 Task: Research Airbnb accommodation in Bodrum, Turkey from 26th December, 2023 to 28th December, 2023 for 2 adults. Place can be private room with 1  bedroom having 2 beds and 1 bathroom. Property type can be flat. Amenities needed are: wifi, washing machine.
Action: Mouse moved to (463, 89)
Screenshot: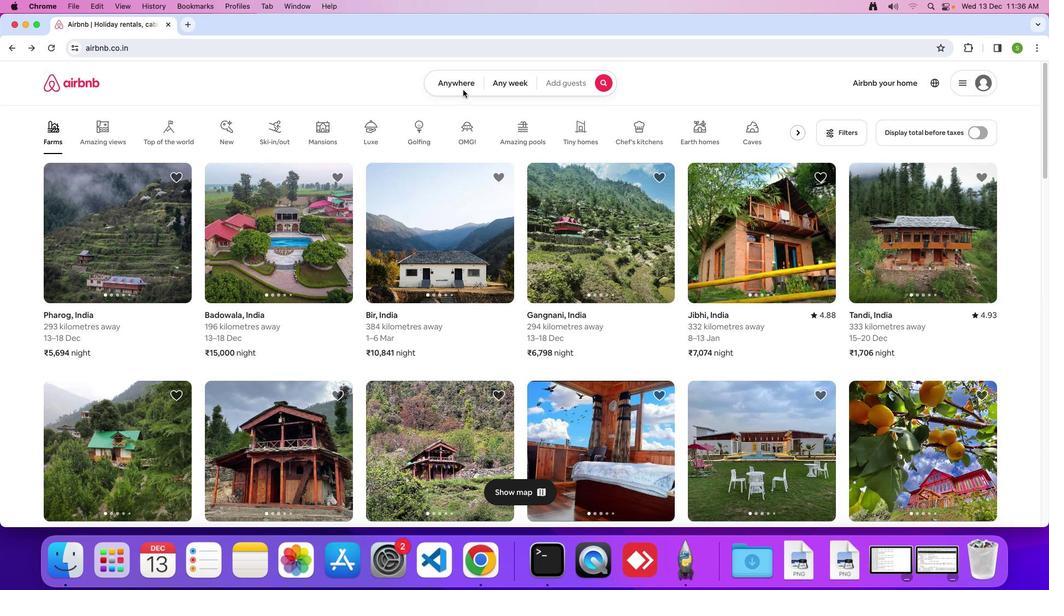 
Action: Mouse pressed left at (463, 89)
Screenshot: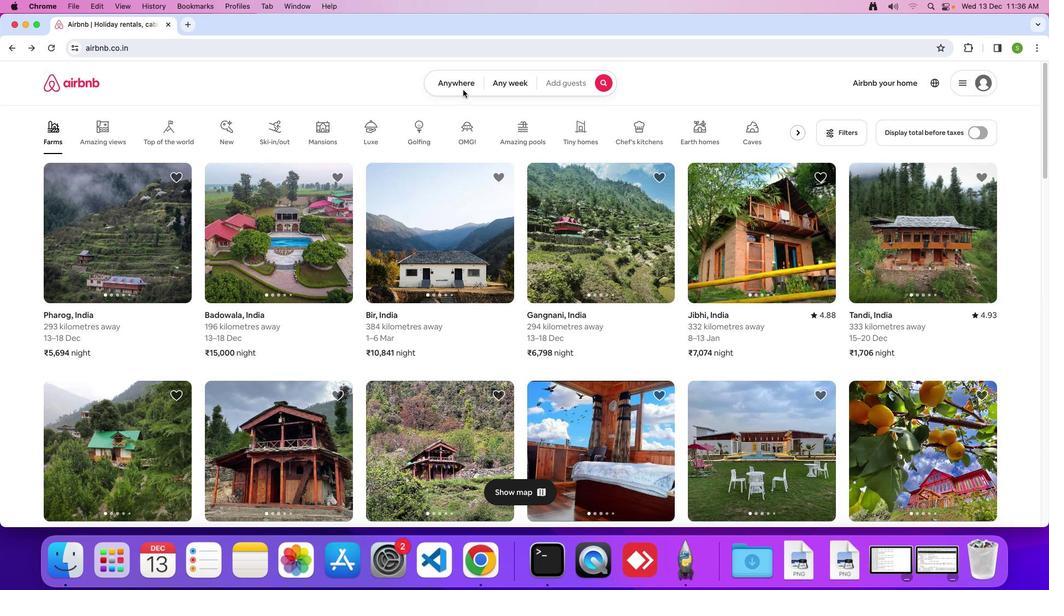 
Action: Mouse moved to (450, 81)
Screenshot: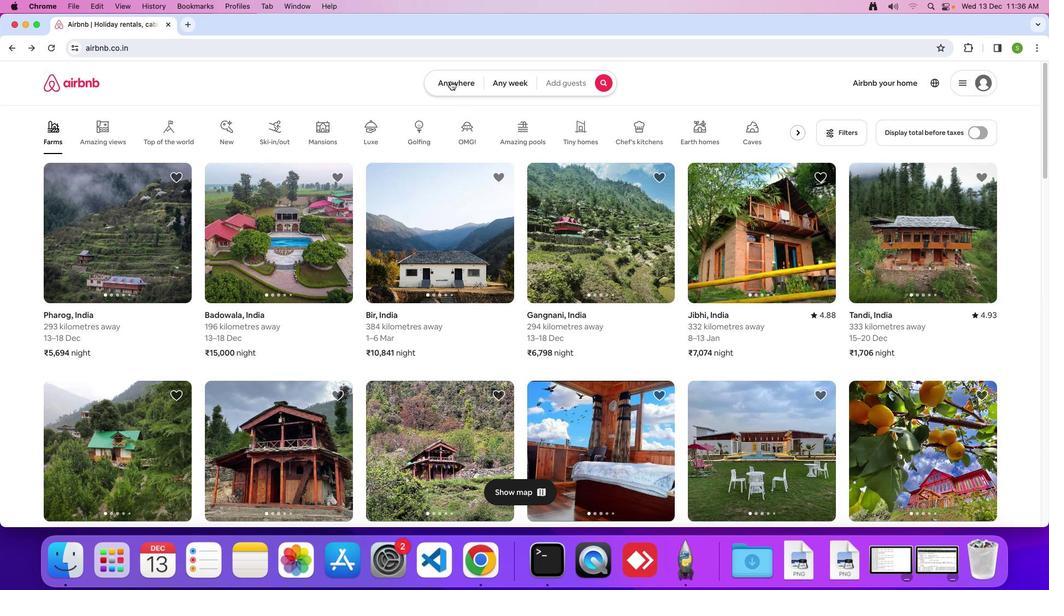 
Action: Mouse pressed left at (450, 81)
Screenshot: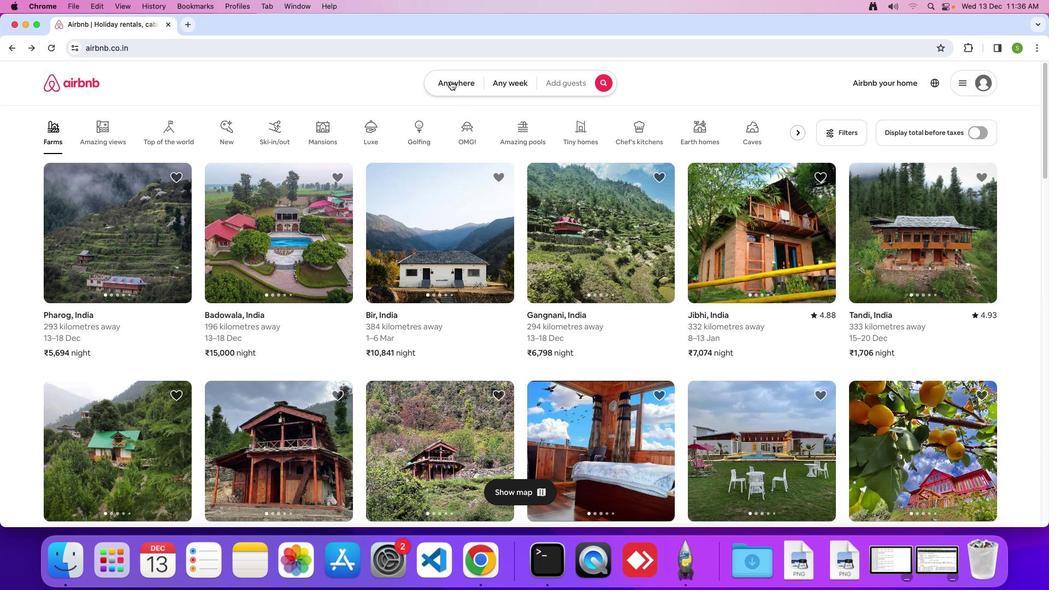 
Action: Mouse moved to (407, 126)
Screenshot: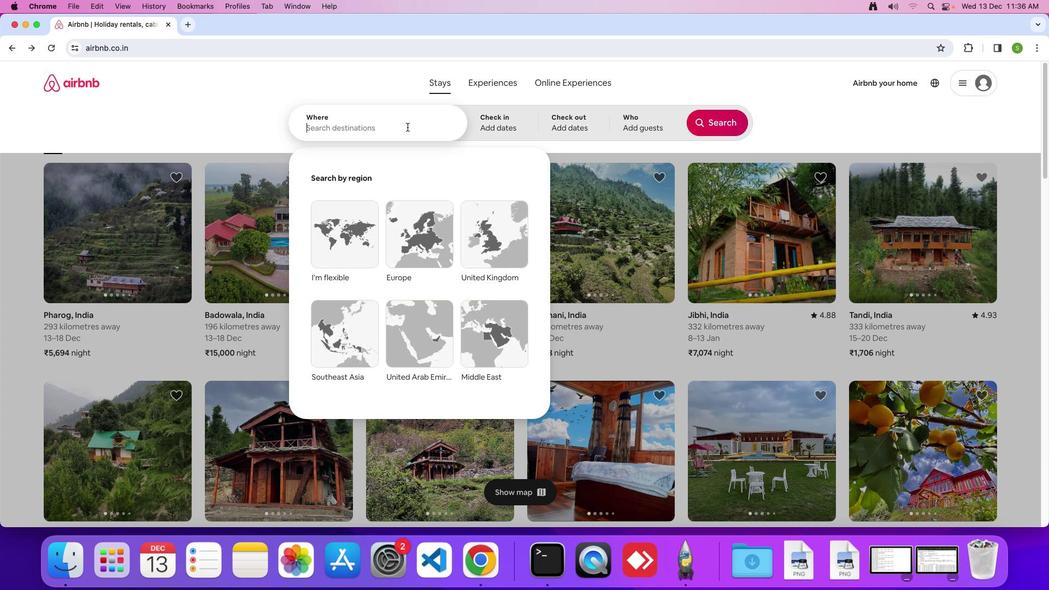 
Action: Mouse pressed left at (407, 126)
Screenshot: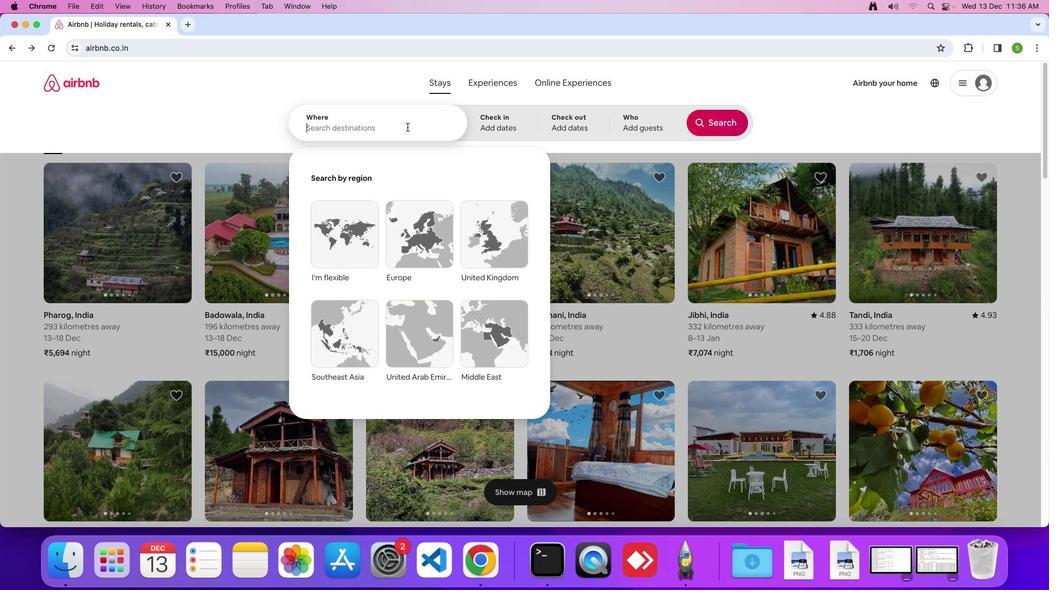 
Action: Key pressed 'B'Key.caps_lock'o''d''r''u''m'','Key.spaceKey.shift't''u''r''k''e''y'Key.enter
Screenshot: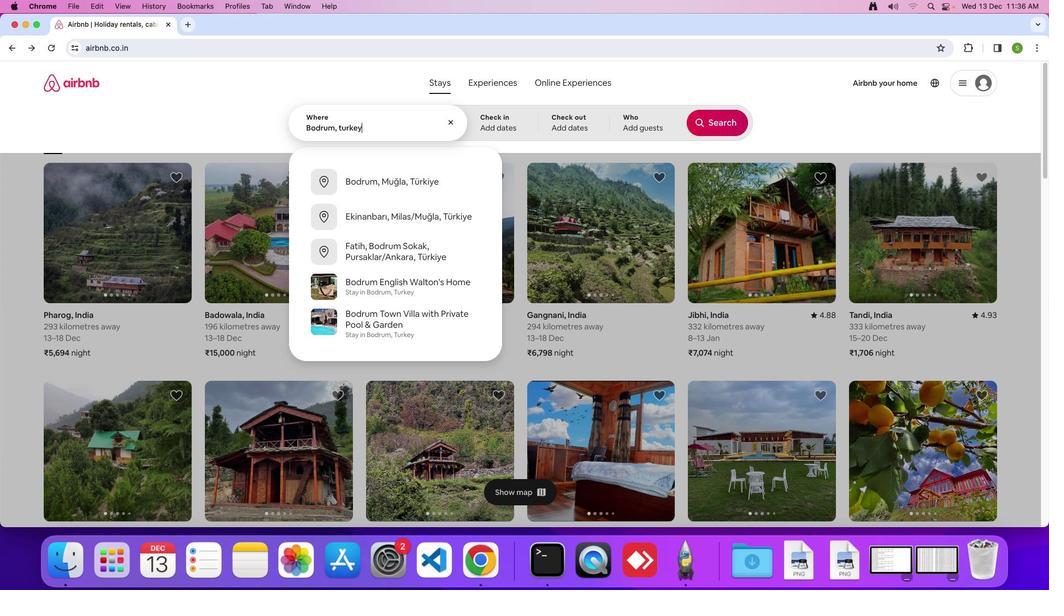 
Action: Mouse moved to (394, 367)
Screenshot: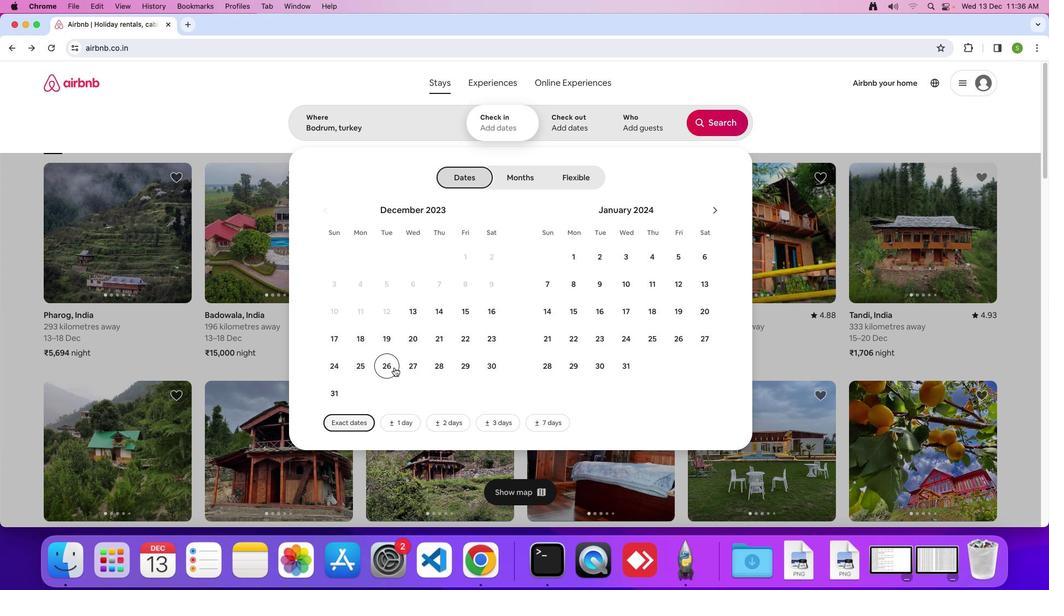 
Action: Mouse pressed left at (394, 367)
Screenshot: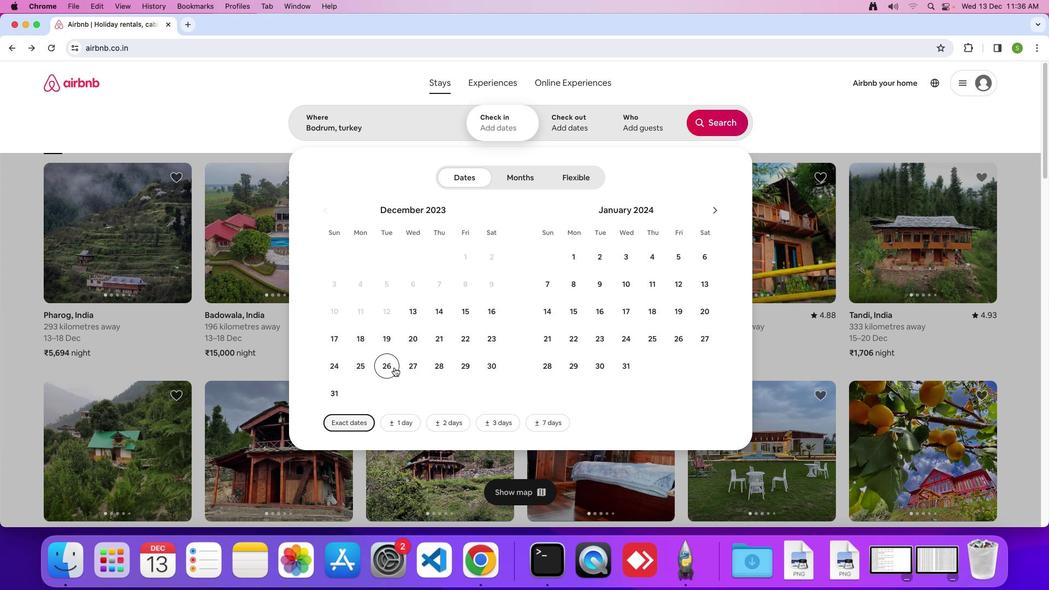 
Action: Mouse moved to (446, 373)
Screenshot: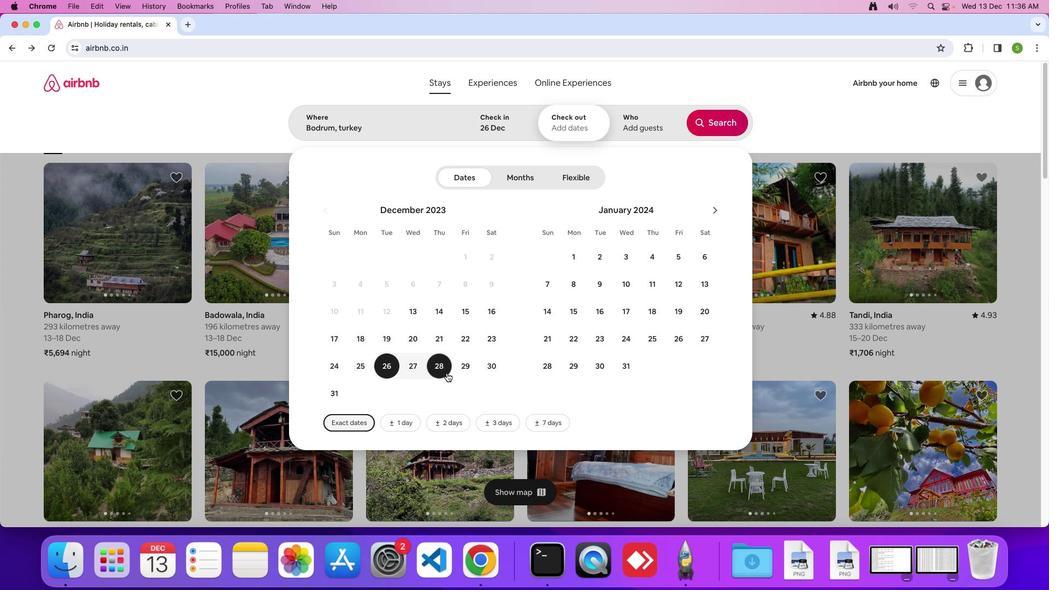 
Action: Mouse pressed left at (446, 373)
Screenshot: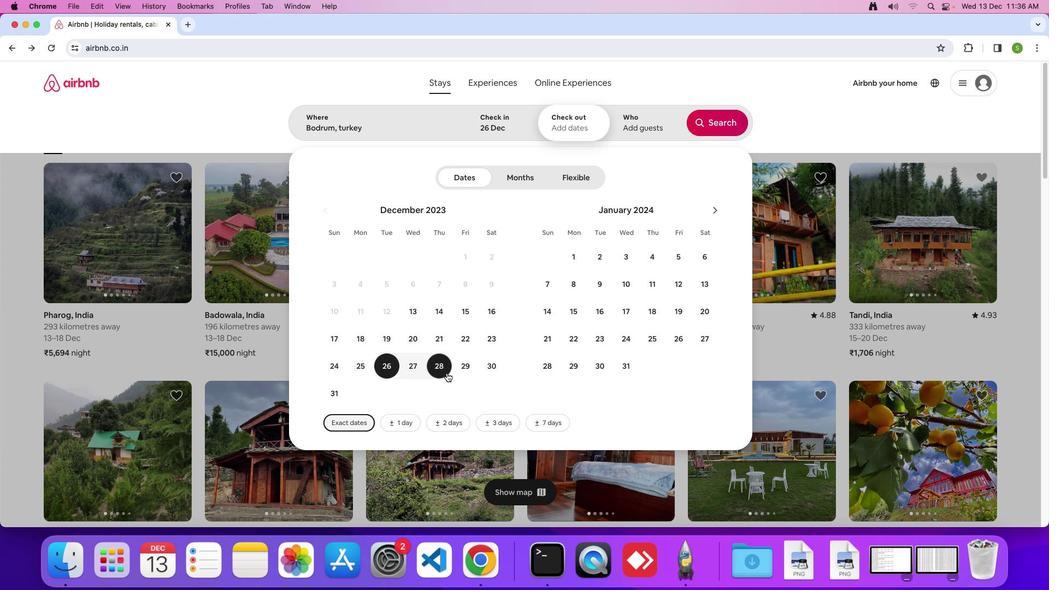 
Action: Mouse moved to (641, 131)
Screenshot: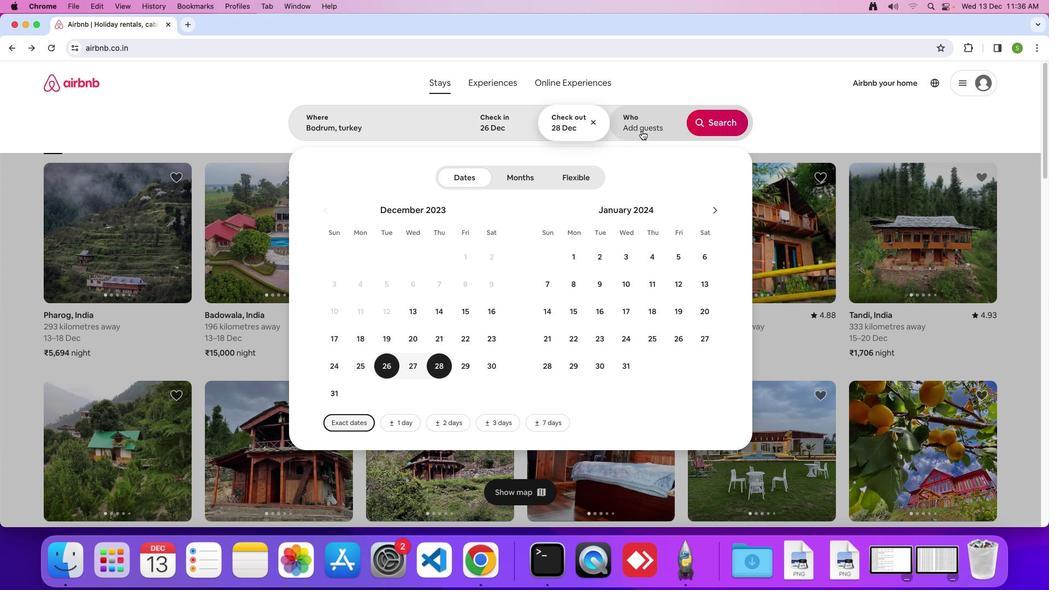 
Action: Mouse pressed left at (641, 131)
Screenshot: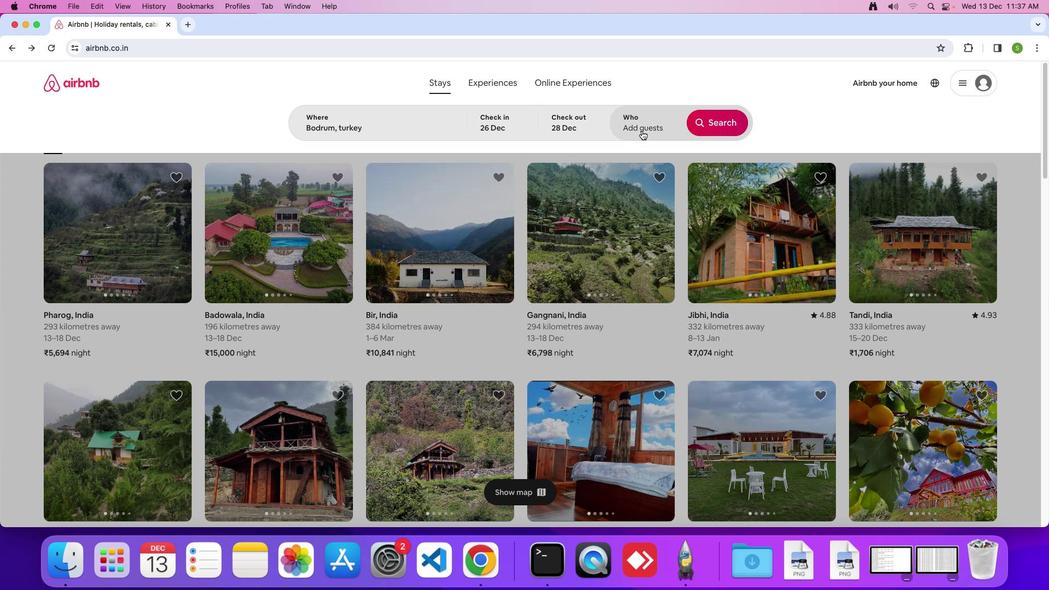 
Action: Mouse moved to (723, 180)
Screenshot: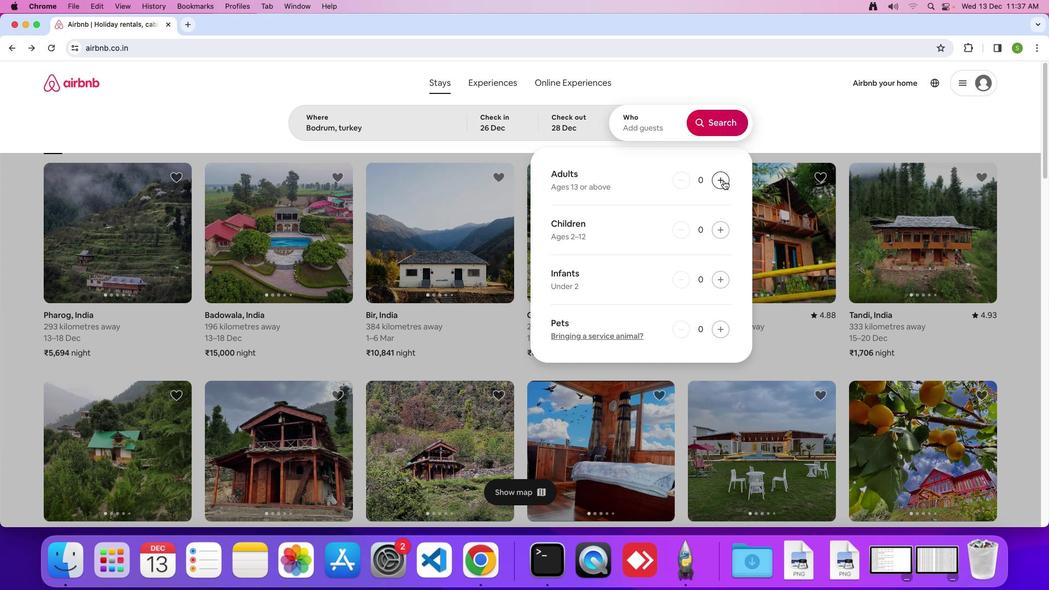 
Action: Mouse pressed left at (723, 180)
Screenshot: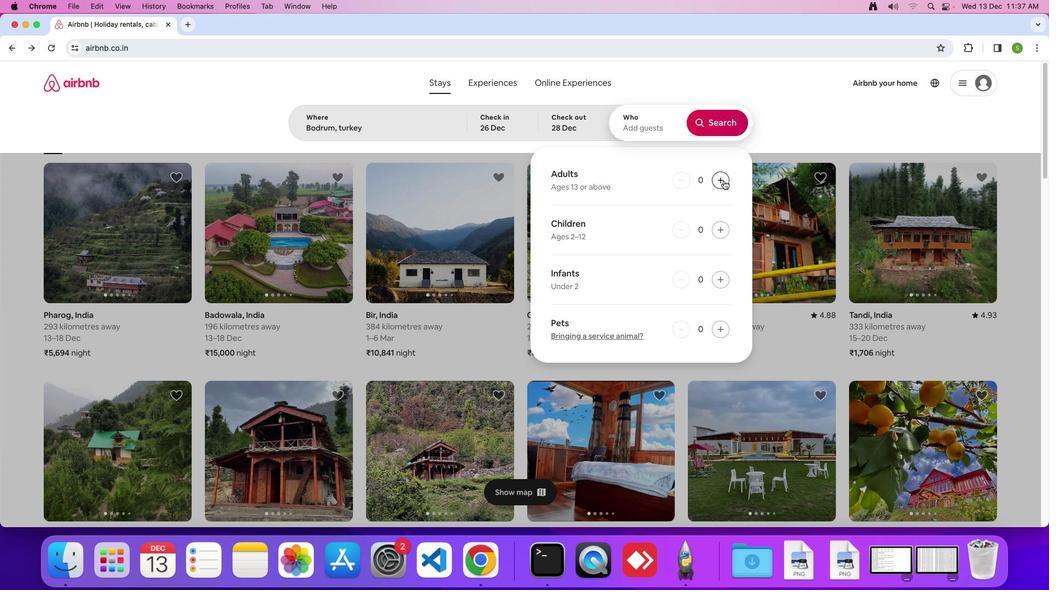 
Action: Mouse pressed left at (723, 180)
Screenshot: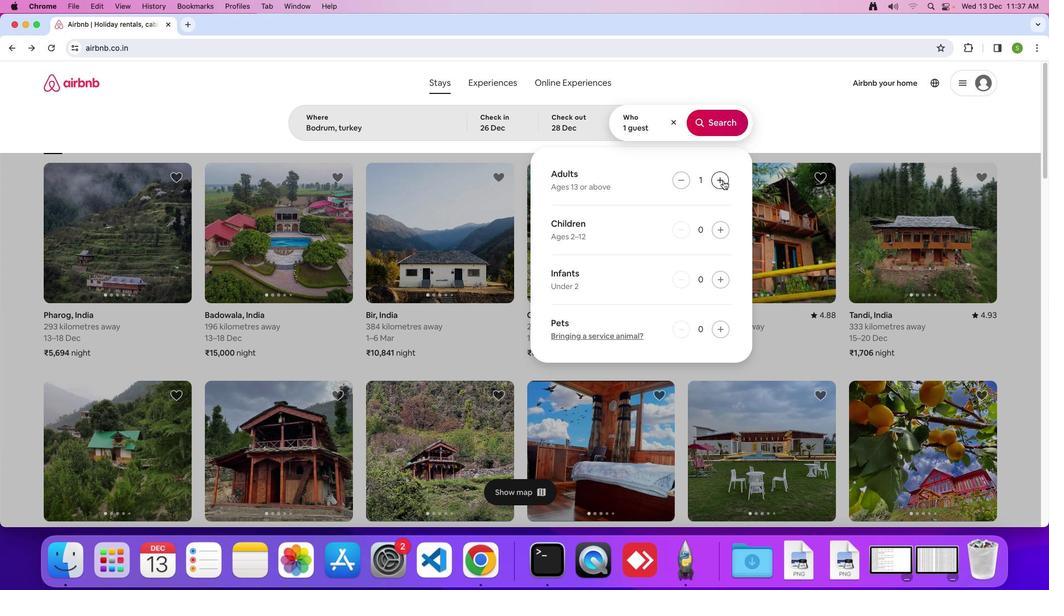 
Action: Mouse moved to (714, 125)
Screenshot: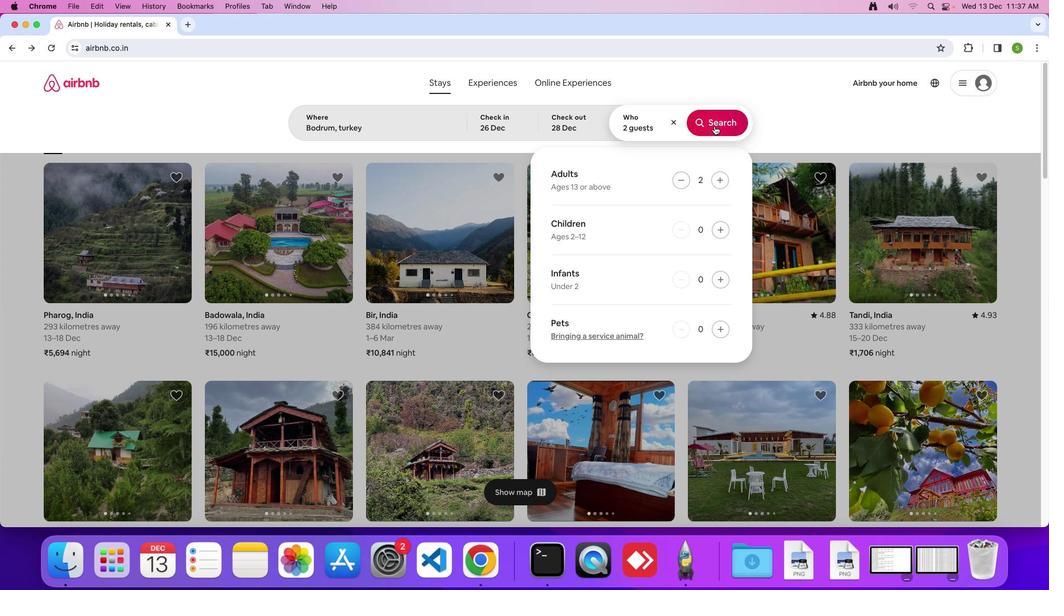 
Action: Mouse pressed left at (714, 125)
Screenshot: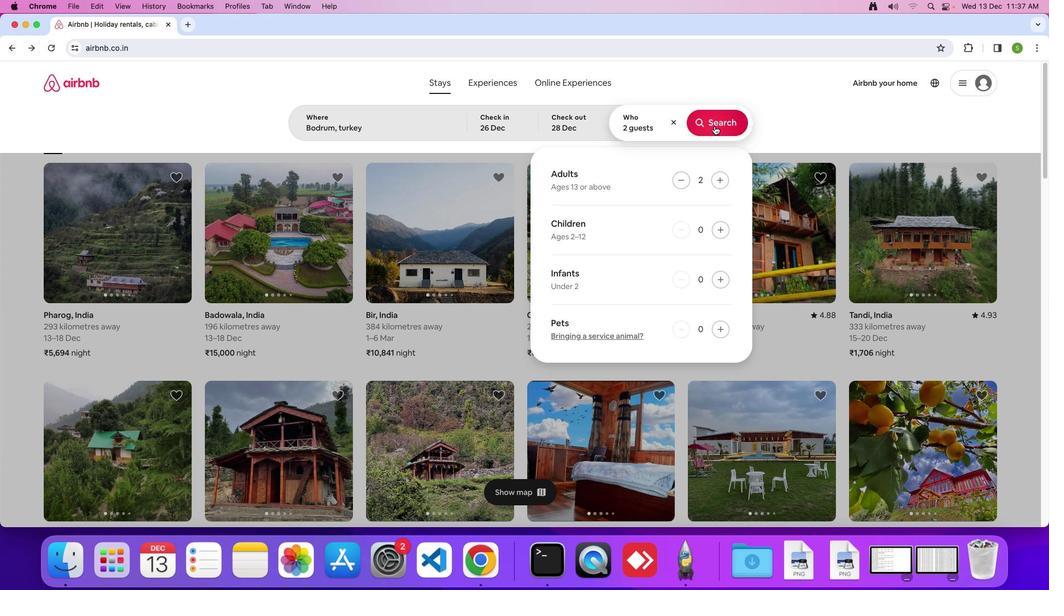 
Action: Mouse moved to (861, 129)
Screenshot: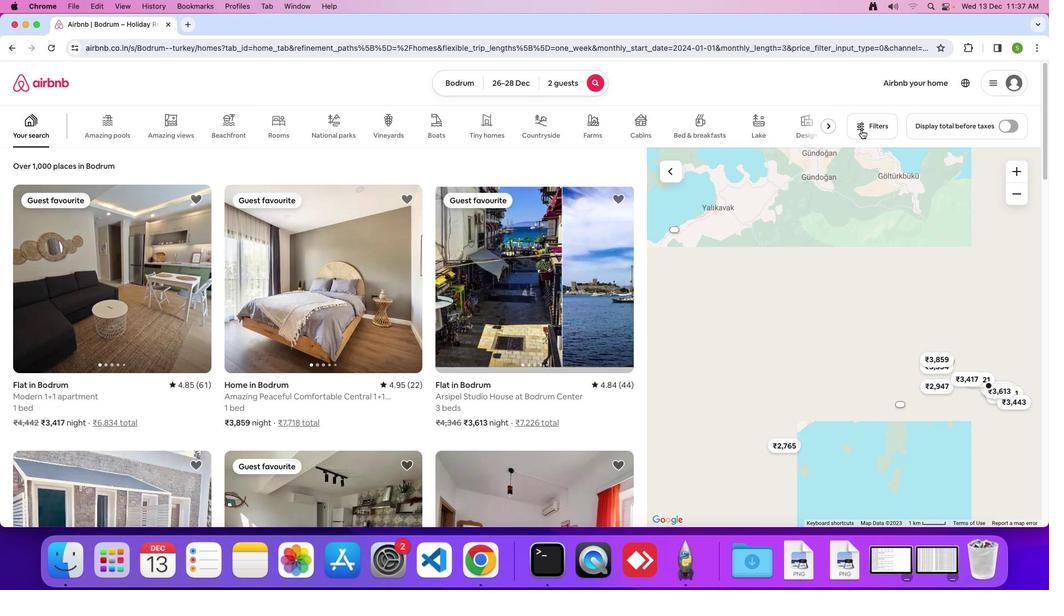 
Action: Mouse pressed left at (861, 129)
Screenshot: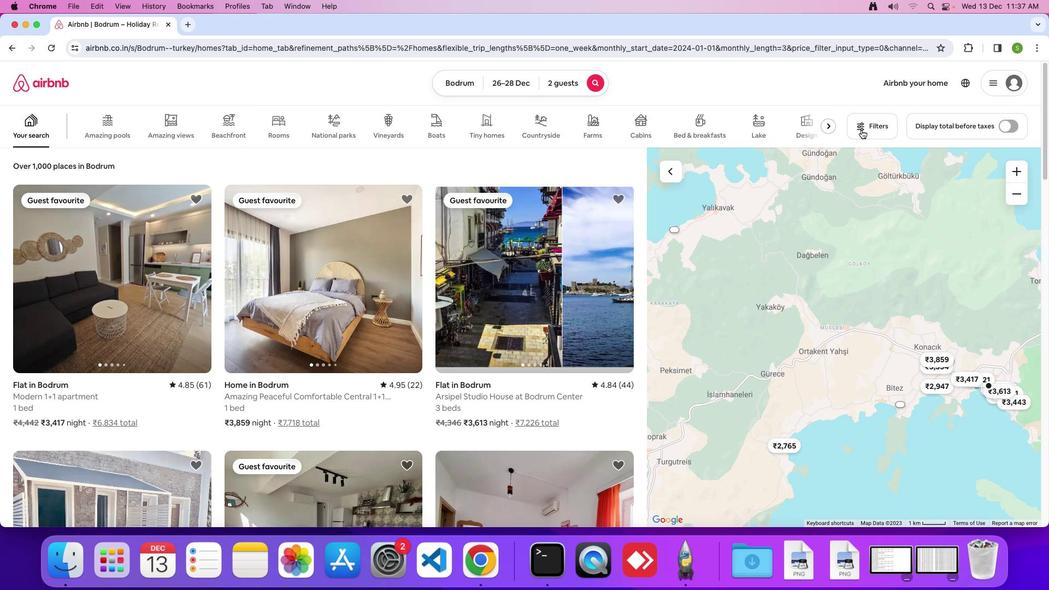 
Action: Mouse moved to (494, 342)
Screenshot: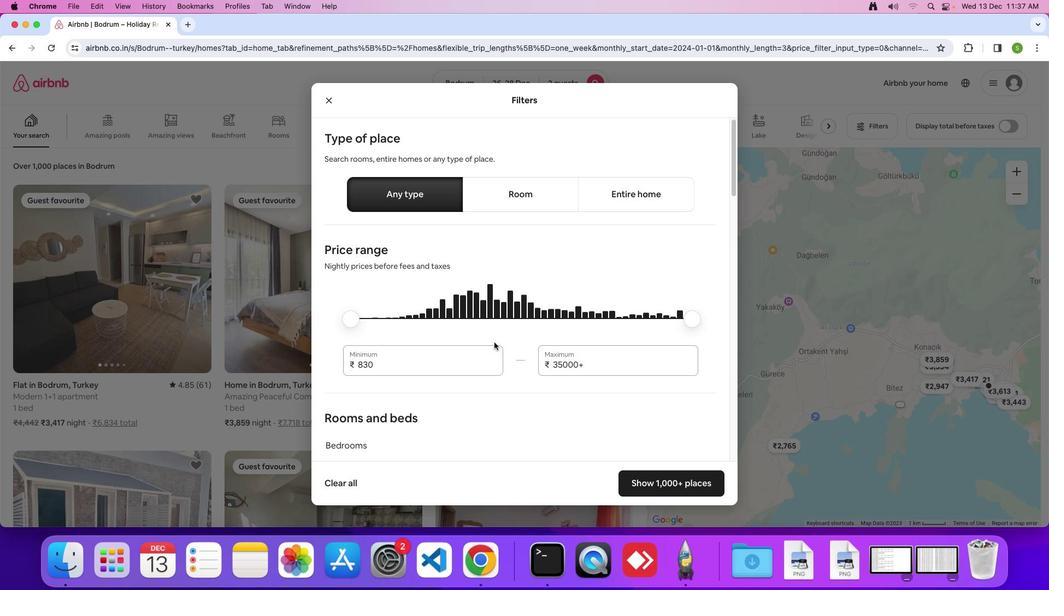 
Action: Mouse scrolled (494, 342) with delta (0, 0)
Screenshot: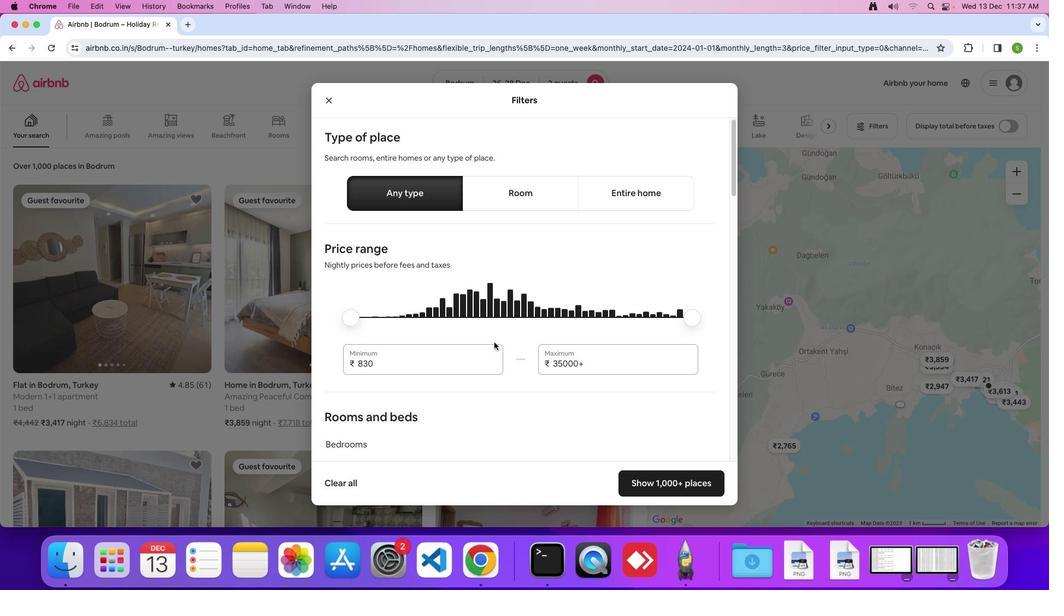 
Action: Mouse scrolled (494, 342) with delta (0, 0)
Screenshot: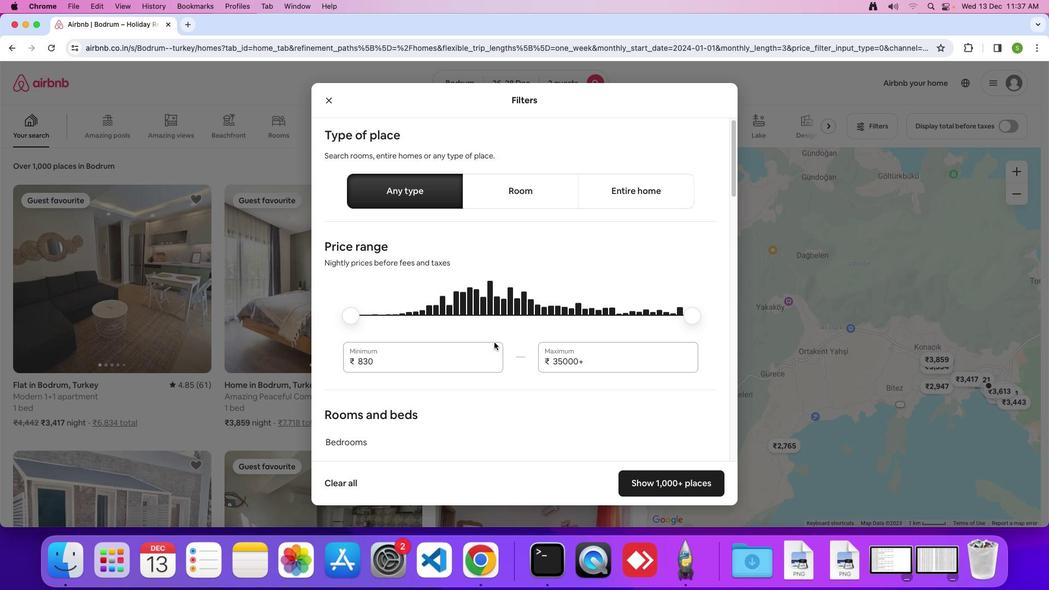 
Action: Mouse scrolled (494, 342) with delta (0, 0)
Screenshot: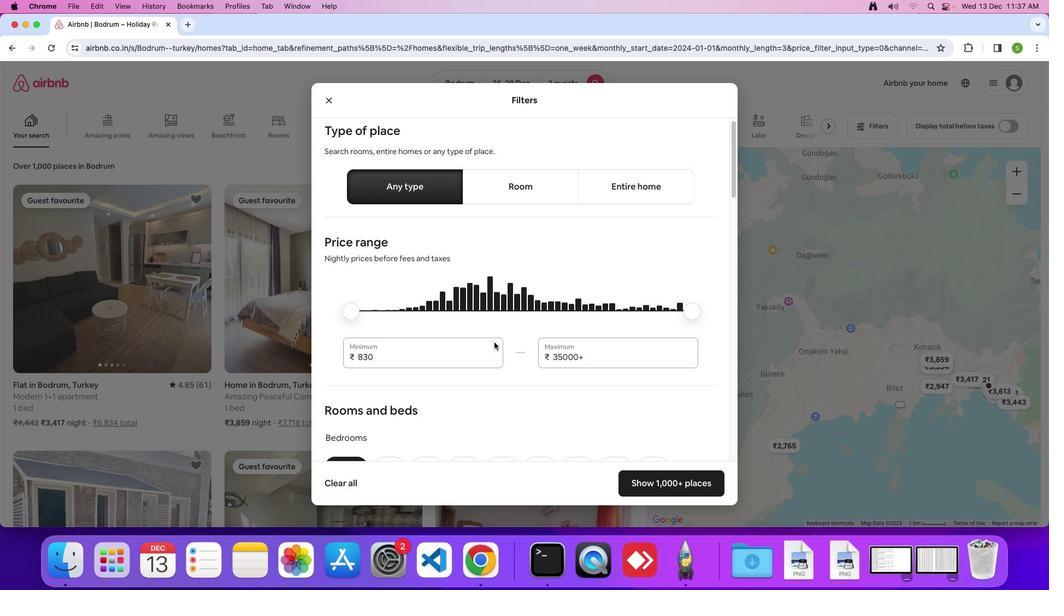 
Action: Mouse scrolled (494, 342) with delta (0, 0)
Screenshot: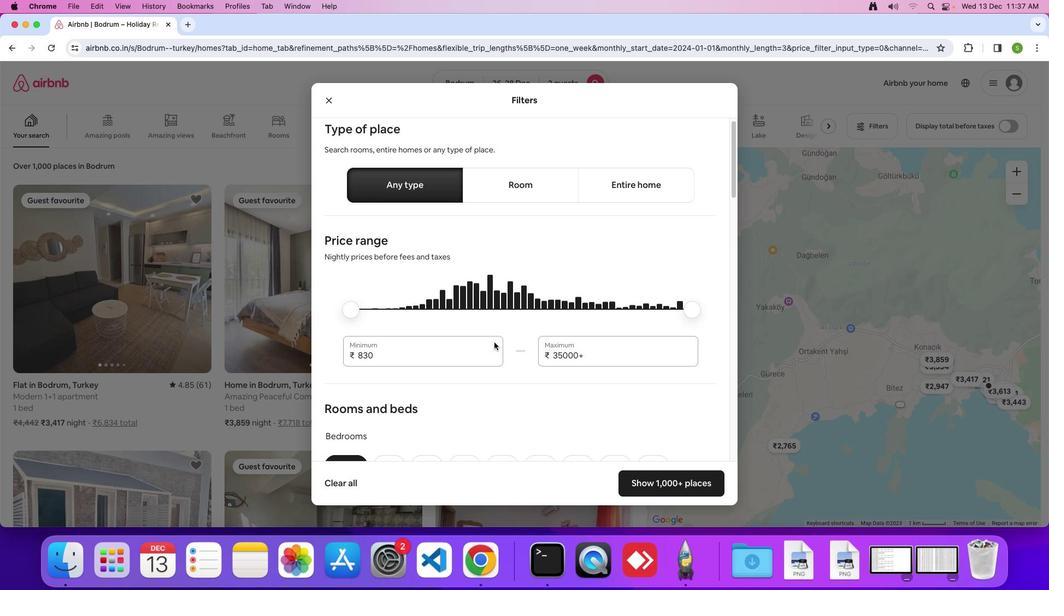 
Action: Mouse scrolled (494, 342) with delta (0, -1)
Screenshot: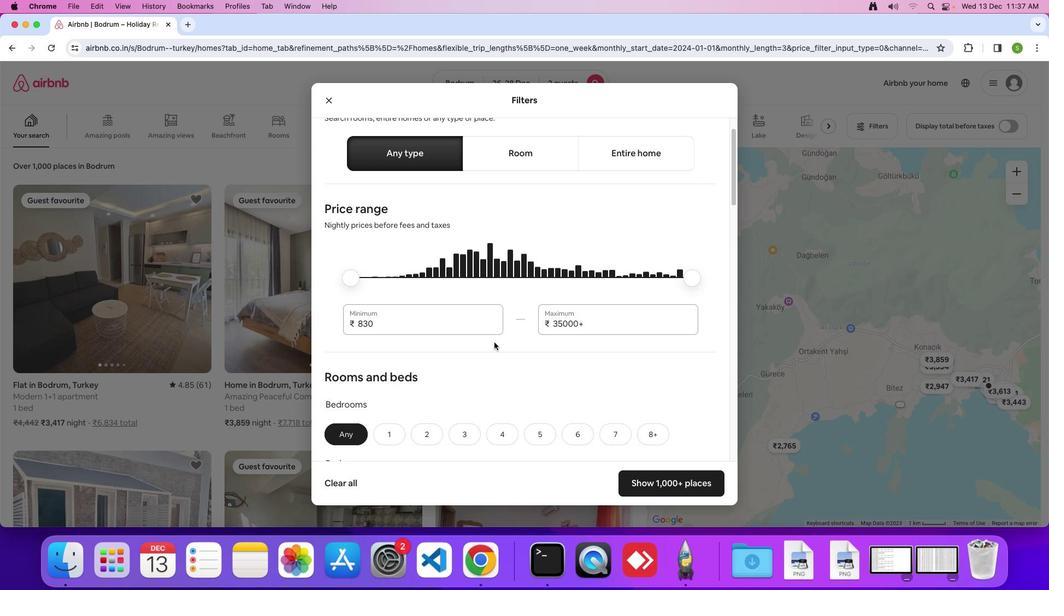
Action: Mouse scrolled (494, 342) with delta (0, 0)
Screenshot: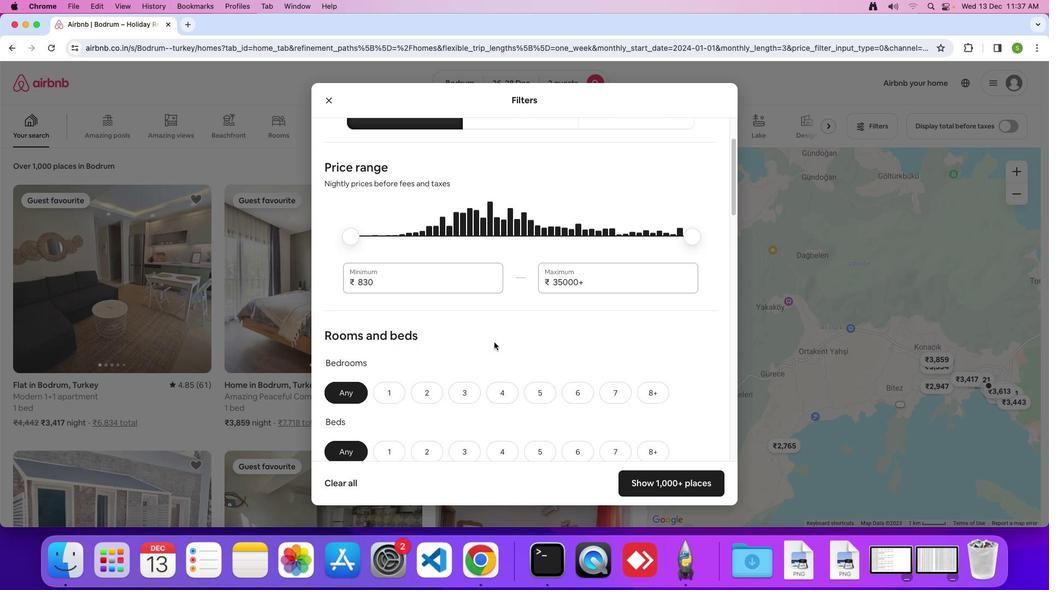 
Action: Mouse scrolled (494, 342) with delta (0, 0)
Screenshot: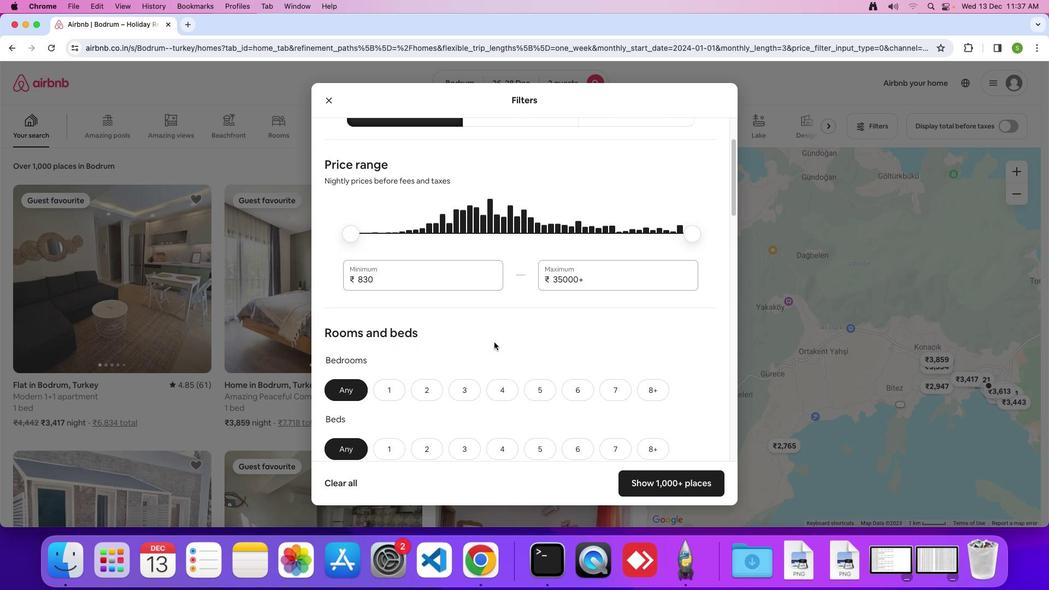 
Action: Mouse scrolled (494, 342) with delta (0, 0)
Screenshot: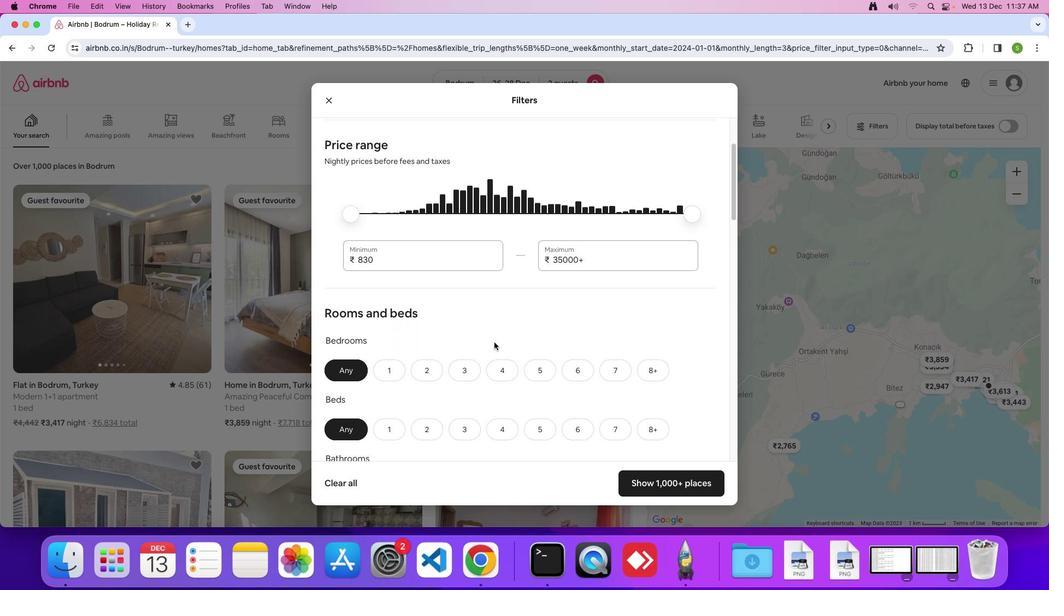 
Action: Mouse scrolled (494, 342) with delta (0, 0)
Screenshot: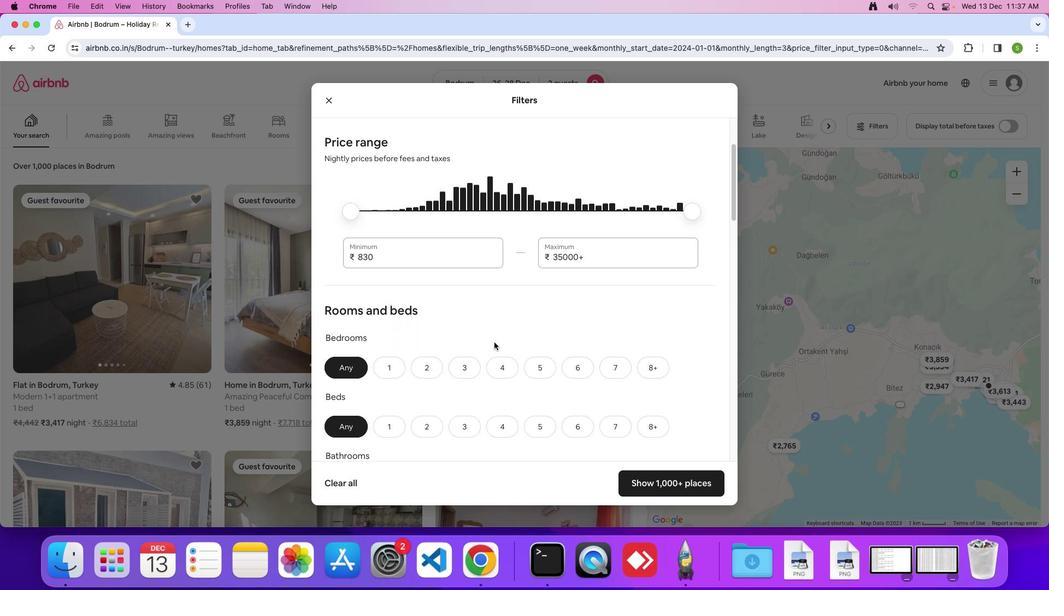 
Action: Mouse scrolled (494, 342) with delta (0, -1)
Screenshot: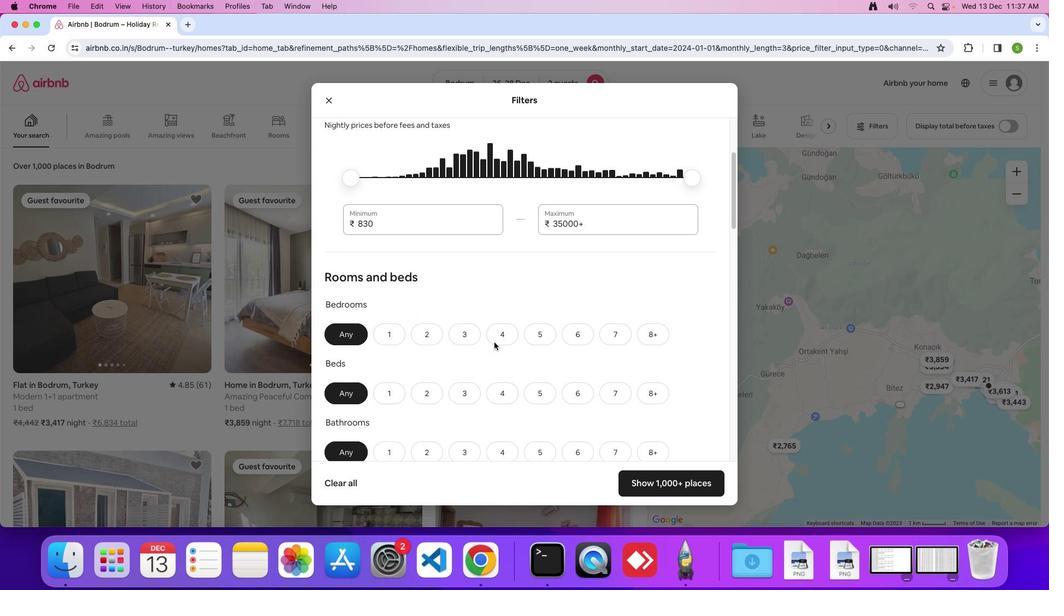 
Action: Mouse scrolled (494, 342) with delta (0, 0)
Screenshot: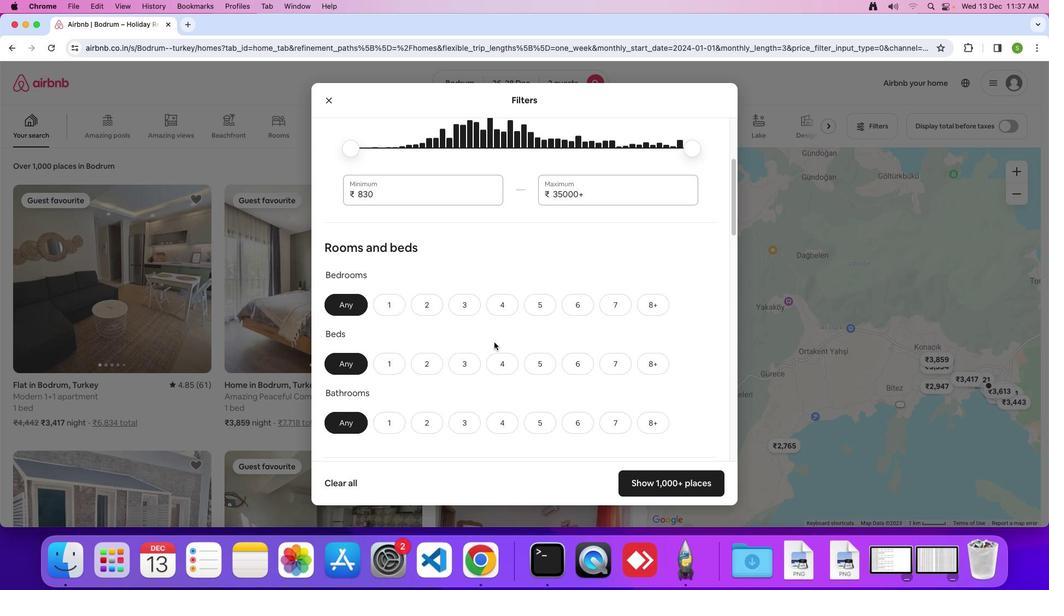 
Action: Mouse scrolled (494, 342) with delta (0, 0)
Screenshot: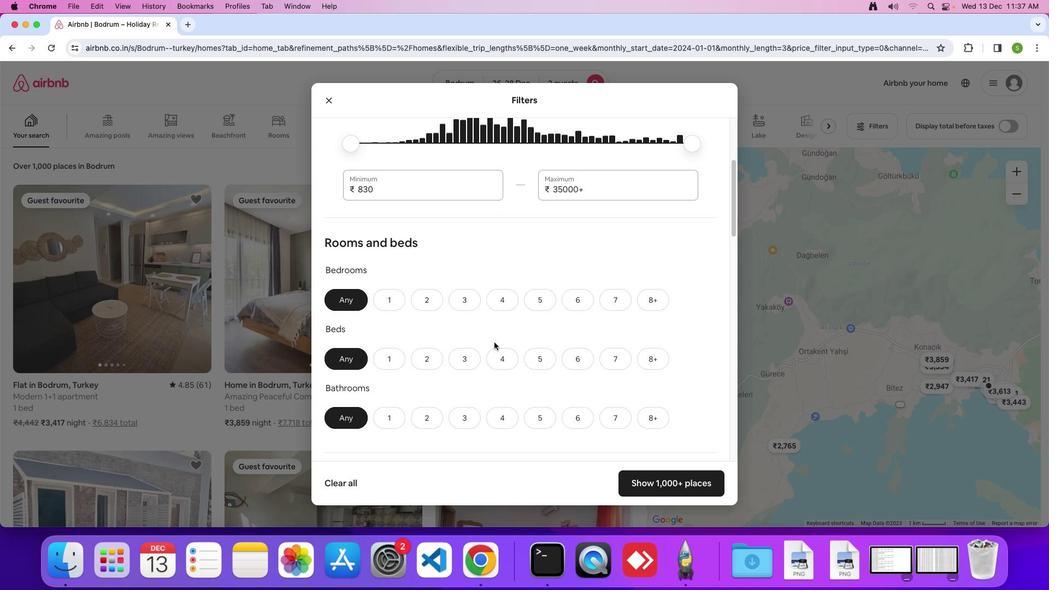 
Action: Mouse moved to (396, 295)
Screenshot: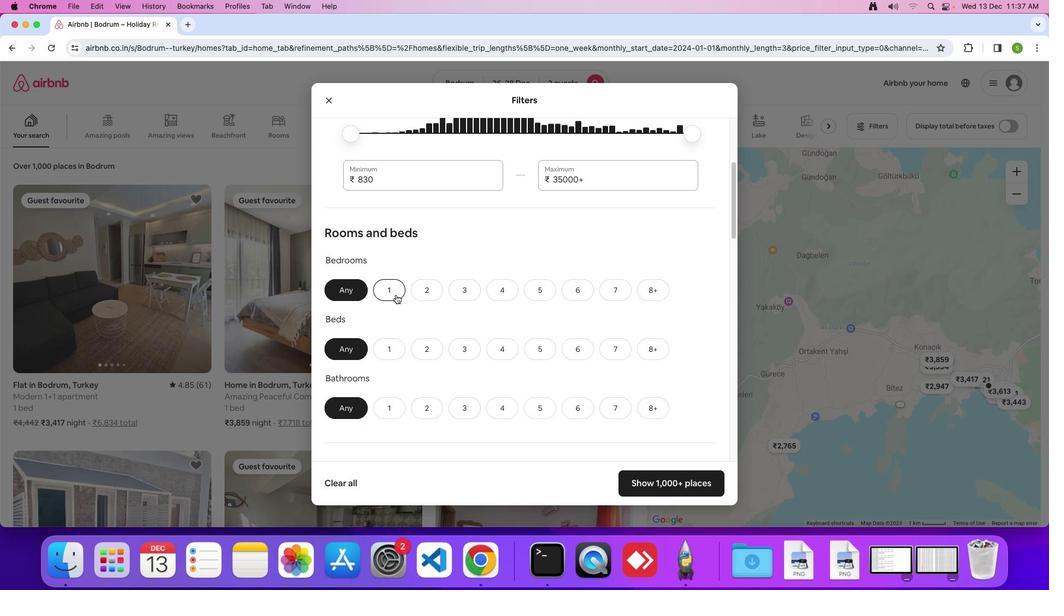 
Action: Mouse pressed left at (396, 295)
Screenshot: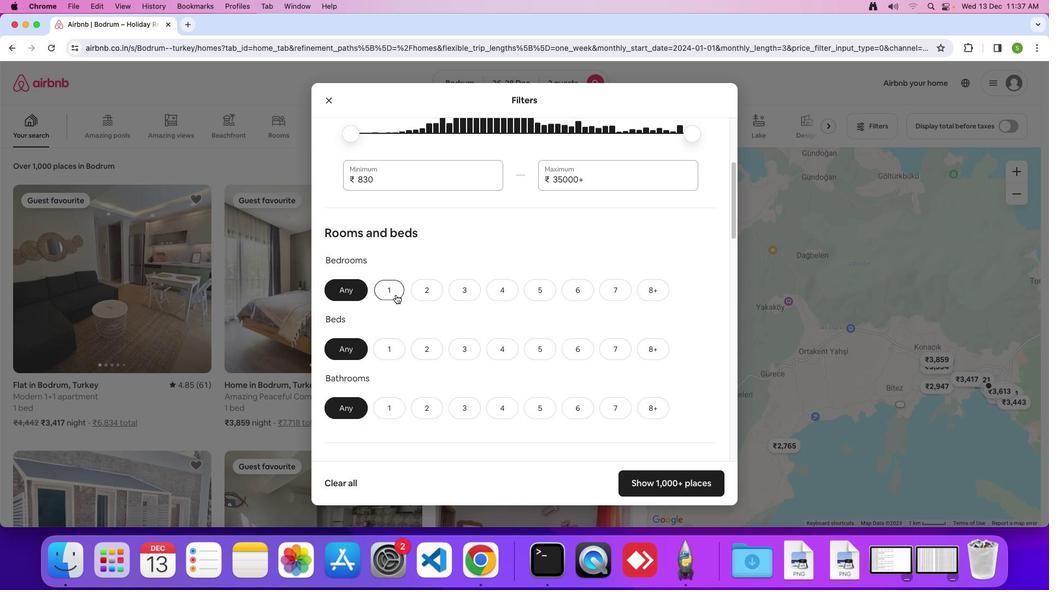 
Action: Mouse moved to (483, 348)
Screenshot: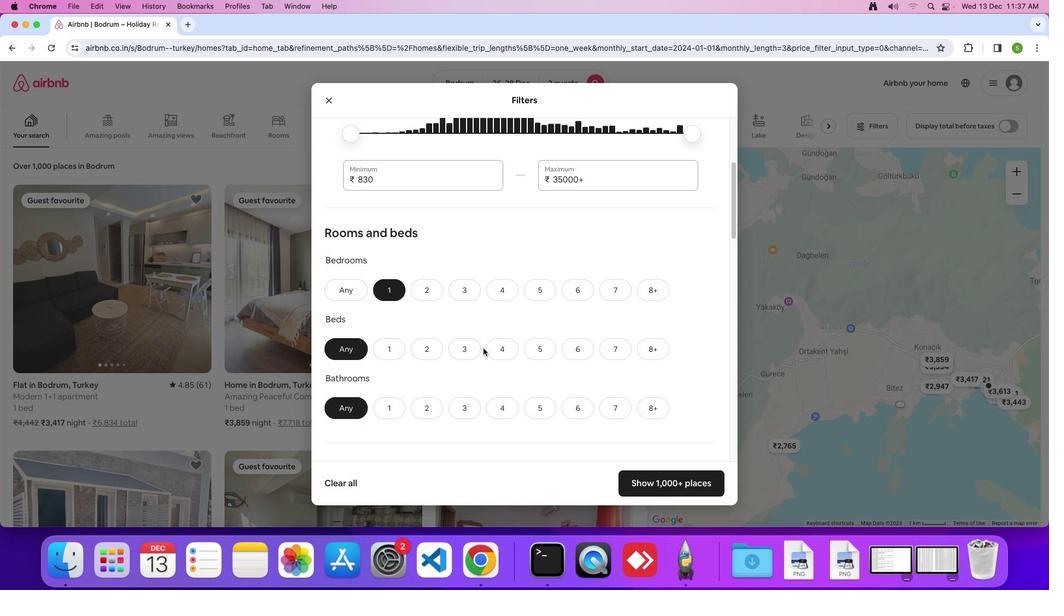 
Action: Mouse scrolled (483, 348) with delta (0, 0)
Screenshot: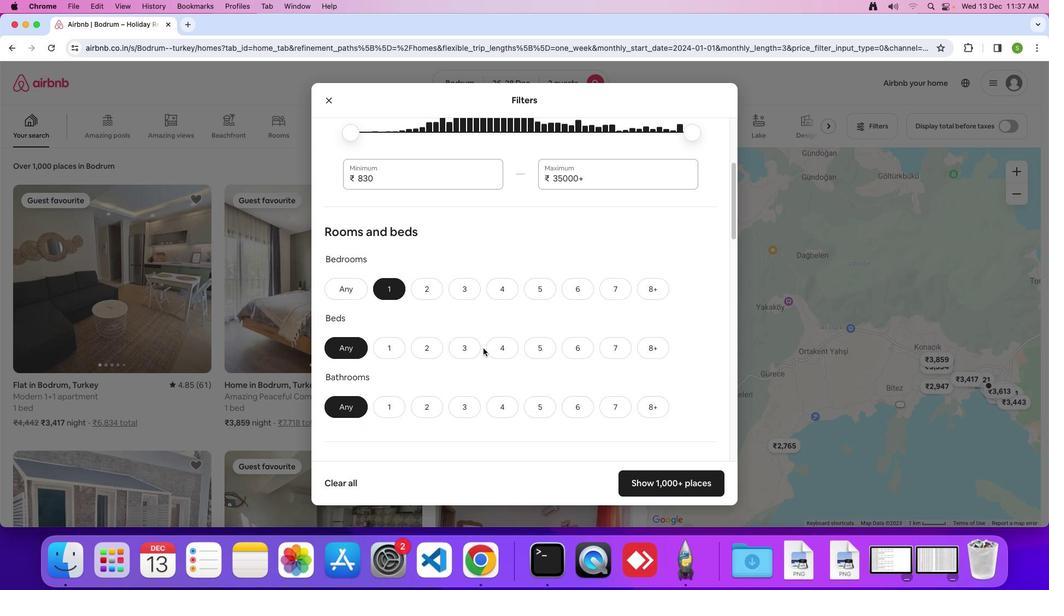 
Action: Mouse scrolled (483, 348) with delta (0, 0)
Screenshot: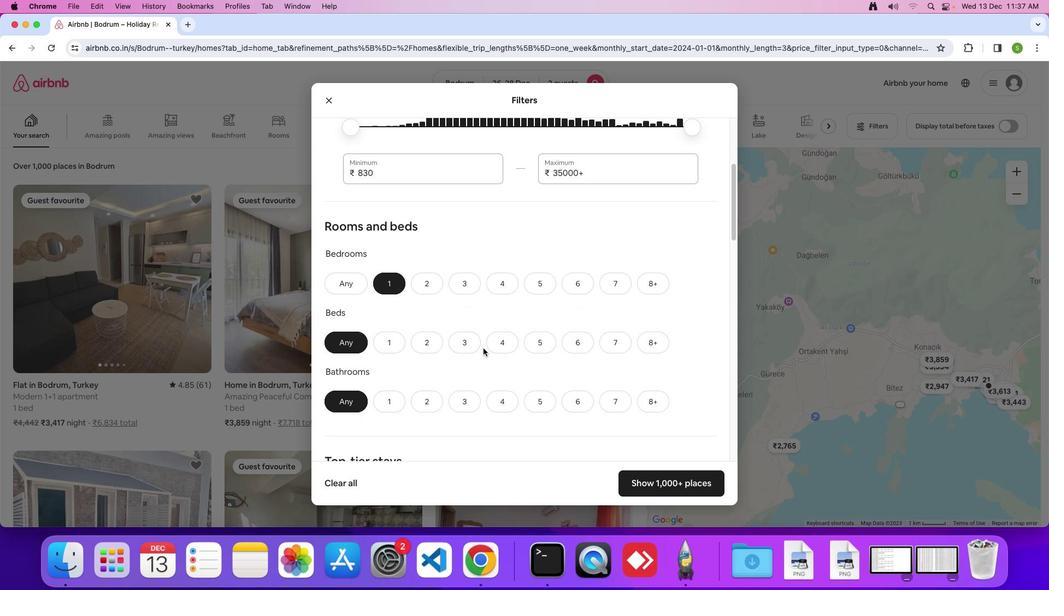 
Action: Mouse scrolled (483, 348) with delta (0, 0)
Screenshot: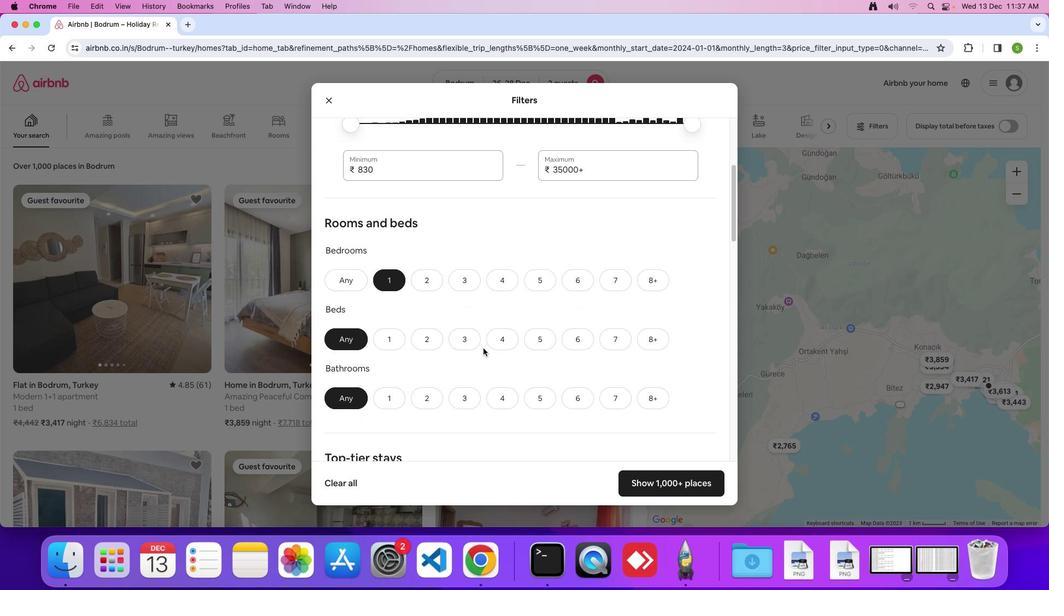 
Action: Mouse scrolled (483, 348) with delta (0, 0)
Screenshot: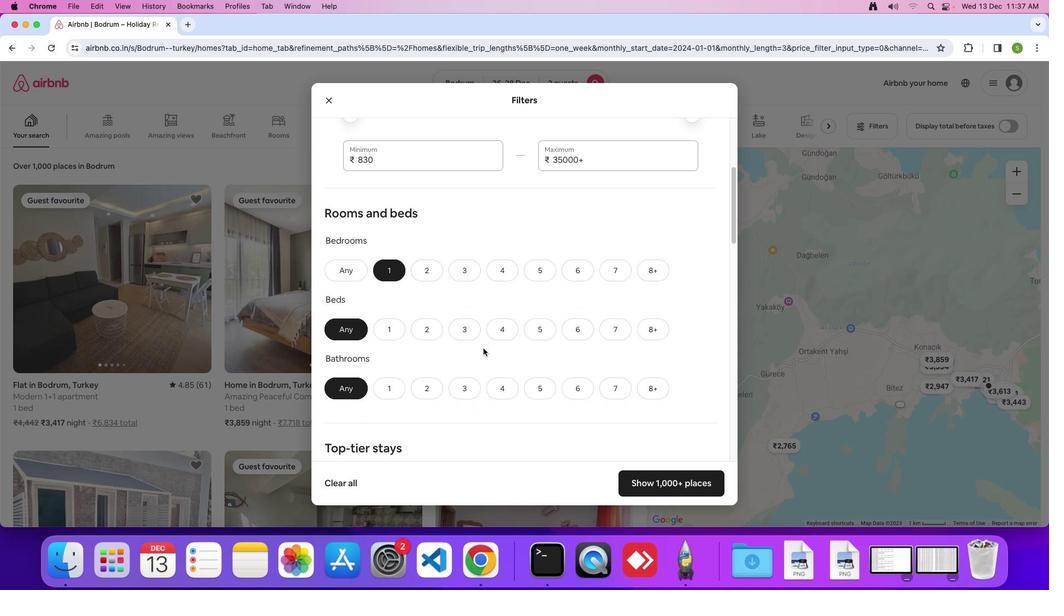 
Action: Mouse scrolled (483, 348) with delta (0, 0)
Screenshot: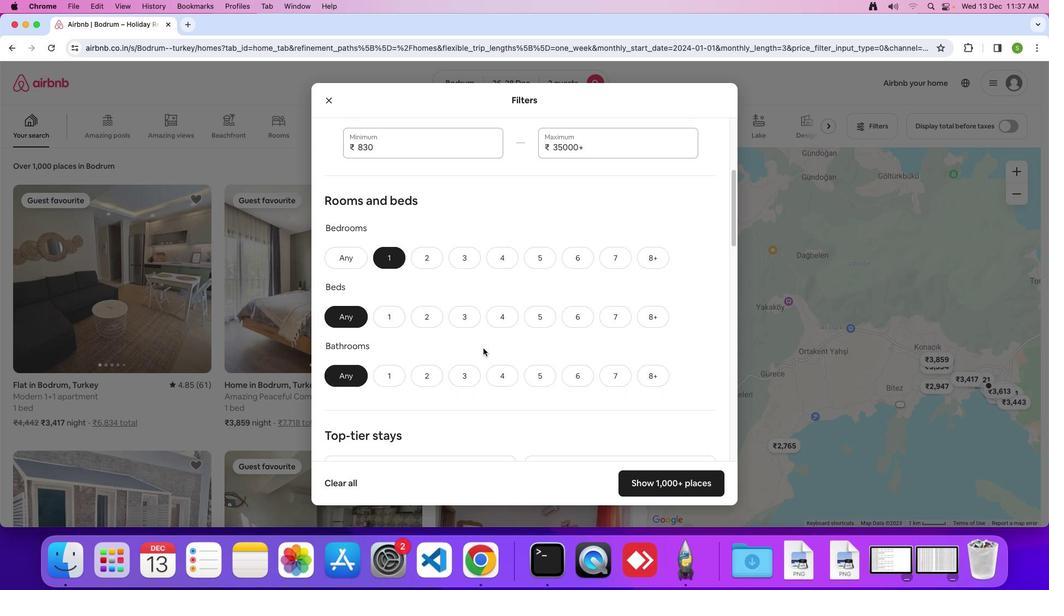 
Action: Mouse scrolled (483, 348) with delta (0, 0)
Screenshot: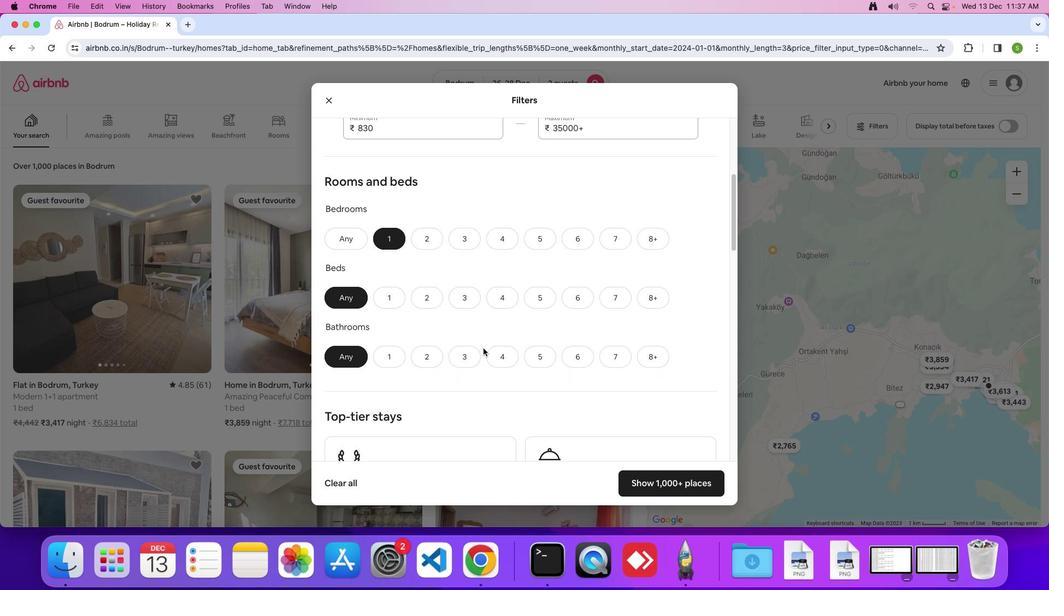 
Action: Mouse scrolled (483, 348) with delta (0, 0)
Screenshot: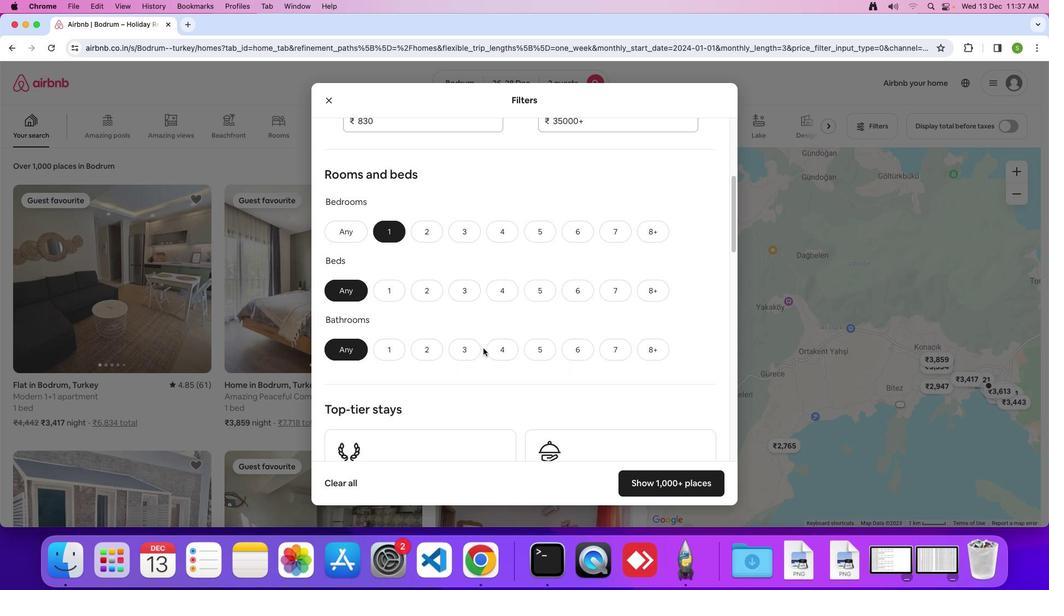 
Action: Mouse moved to (423, 281)
Screenshot: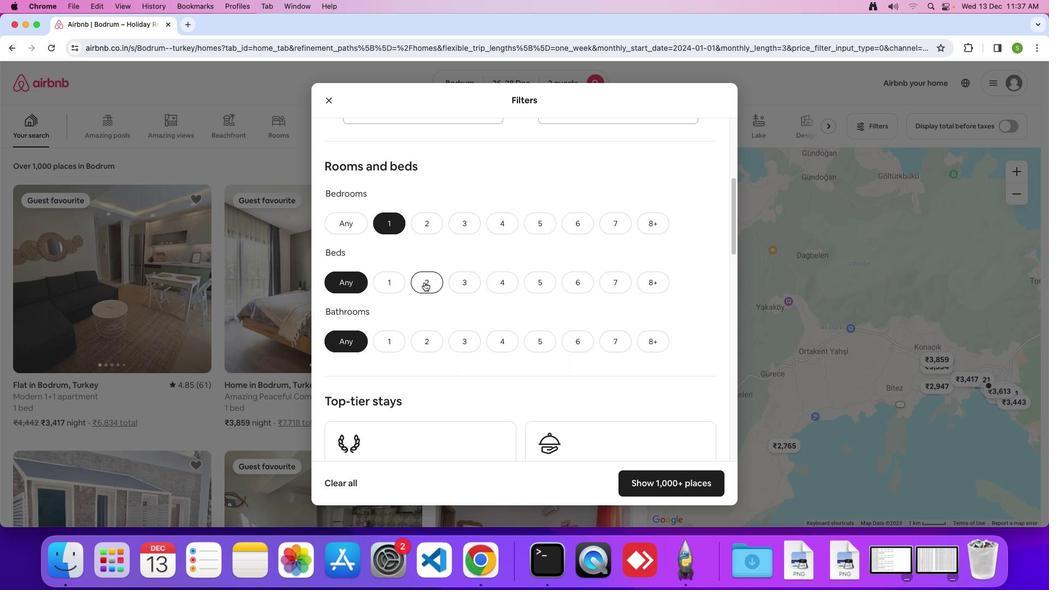 
Action: Mouse pressed left at (423, 281)
Screenshot: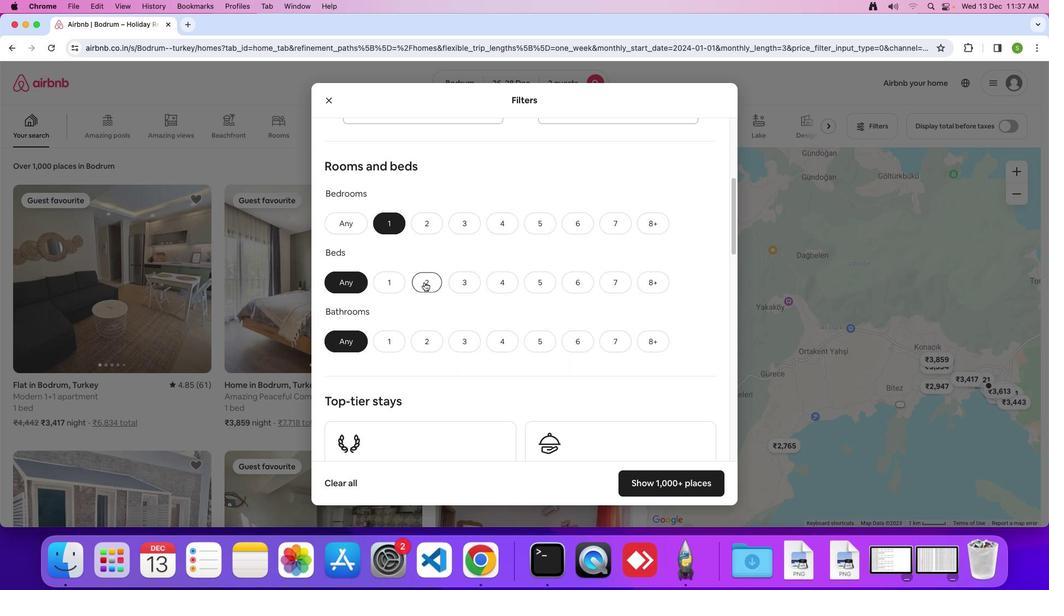 
Action: Mouse moved to (384, 344)
Screenshot: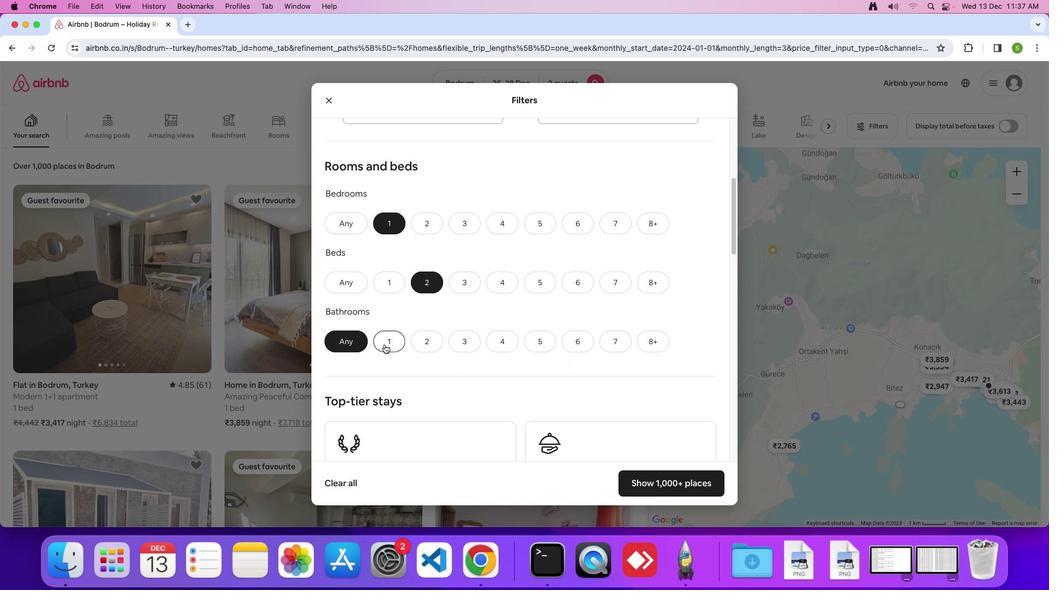 
Action: Mouse pressed left at (384, 344)
Screenshot: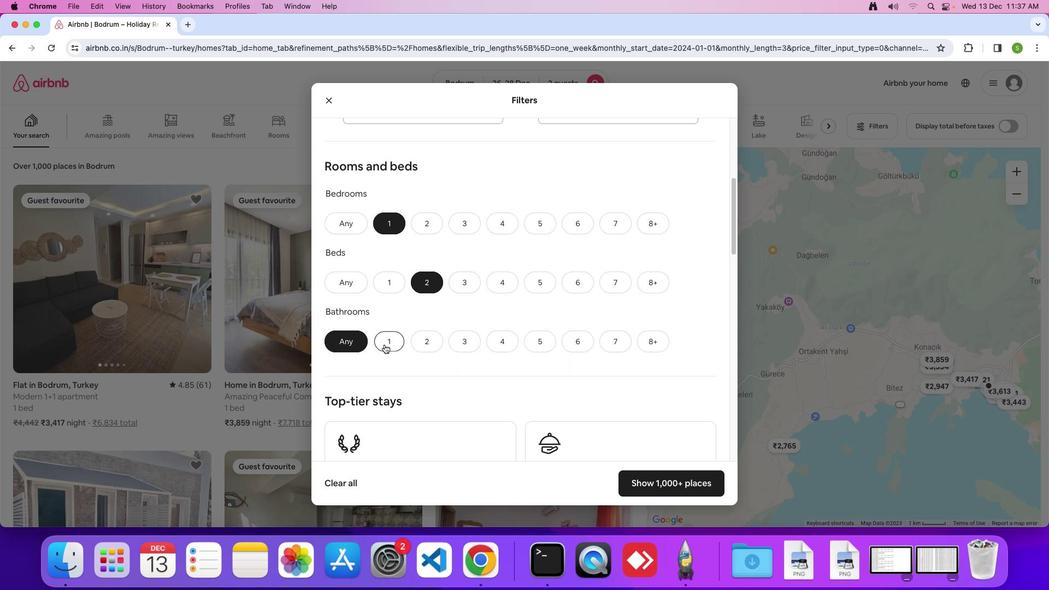
Action: Mouse moved to (525, 303)
Screenshot: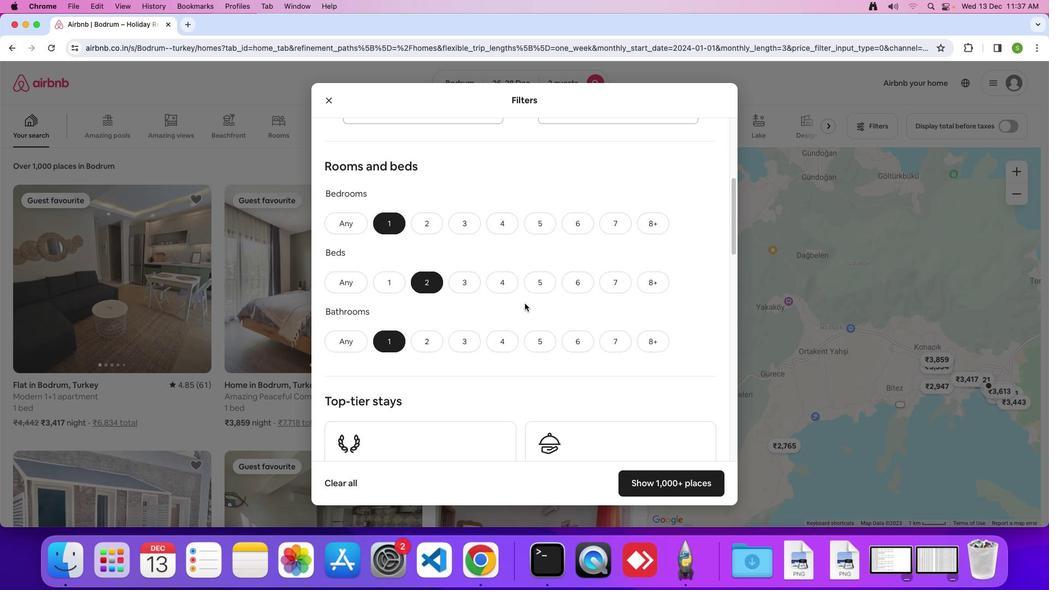 
Action: Mouse scrolled (525, 303) with delta (0, 0)
Screenshot: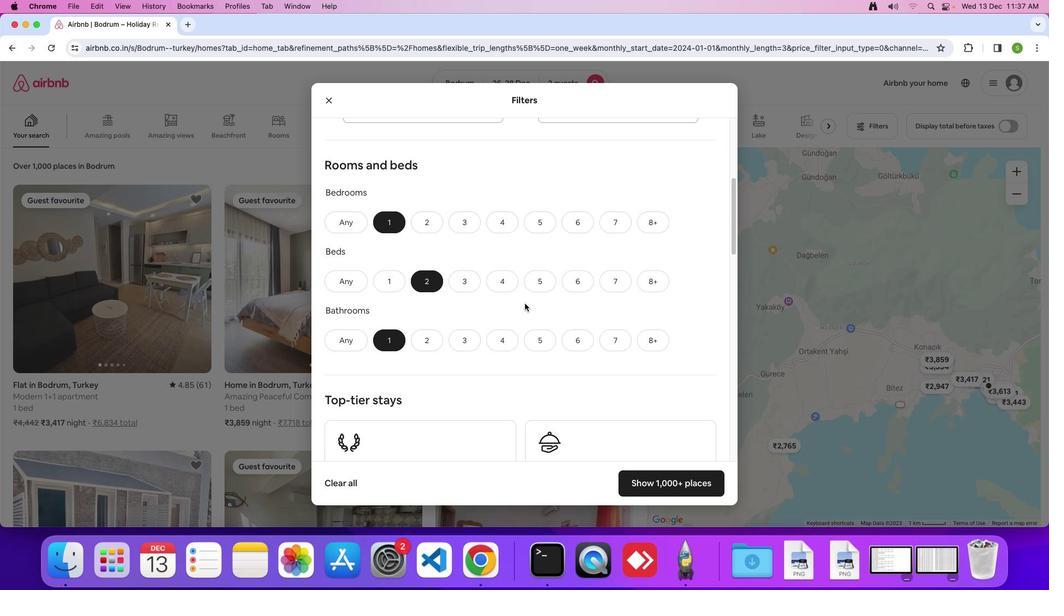 
Action: Mouse scrolled (525, 303) with delta (0, 0)
Screenshot: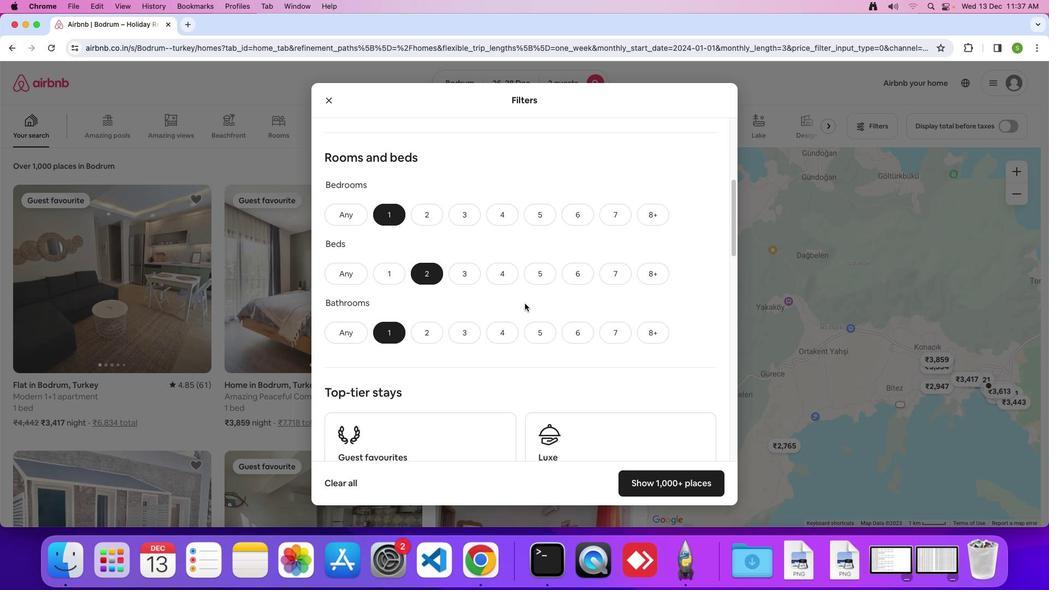 
Action: Mouse scrolled (525, 303) with delta (0, 0)
Screenshot: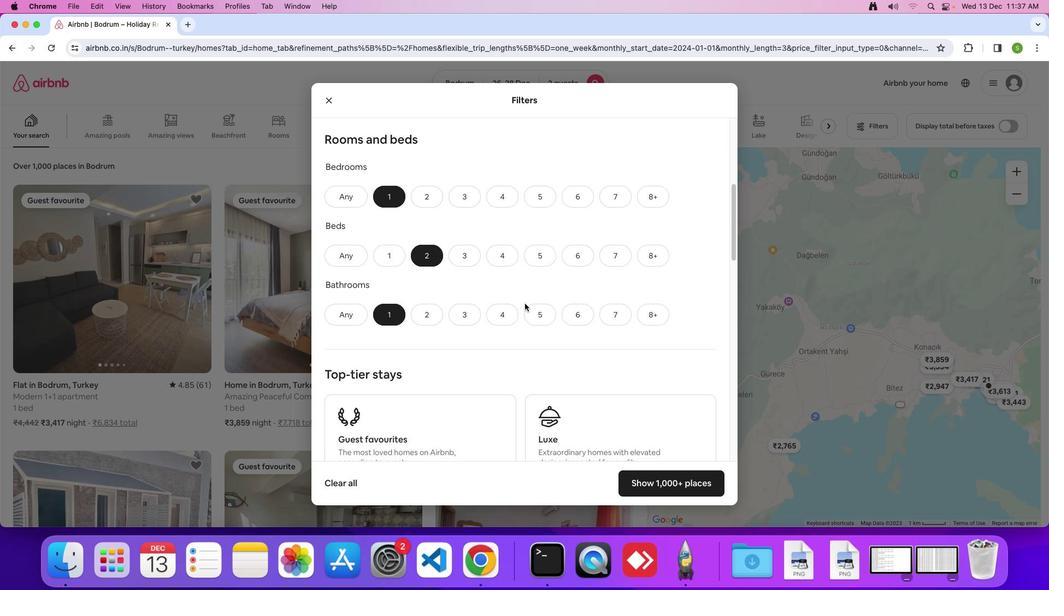
Action: Mouse scrolled (525, 303) with delta (0, 0)
Screenshot: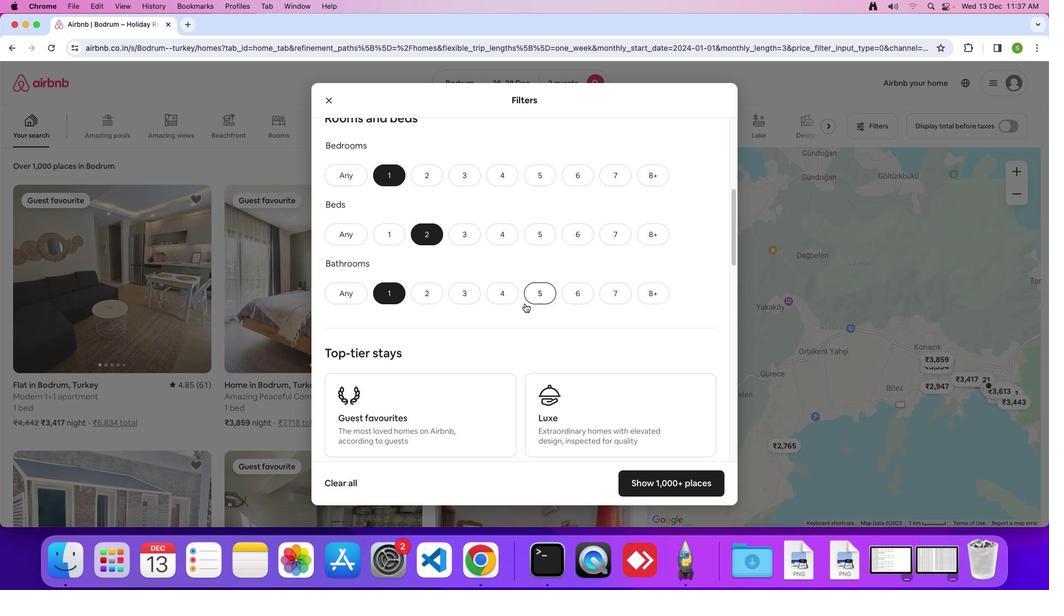 
Action: Mouse scrolled (525, 303) with delta (0, 0)
Screenshot: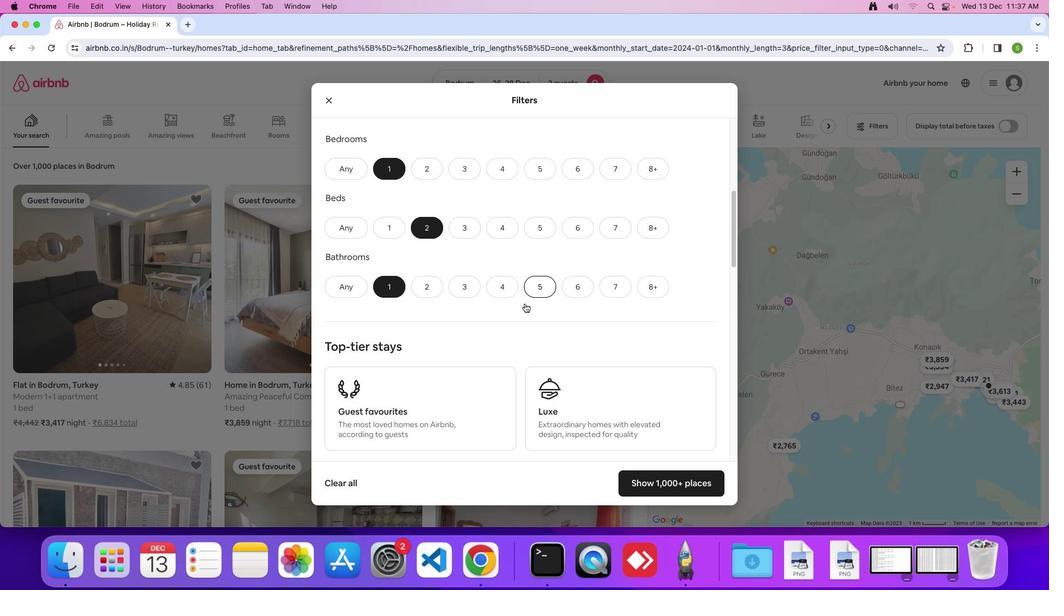 
Action: Mouse scrolled (525, 303) with delta (0, 0)
Screenshot: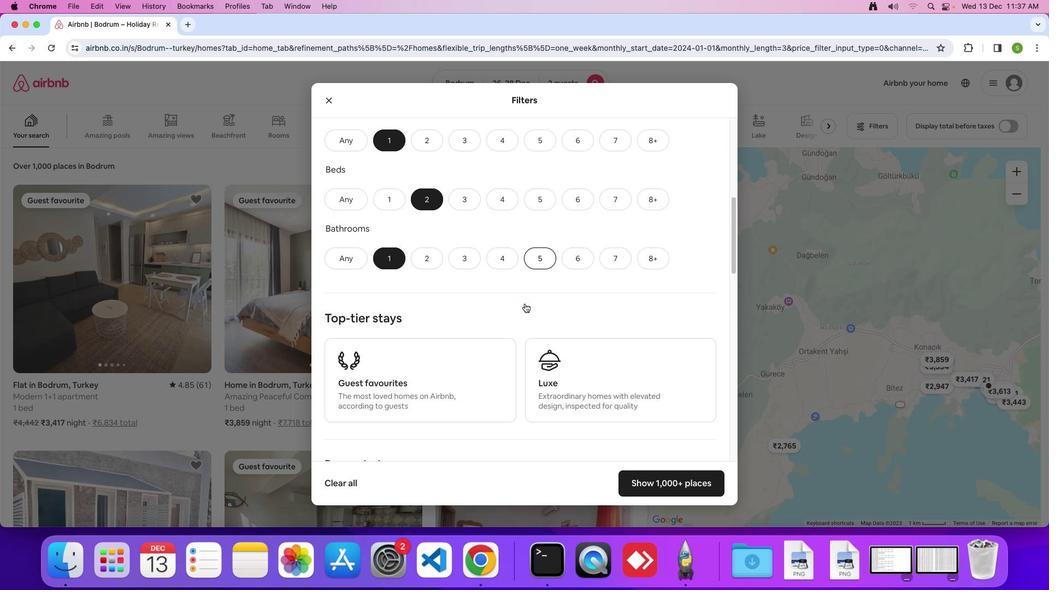 
Action: Mouse scrolled (525, 303) with delta (0, 0)
Screenshot: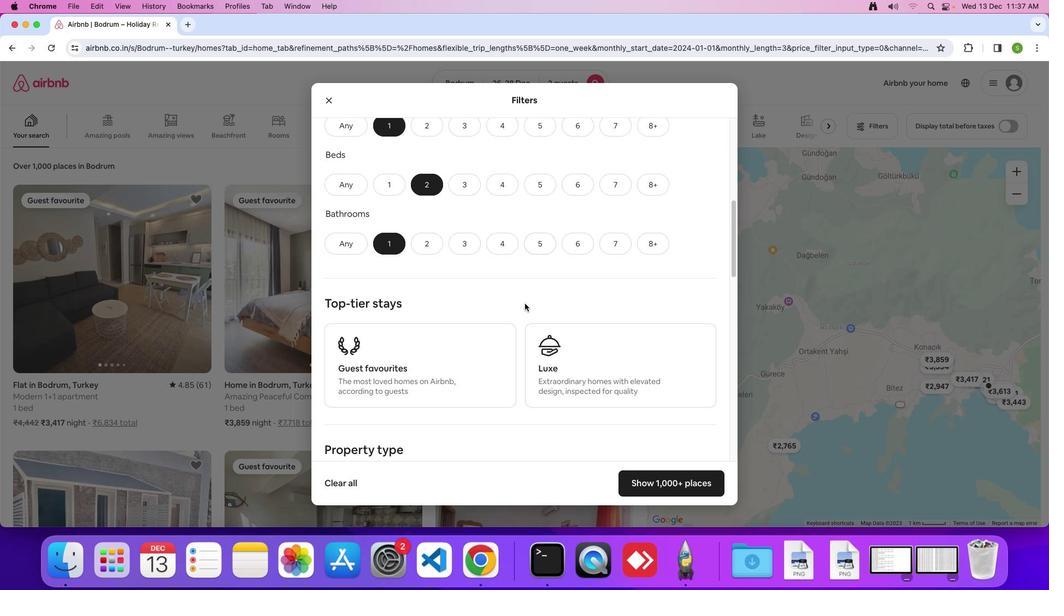 
Action: Mouse scrolled (525, 303) with delta (0, 0)
Screenshot: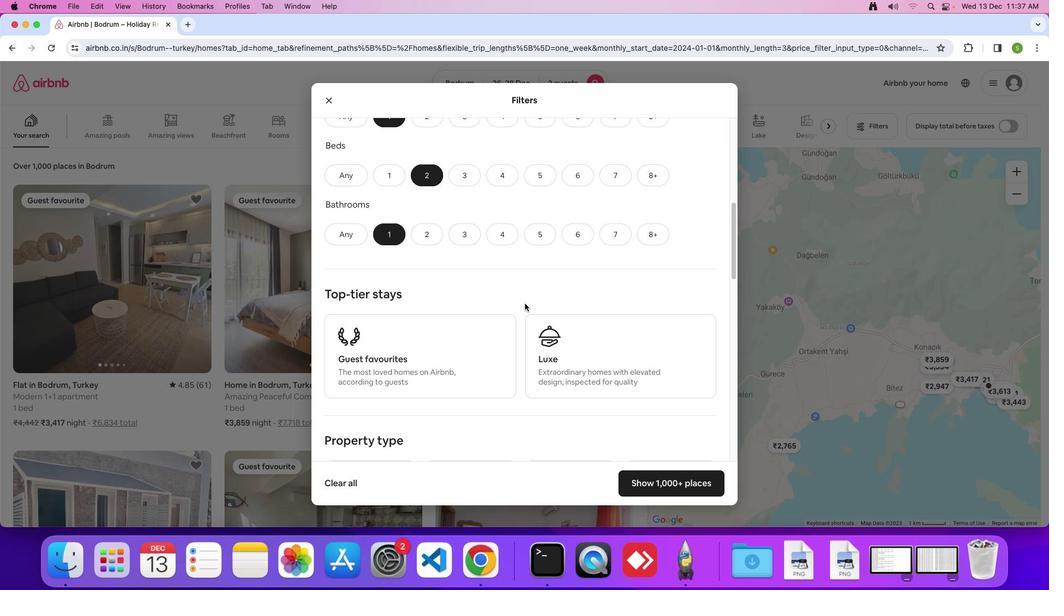 
Action: Mouse scrolled (525, 303) with delta (0, 0)
Screenshot: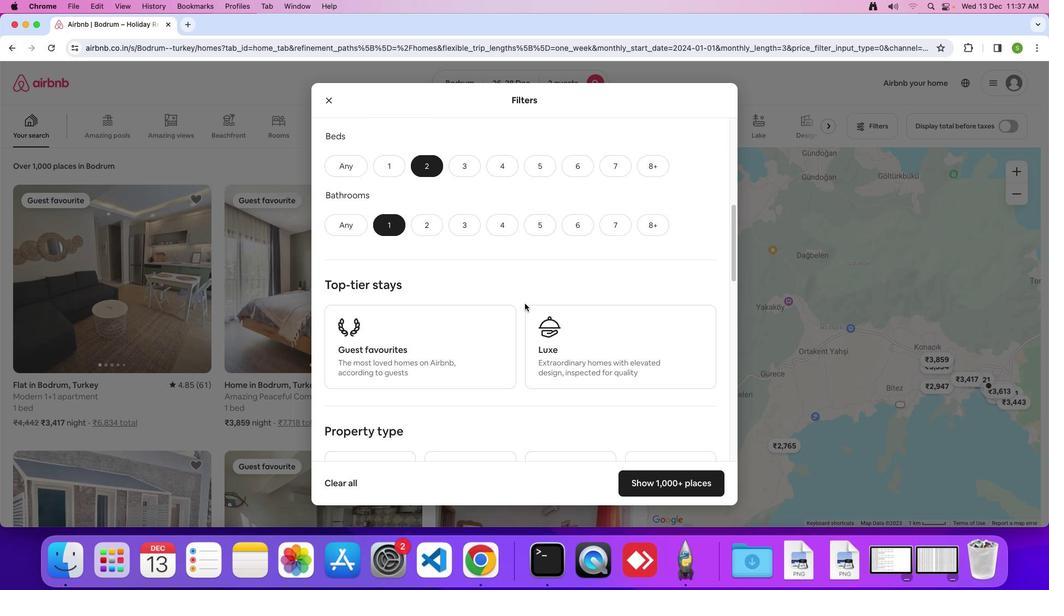 
Action: Mouse scrolled (525, 303) with delta (0, 0)
Screenshot: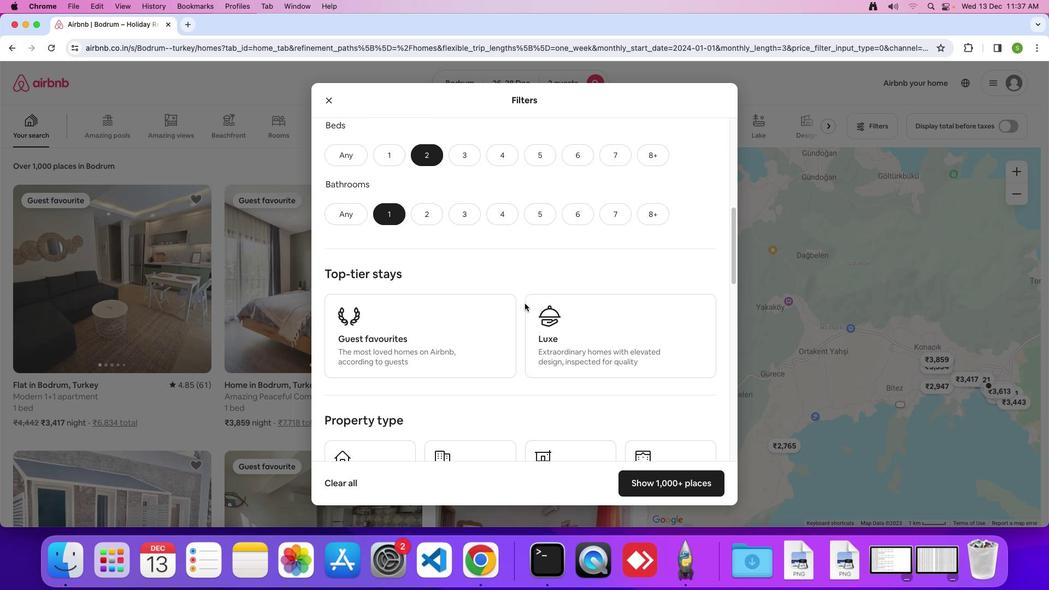
Action: Mouse scrolled (525, 303) with delta (0, -1)
Screenshot: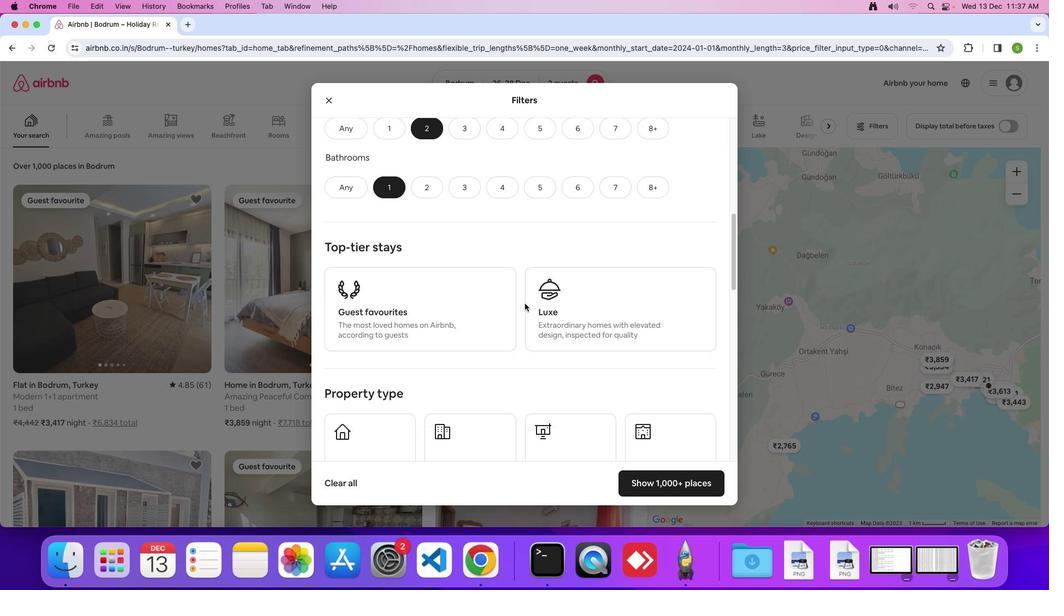 
Action: Mouse scrolled (525, 303) with delta (0, 0)
Screenshot: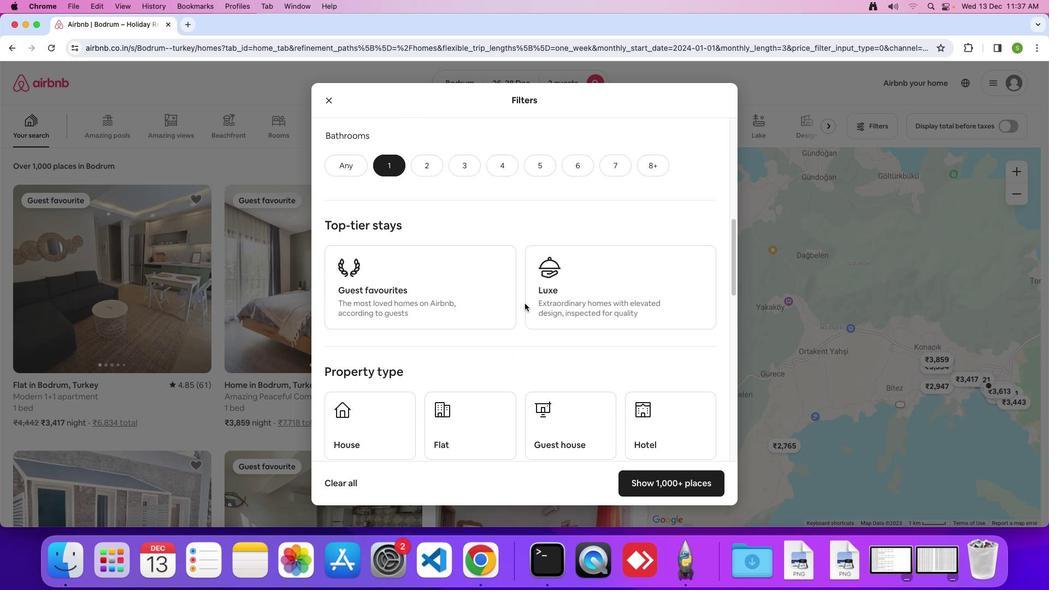 
Action: Mouse scrolled (525, 303) with delta (0, 0)
Screenshot: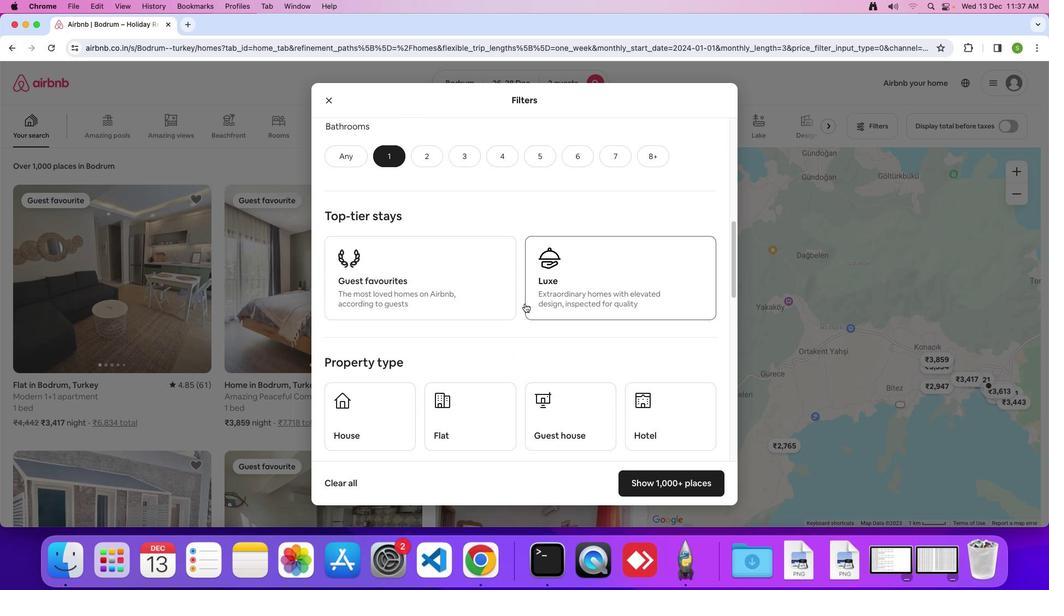 
Action: Mouse scrolled (525, 303) with delta (0, 0)
Screenshot: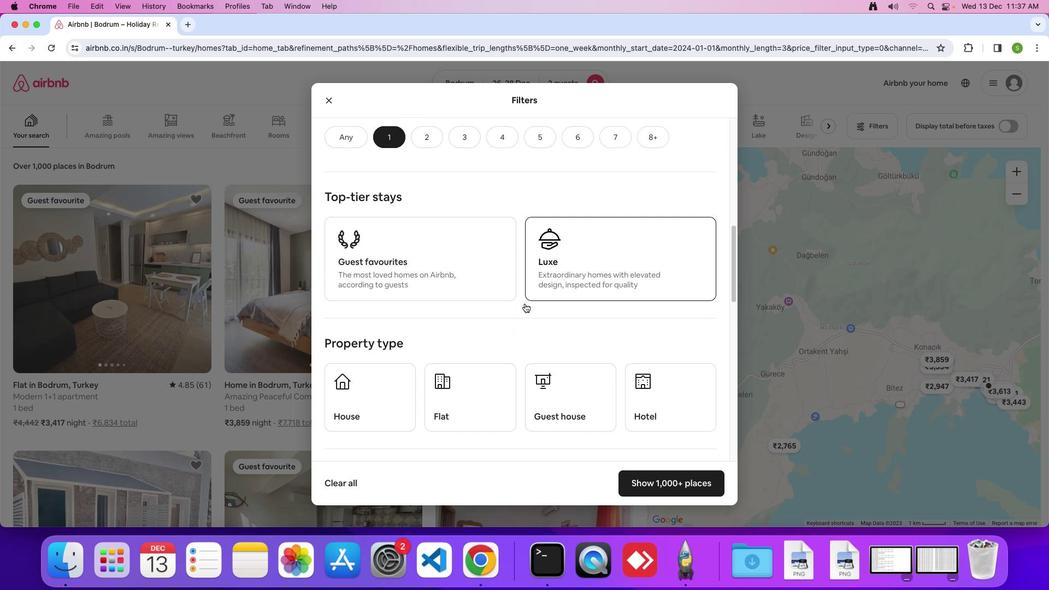 
Action: Mouse moved to (525, 303)
Screenshot: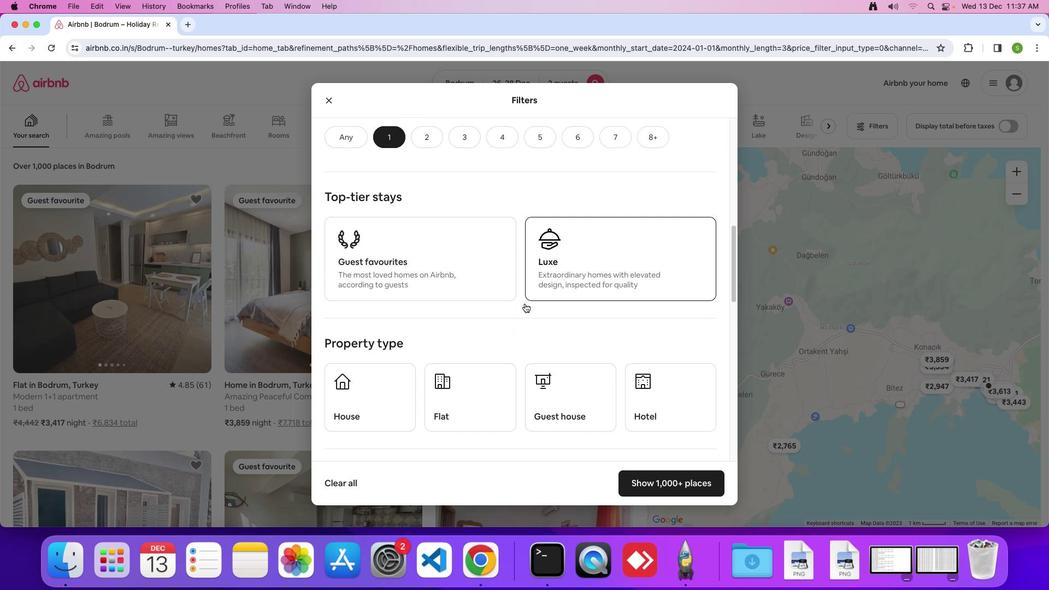 
Action: Mouse scrolled (525, 303) with delta (0, 0)
Screenshot: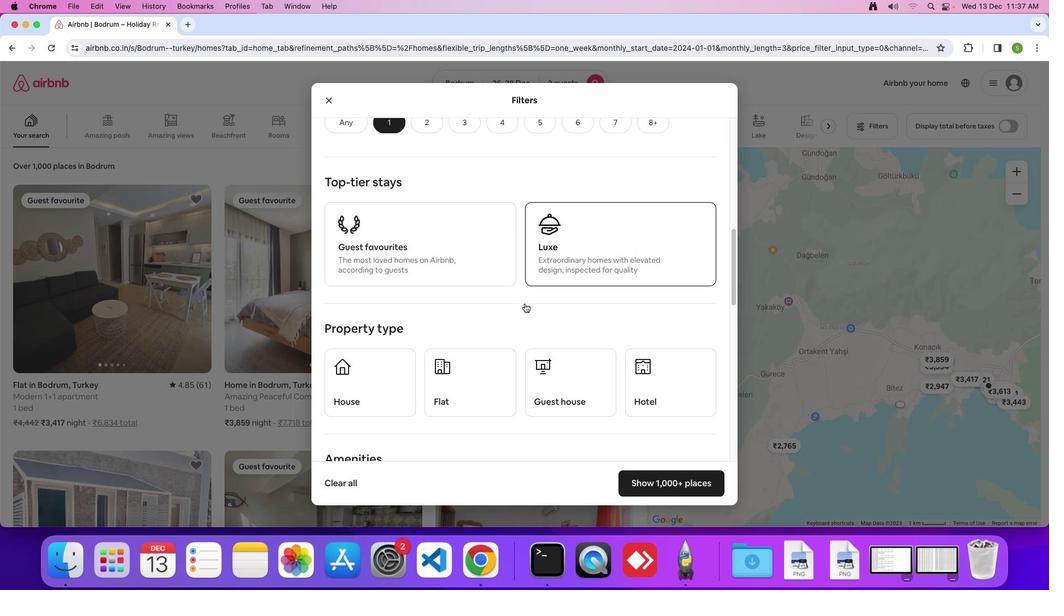 
Action: Mouse scrolled (525, 303) with delta (0, 0)
Screenshot: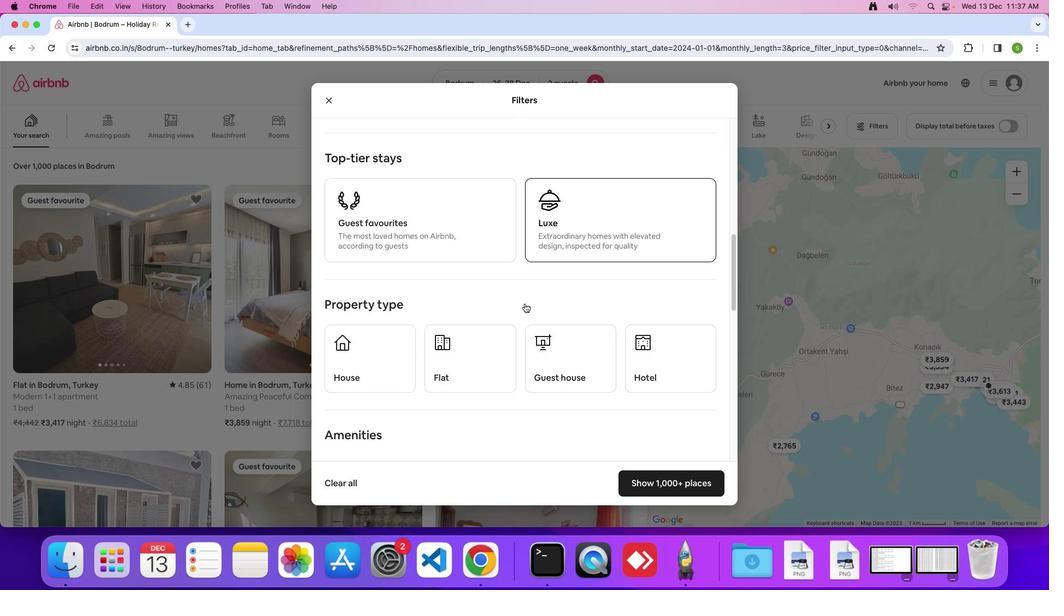 
Action: Mouse scrolled (525, 303) with delta (0, -1)
Screenshot: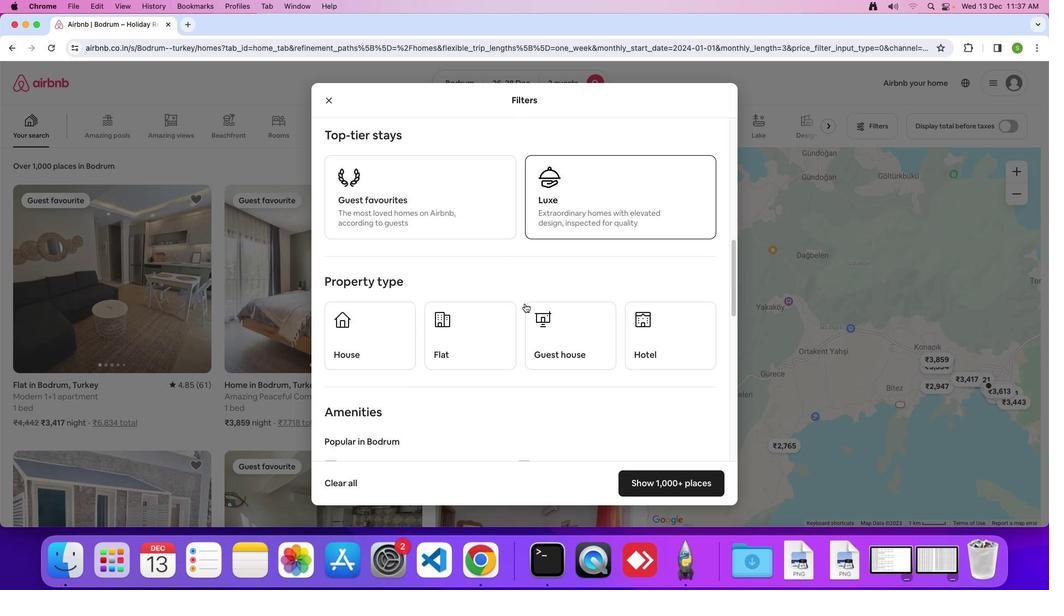 
Action: Mouse scrolled (525, 303) with delta (0, -1)
Screenshot: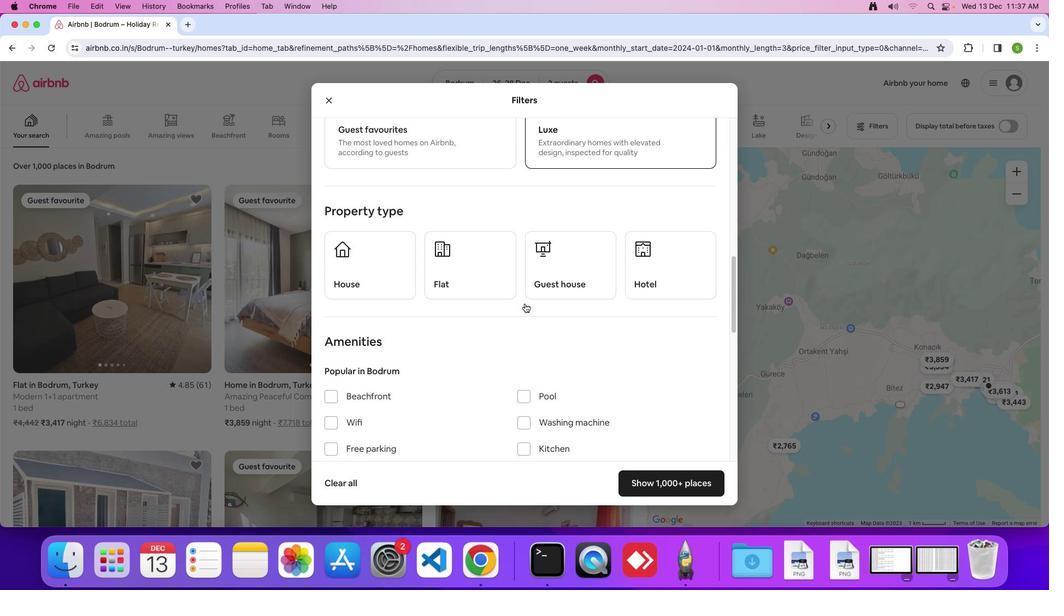 
Action: Mouse moved to (491, 269)
Screenshot: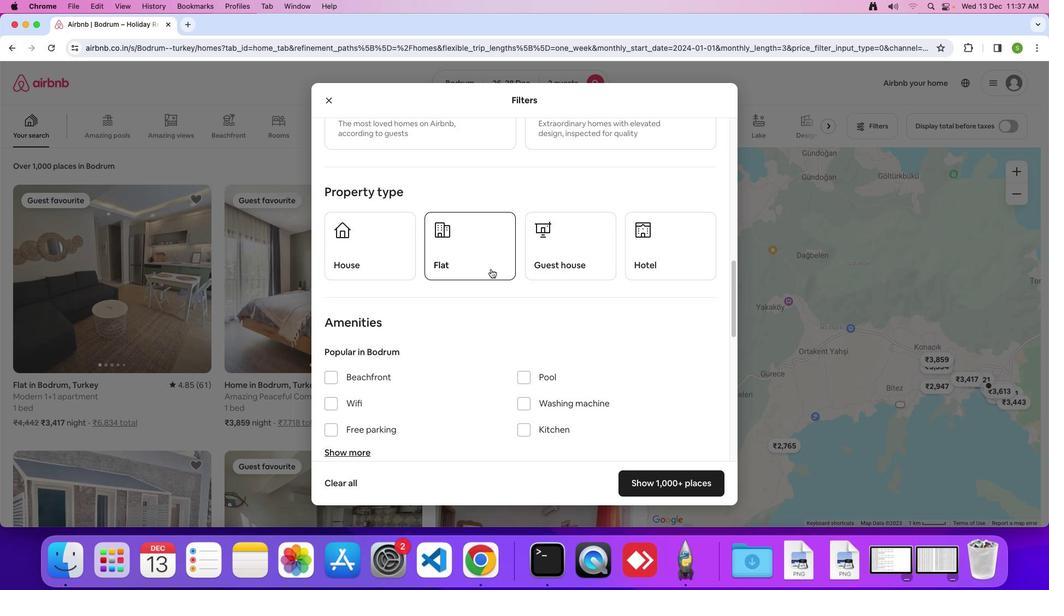 
Action: Mouse pressed left at (491, 269)
Screenshot: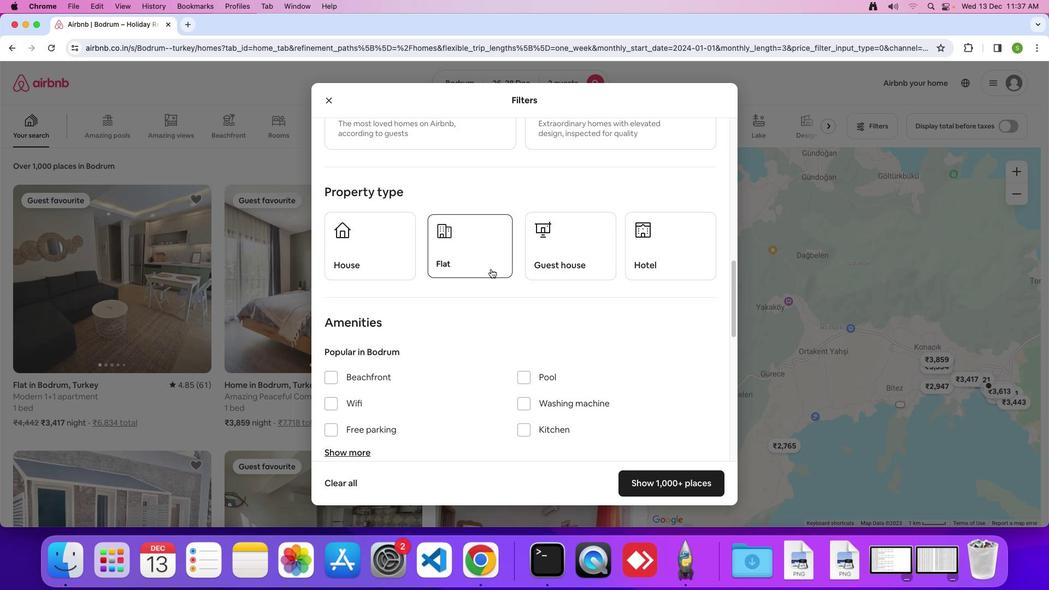 
Action: Mouse moved to (511, 315)
Screenshot: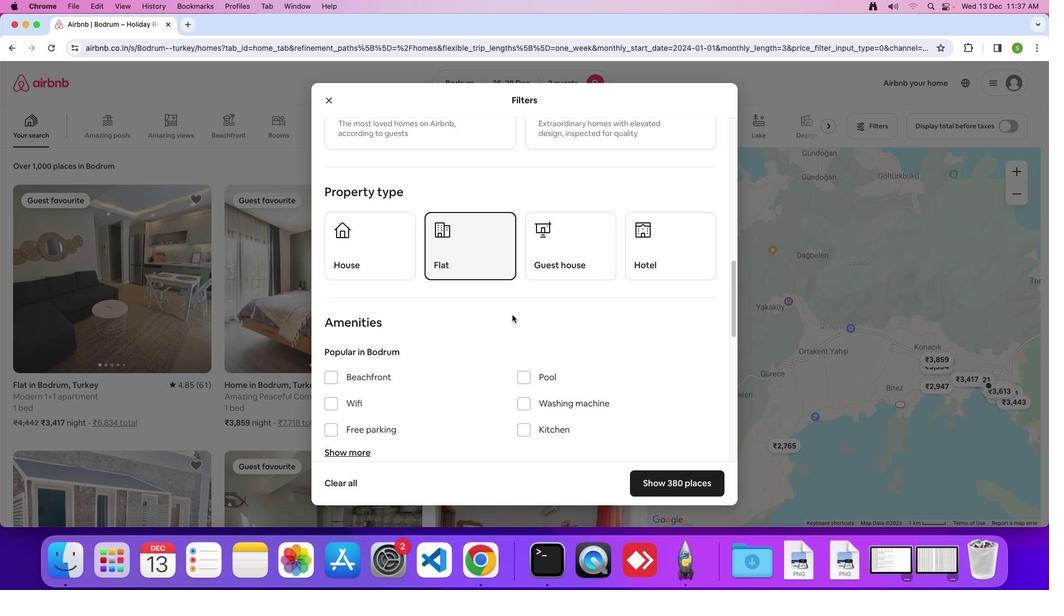 
Action: Mouse scrolled (511, 315) with delta (0, 0)
Screenshot: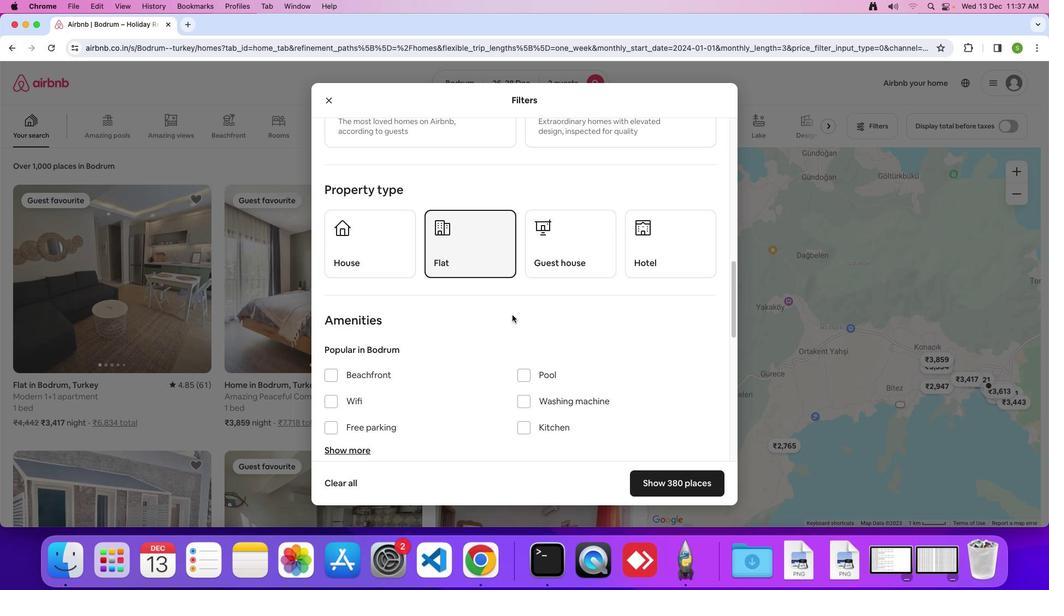 
Action: Mouse scrolled (511, 315) with delta (0, 0)
Screenshot: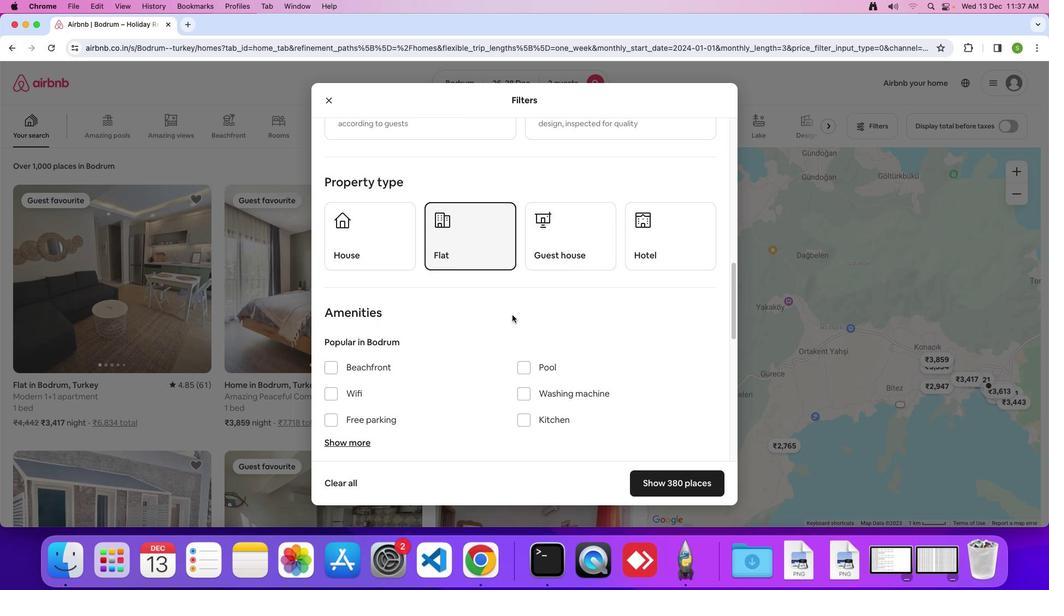 
Action: Mouse scrolled (511, 315) with delta (0, 0)
Screenshot: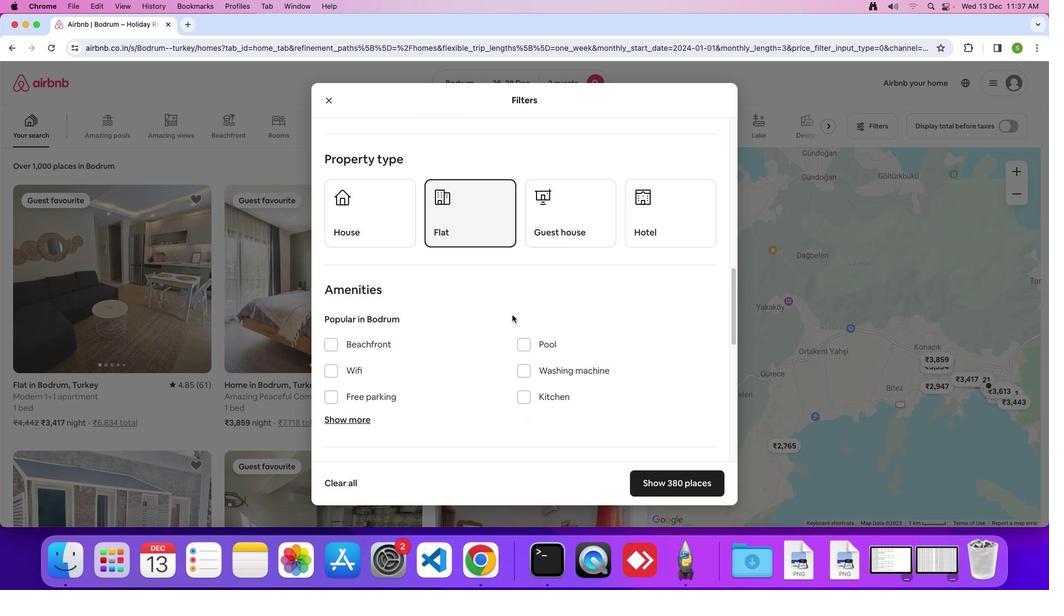 
Action: Mouse scrolled (511, 315) with delta (0, 0)
Screenshot: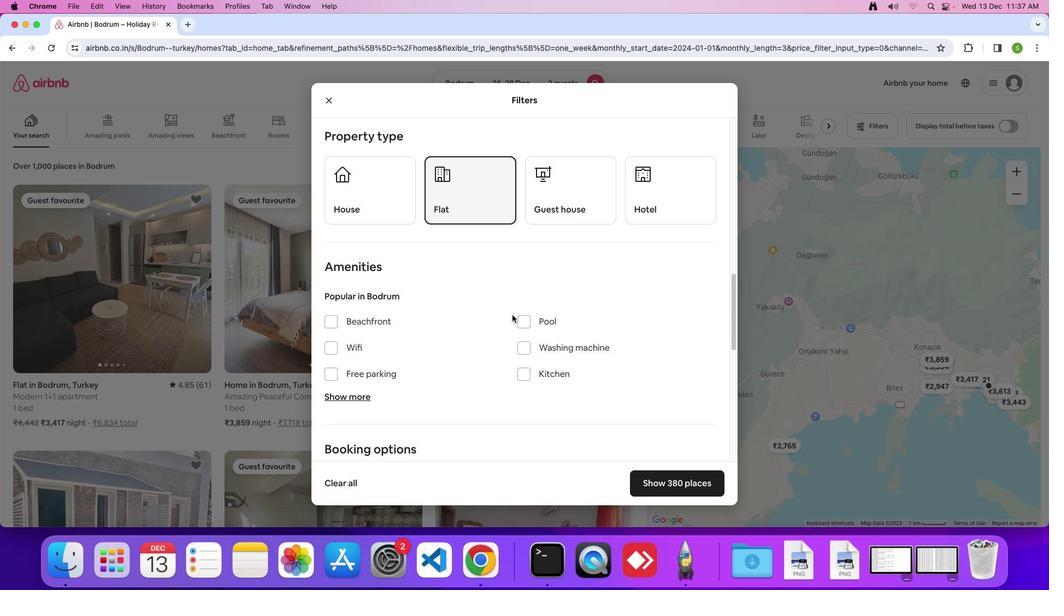 
Action: Mouse scrolled (511, 315) with delta (0, 0)
Screenshot: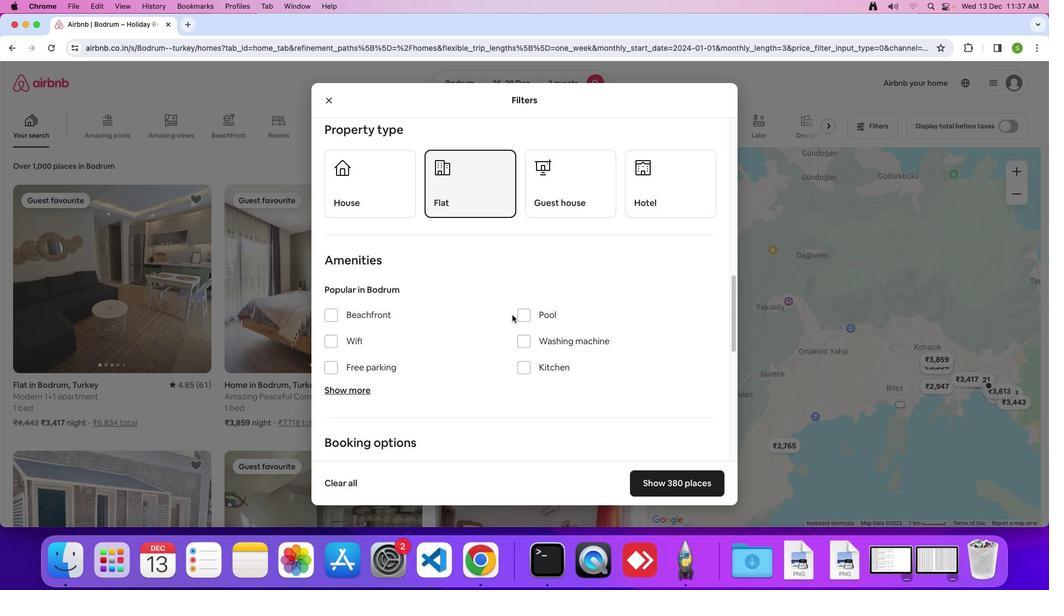 
Action: Mouse scrolled (511, 315) with delta (0, 0)
Screenshot: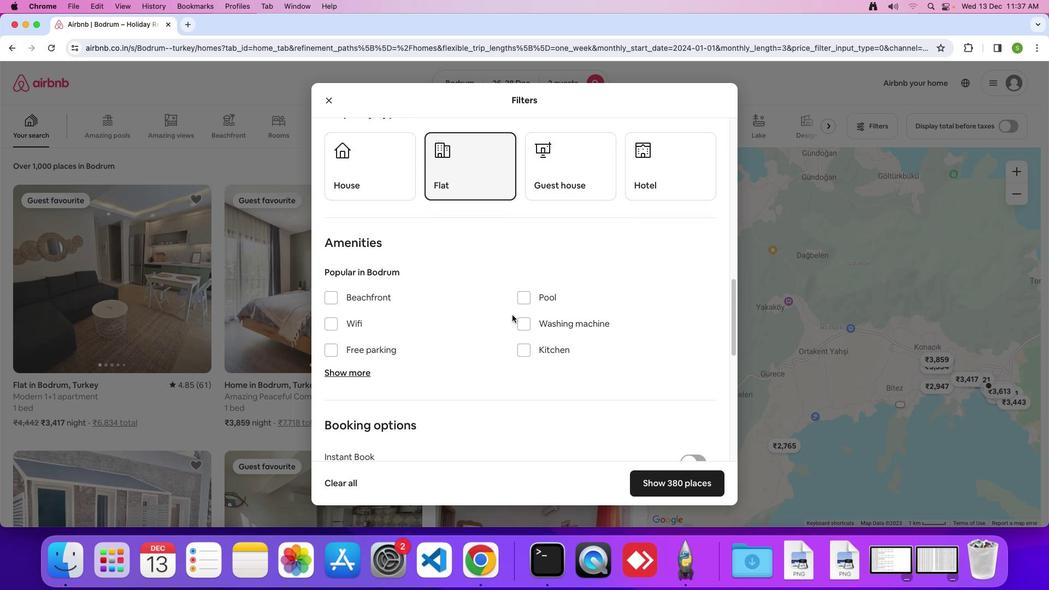 
Action: Mouse scrolled (511, 315) with delta (0, 0)
Screenshot: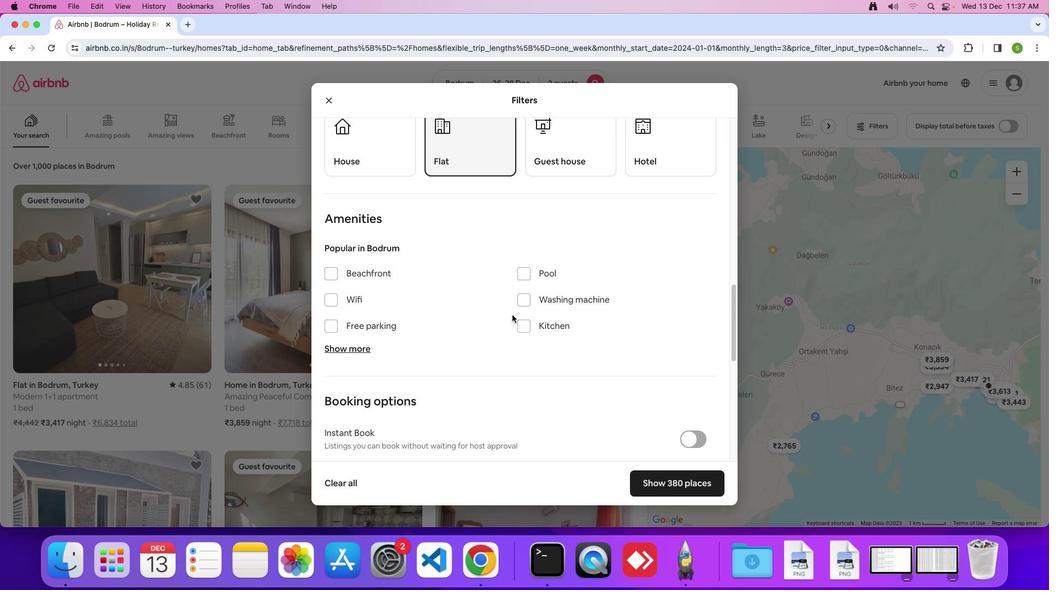 
Action: Mouse scrolled (511, 315) with delta (0, 0)
Screenshot: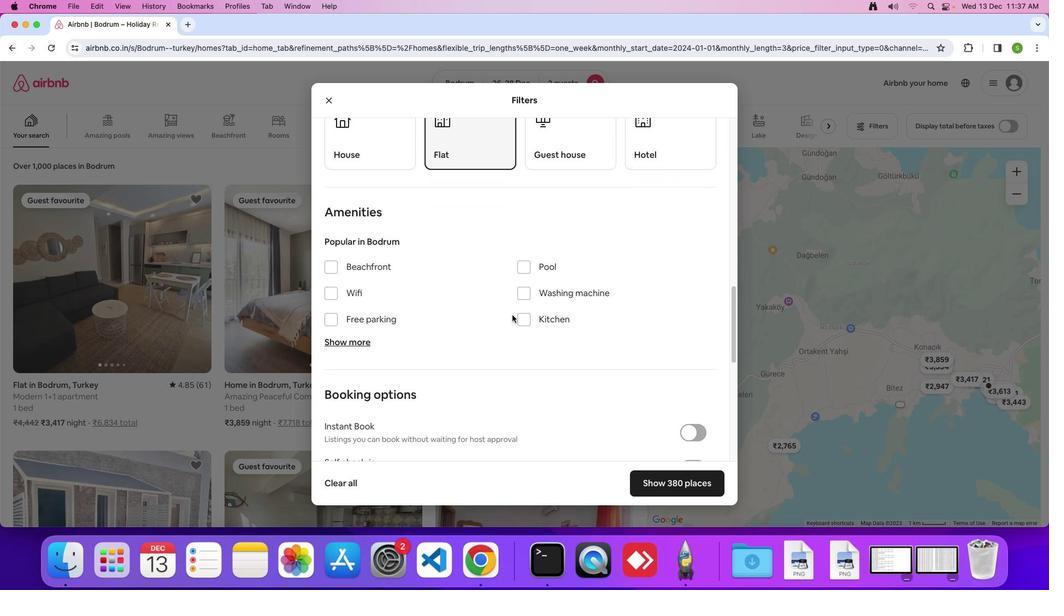 
Action: Mouse scrolled (511, 315) with delta (0, 0)
Screenshot: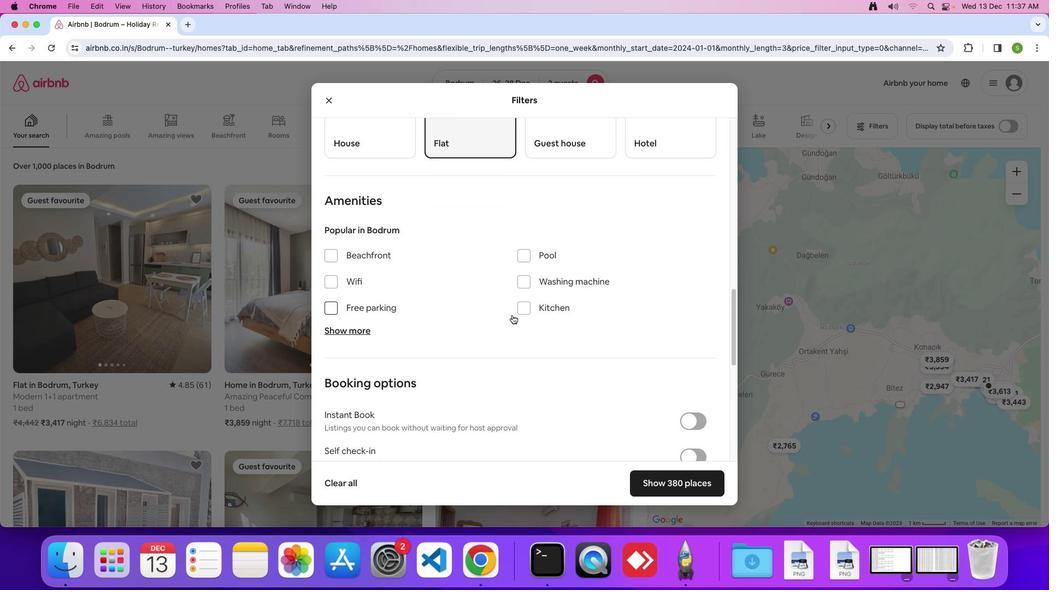 
Action: Mouse scrolled (511, 315) with delta (0, 0)
Screenshot: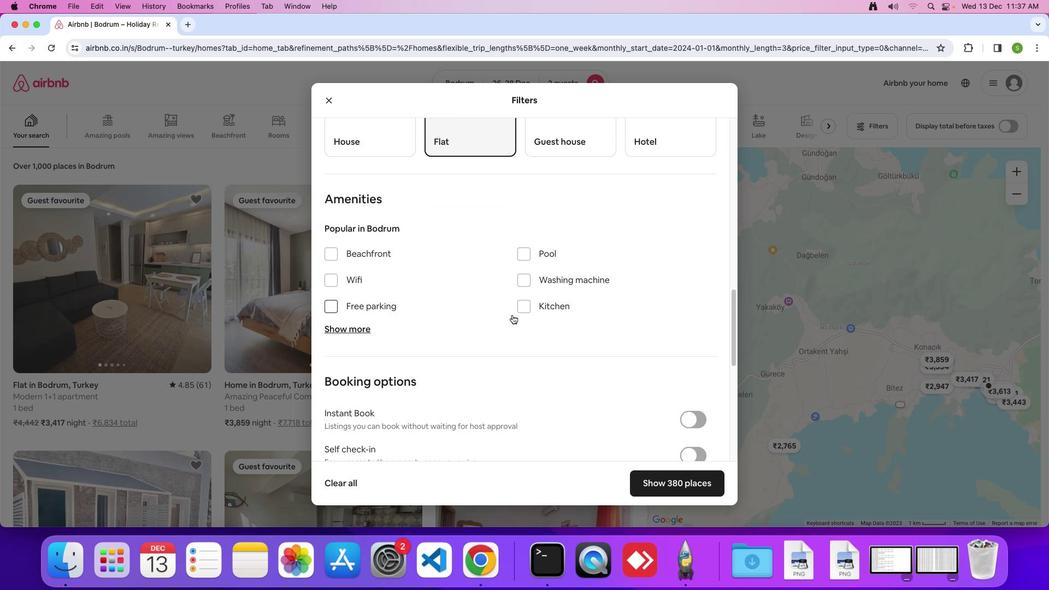 
Action: Mouse scrolled (511, 315) with delta (0, 0)
Screenshot: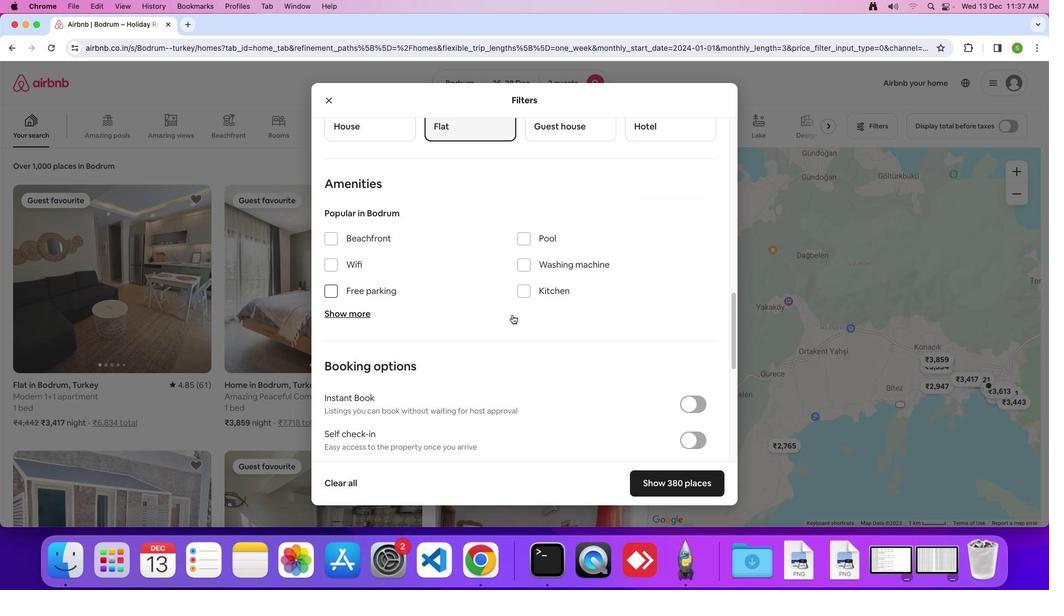 
Action: Mouse scrolled (511, 315) with delta (0, 0)
Screenshot: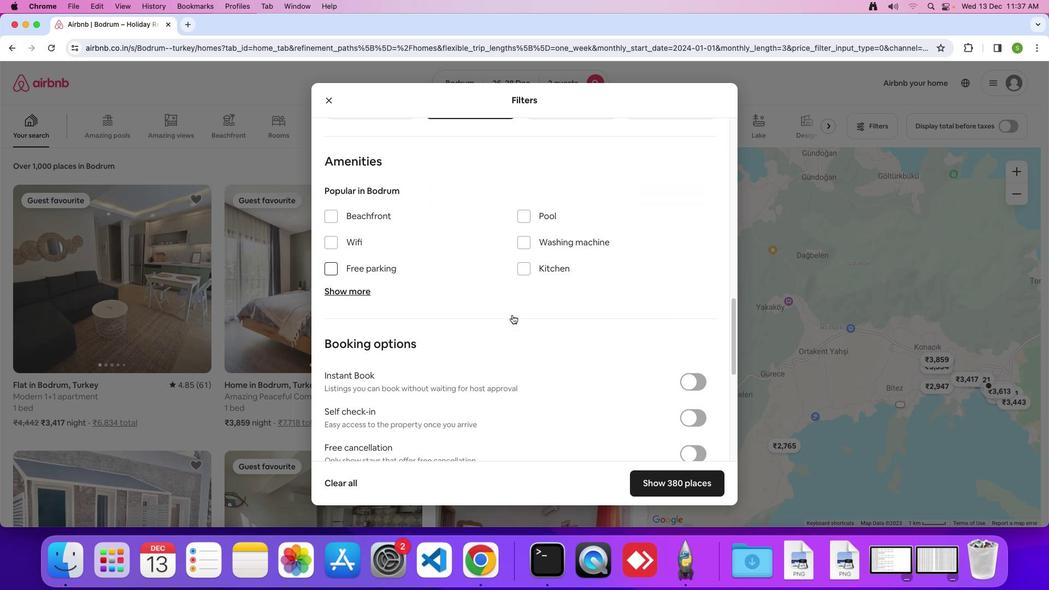 
Action: Mouse scrolled (511, 315) with delta (0, 0)
Screenshot: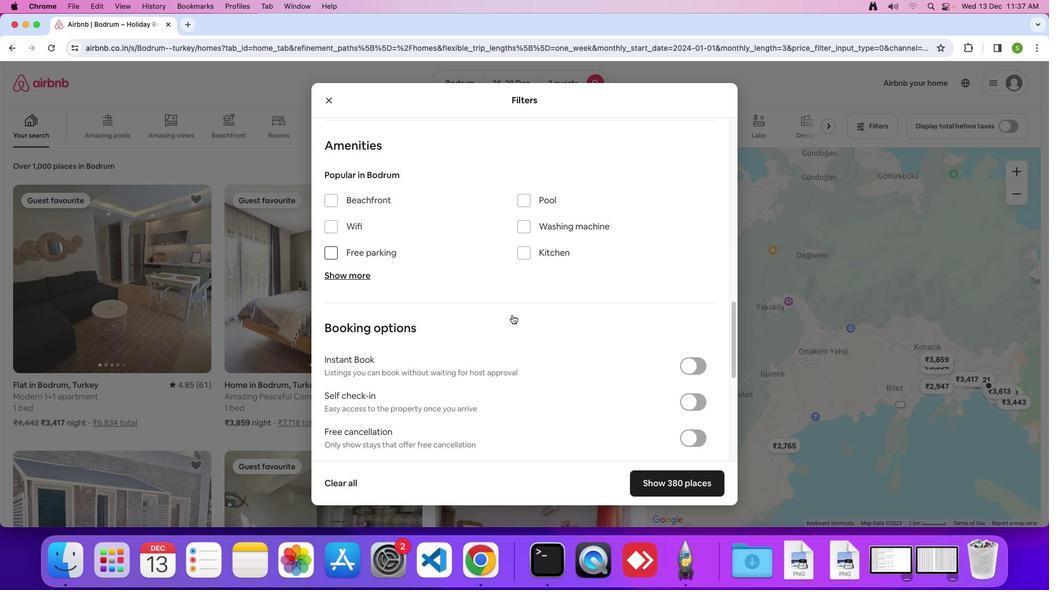 
Action: Mouse scrolled (511, 315) with delta (0, 0)
Screenshot: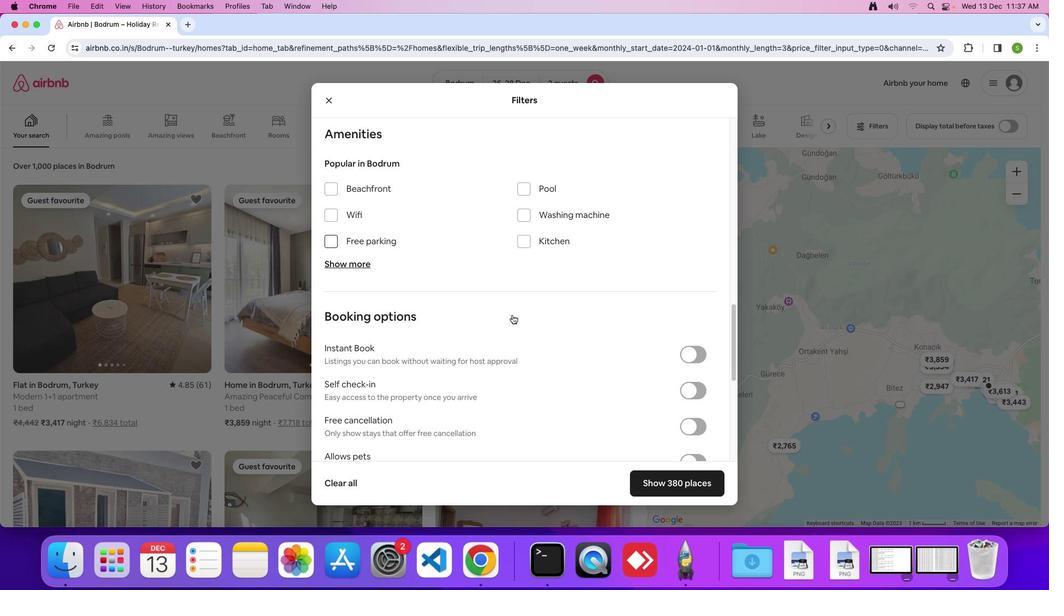 
Action: Mouse scrolled (511, 315) with delta (0, 0)
Screenshot: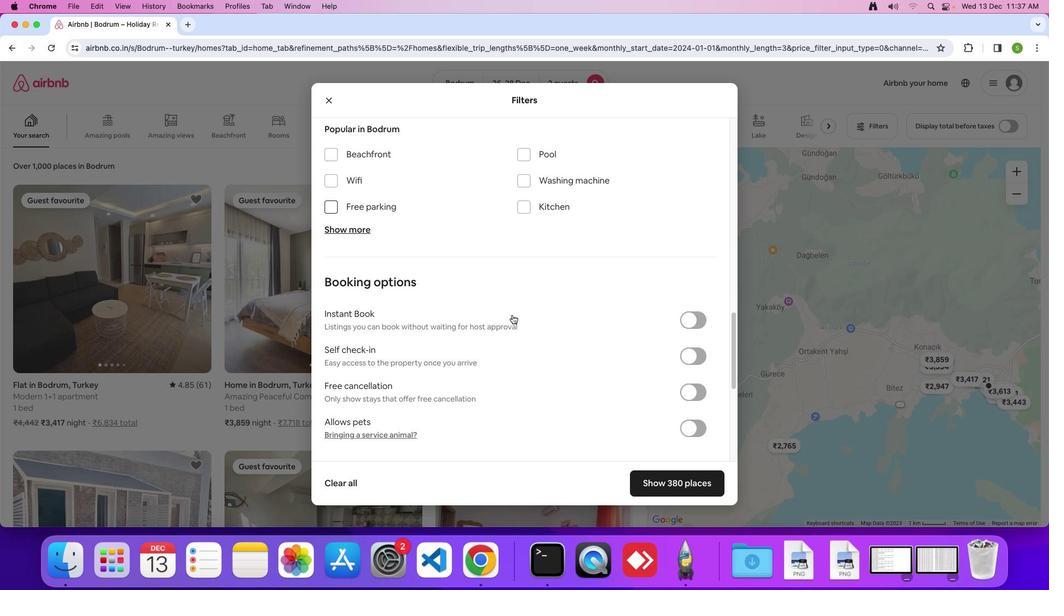
Action: Mouse scrolled (511, 315) with delta (0, 0)
Screenshot: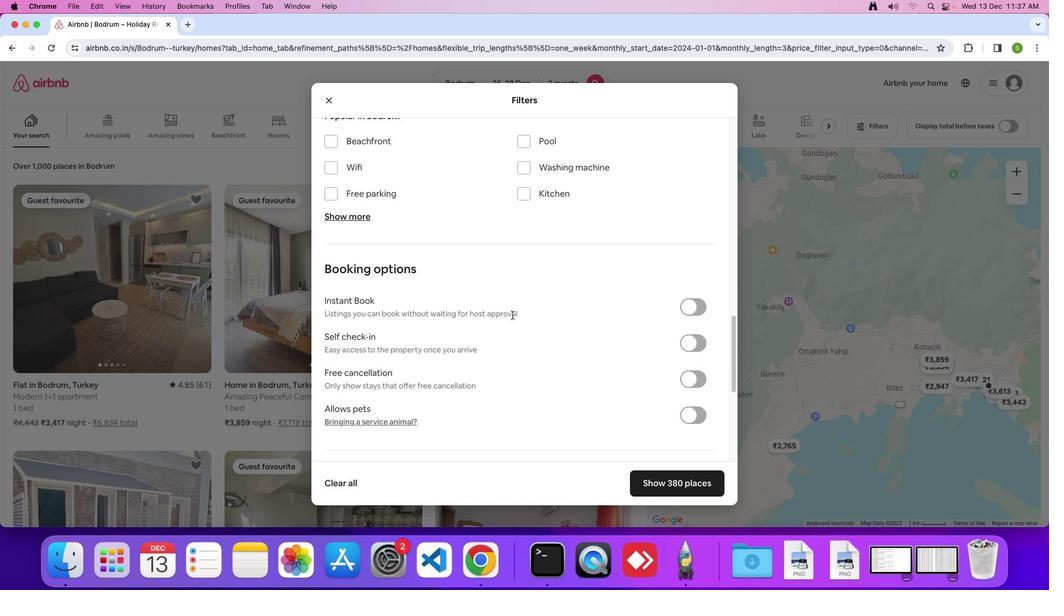 
Action: Mouse scrolled (511, 315) with delta (0, 0)
Screenshot: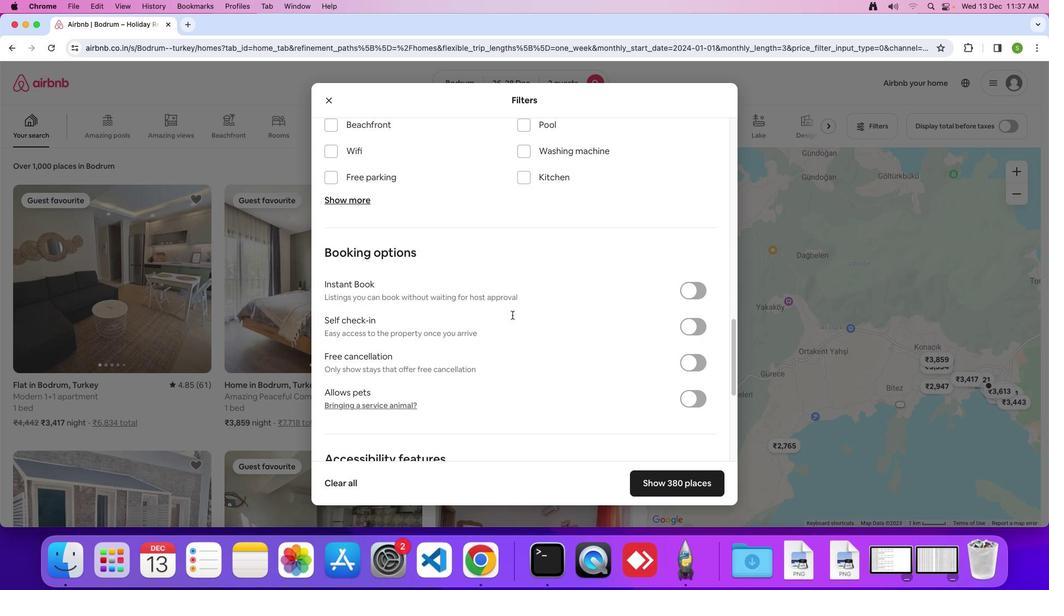
Action: Mouse scrolled (511, 315) with delta (0, -1)
Screenshot: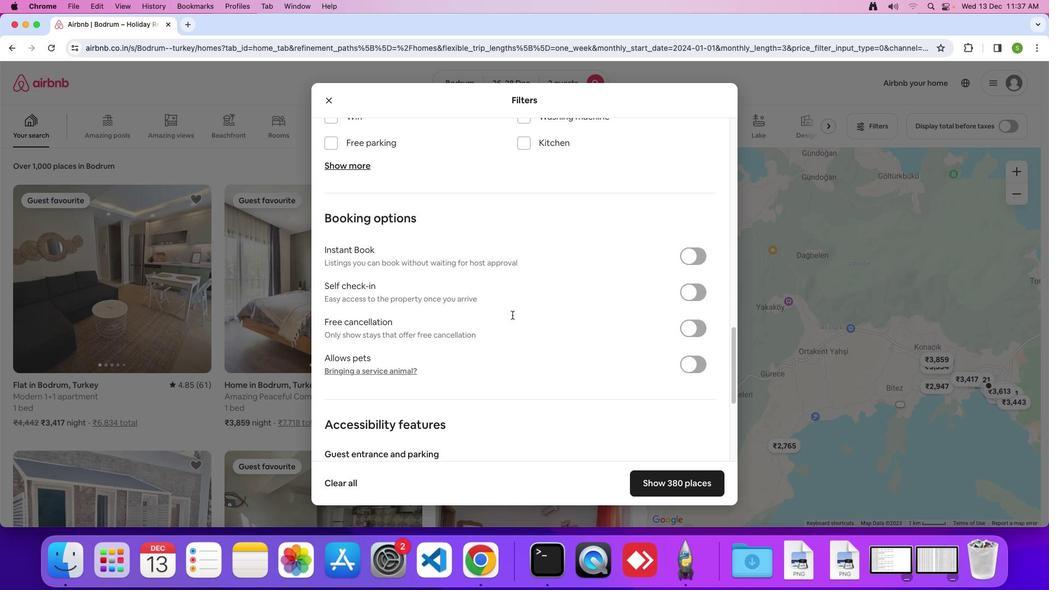 
Action: Mouse scrolled (511, 315) with delta (0, 0)
Screenshot: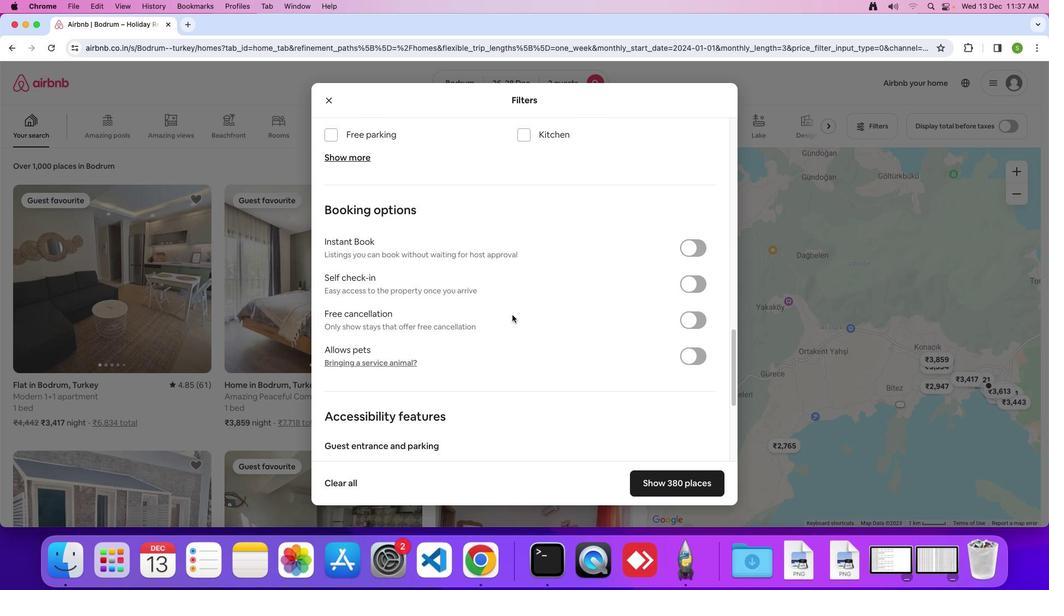 
Action: Mouse scrolled (511, 315) with delta (0, 0)
Screenshot: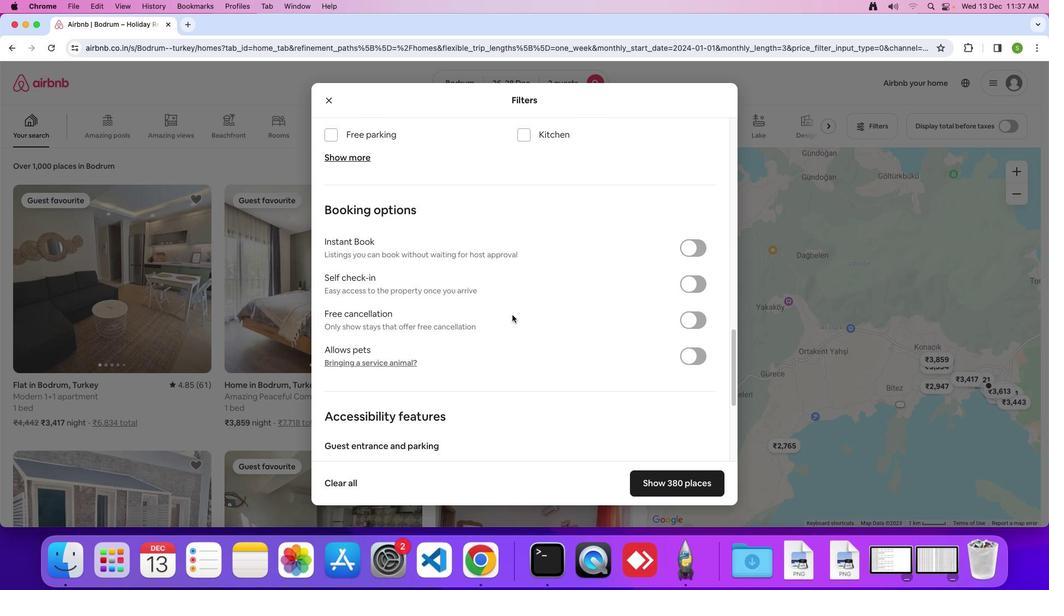 
Action: Mouse scrolled (511, 315) with delta (0, 0)
Screenshot: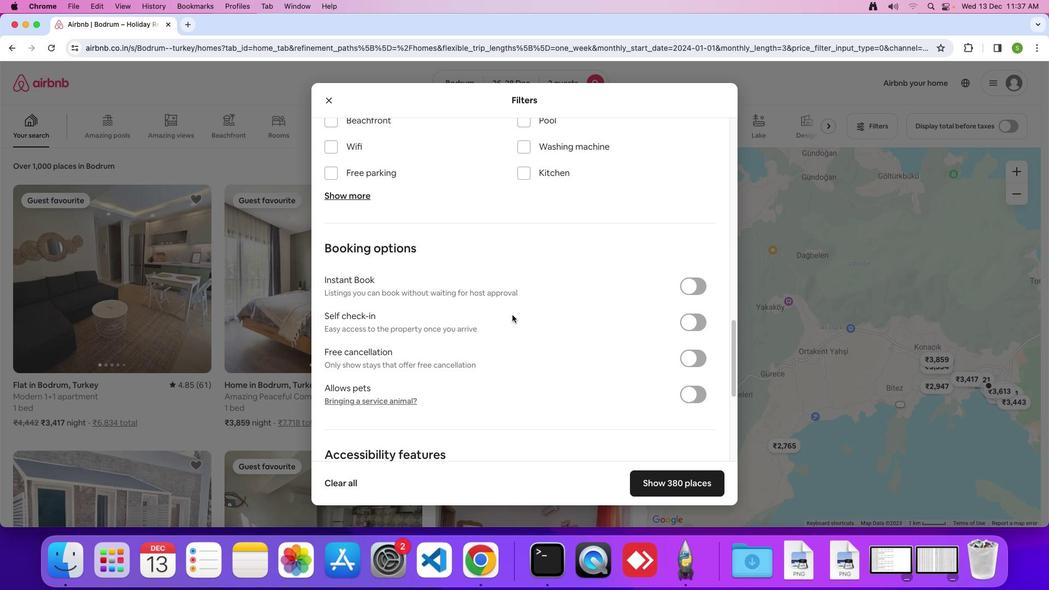 
Action: Mouse scrolled (511, 315) with delta (0, 0)
Screenshot: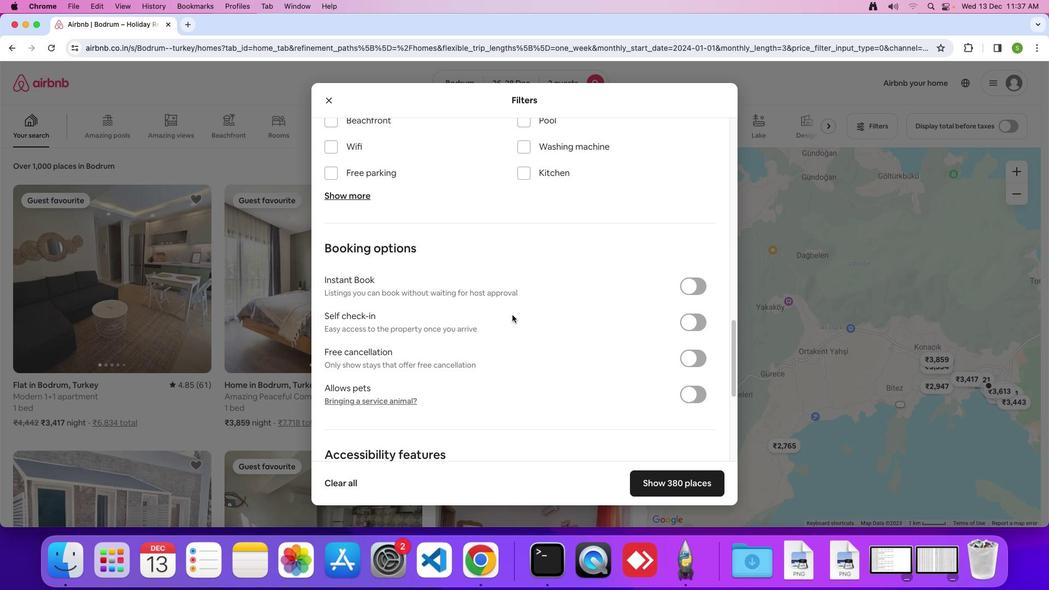 
Action: Mouse scrolled (511, 315) with delta (0, 1)
Screenshot: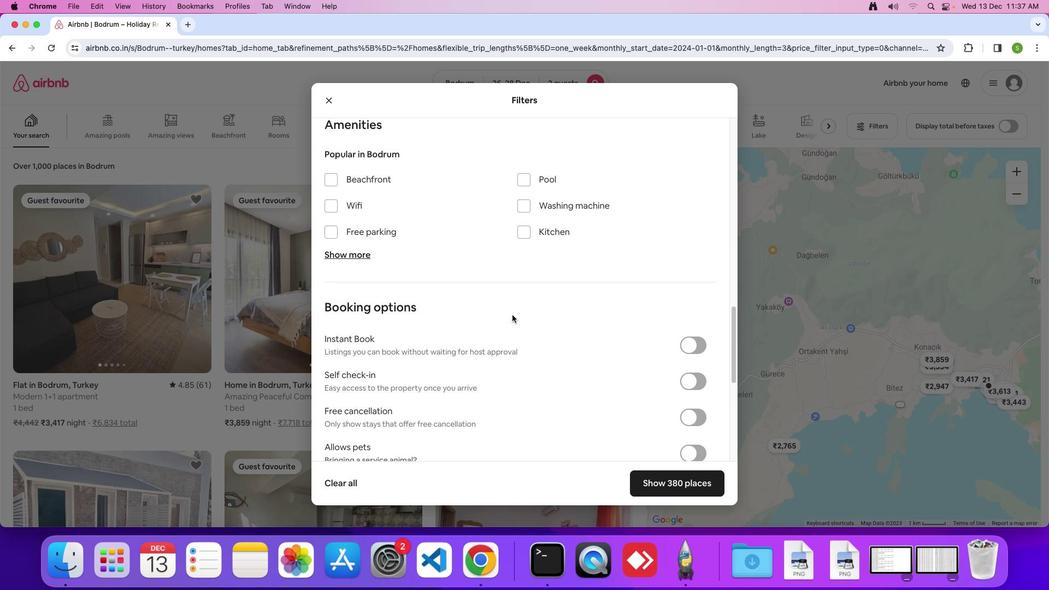 
Action: Mouse moved to (332, 238)
Screenshot: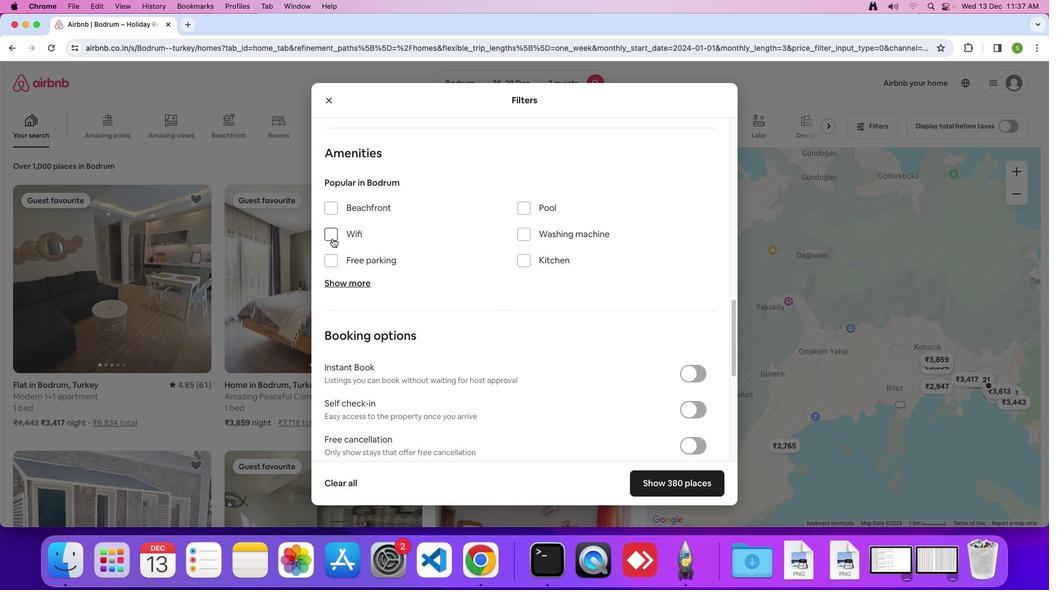 
Action: Mouse pressed left at (332, 238)
Screenshot: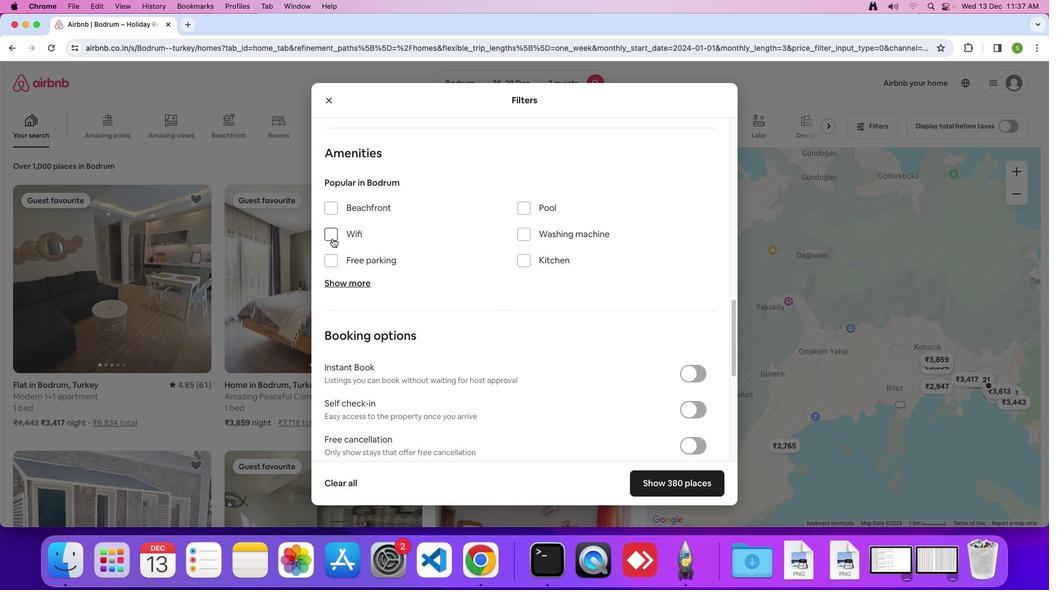 
Action: Mouse moved to (523, 239)
Screenshot: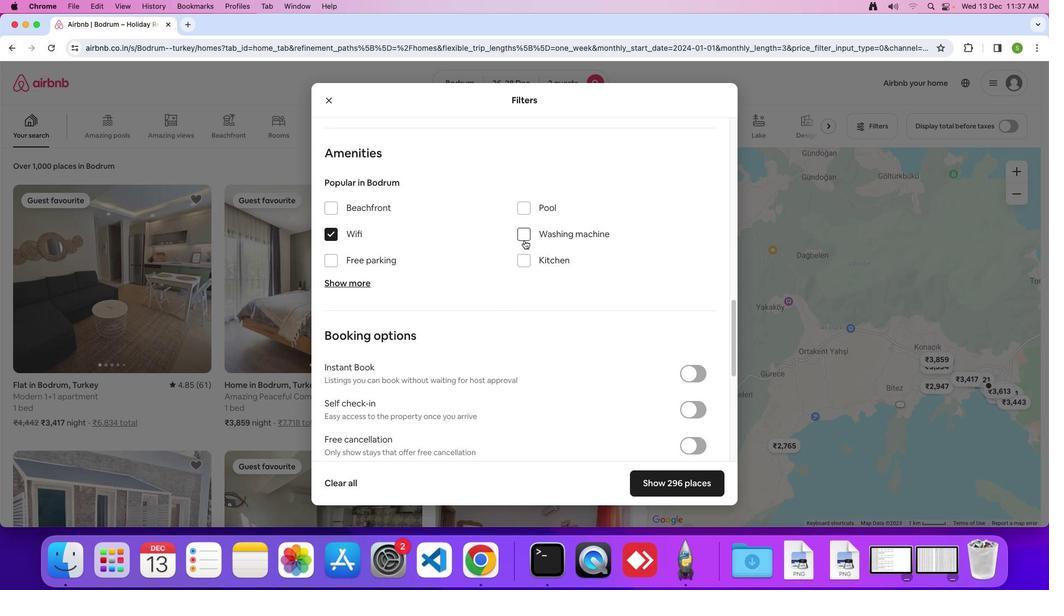 
Action: Mouse pressed left at (523, 239)
Screenshot: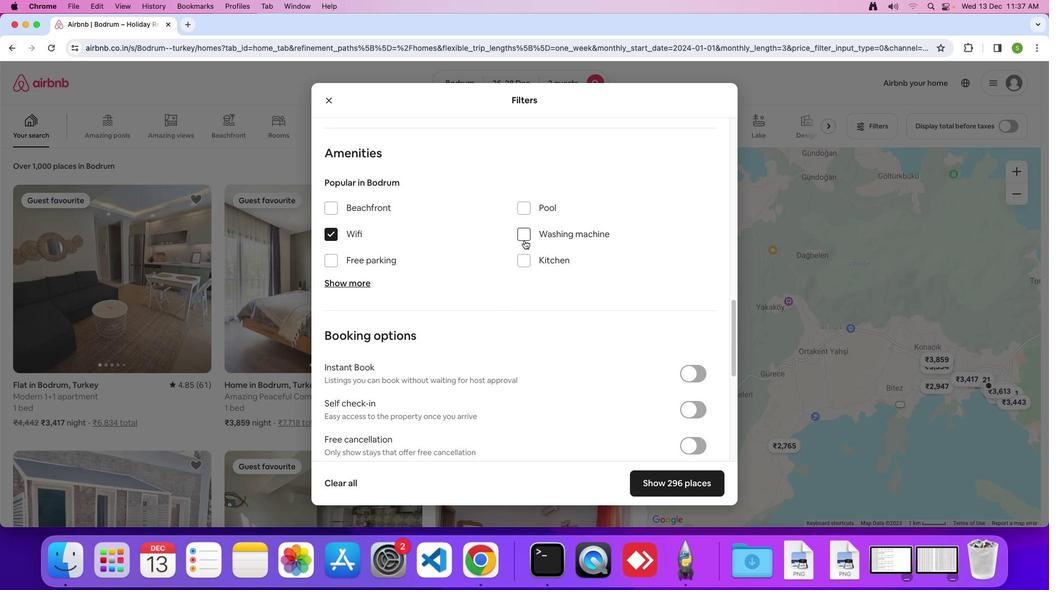 
Action: Mouse moved to (409, 269)
Screenshot: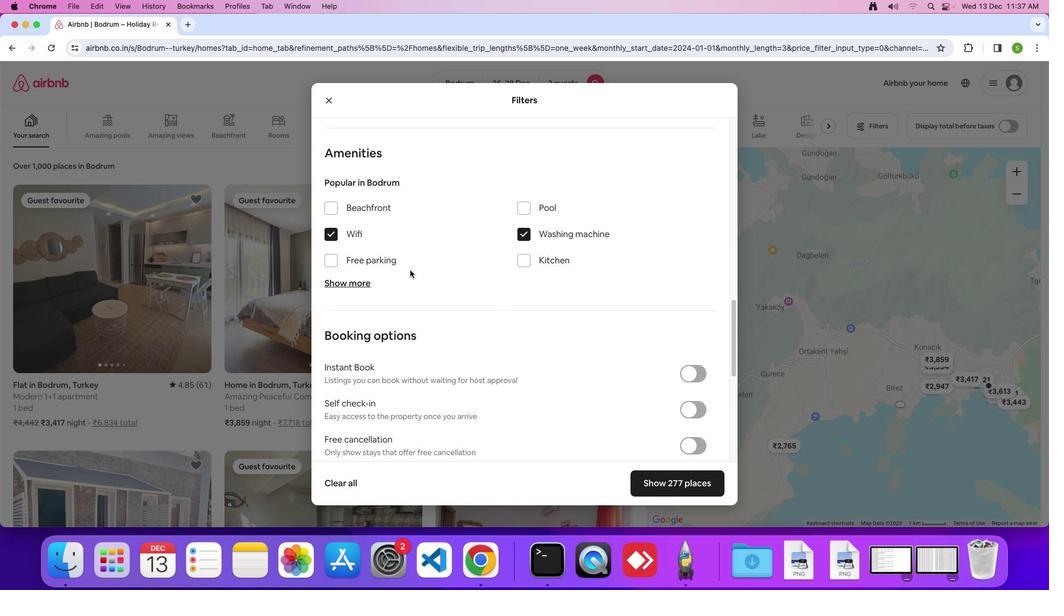 
Action: Mouse scrolled (409, 269) with delta (0, 0)
Screenshot: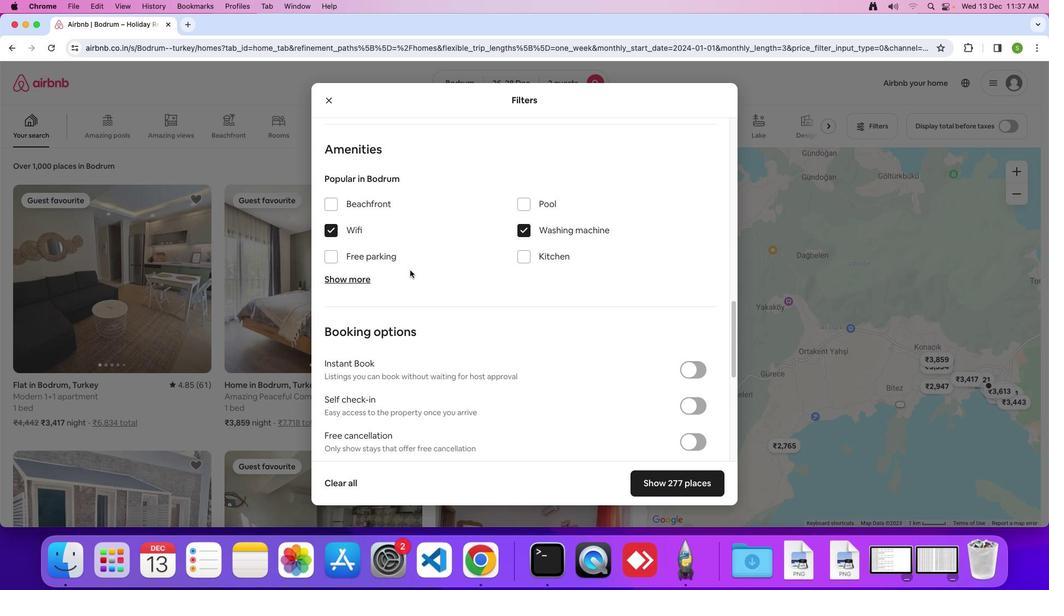 
Action: Mouse scrolled (409, 269) with delta (0, 0)
Screenshot: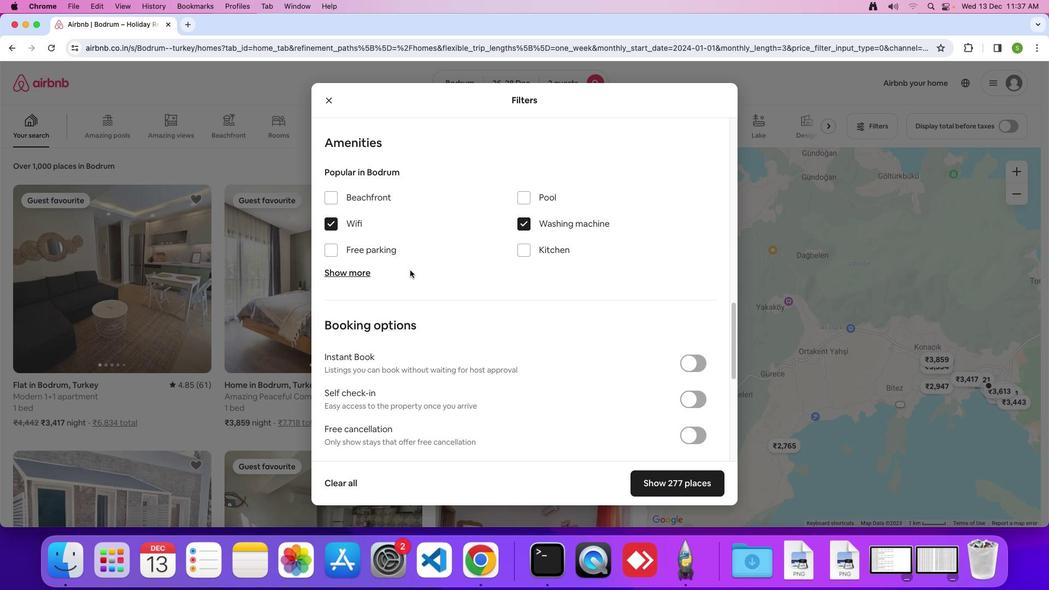 
Action: Mouse scrolled (409, 269) with delta (0, 0)
Screenshot: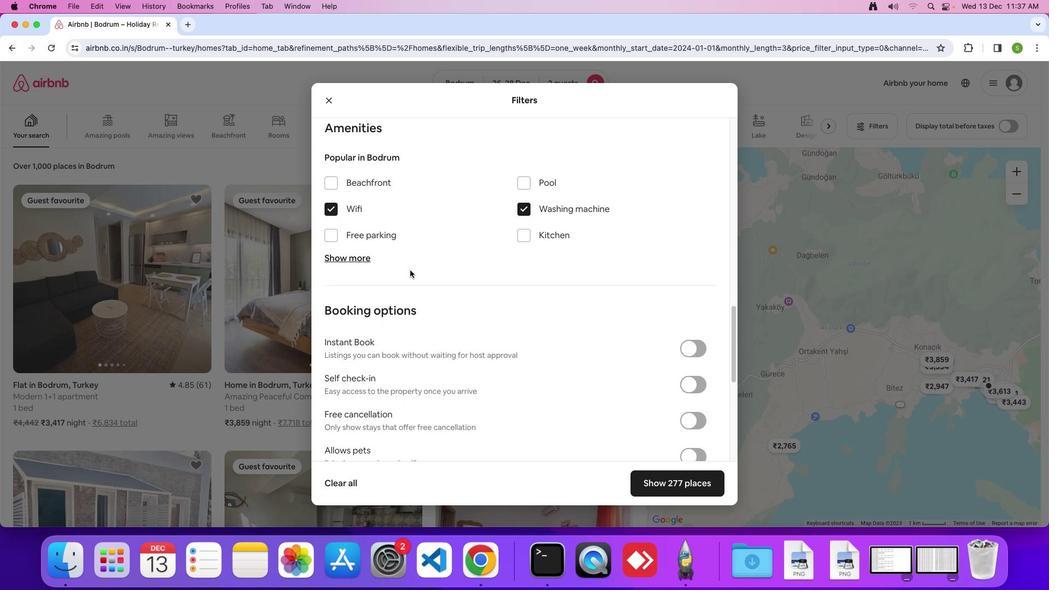 
Action: Mouse scrolled (409, 269) with delta (0, 0)
Screenshot: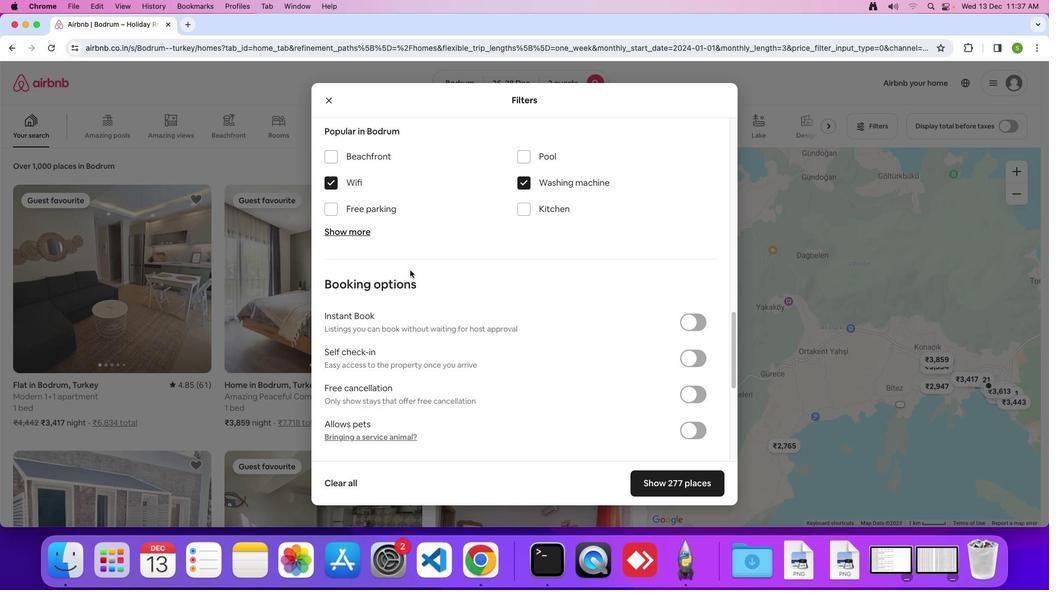 
Action: Mouse scrolled (409, 269) with delta (0, 0)
Screenshot: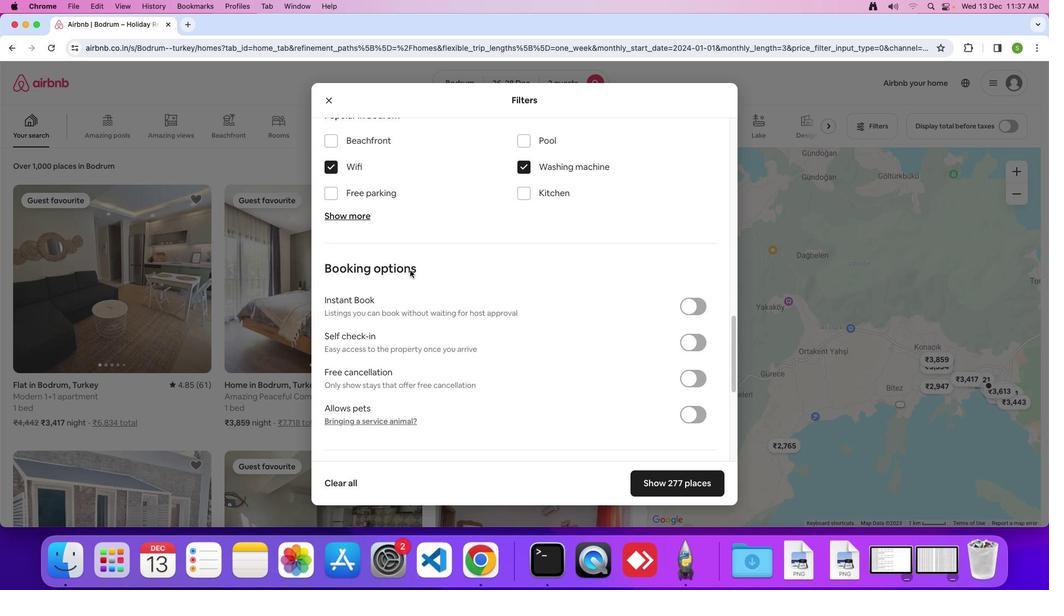 
Action: Mouse scrolled (409, 269) with delta (0, -1)
Screenshot: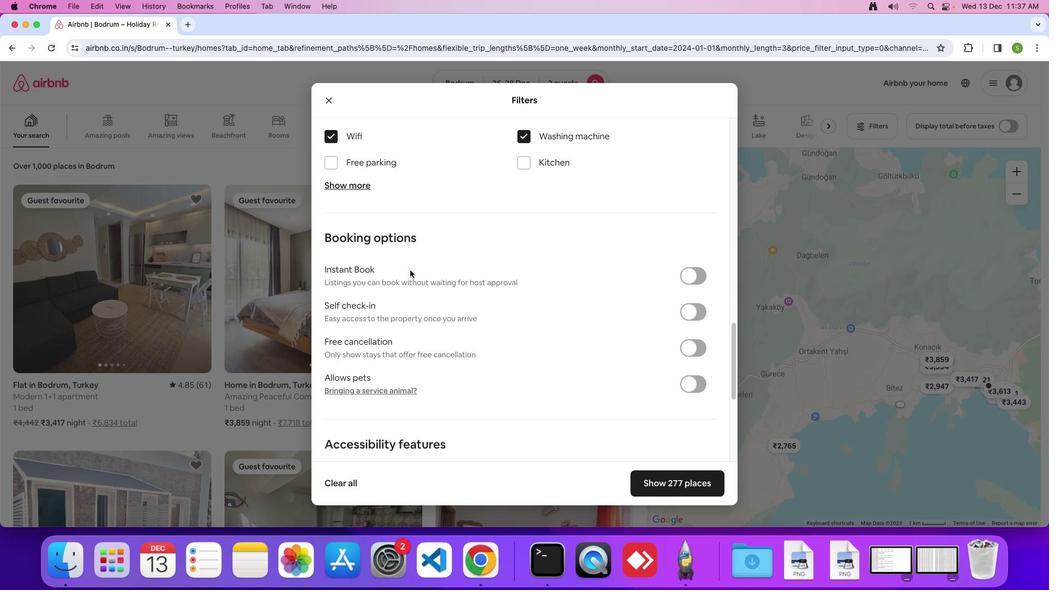 
Action: Mouse scrolled (409, 269) with delta (0, 0)
Screenshot: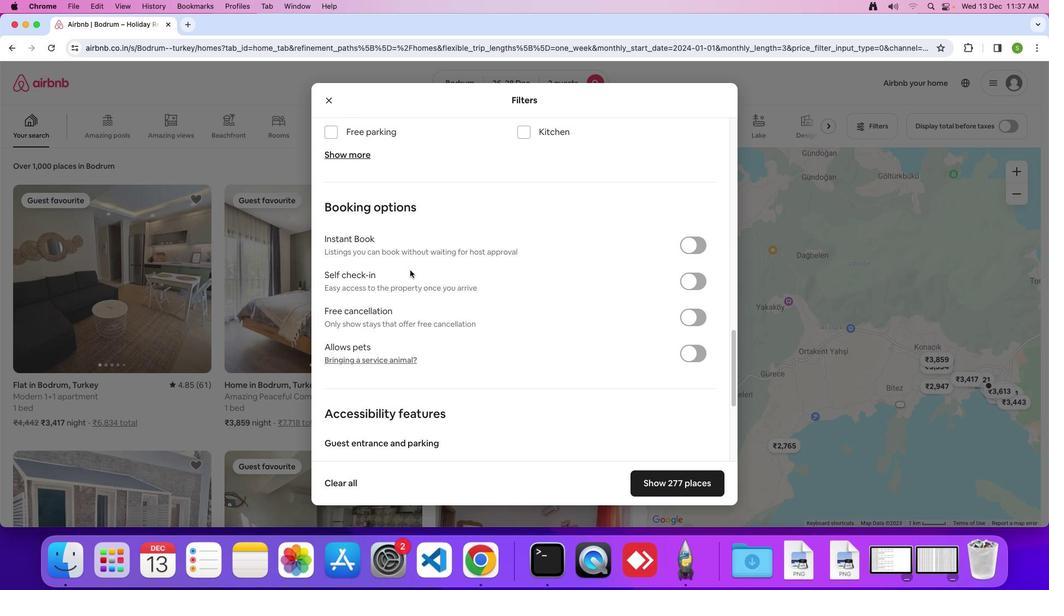
Action: Mouse scrolled (409, 269) with delta (0, 0)
Screenshot: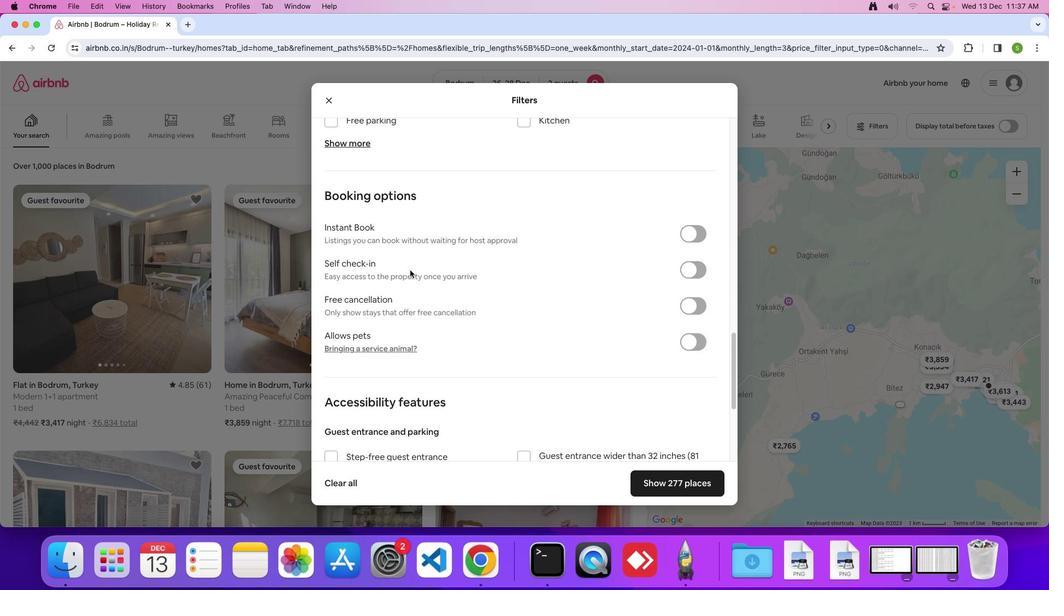 
Action: Mouse scrolled (409, 269) with delta (0, -1)
Screenshot: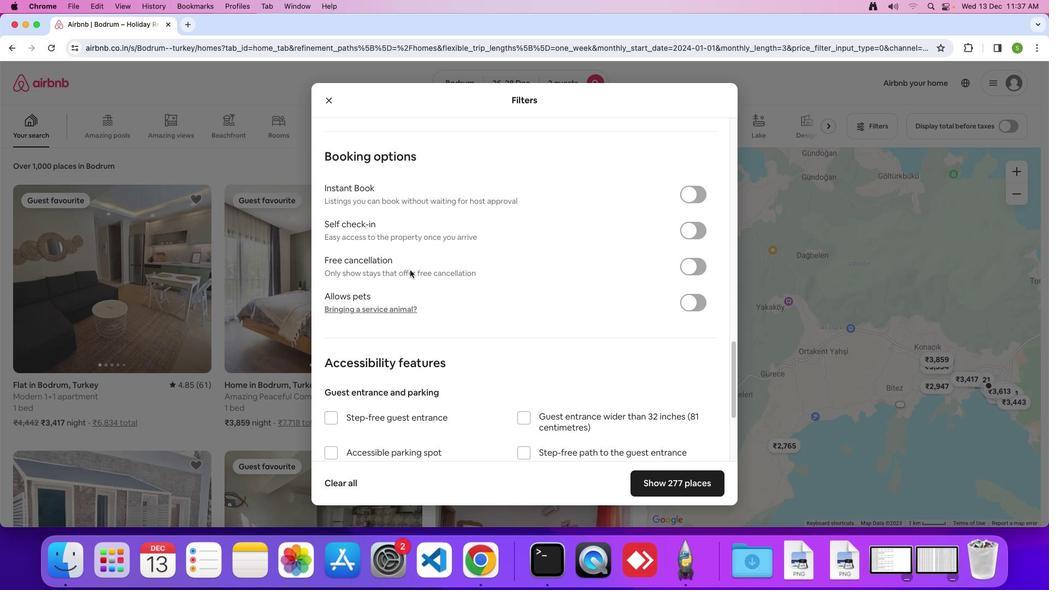 
Action: Mouse scrolled (409, 269) with delta (0, 0)
Screenshot: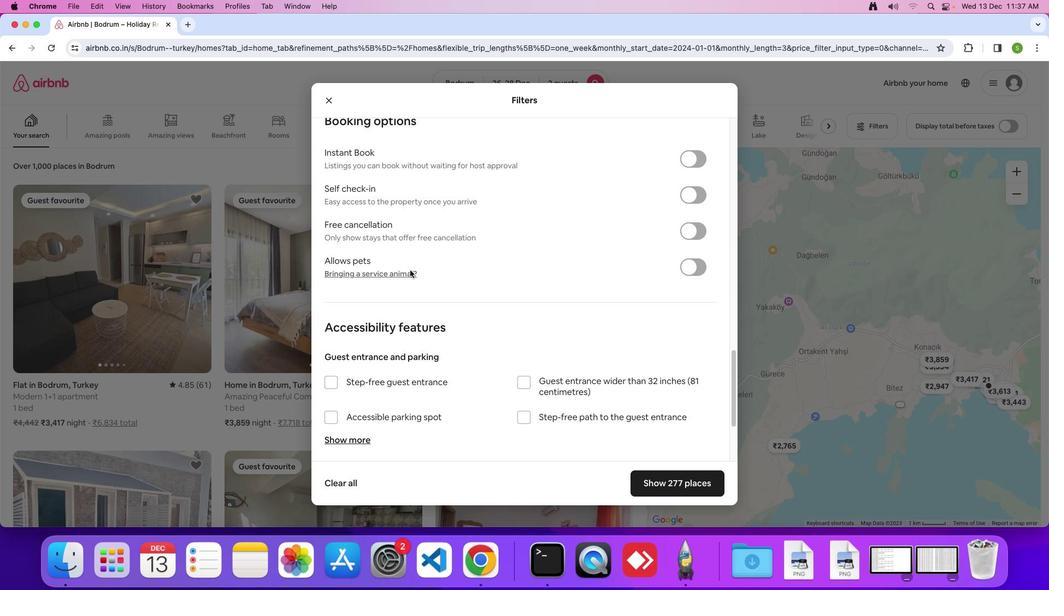 
Action: Mouse scrolled (409, 269) with delta (0, 0)
Screenshot: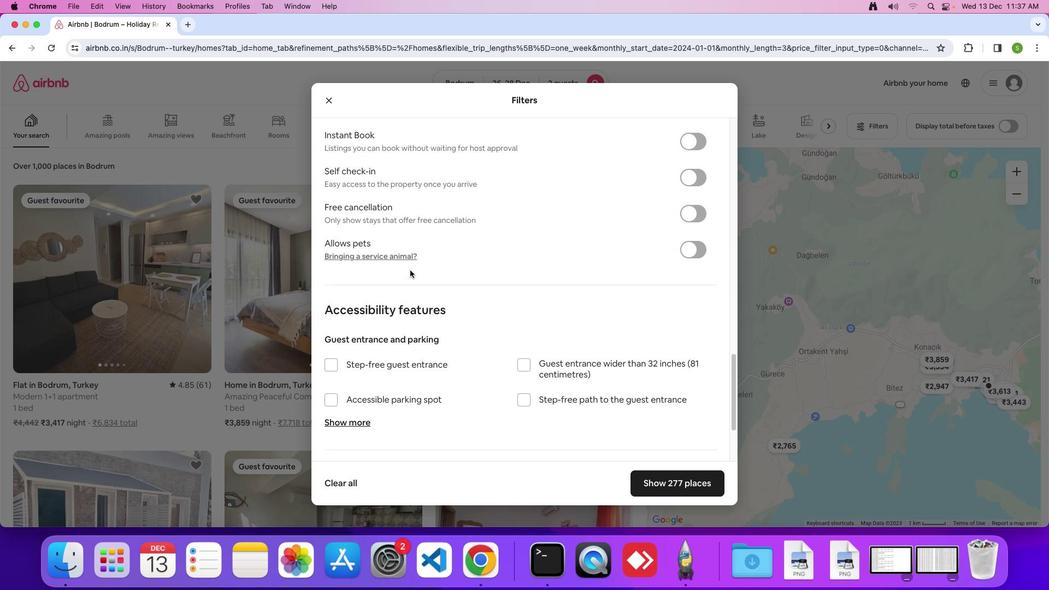 
Action: Mouse scrolled (409, 269) with delta (0, -1)
Screenshot: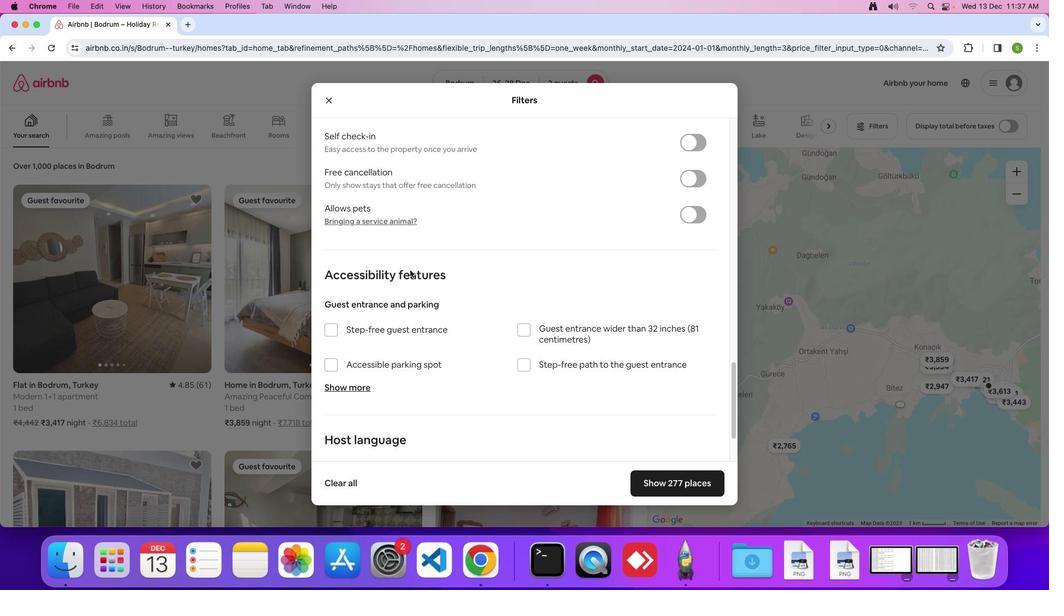 
Action: Mouse scrolled (409, 269) with delta (0, 0)
Screenshot: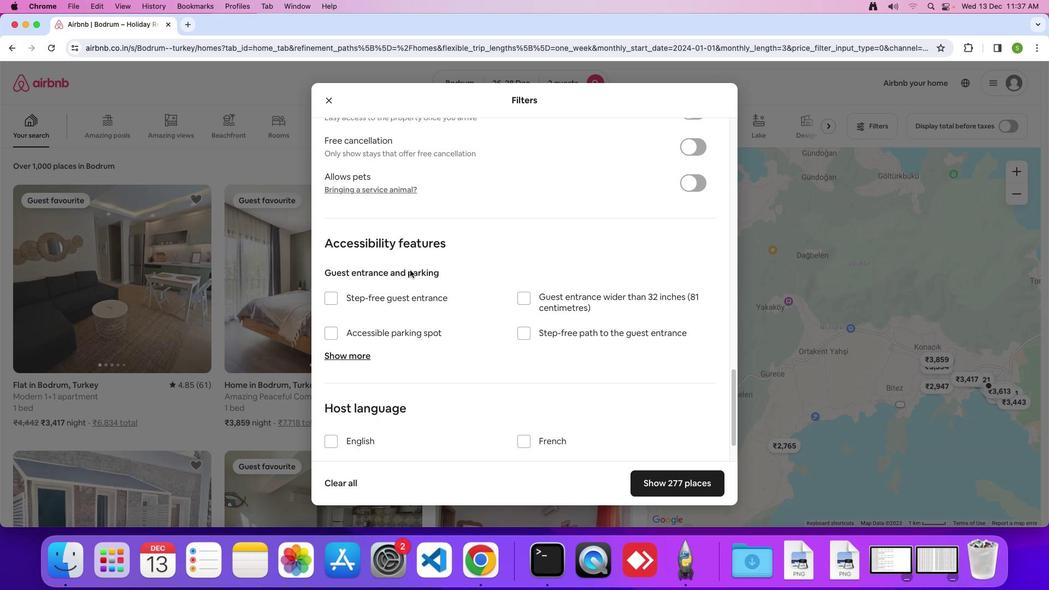 
Action: Mouse scrolled (409, 269) with delta (0, 0)
Screenshot: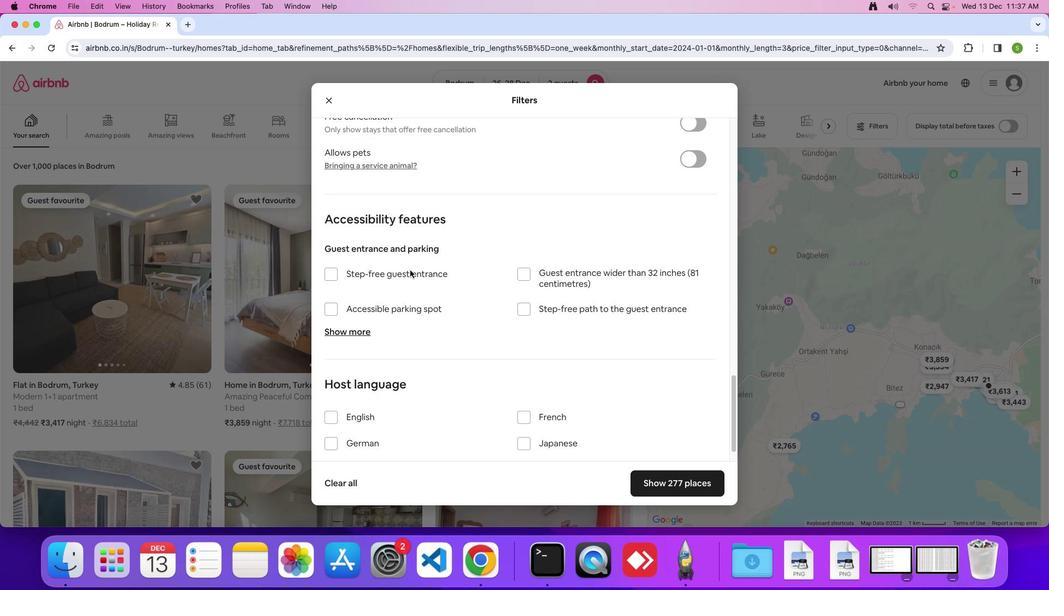 
Action: Mouse scrolled (409, 269) with delta (0, -1)
Screenshot: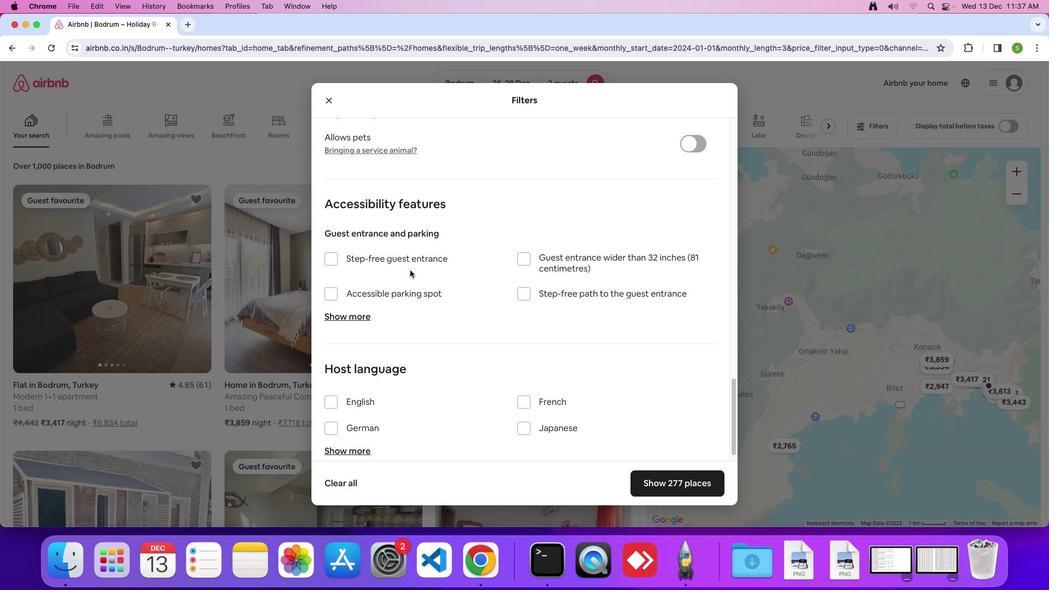 
Action: Mouse scrolled (409, 269) with delta (0, 0)
Screenshot: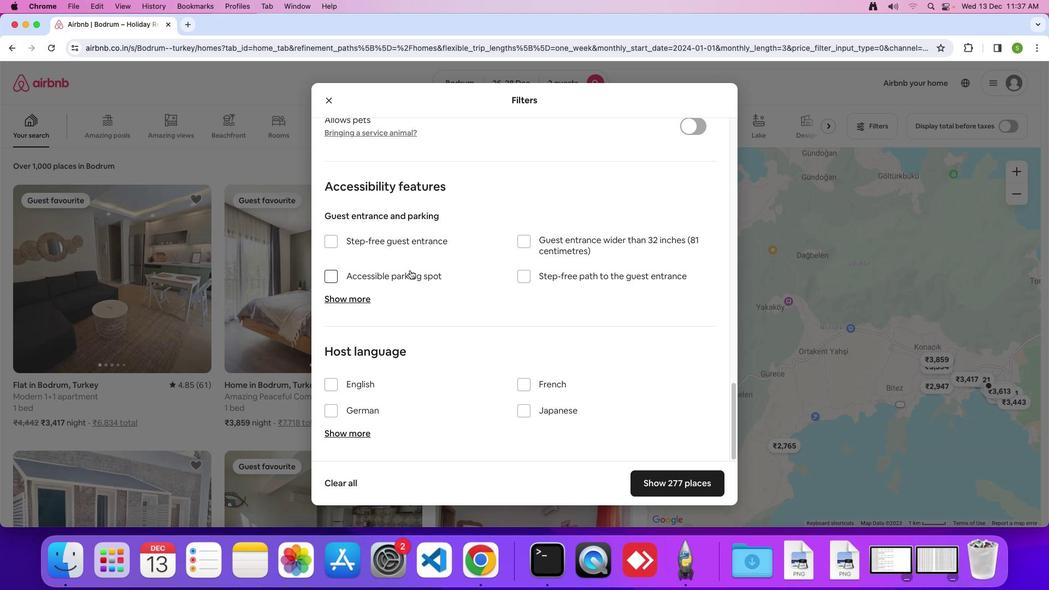 
Action: Mouse scrolled (409, 269) with delta (0, 0)
Screenshot: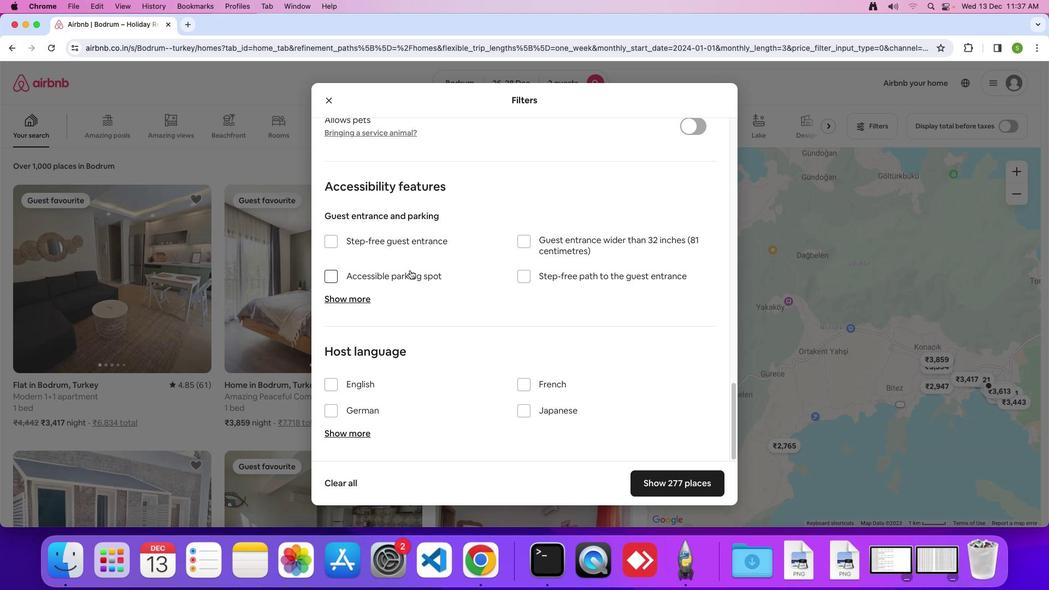 
Action: Mouse scrolled (409, 269) with delta (0, -2)
Screenshot: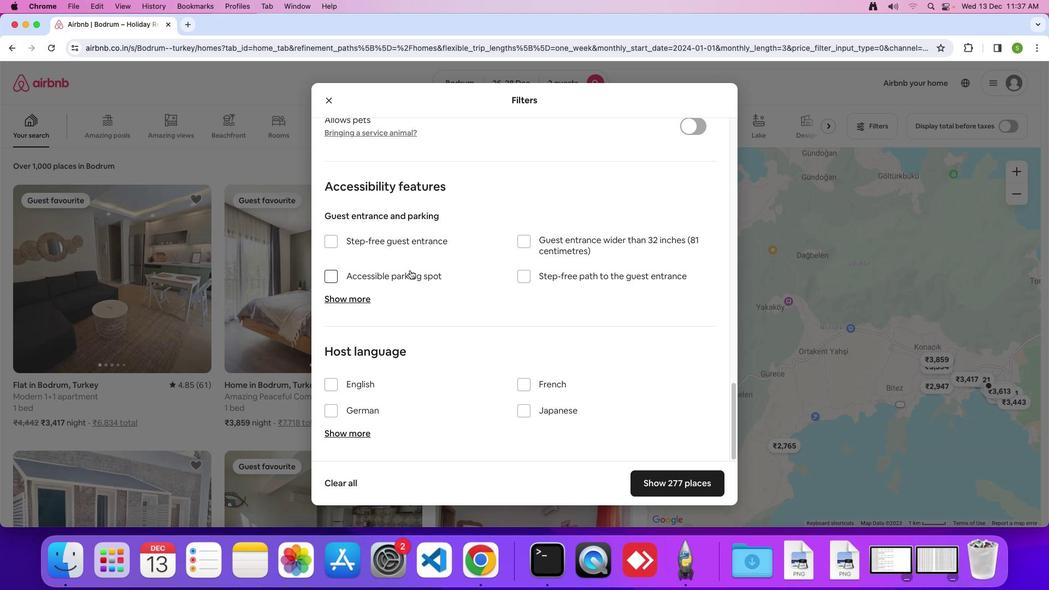 
Action: Mouse moved to (646, 480)
Screenshot: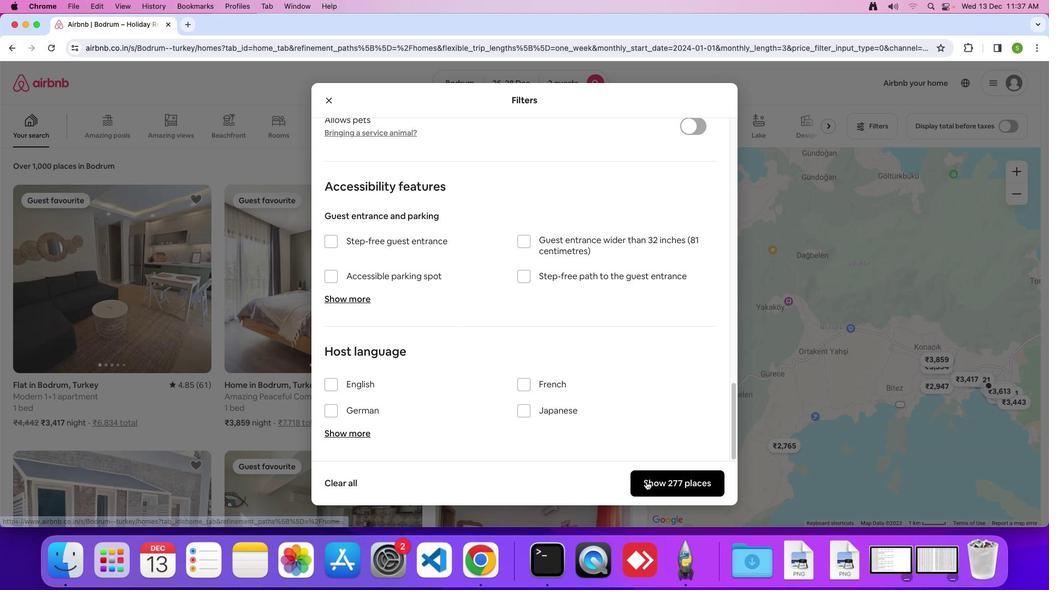 
Action: Mouse pressed left at (646, 480)
Screenshot: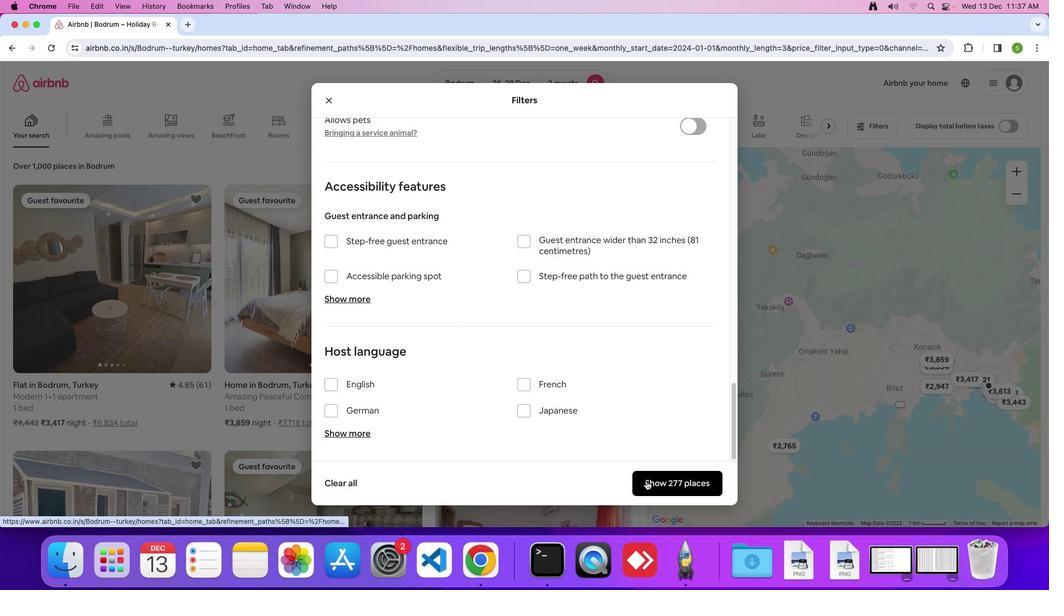 
Action: Mouse moved to (70, 272)
Screenshot: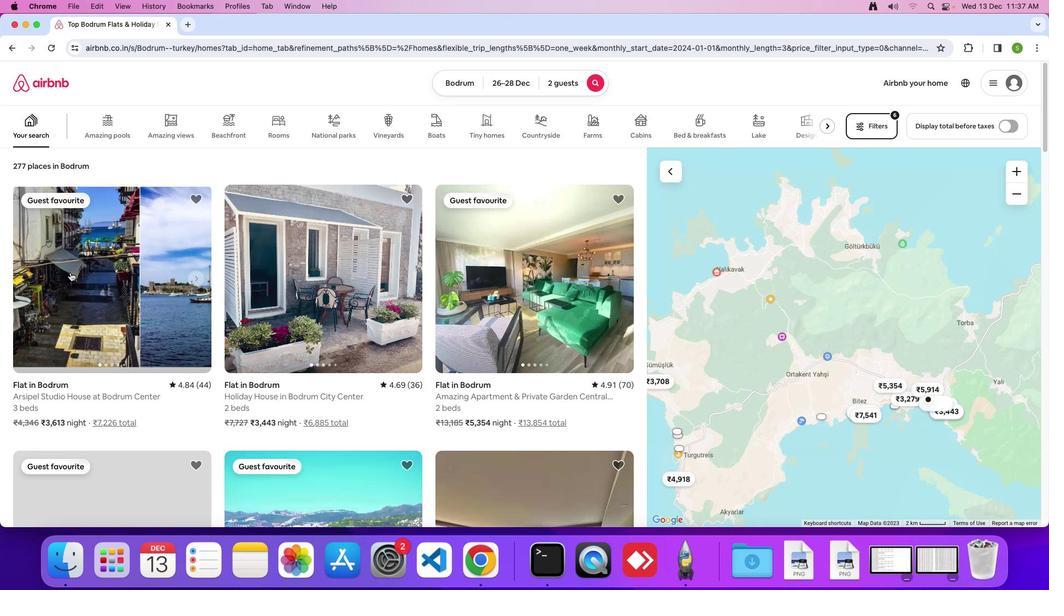 
Action: Mouse pressed left at (70, 272)
Screenshot: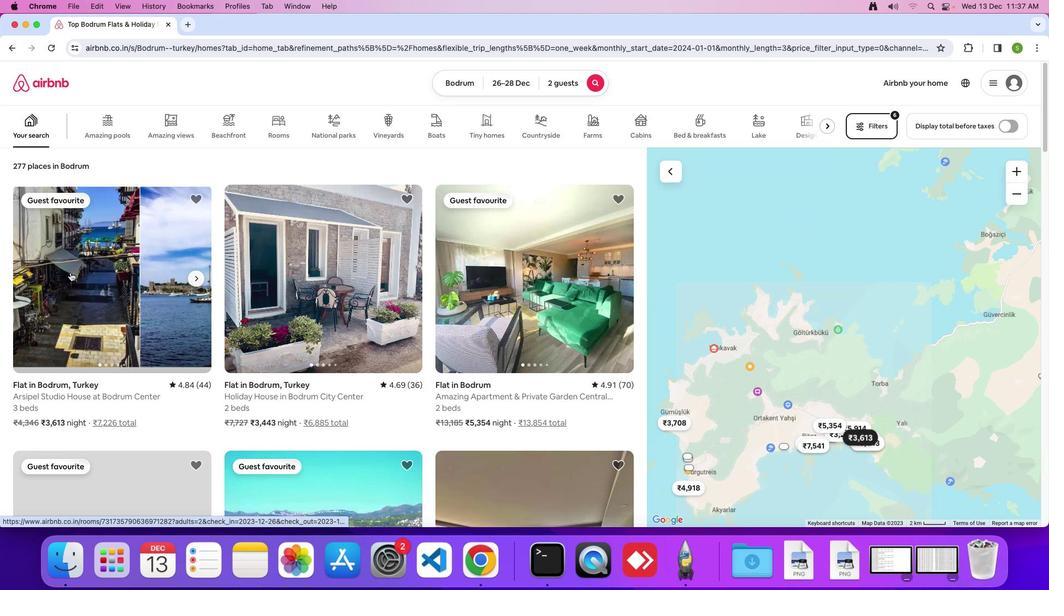 
Action: Mouse moved to (301, 266)
Screenshot: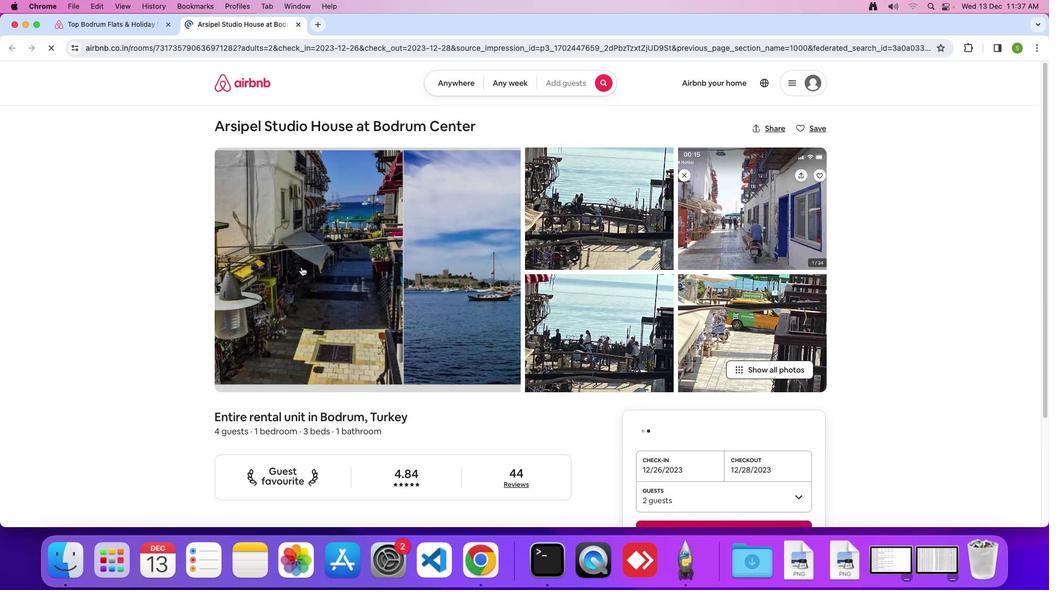 
Action: Mouse pressed left at (301, 266)
Screenshot: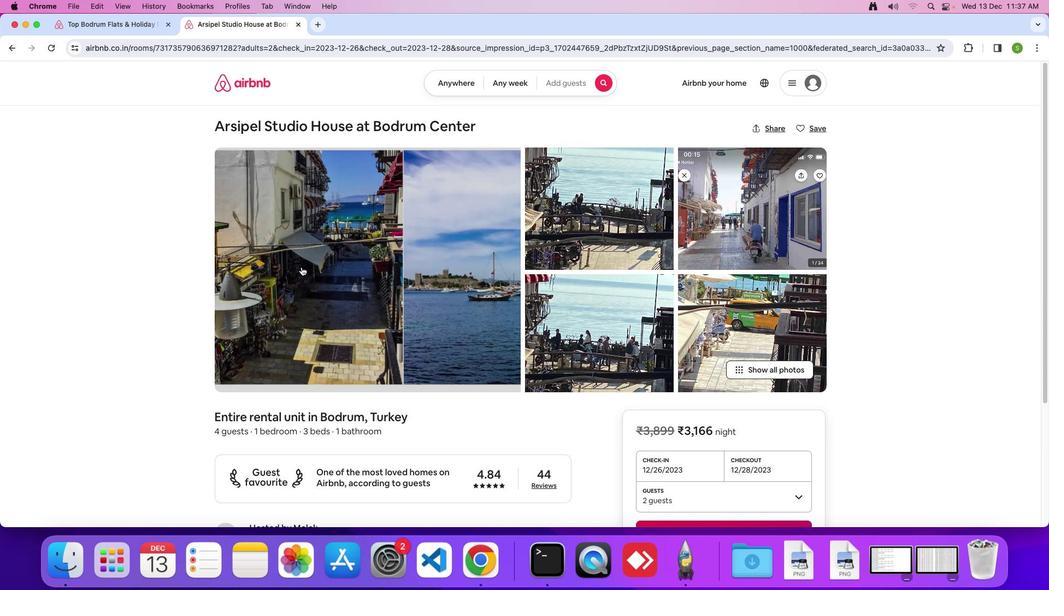 
Action: Mouse moved to (557, 324)
Screenshot: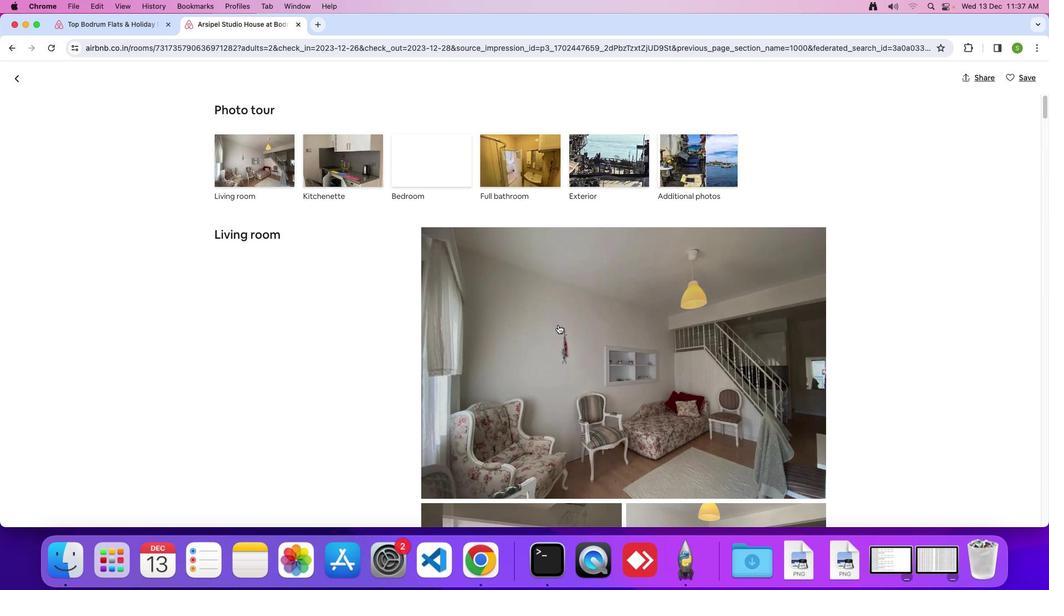 
Action: Mouse scrolled (557, 324) with delta (0, 0)
Screenshot: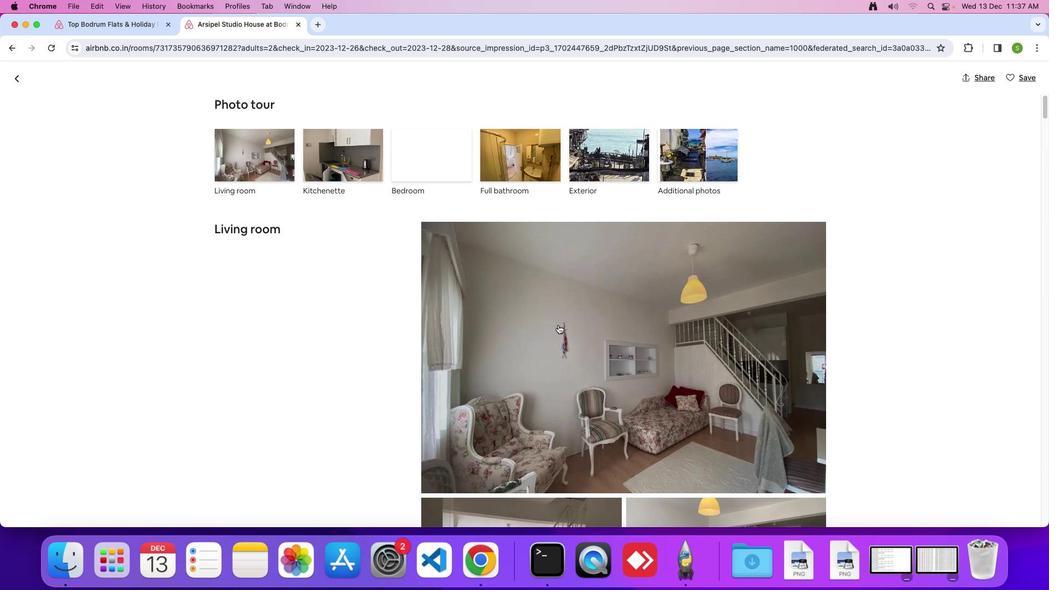 
Action: Mouse scrolled (557, 324) with delta (0, 0)
Screenshot: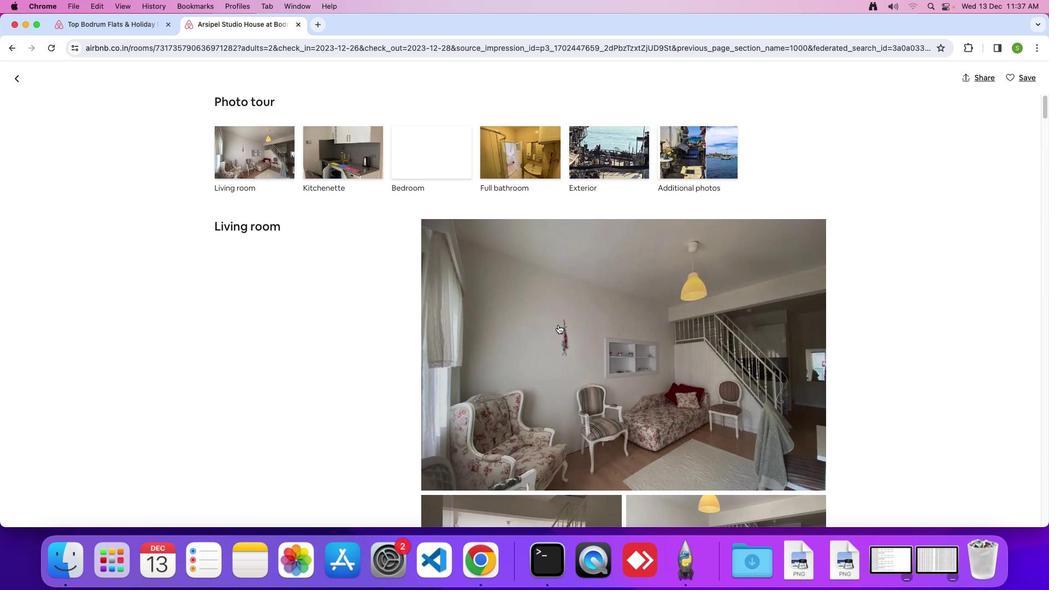 
Action: Mouse scrolled (557, 324) with delta (0, -1)
Screenshot: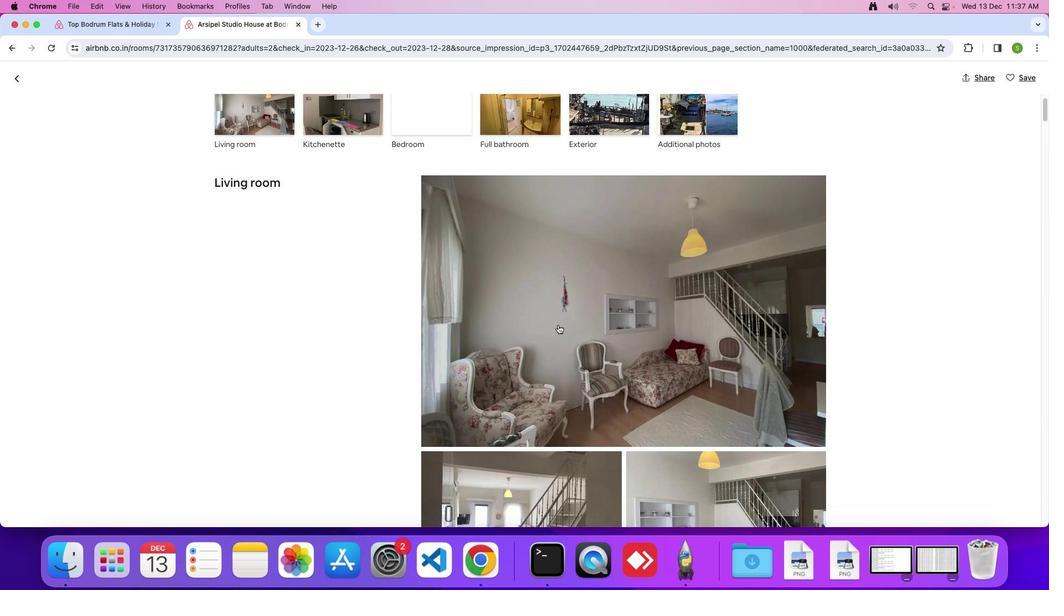
Action: Mouse moved to (558, 324)
Screenshot: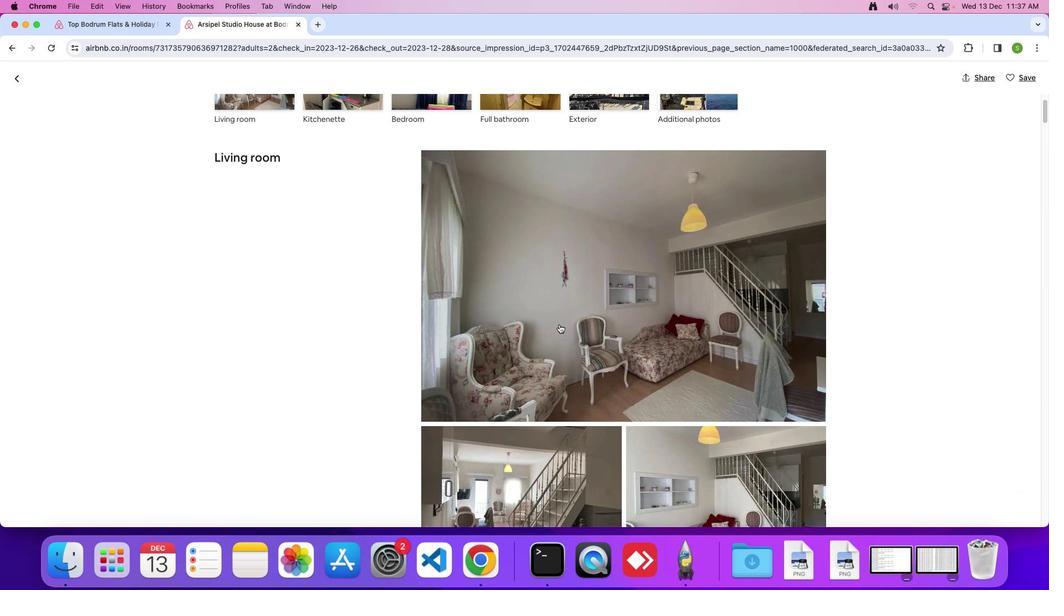 
Action: Mouse scrolled (558, 324) with delta (0, 0)
Screenshot: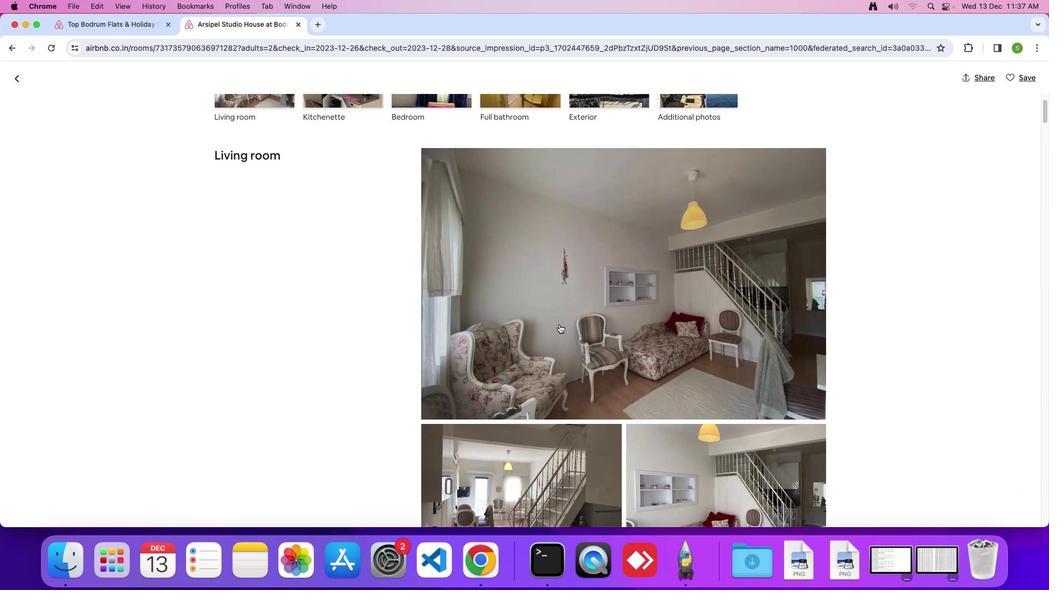 
Action: Mouse scrolled (558, 324) with delta (0, 0)
Screenshot: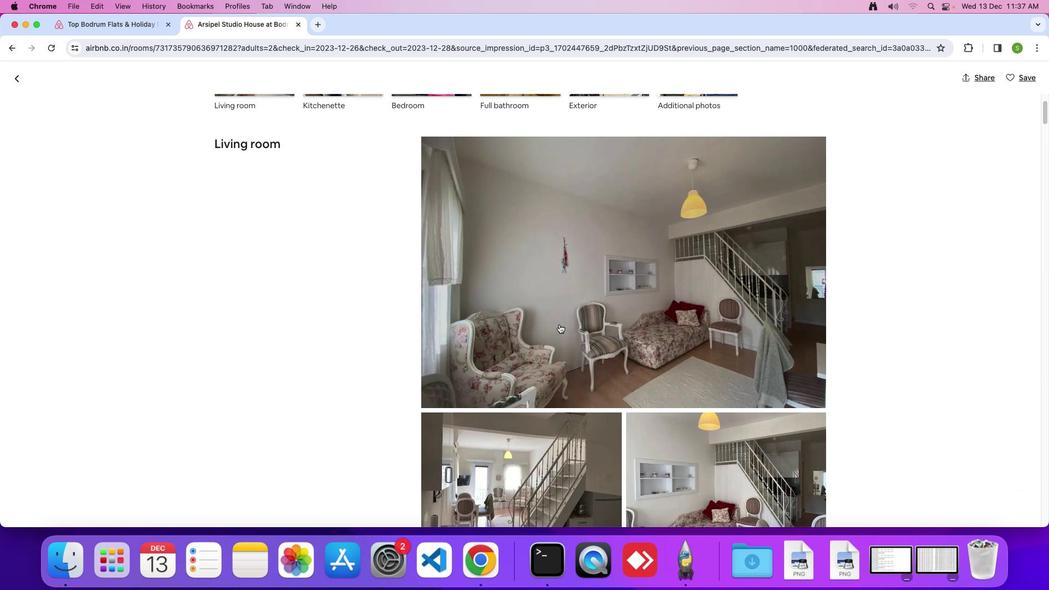 
Action: Mouse scrolled (558, 324) with delta (0, 0)
Screenshot: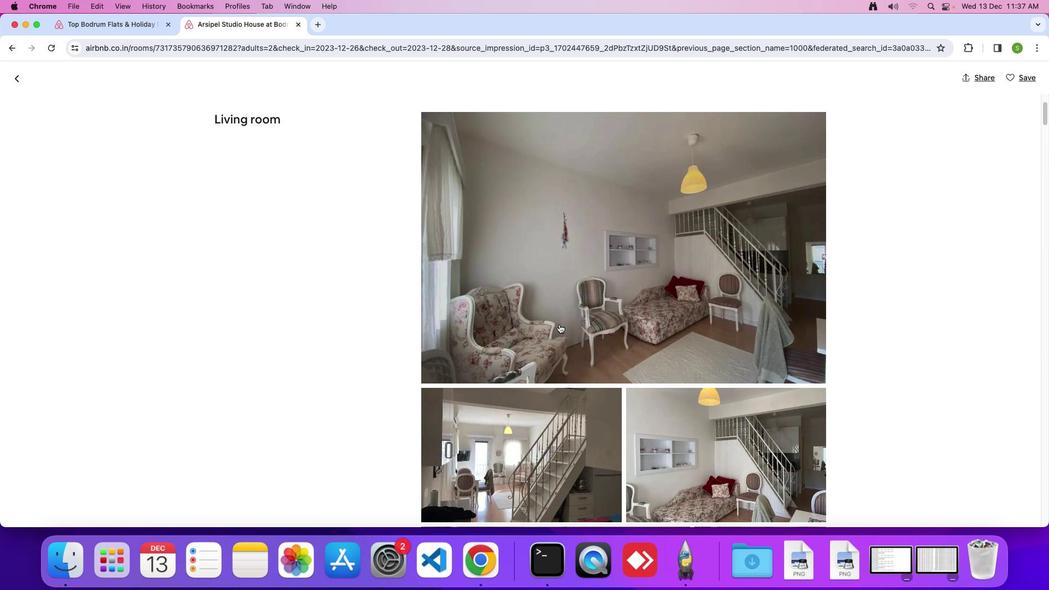 
Action: Mouse scrolled (558, 324) with delta (0, 0)
Screenshot: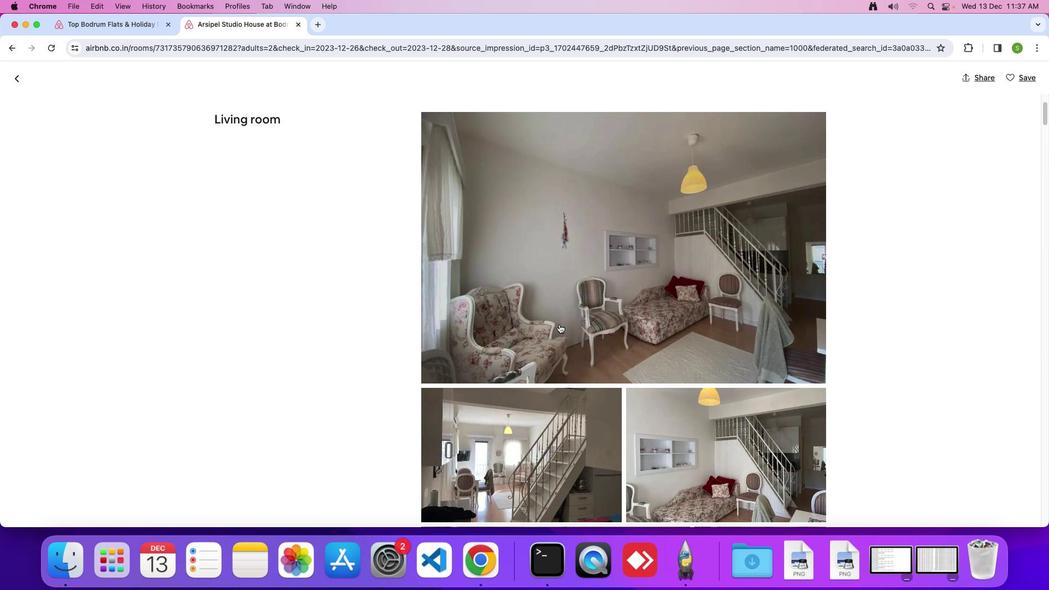
Action: Mouse scrolled (558, 324) with delta (0, -1)
Screenshot: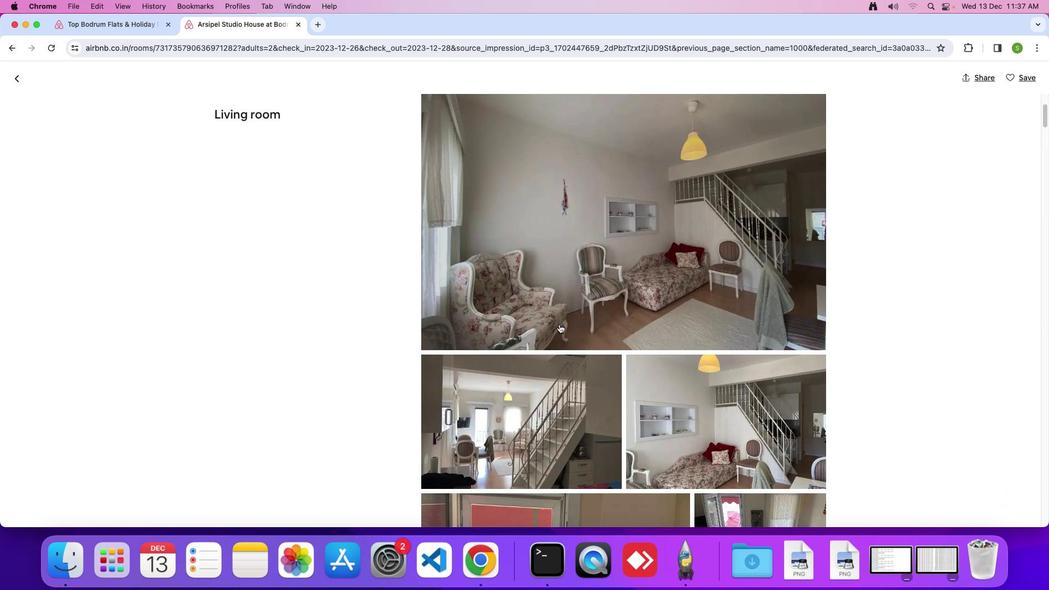 
Action: Mouse moved to (559, 322)
Screenshot: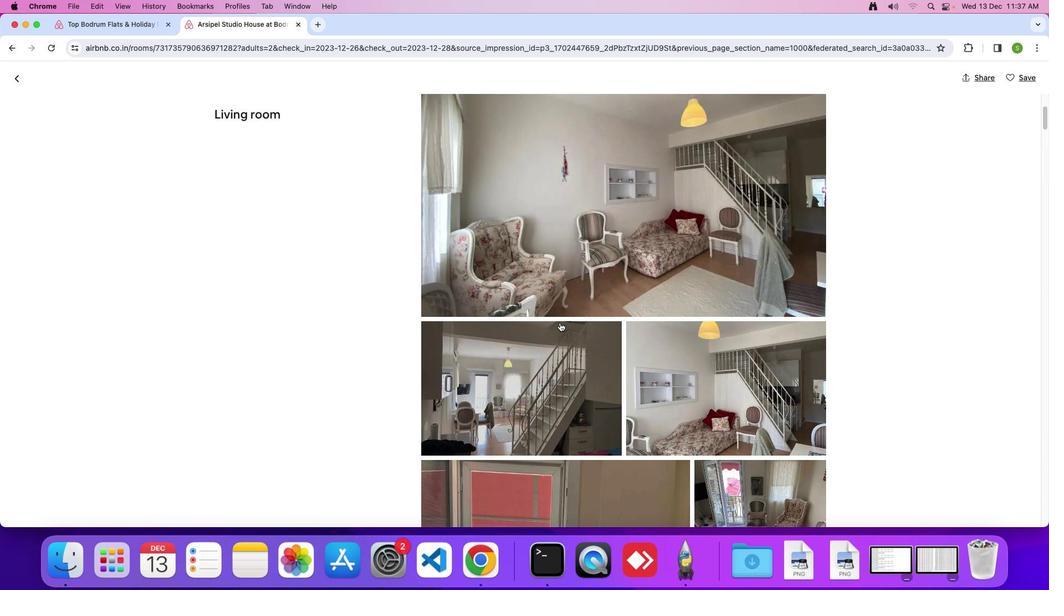 
Action: Mouse scrolled (559, 322) with delta (0, 0)
Screenshot: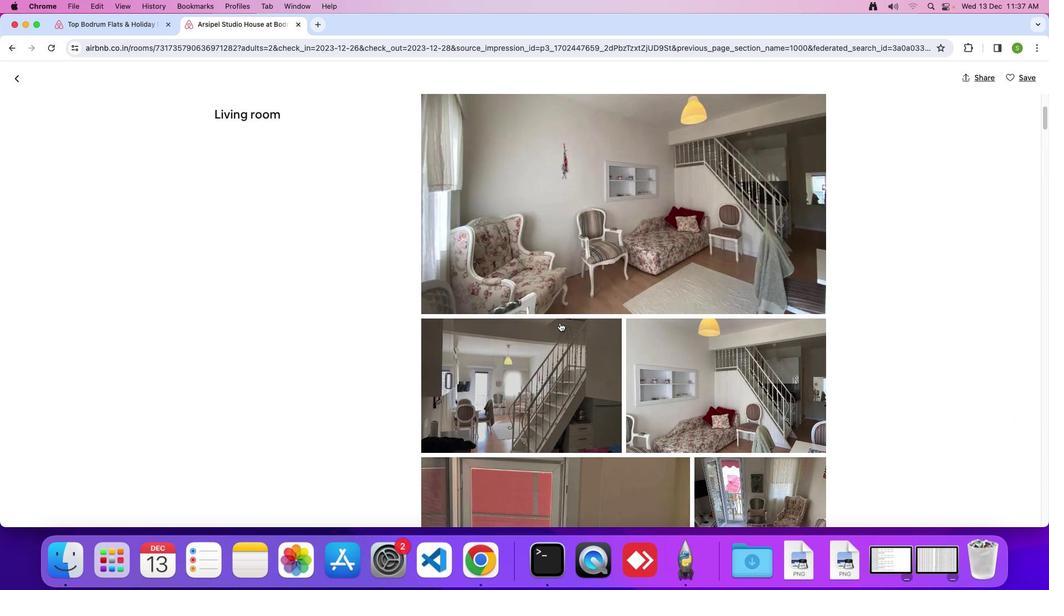 
Action: Mouse moved to (559, 322)
Screenshot: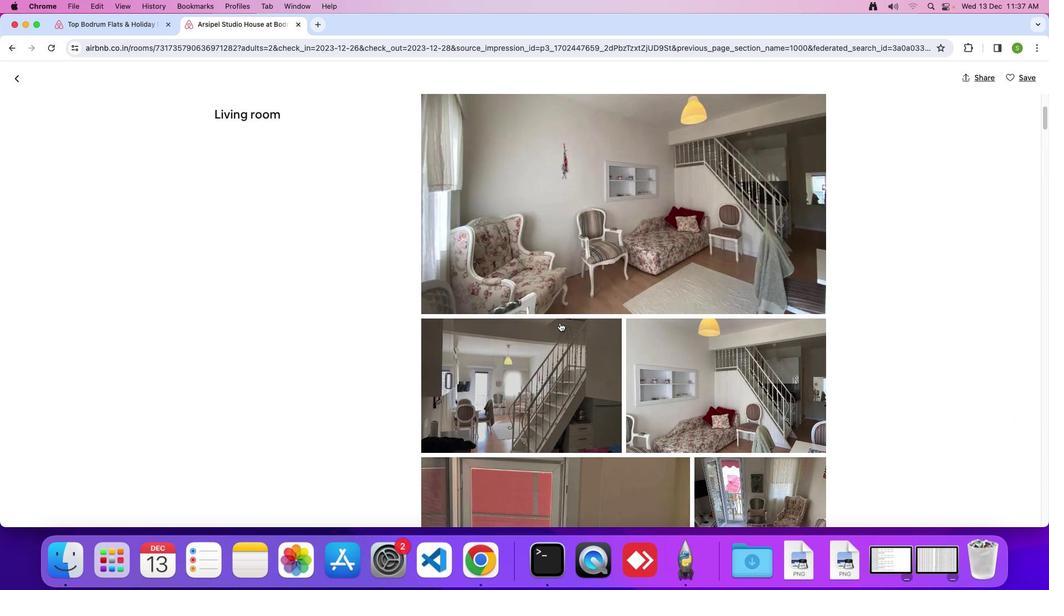 
Action: Mouse scrolled (559, 322) with delta (0, 0)
Screenshot: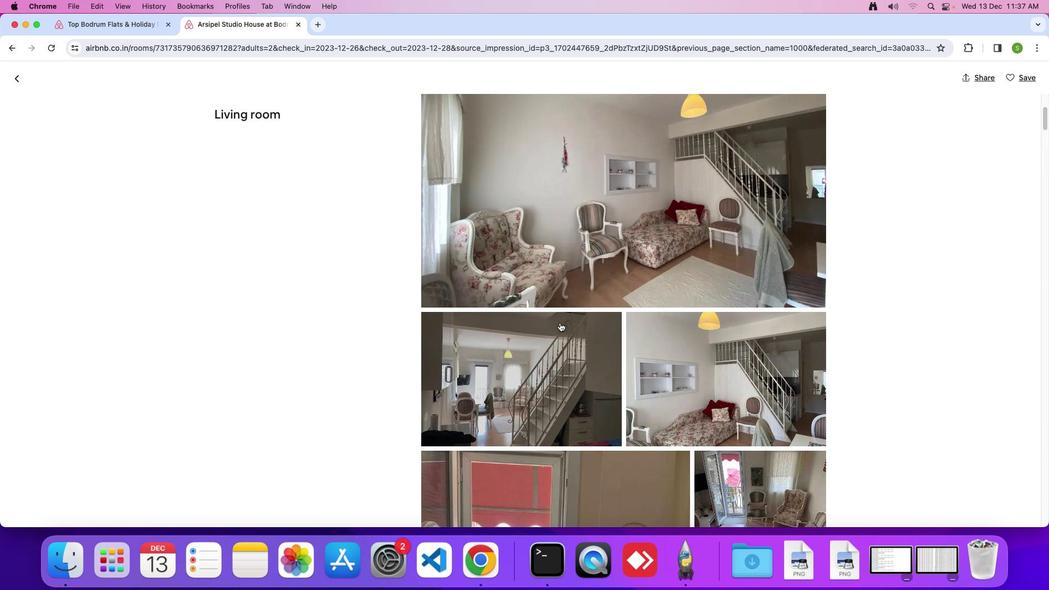 
Action: Mouse scrolled (559, 322) with delta (0, -1)
Screenshot: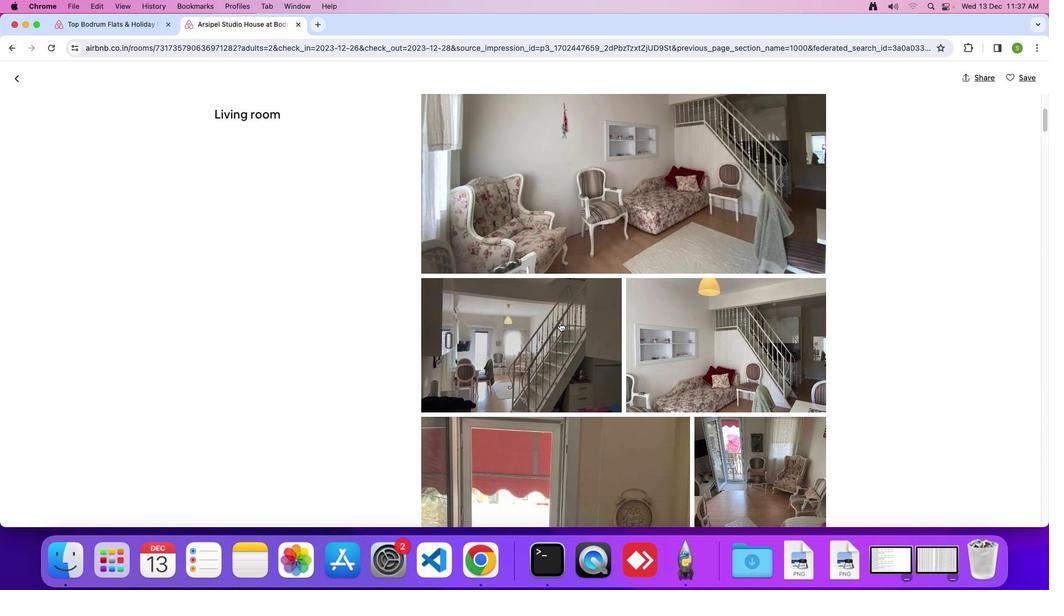 
Action: Mouse scrolled (559, 322) with delta (0, 0)
Screenshot: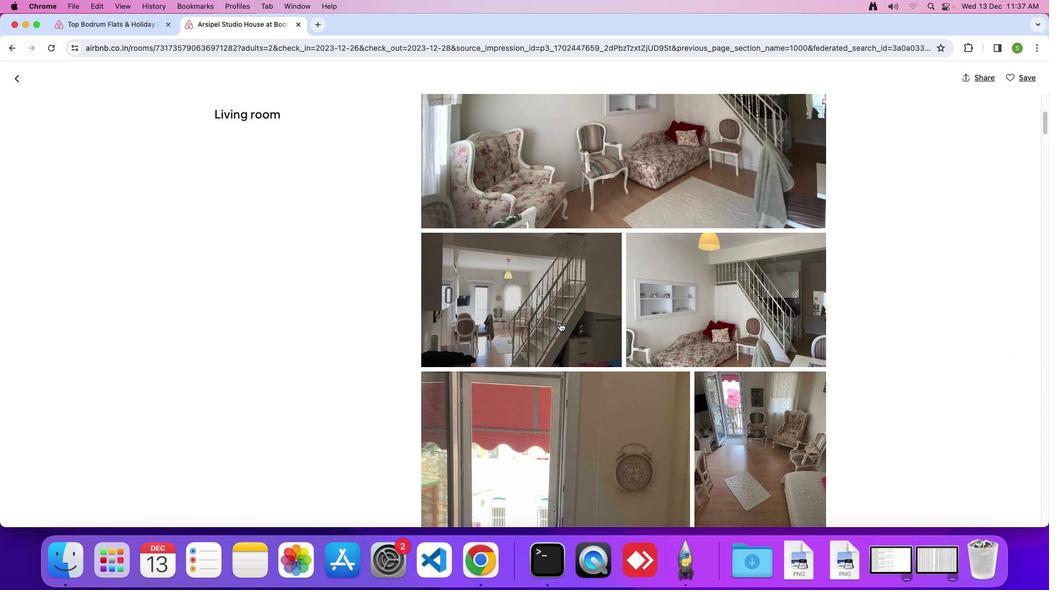 
Action: Mouse scrolled (559, 322) with delta (0, 0)
Screenshot: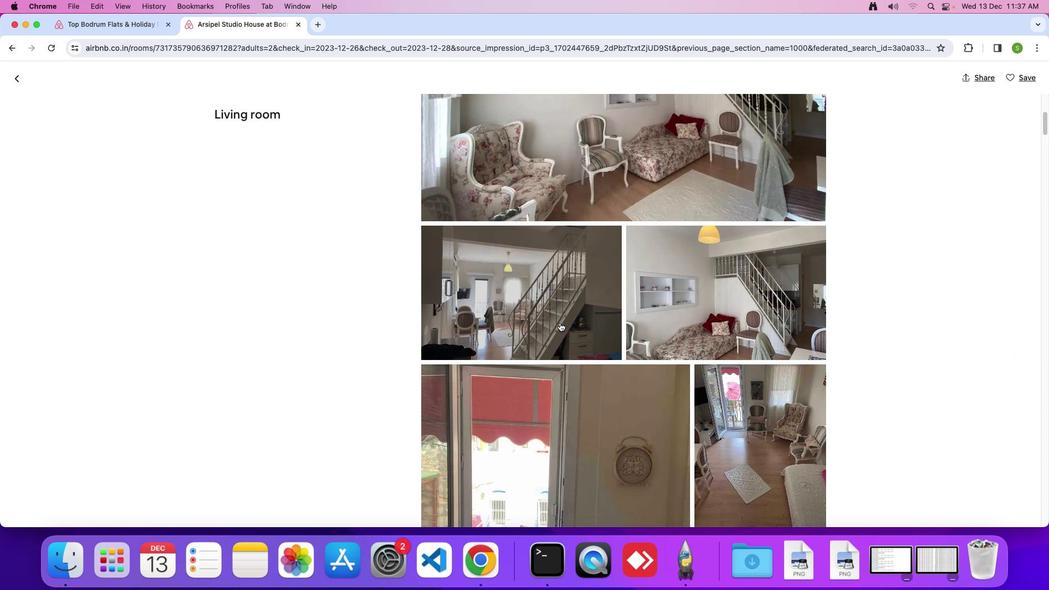 
Action: Mouse scrolled (559, 322) with delta (0, 0)
Screenshot: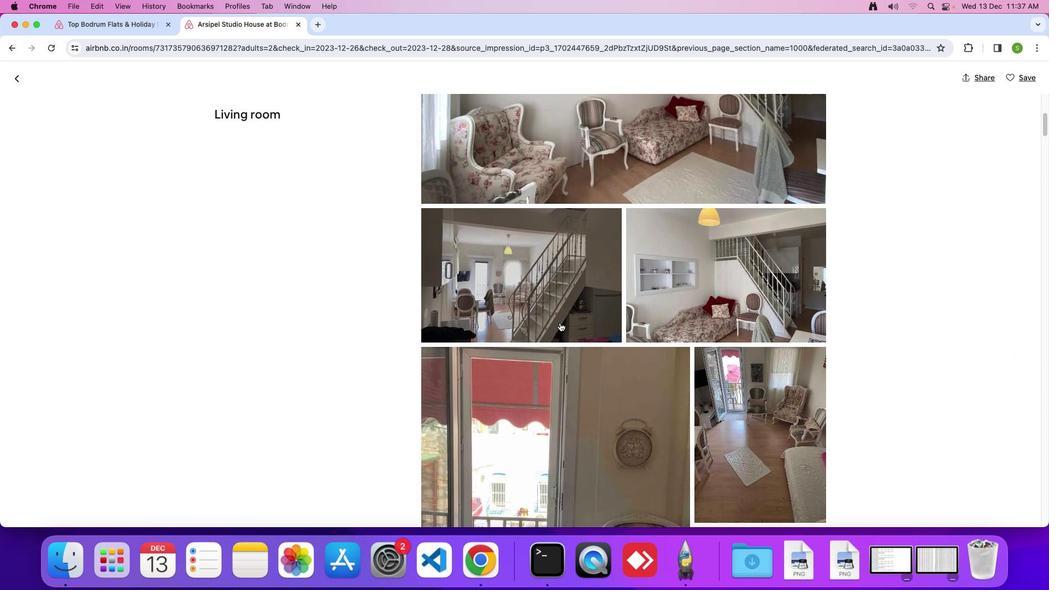 
Action: Mouse scrolled (559, 322) with delta (0, 0)
Screenshot: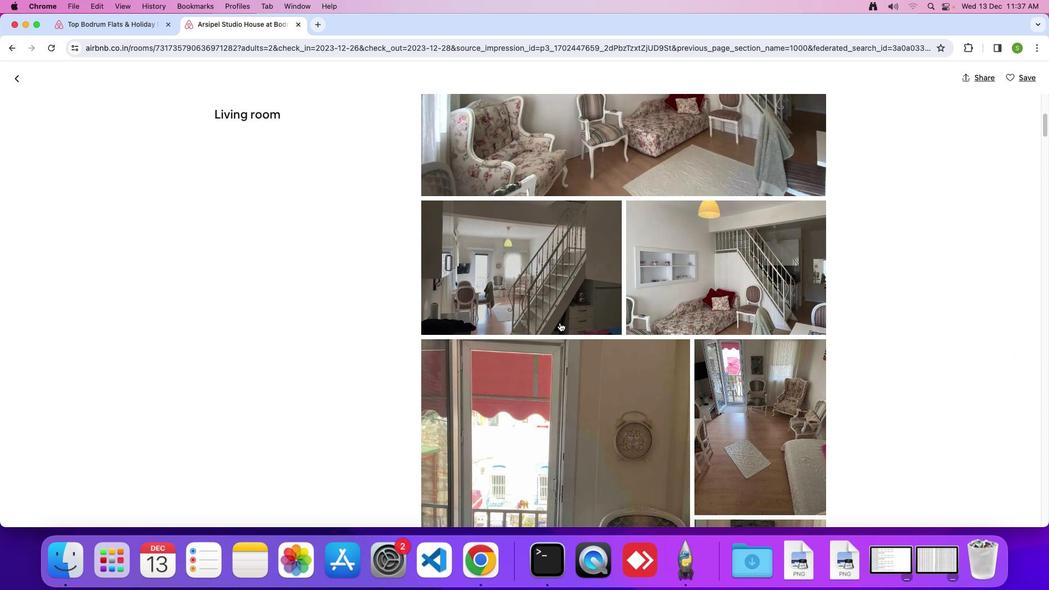 
Action: Mouse scrolled (559, 322) with delta (0, -1)
Screenshot: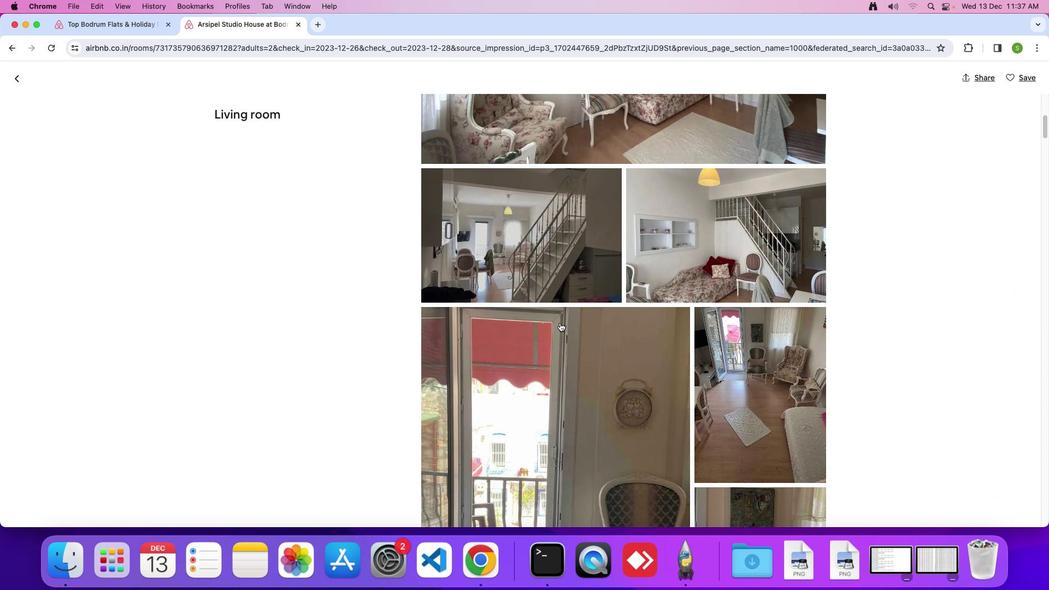 
Action: Mouse scrolled (559, 322) with delta (0, 0)
Screenshot: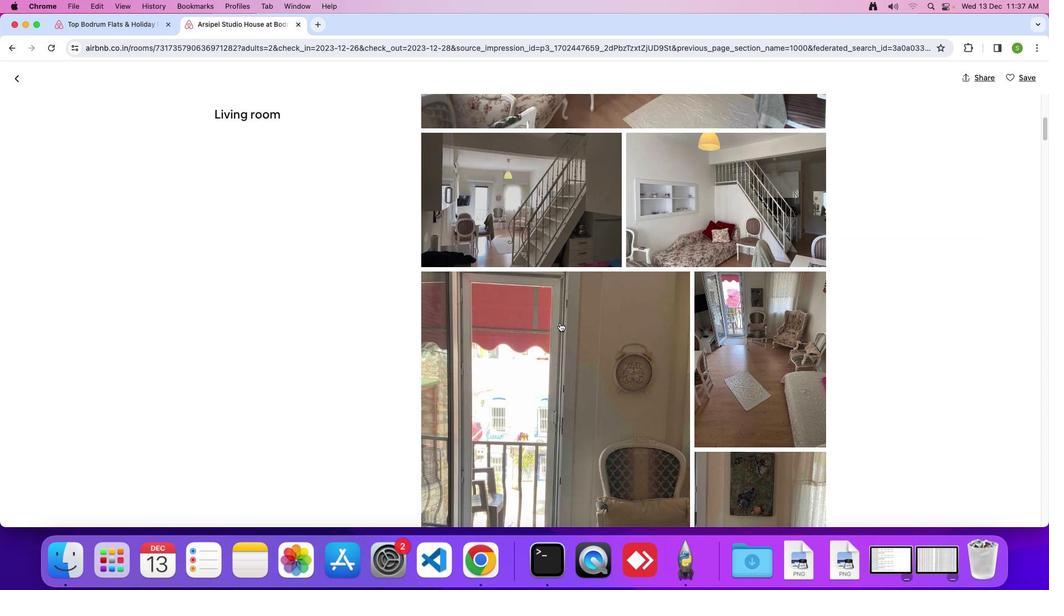 
Action: Mouse scrolled (559, 322) with delta (0, 0)
Screenshot: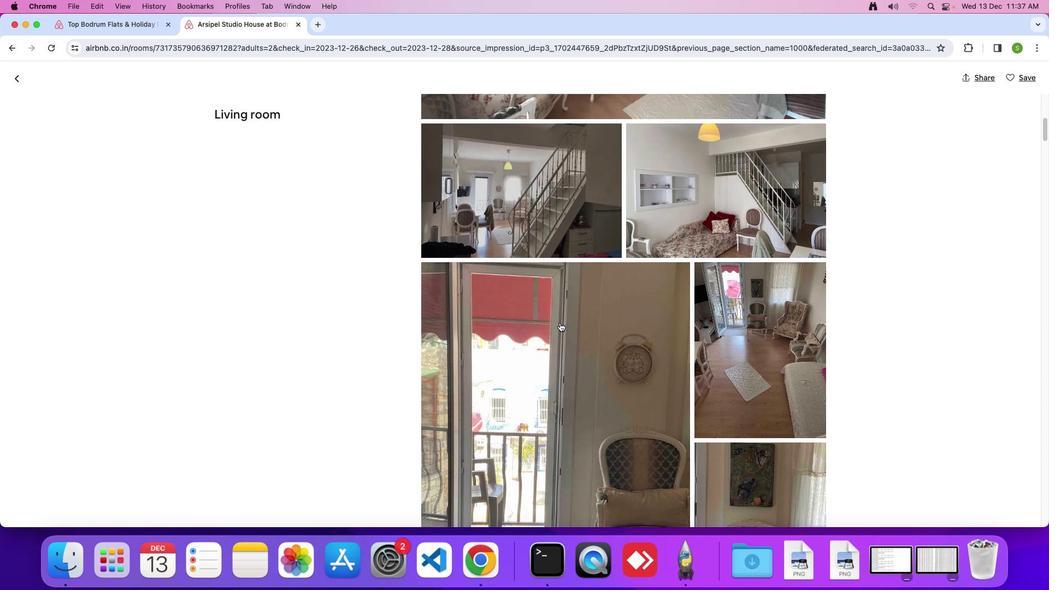 
Action: Mouse scrolled (559, 322) with delta (0, 0)
Screenshot: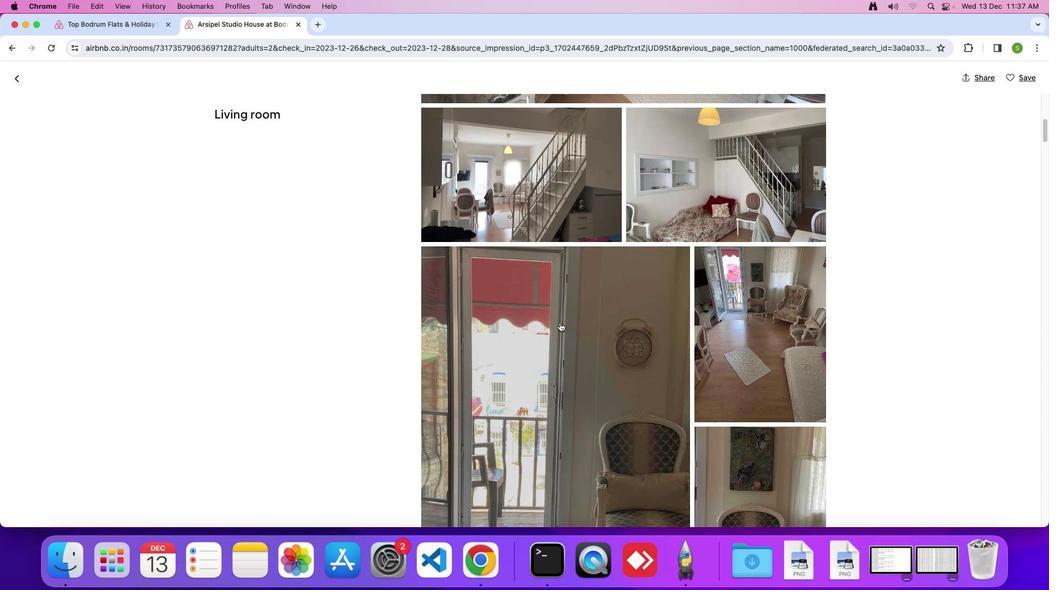 
Action: Mouse scrolled (559, 322) with delta (0, 0)
Screenshot: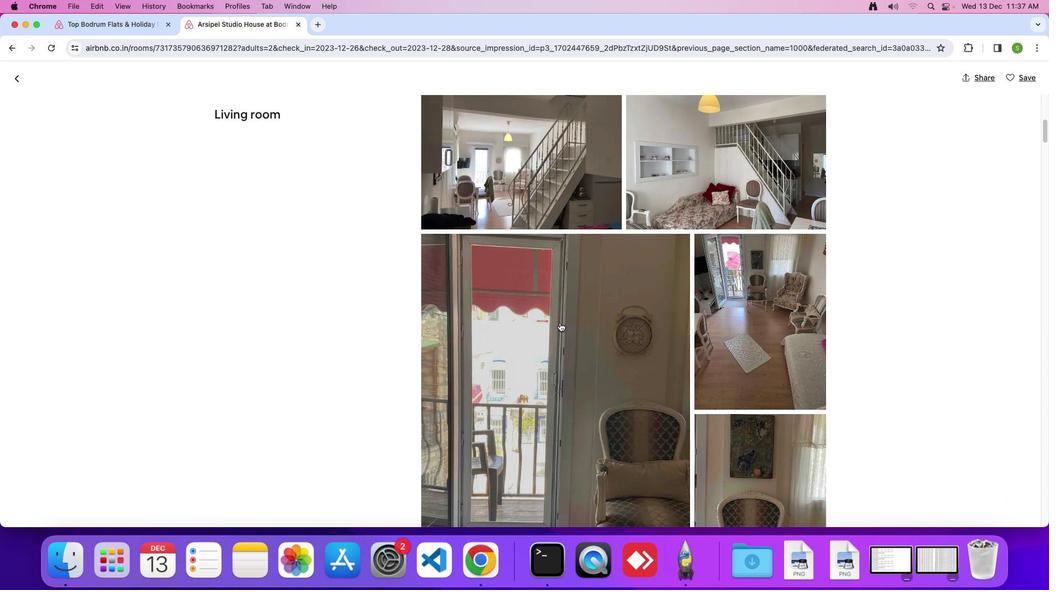 
Action: Mouse scrolled (559, 322) with delta (0, -1)
Screenshot: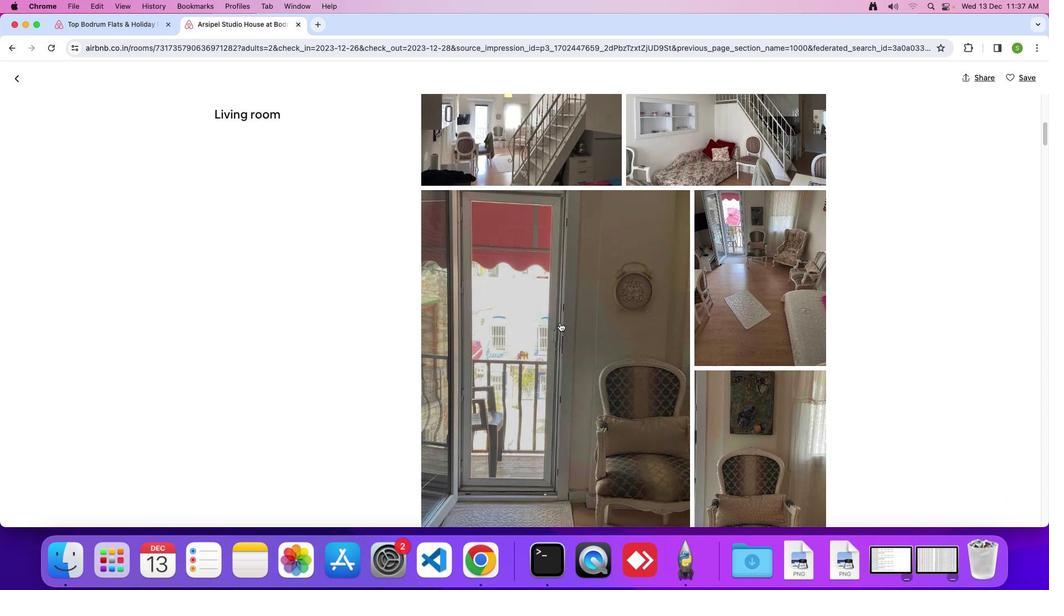 
Action: Mouse scrolled (559, 322) with delta (0, 0)
Screenshot: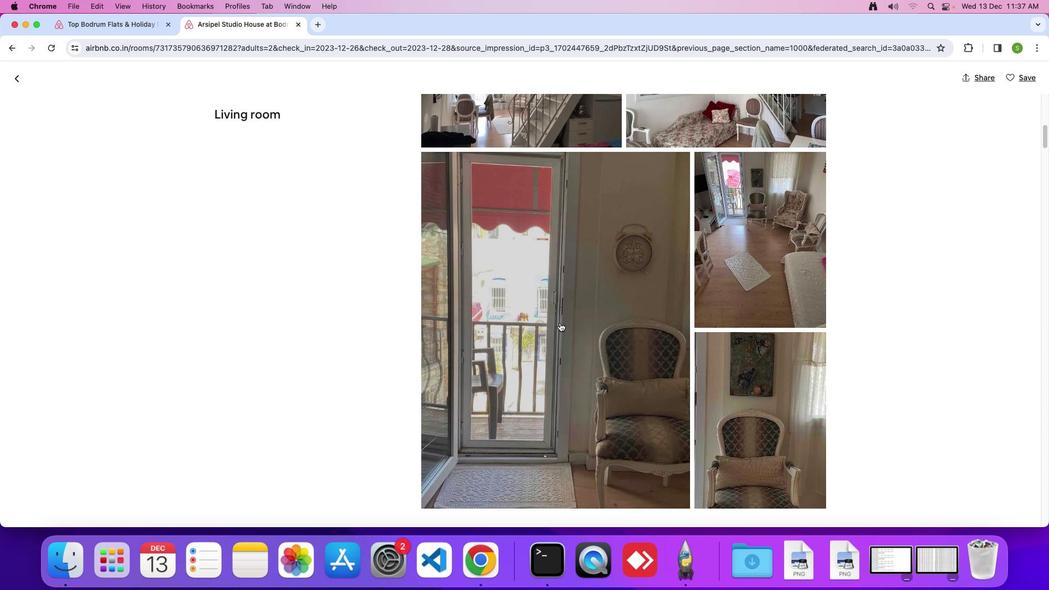 
Action: Mouse scrolled (559, 322) with delta (0, 0)
Screenshot: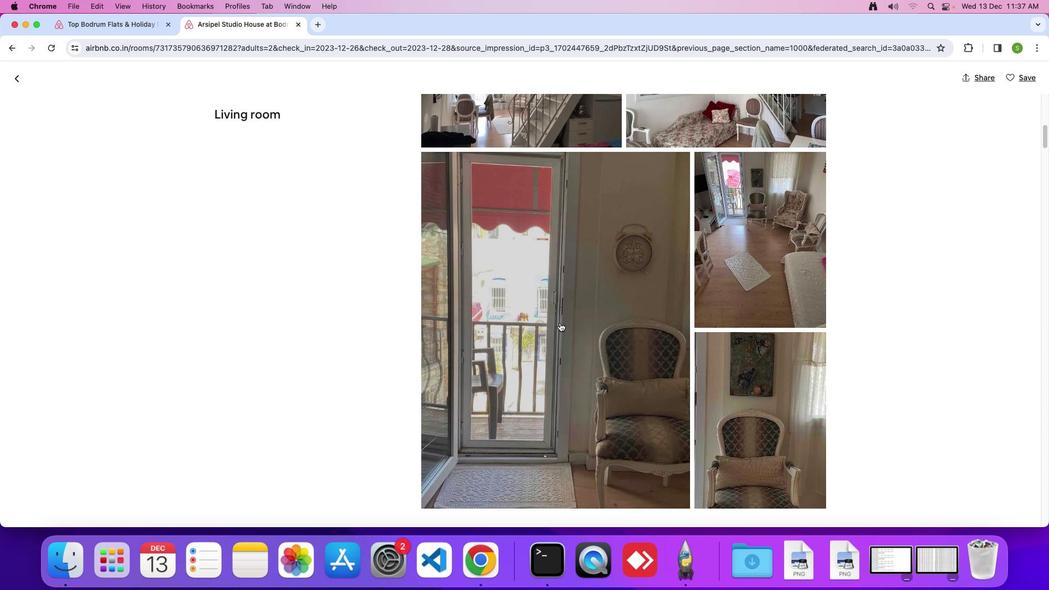 
Action: Mouse scrolled (559, 322) with delta (0, 0)
Screenshot: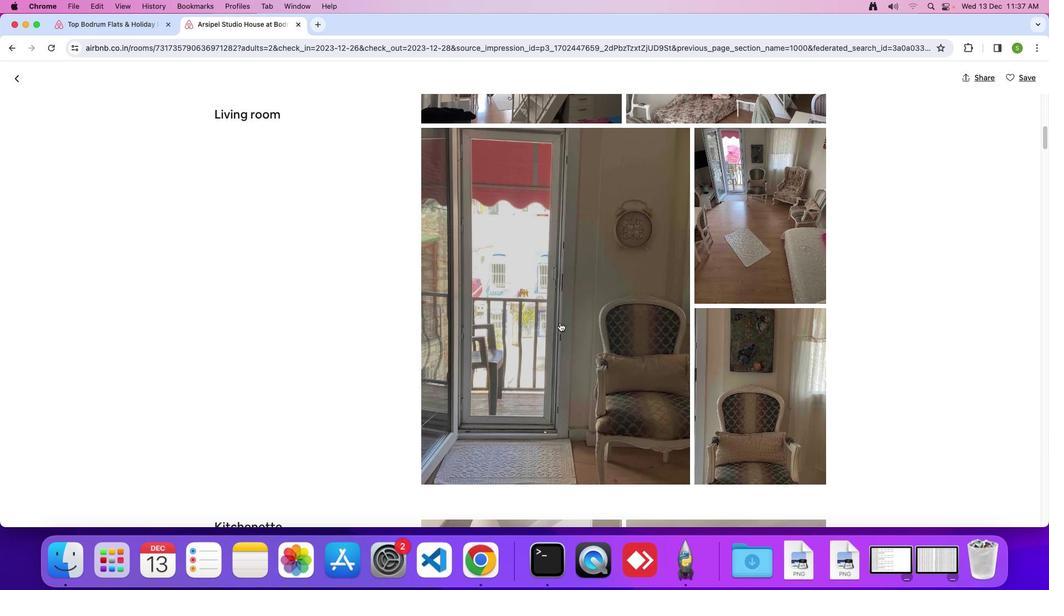 
Action: Mouse scrolled (559, 322) with delta (0, 0)
Screenshot: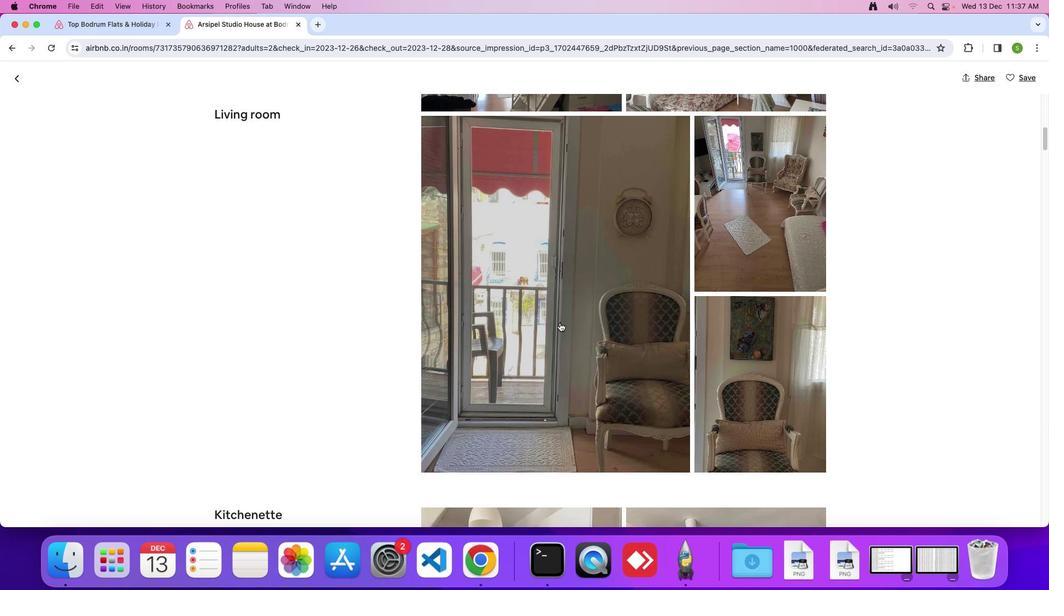 
Action: Mouse scrolled (559, 322) with delta (0, -1)
Screenshot: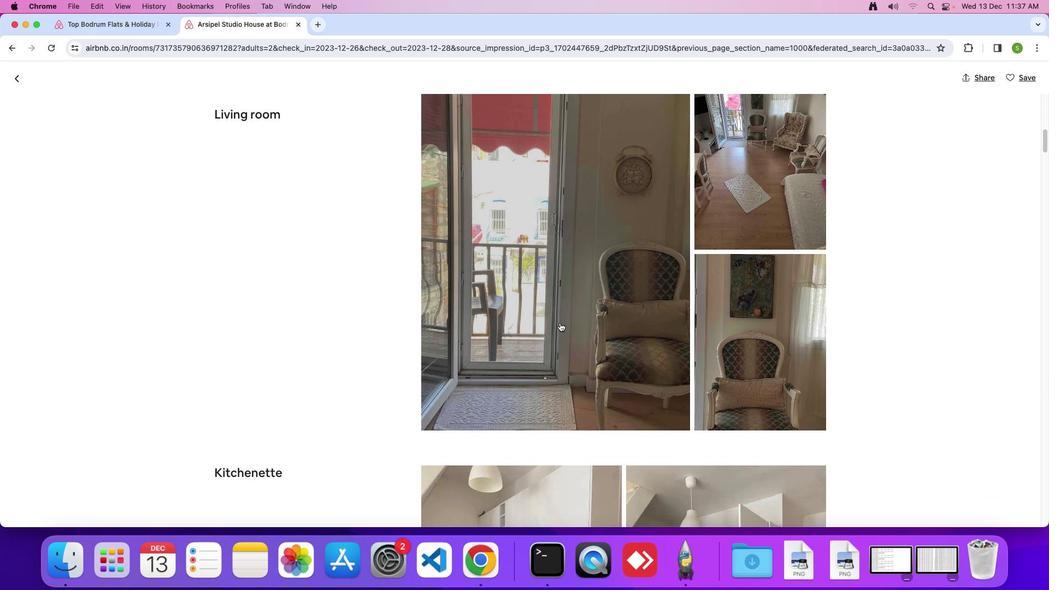 
Action: Mouse scrolled (559, 322) with delta (0, 0)
Screenshot: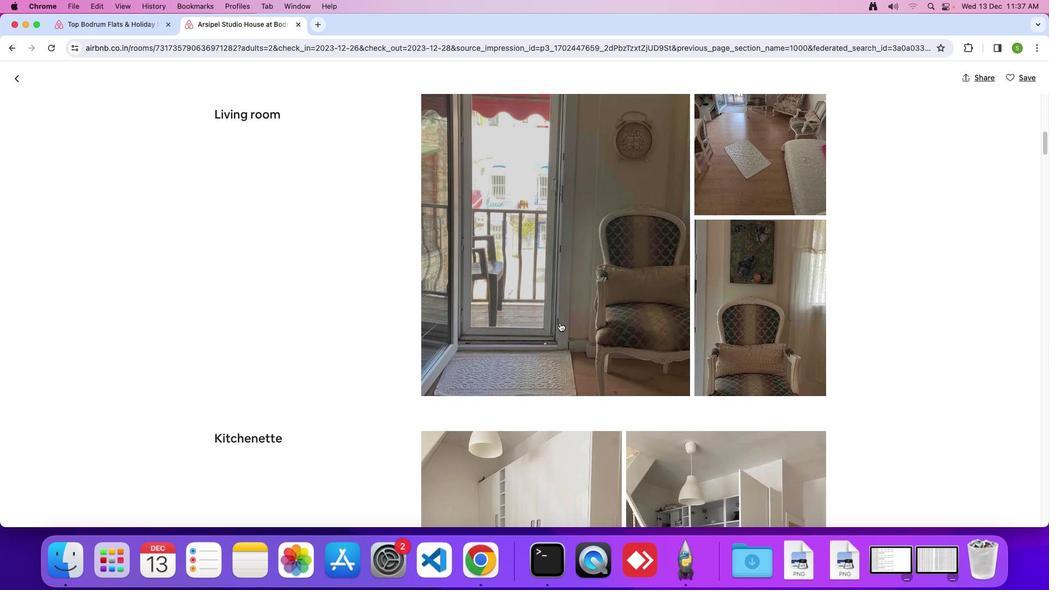 
Action: Mouse scrolled (559, 322) with delta (0, 0)
Screenshot: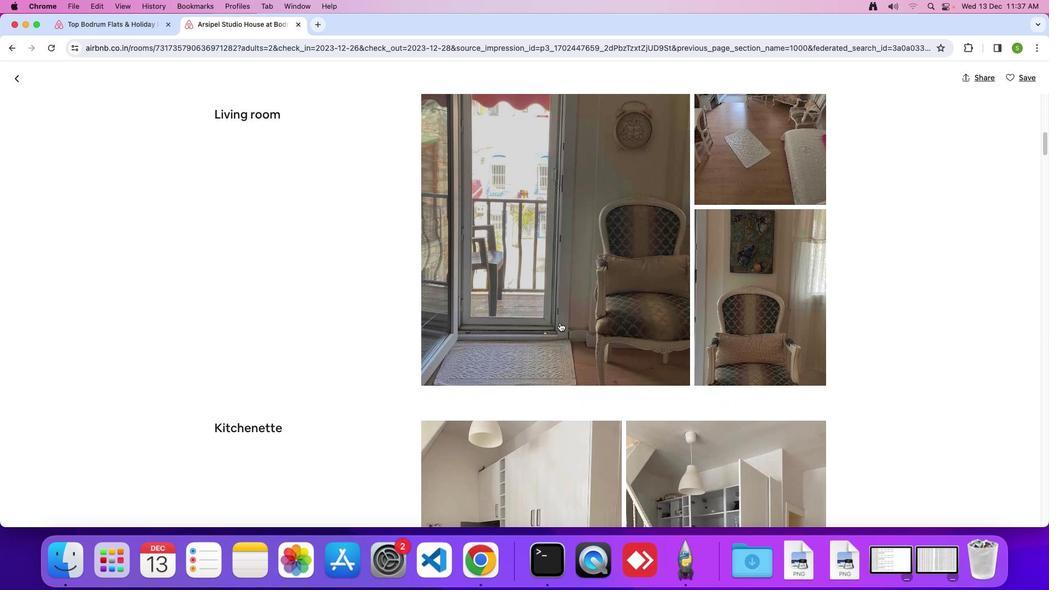 
Action: Mouse scrolled (559, 322) with delta (0, 0)
Screenshot: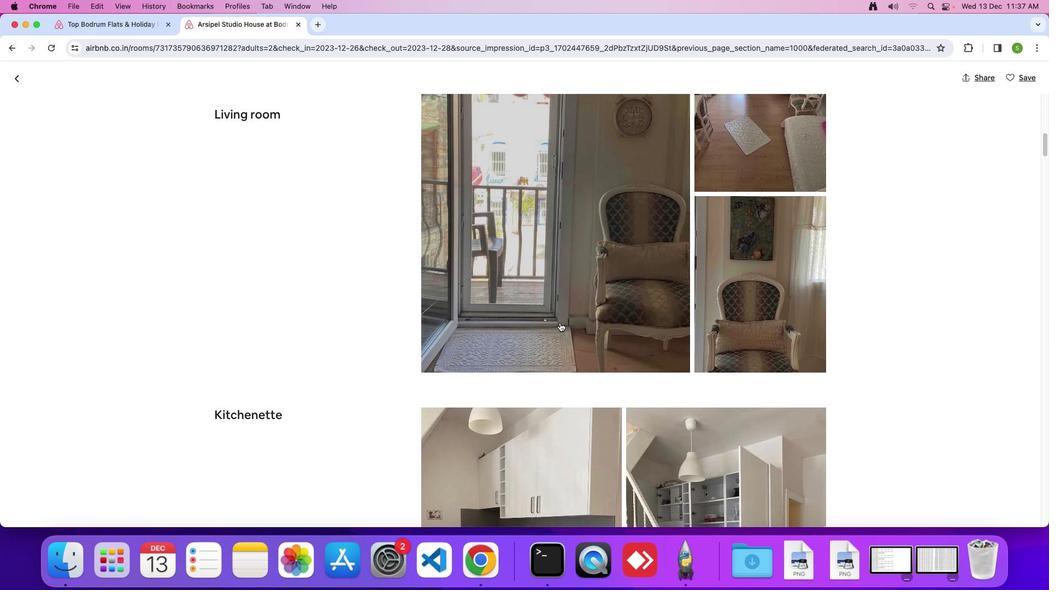 
Action: Mouse scrolled (559, 322) with delta (0, 0)
Screenshot: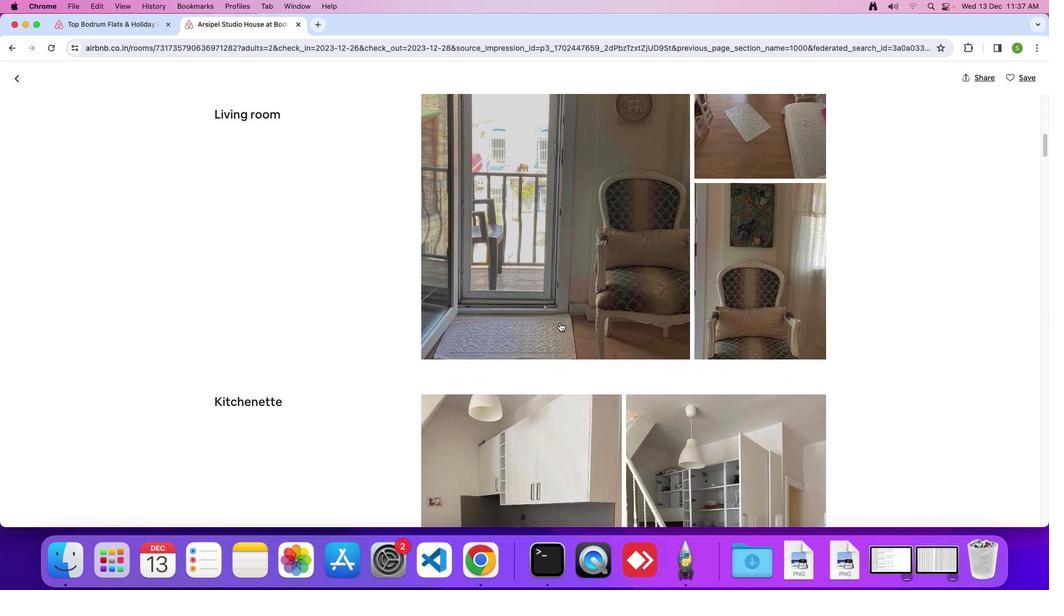 
Action: Mouse scrolled (559, 322) with delta (0, 0)
Screenshot: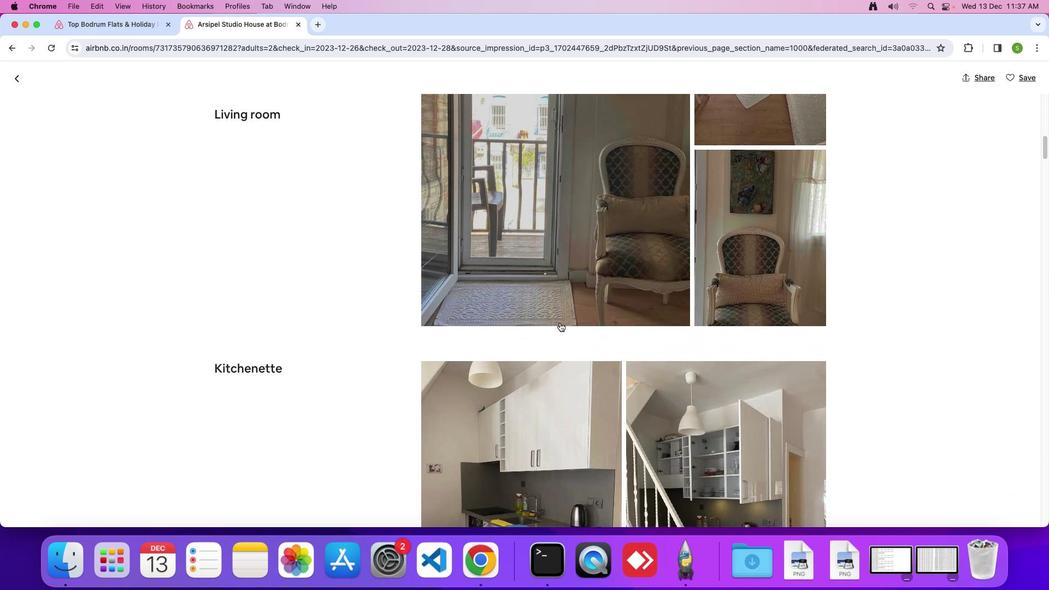 
Action: Mouse scrolled (559, 322) with delta (0, 0)
Screenshot: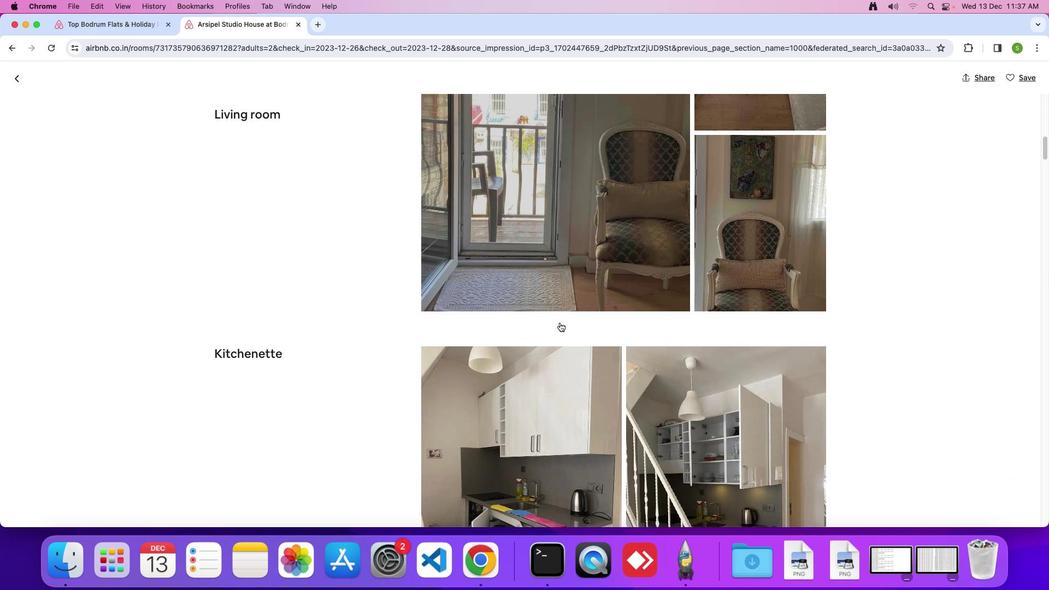 
Action: Mouse scrolled (559, 322) with delta (0, 0)
Screenshot: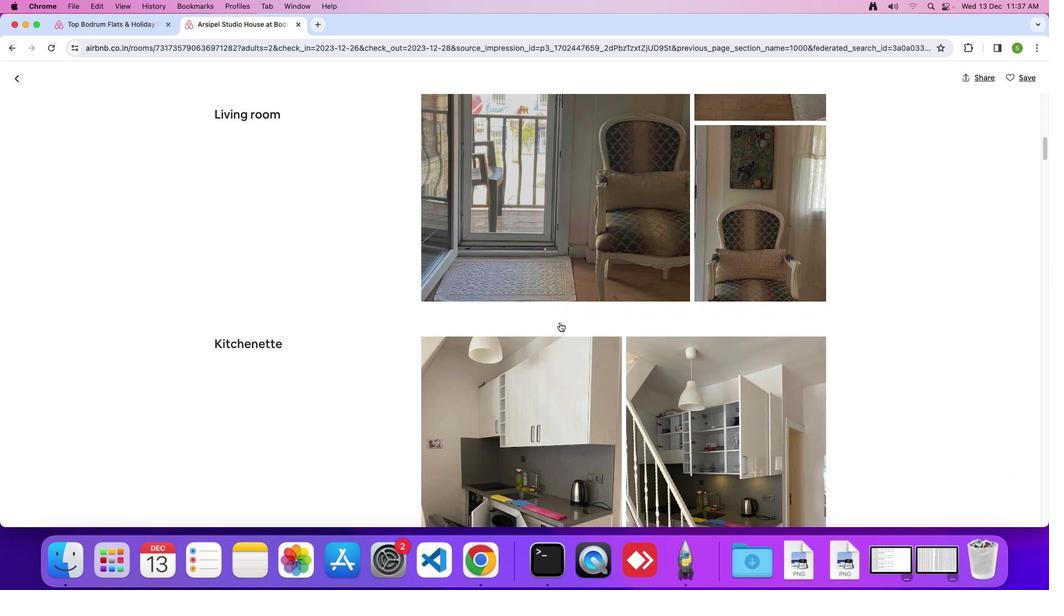 
Action: Mouse scrolled (559, 322) with delta (0, 0)
Screenshot: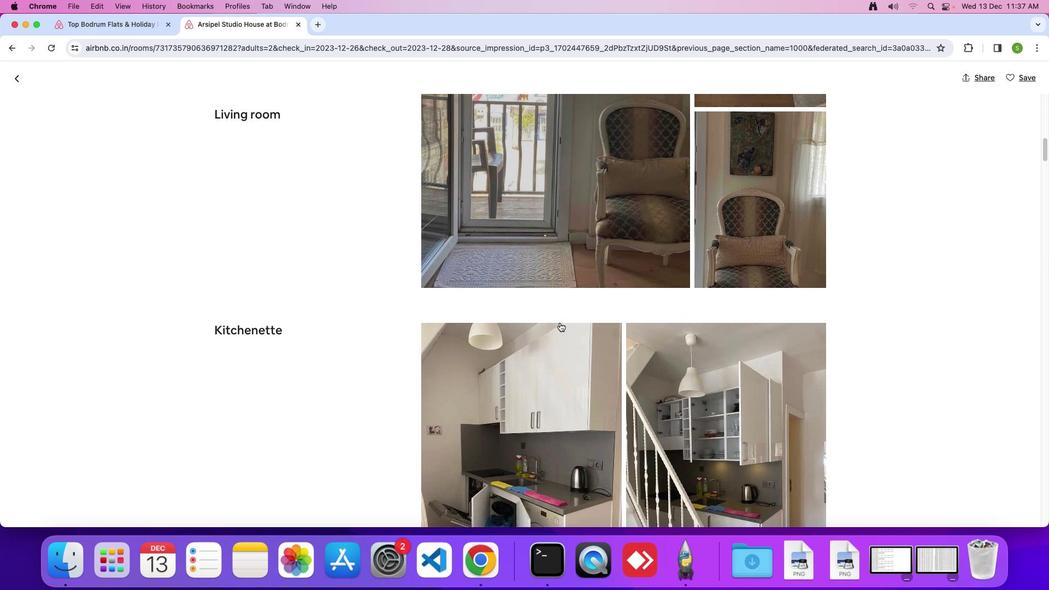 
Action: Mouse scrolled (559, 322) with delta (0, 0)
Screenshot: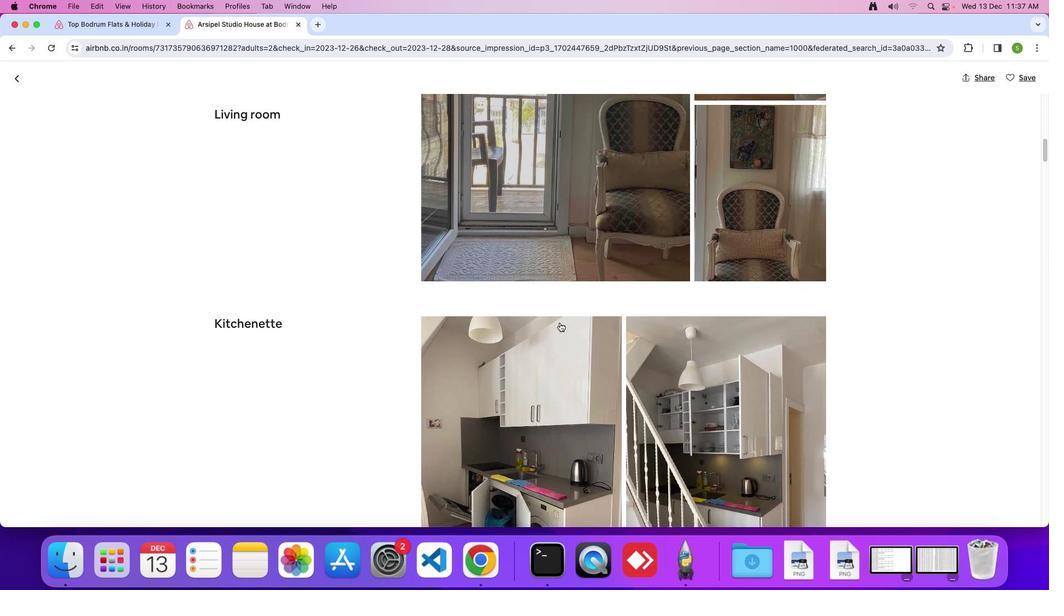 
Action: Mouse scrolled (559, 322) with delta (0, 0)
Screenshot: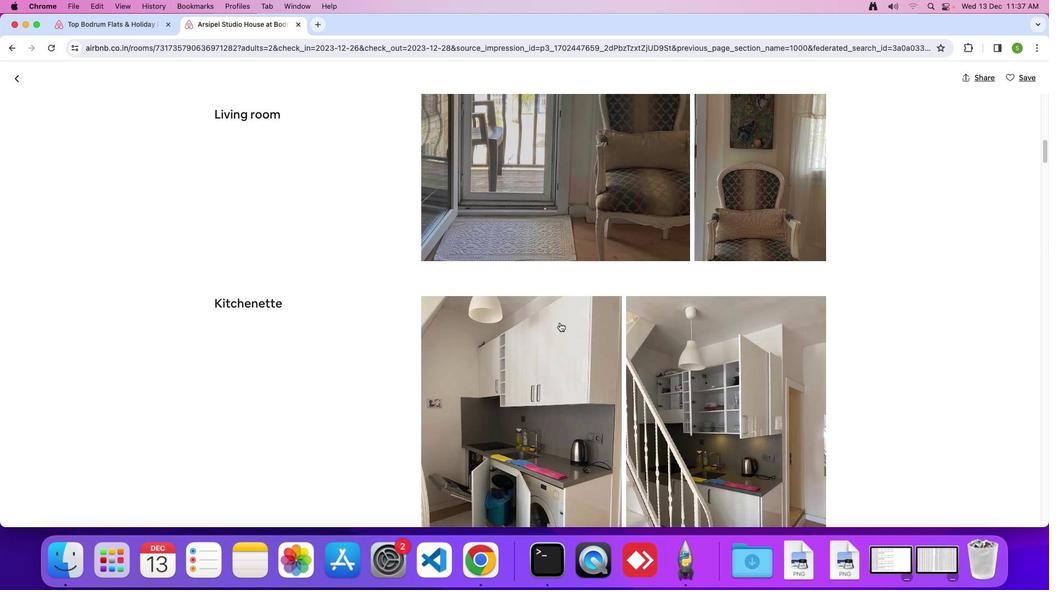 
Action: Mouse scrolled (559, 322) with delta (0, 0)
Screenshot: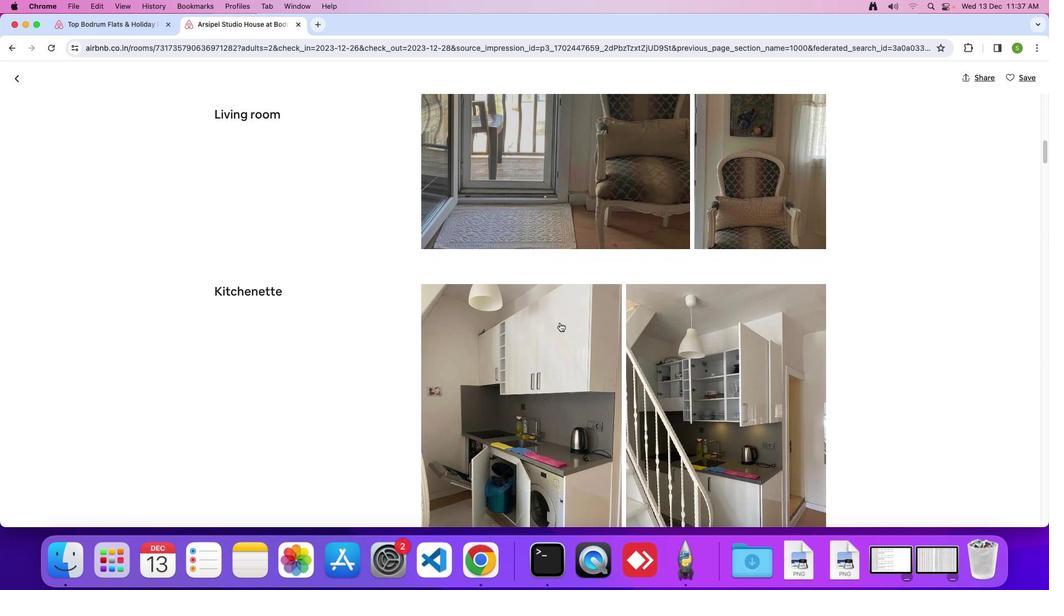 
Action: Mouse scrolled (559, 322) with delta (0, -1)
Screenshot: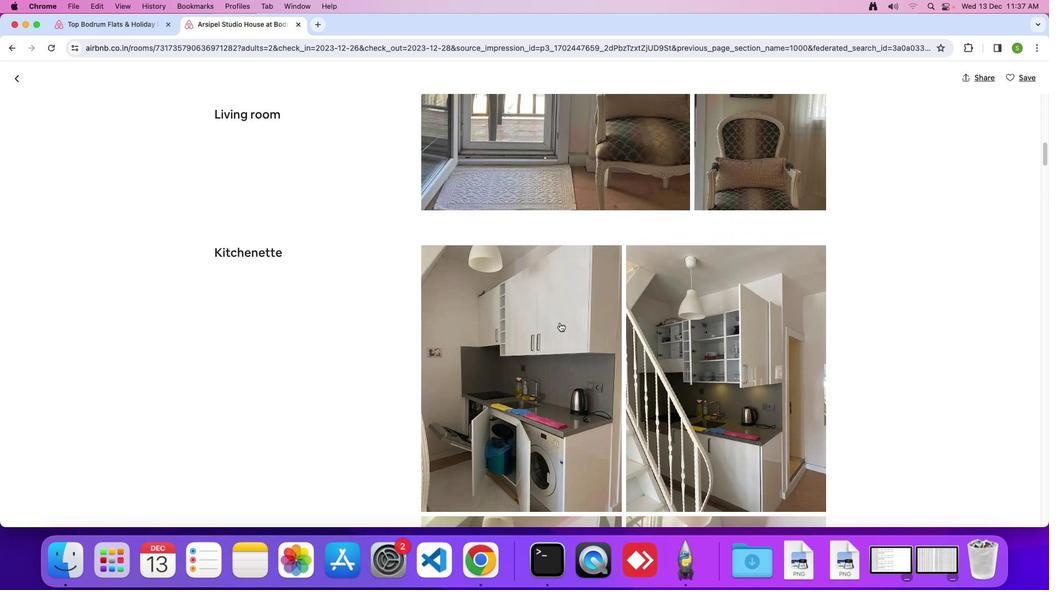 
Action: Mouse scrolled (559, 322) with delta (0, 0)
Screenshot: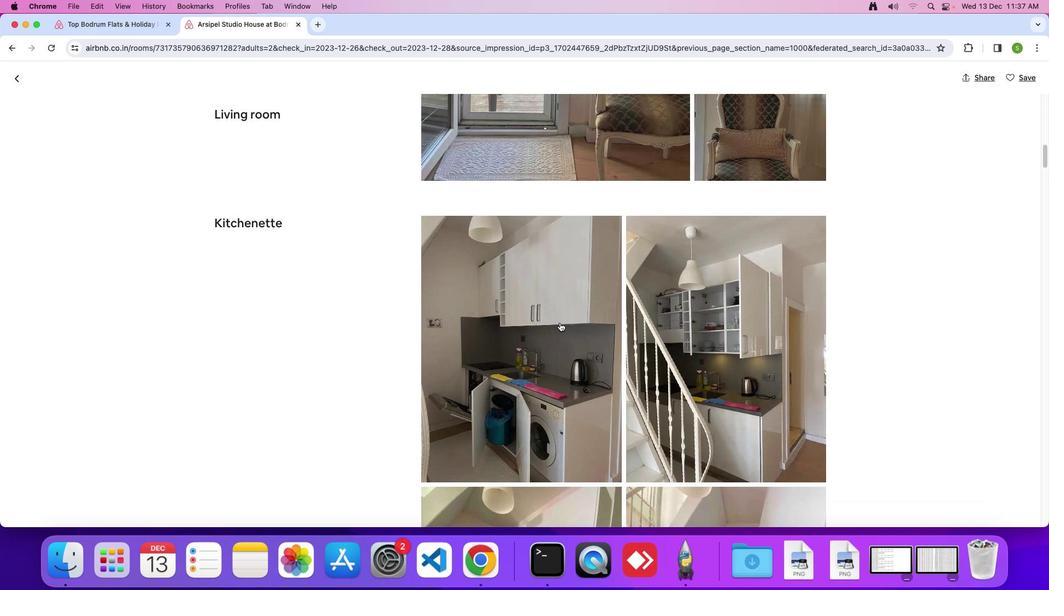 
Action: Mouse scrolled (559, 322) with delta (0, 0)
Screenshot: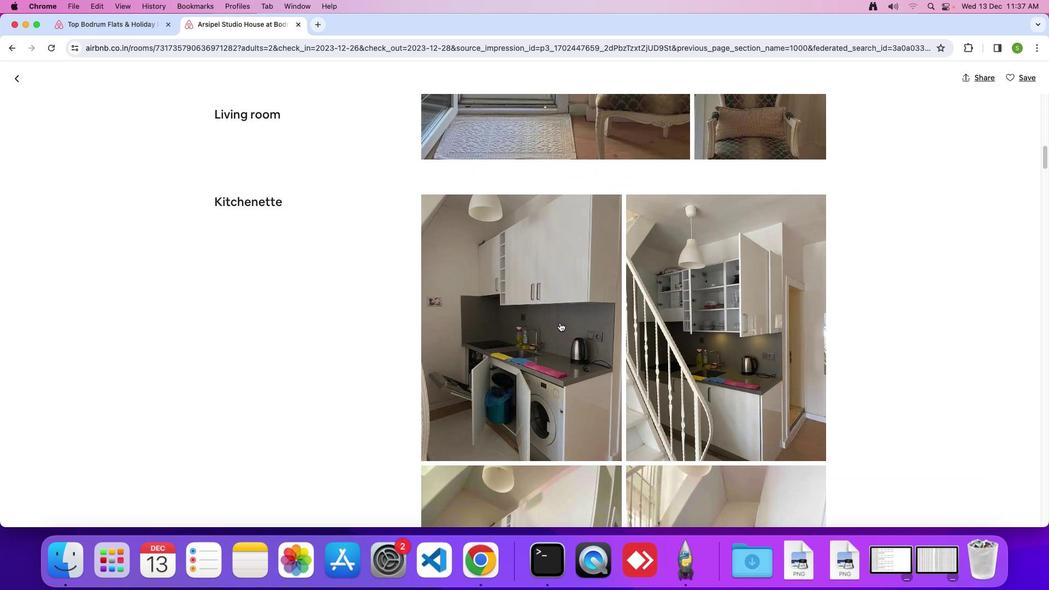
Action: Mouse scrolled (559, 322) with delta (0, -1)
Screenshot: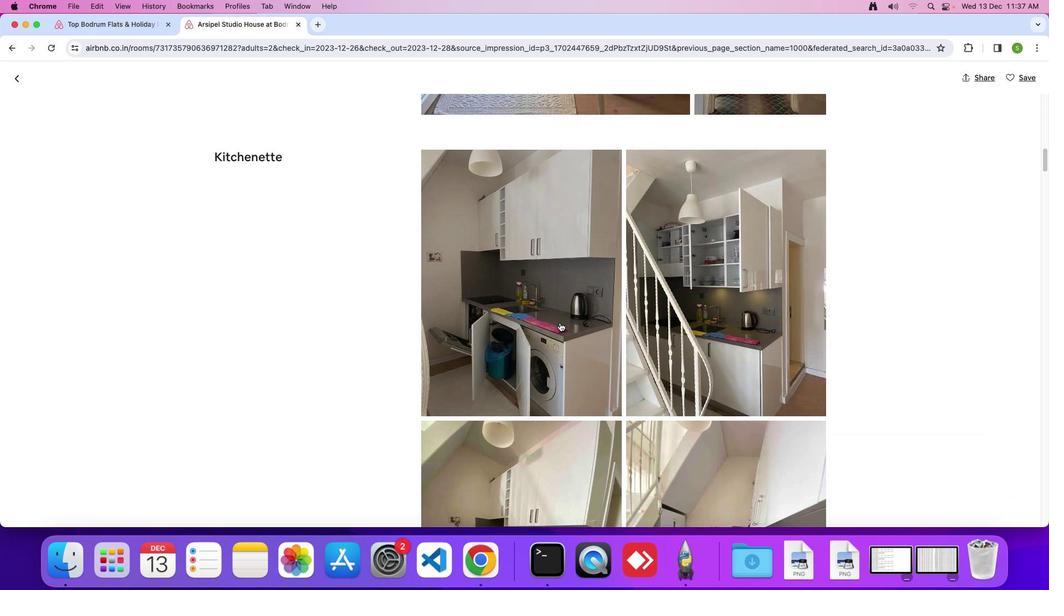 
Action: Mouse scrolled (559, 322) with delta (0, 0)
Screenshot: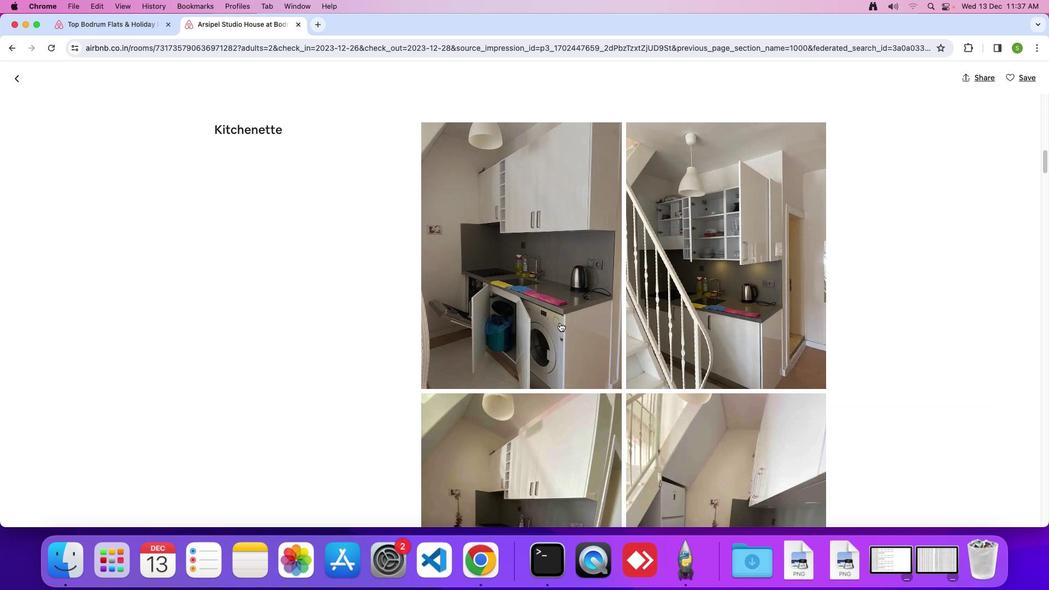
Action: Mouse scrolled (559, 322) with delta (0, 0)
Screenshot: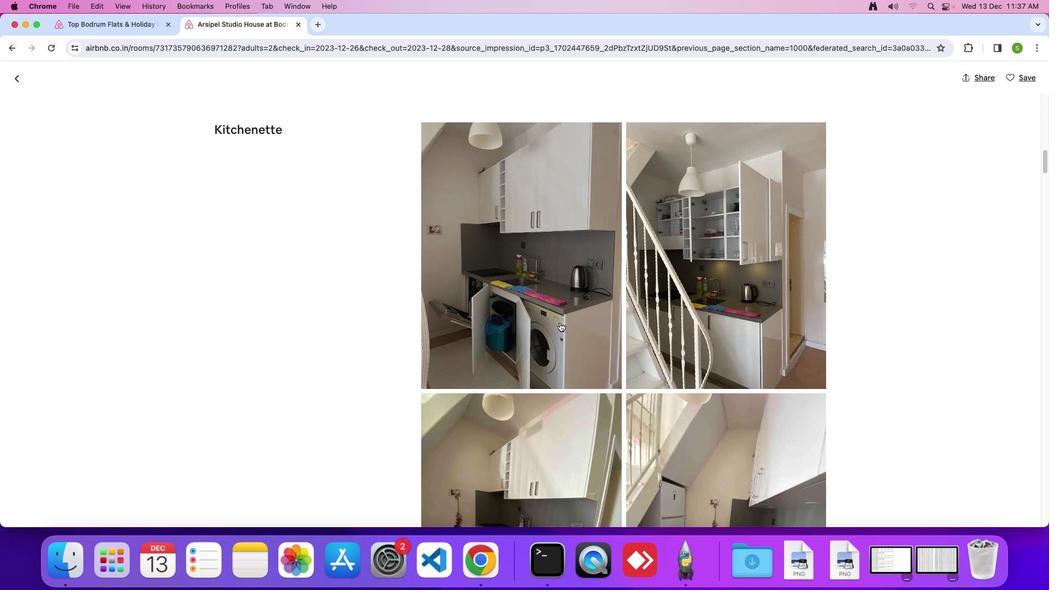 
Action: Mouse scrolled (559, 322) with delta (0, 0)
Screenshot: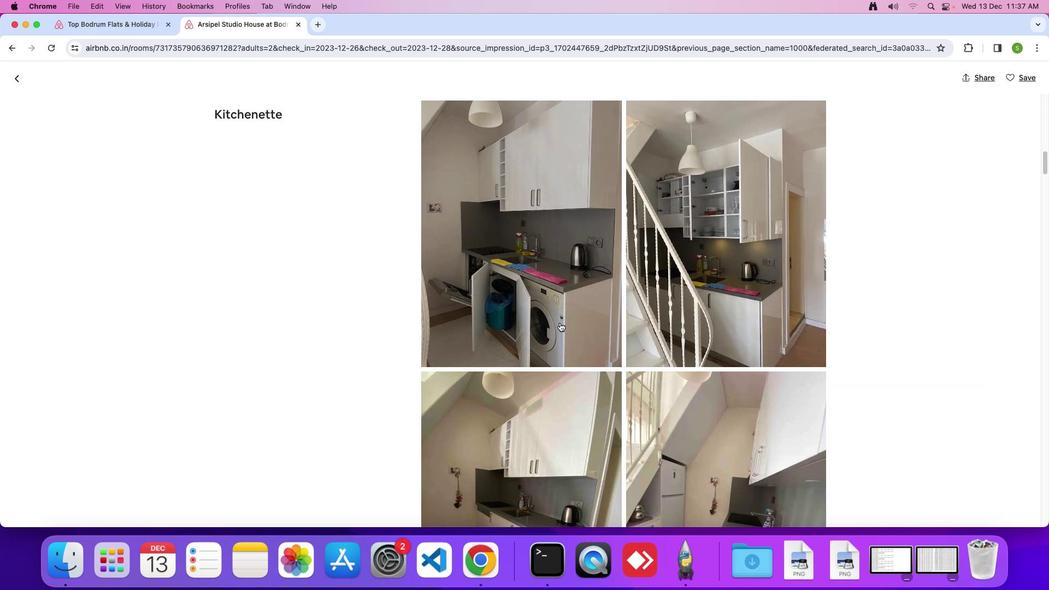 
Action: Mouse scrolled (559, 322) with delta (0, 0)
Screenshot: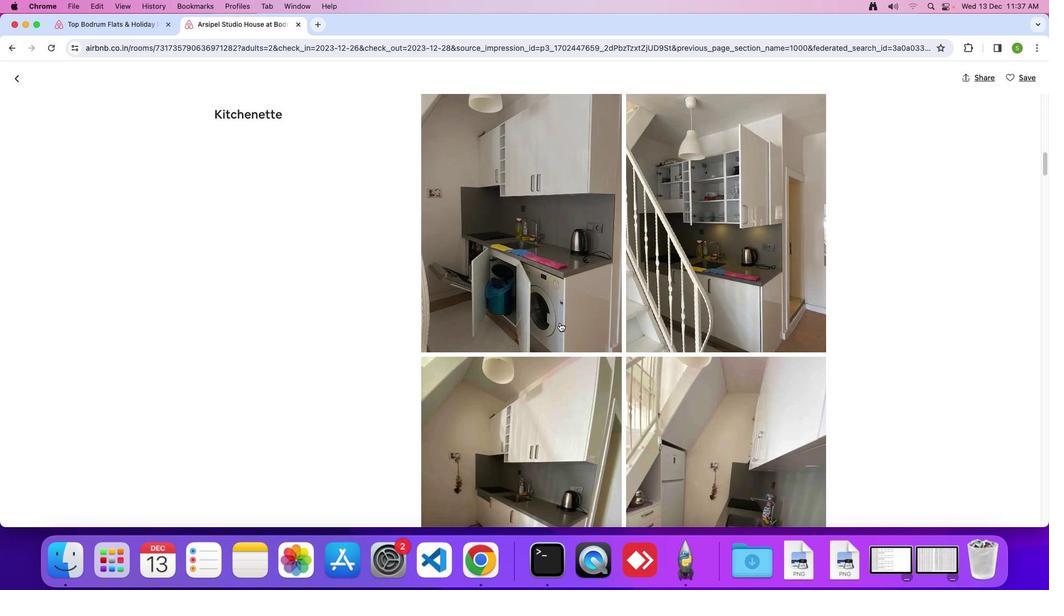 
Action: Mouse scrolled (559, 322) with delta (0, -1)
Screenshot: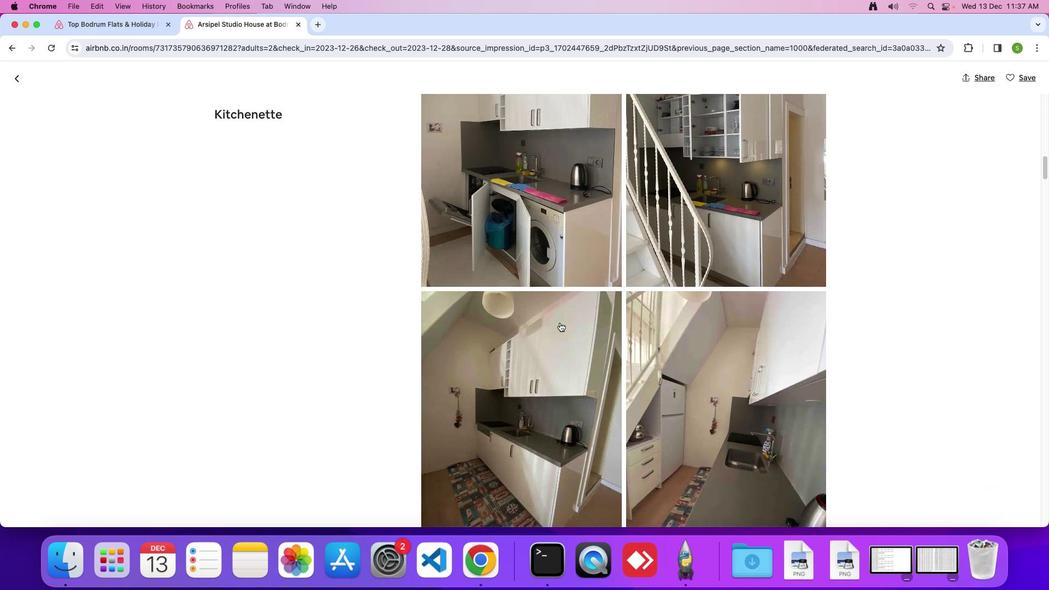 
Action: Mouse scrolled (559, 322) with delta (0, 0)
Screenshot: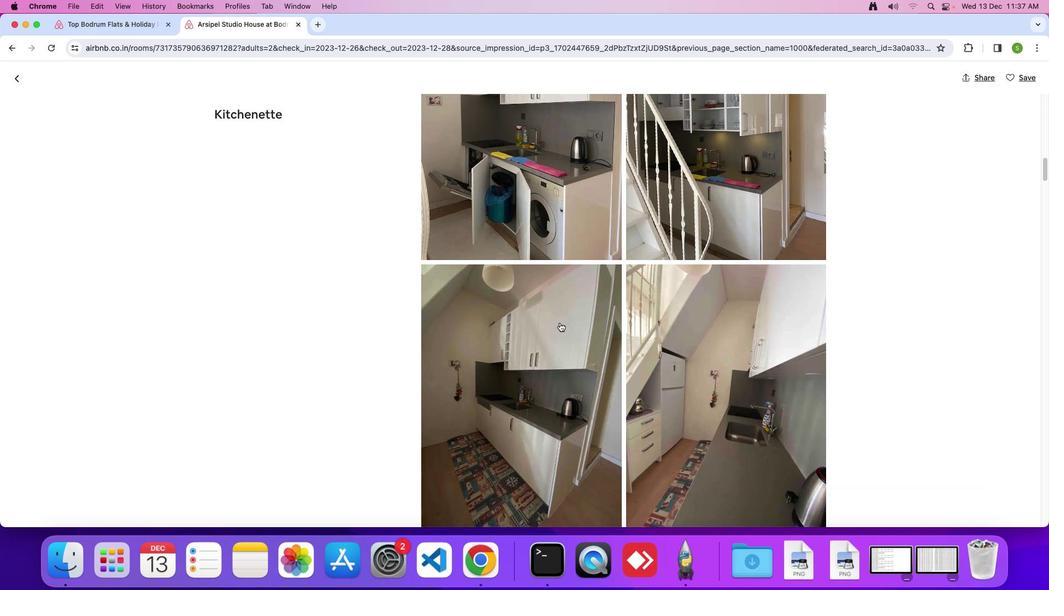 
Action: Mouse scrolled (559, 322) with delta (0, 0)
Screenshot: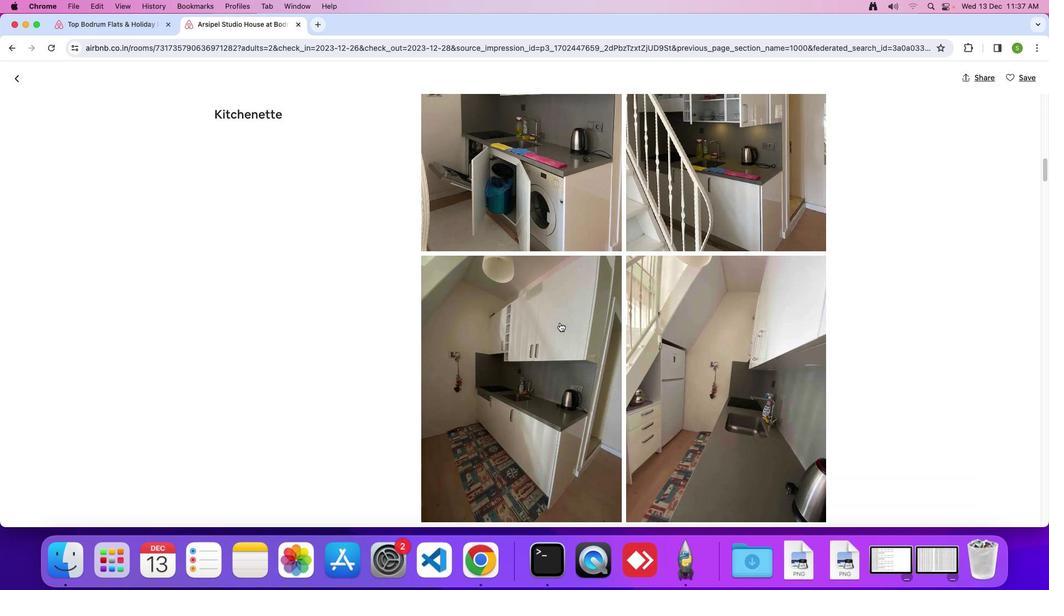 
Action: Mouse scrolled (559, 322) with delta (0, -1)
Screenshot: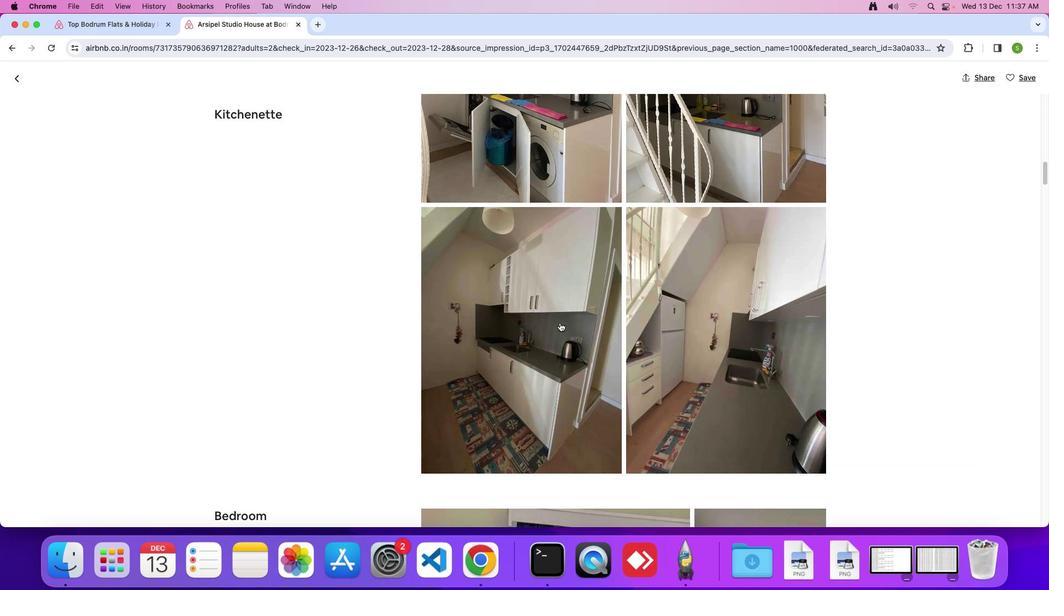 
Action: Mouse scrolled (559, 322) with delta (0, 0)
Screenshot: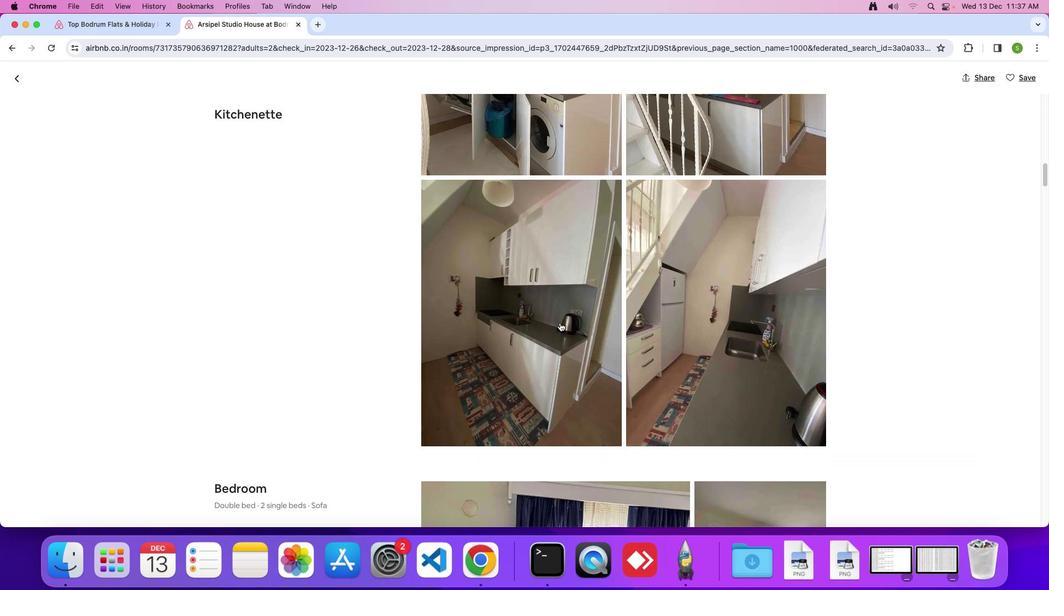 
Action: Mouse scrolled (559, 322) with delta (0, 0)
Screenshot: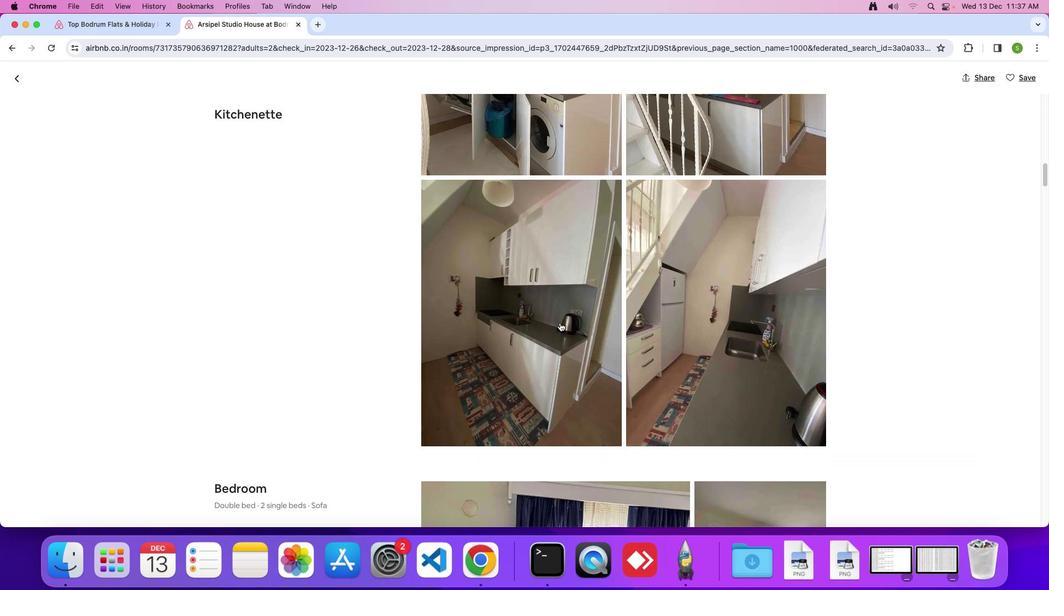 
Action: Mouse scrolled (559, 322) with delta (0, 0)
Screenshot: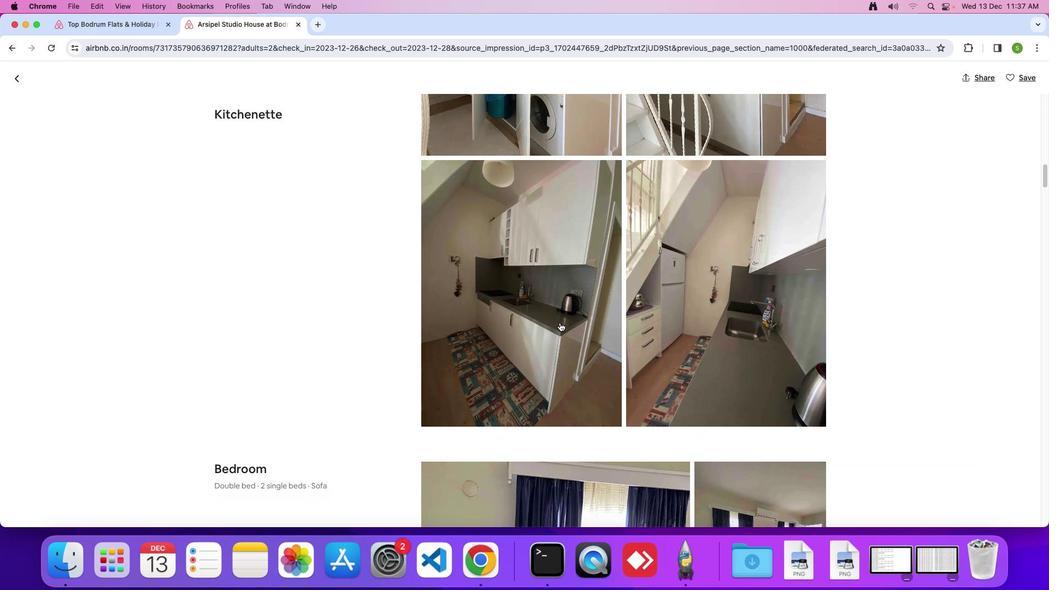 
Action: Mouse scrolled (559, 322) with delta (0, 0)
Screenshot: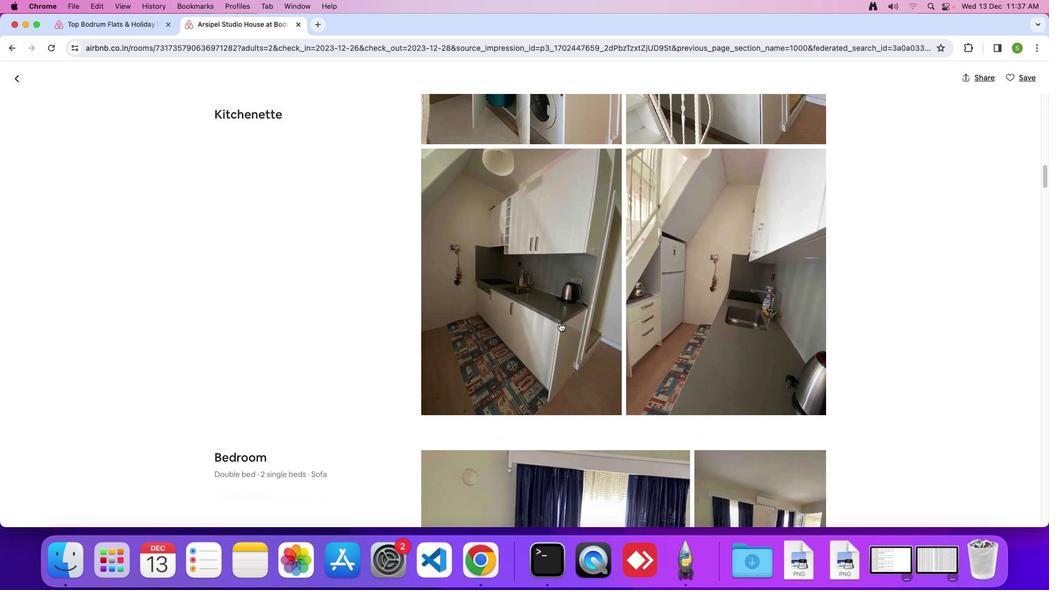 
Action: Mouse scrolled (559, 322) with delta (0, -1)
Screenshot: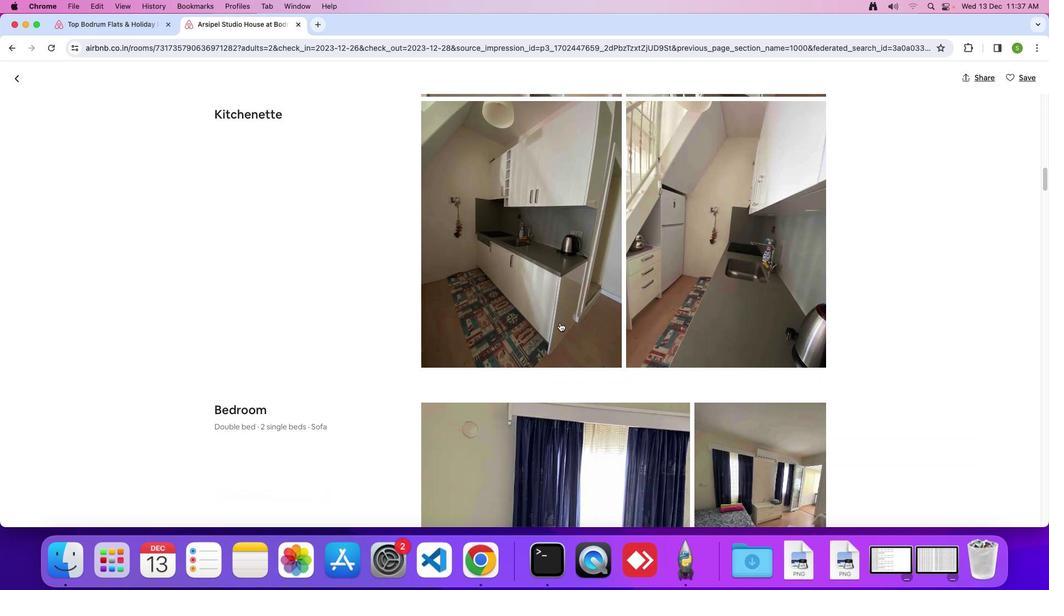 
Action: Mouse scrolled (559, 322) with delta (0, 0)
Screenshot: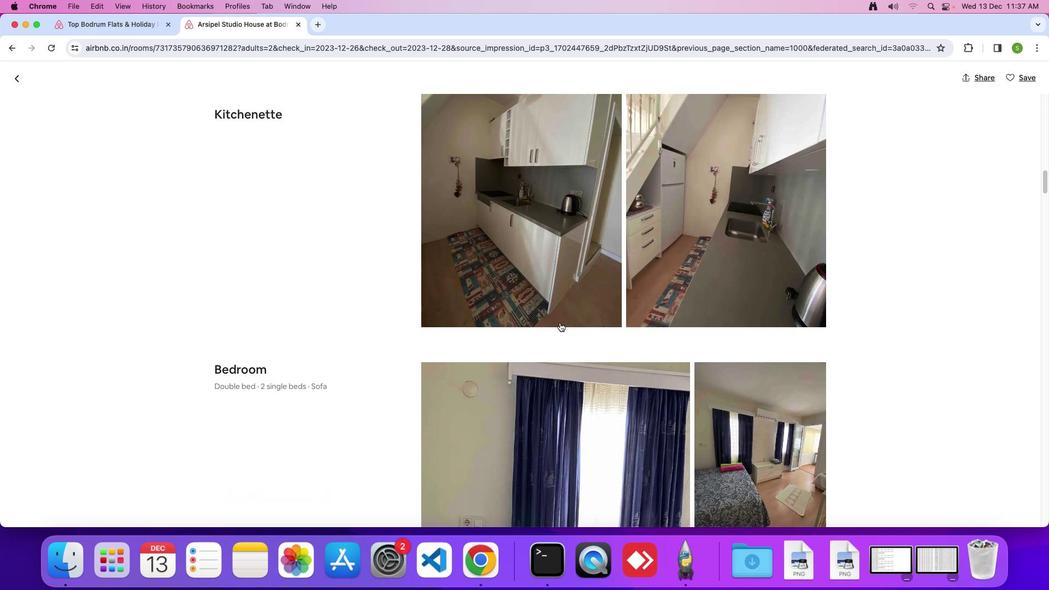 
Action: Mouse scrolled (559, 322) with delta (0, 0)
Screenshot: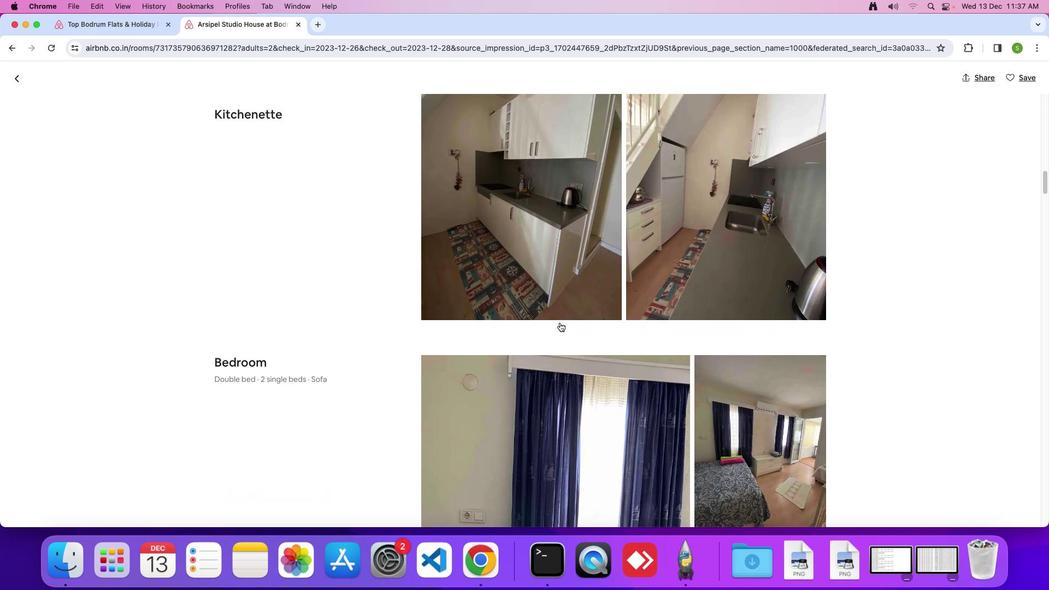 
Action: Mouse scrolled (559, 322) with delta (0, 0)
Screenshot: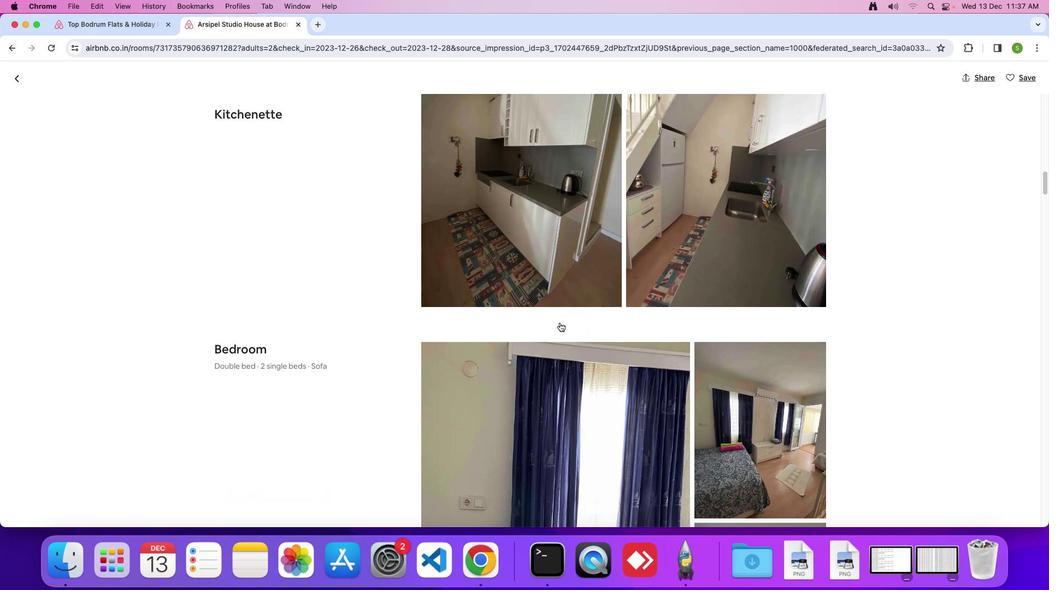 
Action: Mouse scrolled (559, 322) with delta (0, 0)
Screenshot: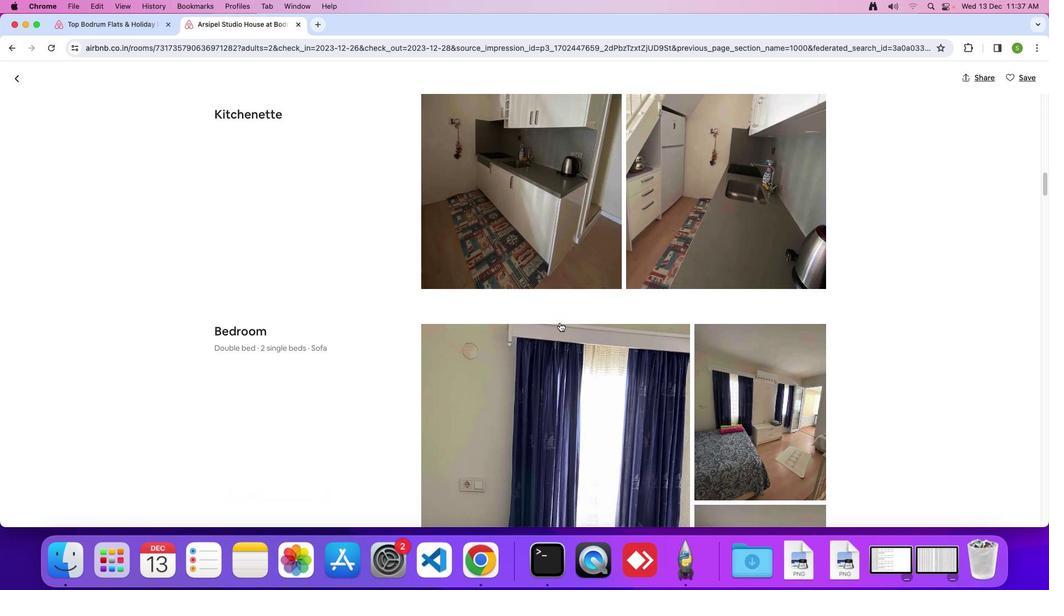 
Action: Mouse scrolled (559, 322) with delta (0, -1)
Screenshot: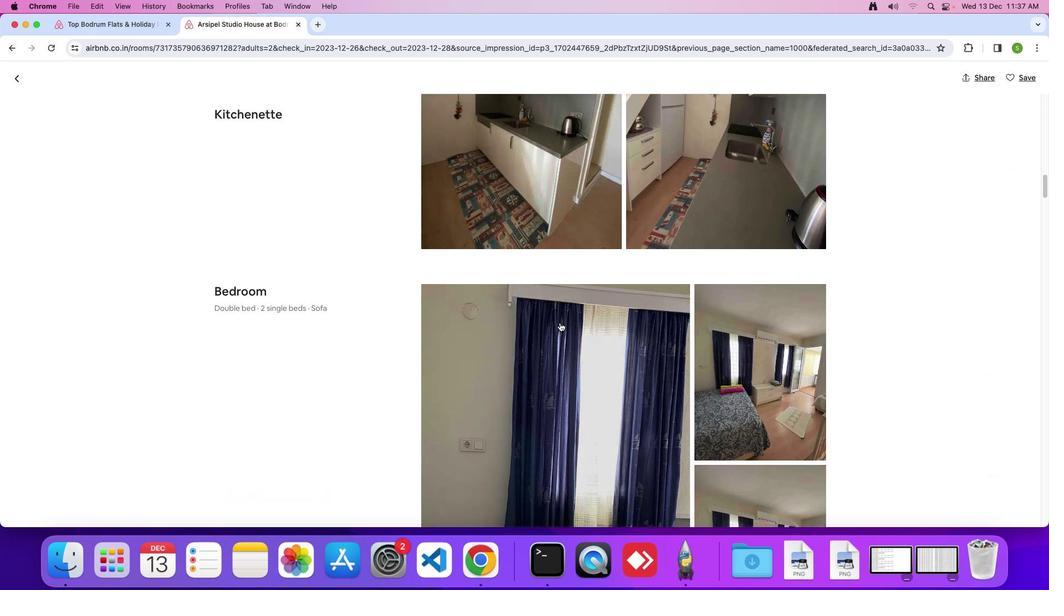
Action: Mouse scrolled (559, 322) with delta (0, 0)
Screenshot: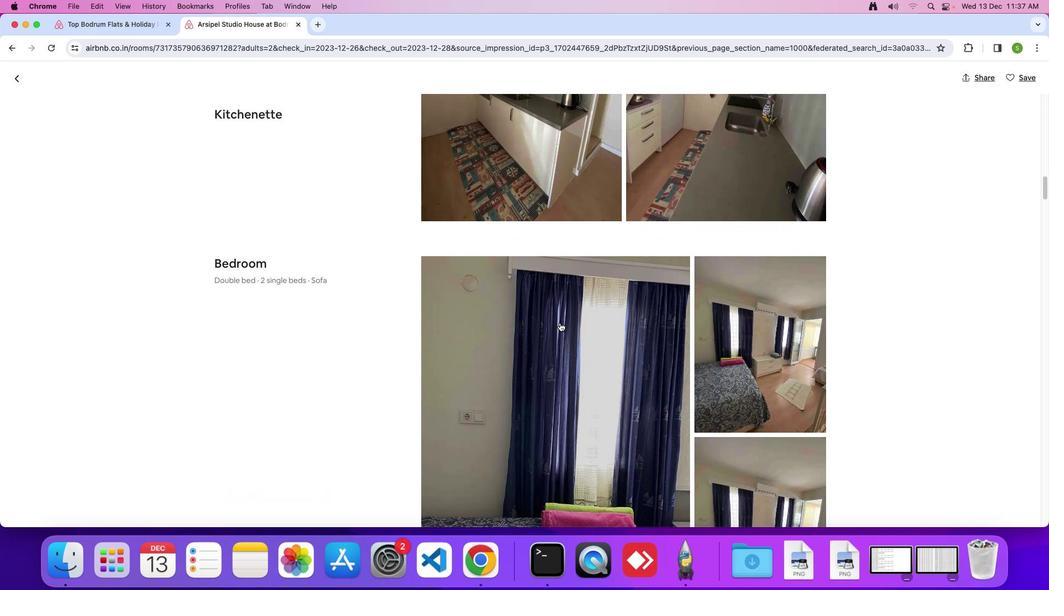
Action: Mouse scrolled (559, 322) with delta (0, 0)
Screenshot: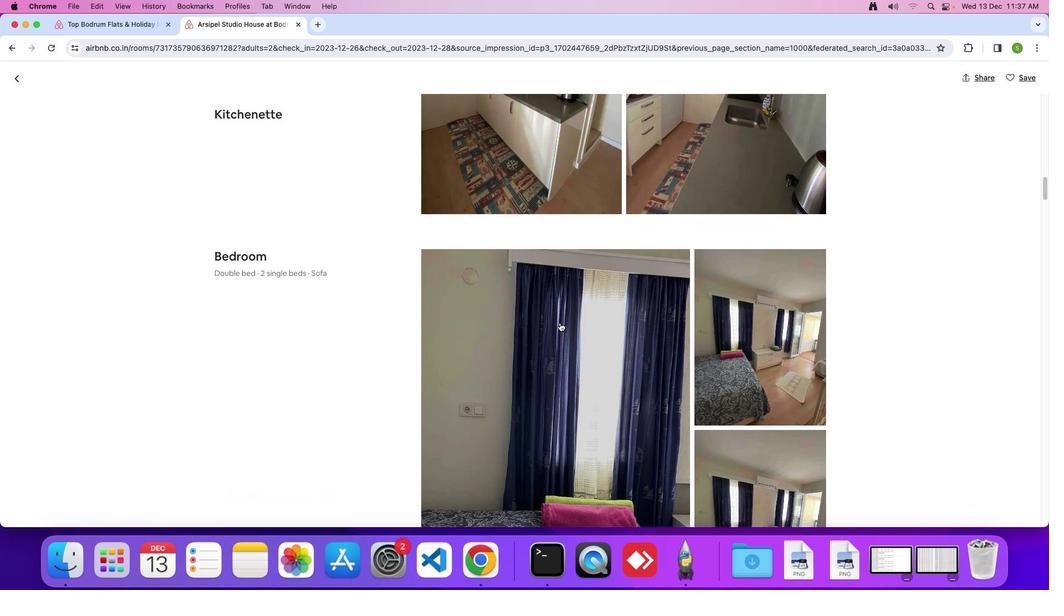
Action: Mouse scrolled (559, 322) with delta (0, 0)
Screenshot: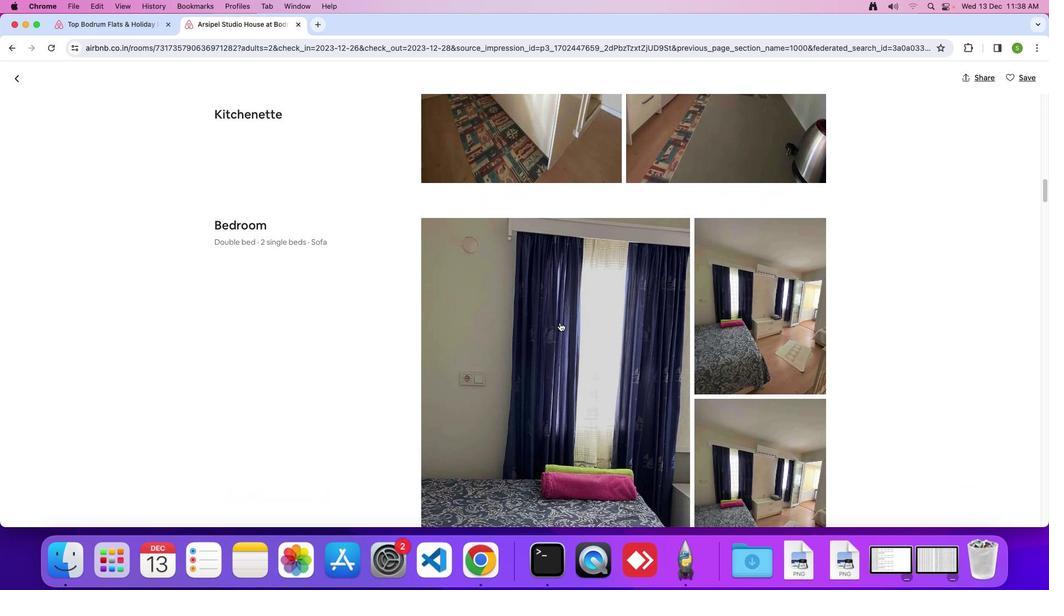 
Action: Mouse scrolled (559, 322) with delta (0, 0)
Screenshot: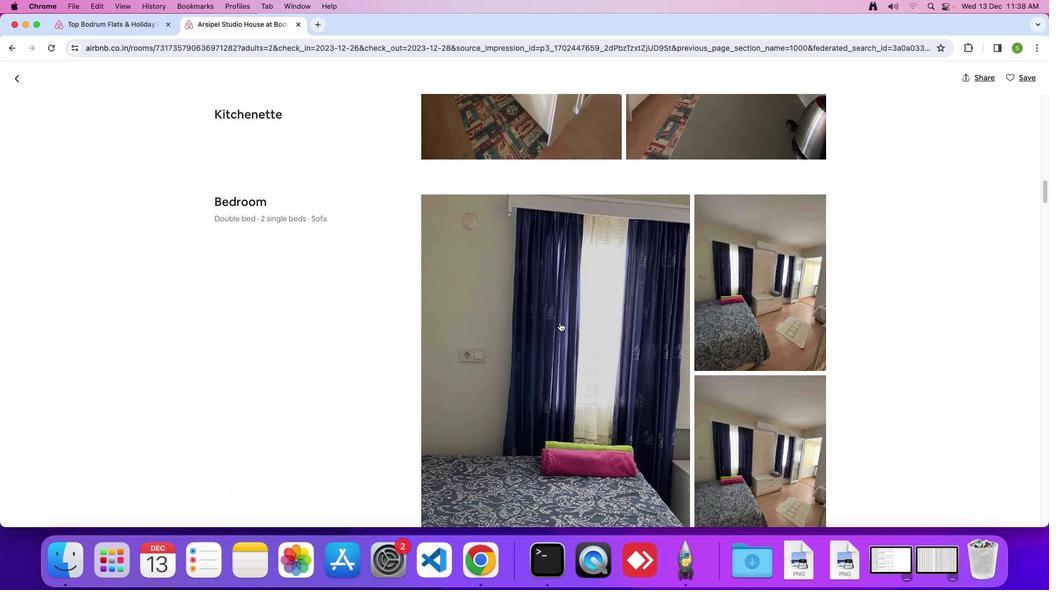 
Action: Mouse scrolled (559, 322) with delta (0, -1)
Screenshot: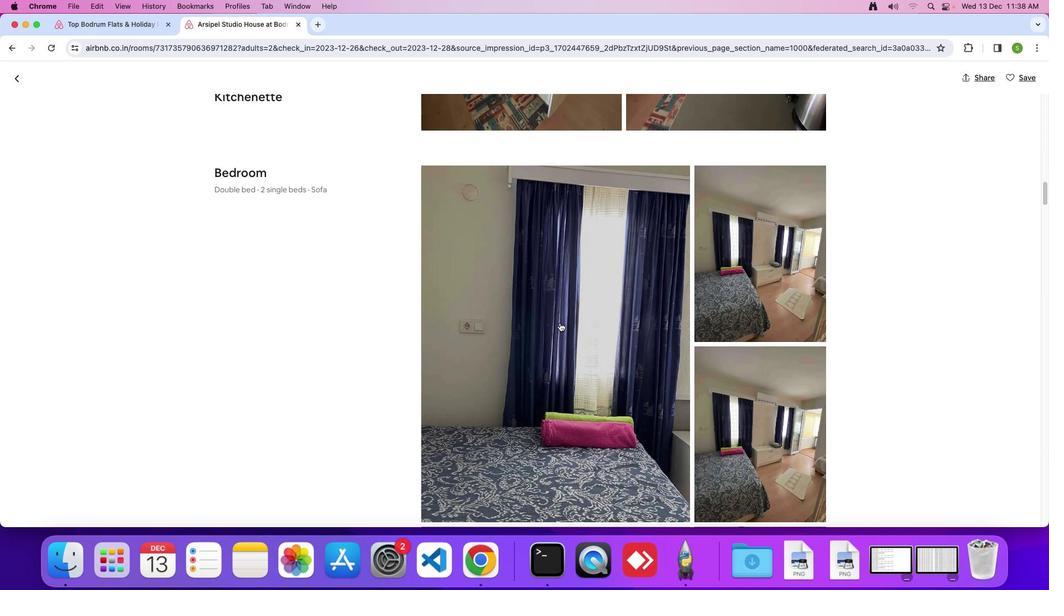
Action: Mouse scrolled (559, 322) with delta (0, 0)
Screenshot: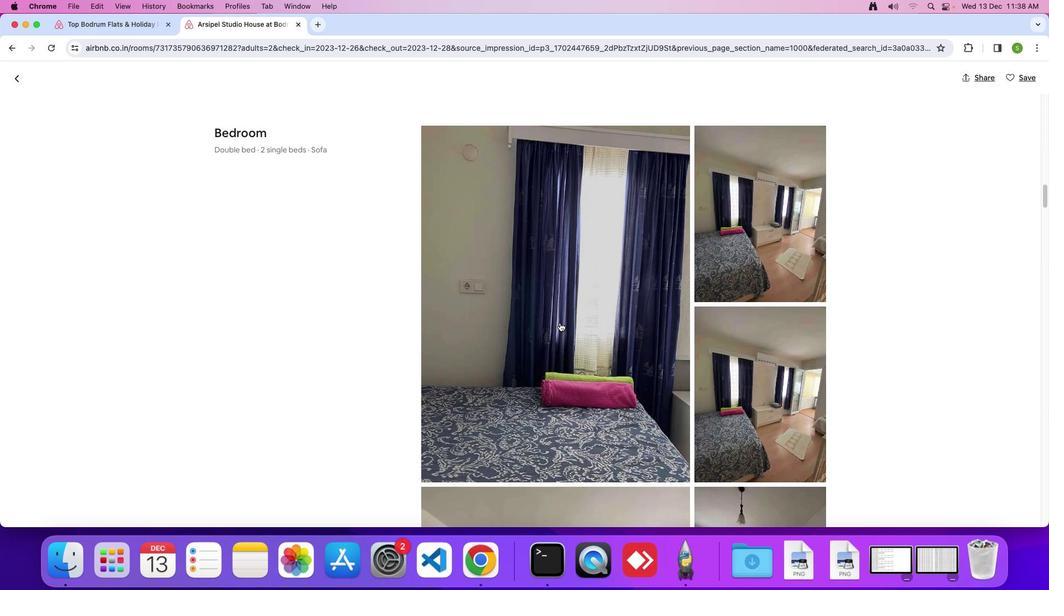 
Action: Mouse scrolled (559, 322) with delta (0, 0)
Screenshot: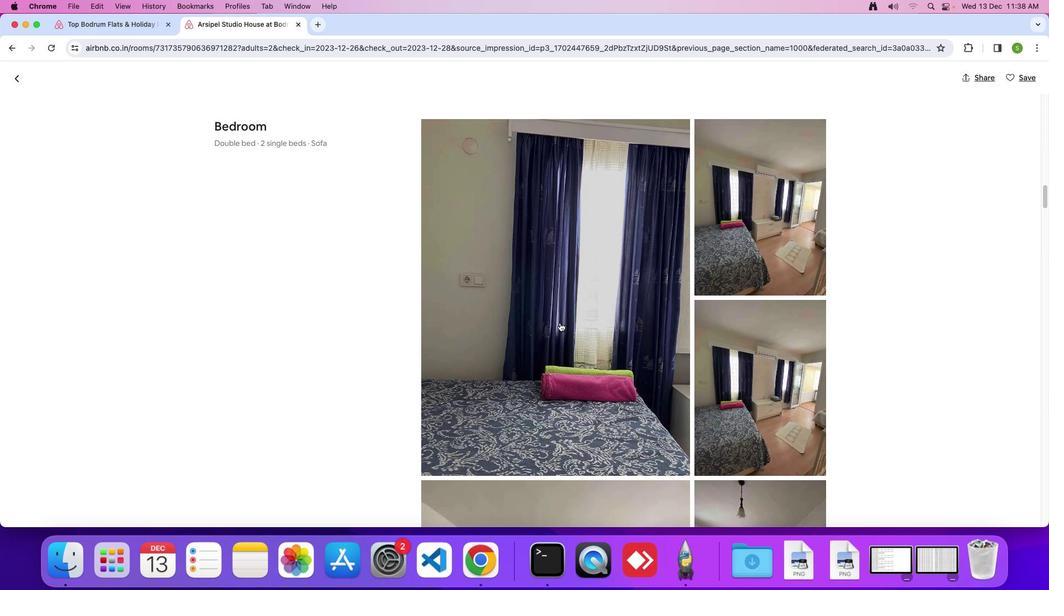 
Action: Mouse scrolled (559, 322) with delta (0, 0)
Screenshot: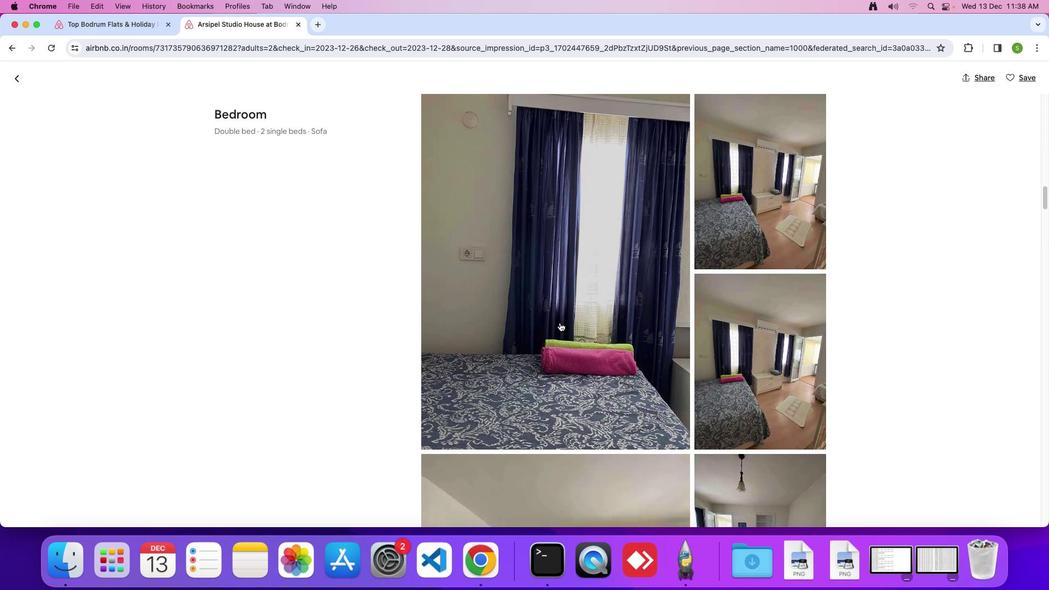 
Action: Mouse scrolled (559, 322) with delta (0, 0)
Screenshot: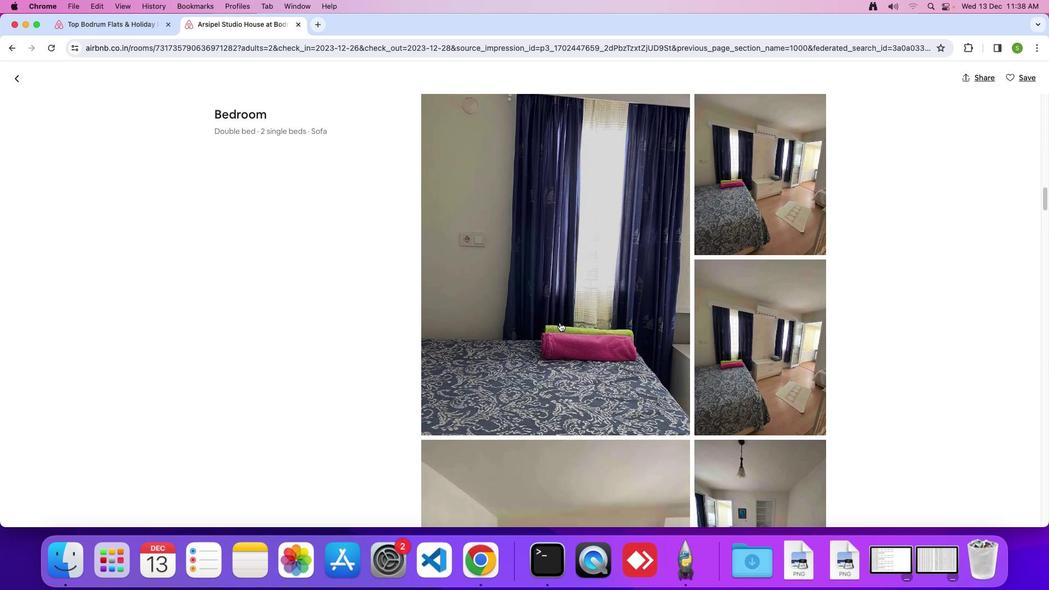 
Action: Mouse scrolled (559, 322) with delta (0, 0)
Screenshot: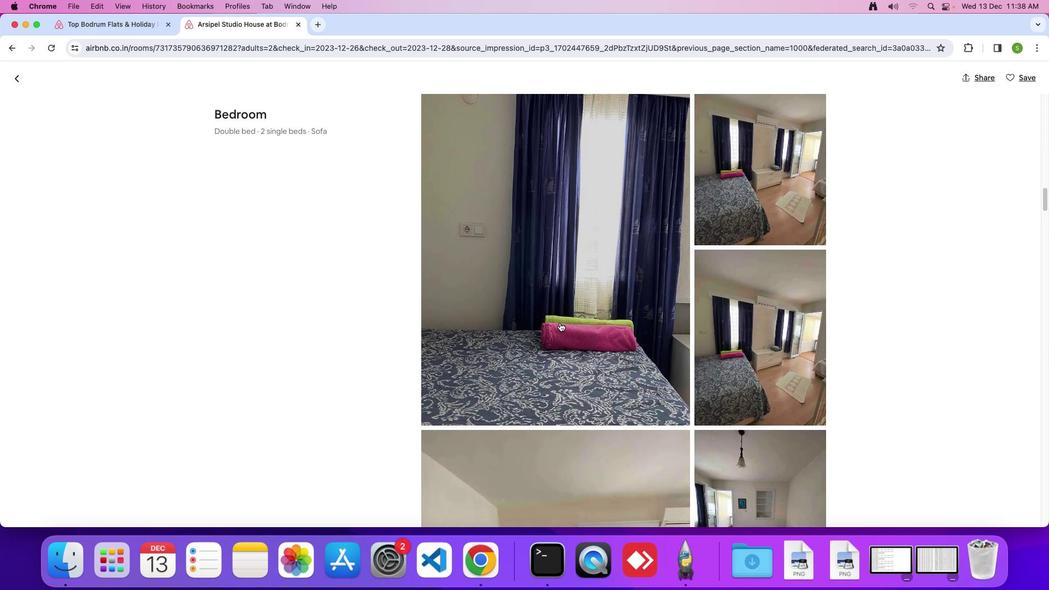 
Action: Mouse scrolled (559, 322) with delta (0, 0)
Screenshot: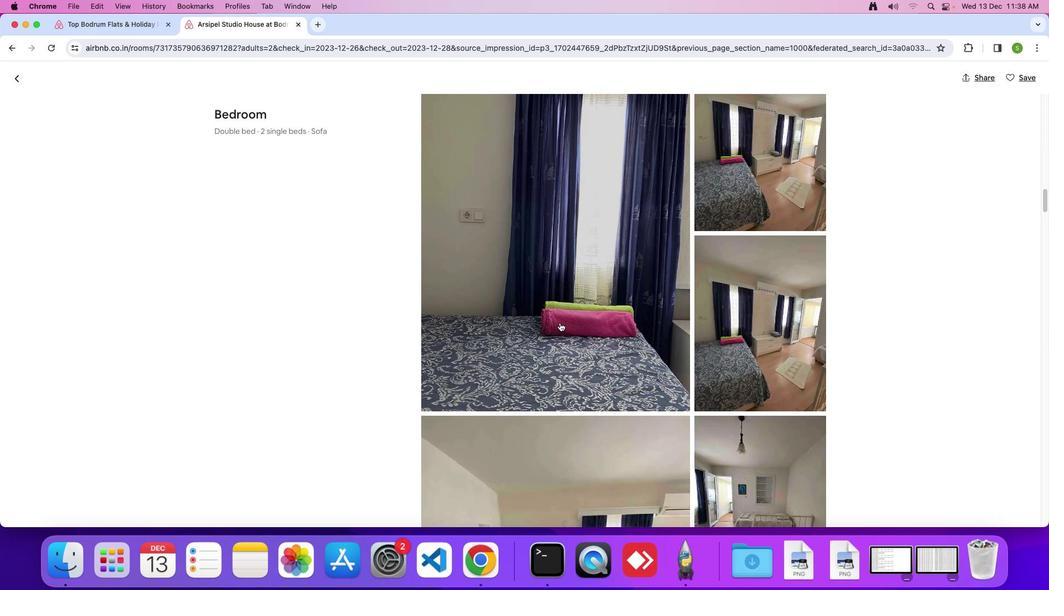 
Action: Mouse scrolled (559, 322) with delta (0, 0)
Screenshot: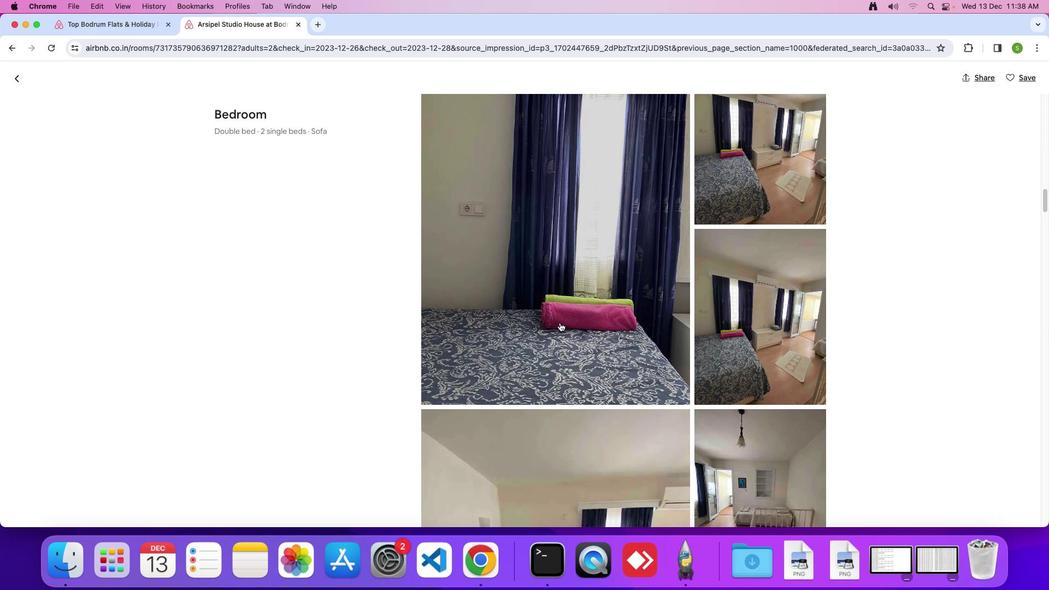 
Action: Mouse scrolled (559, 322) with delta (0, 0)
Screenshot: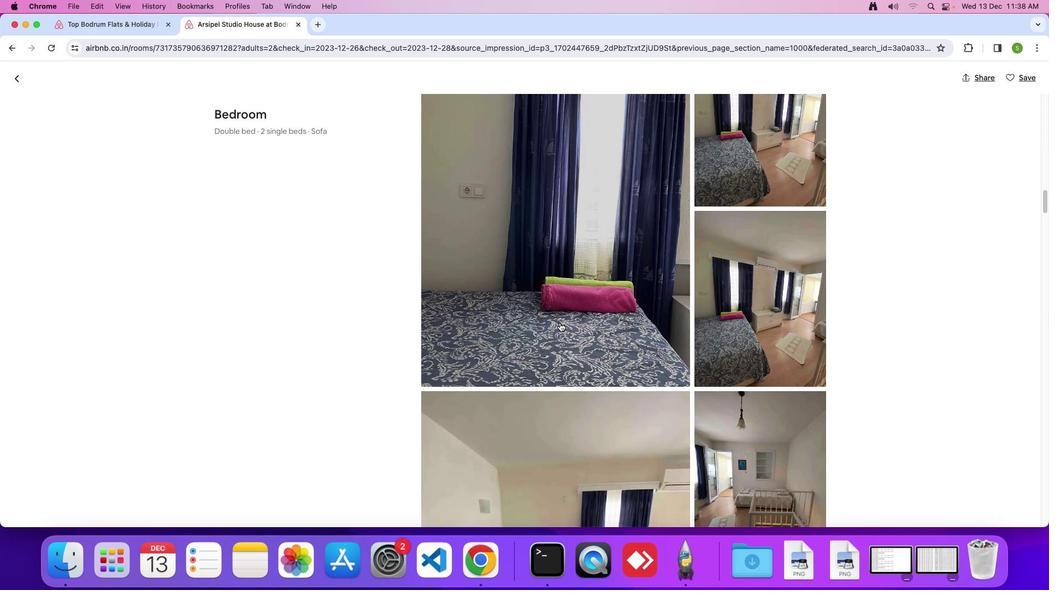 
Action: Mouse scrolled (559, 322) with delta (0, 0)
Screenshot: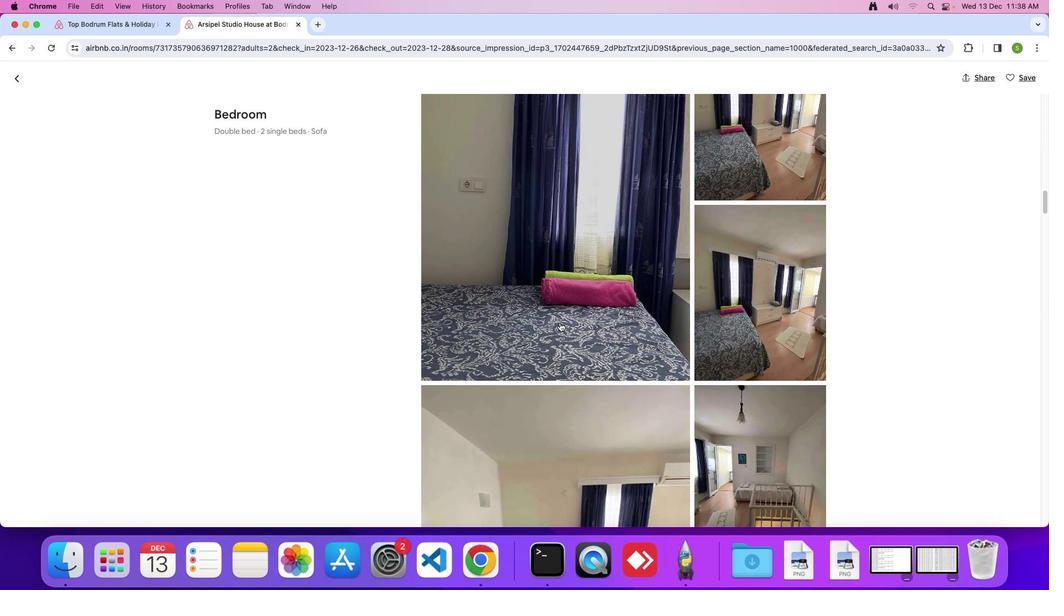 
Action: Mouse scrolled (559, 322) with delta (0, 0)
Screenshot: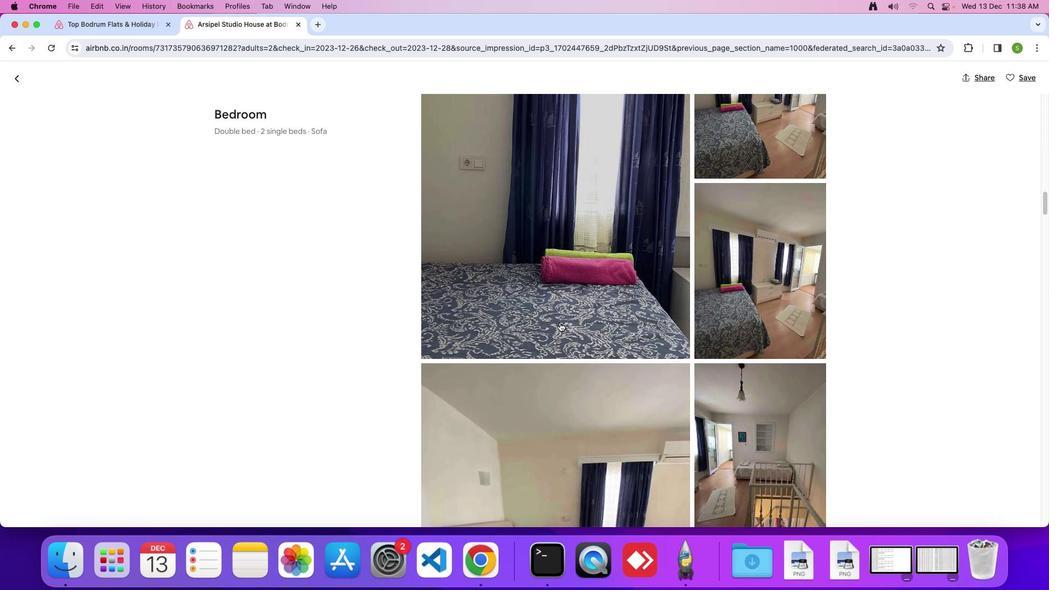 
Action: Mouse scrolled (559, 322) with delta (0, 0)
Screenshot: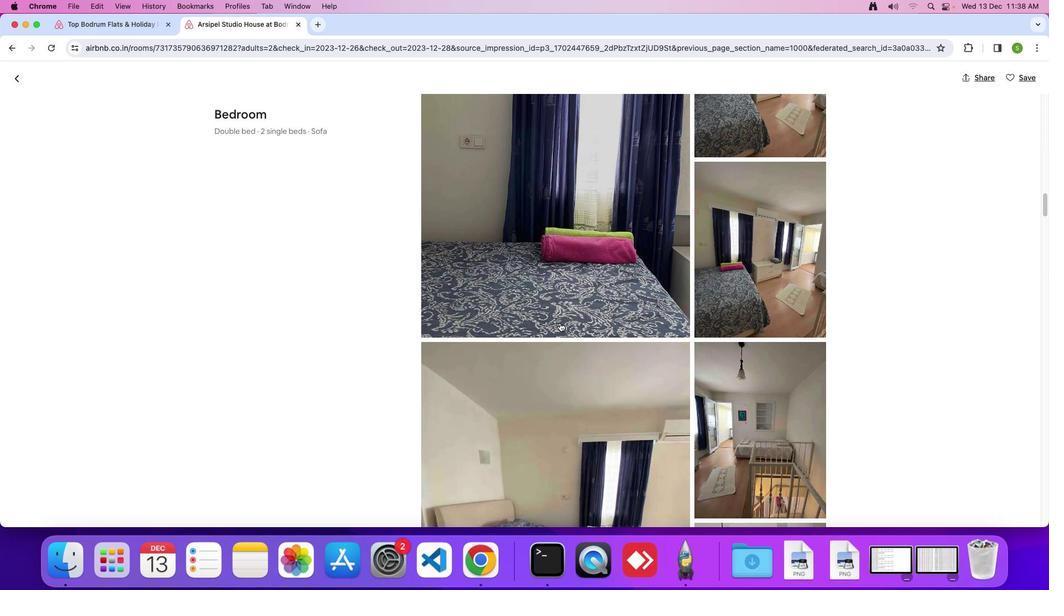 
Action: Mouse scrolled (559, 322) with delta (0, -1)
Screenshot: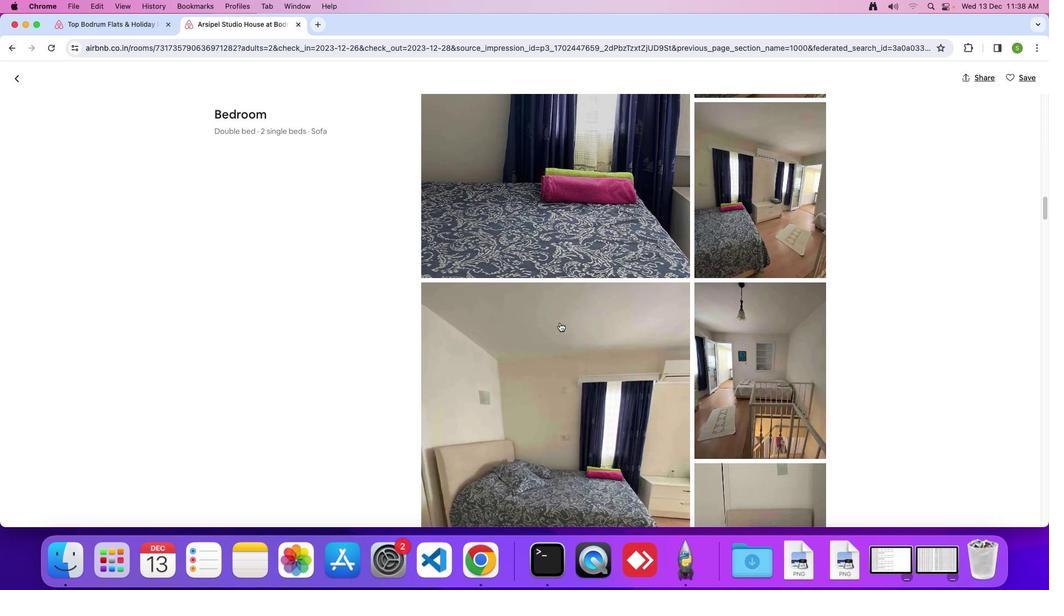 
Action: Mouse scrolled (559, 322) with delta (0, 0)
Screenshot: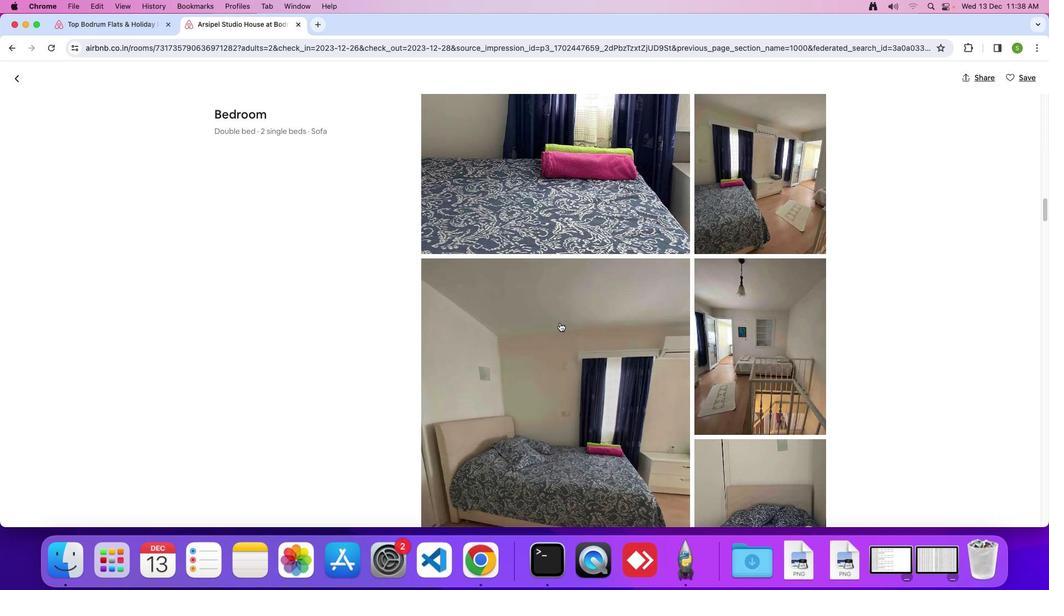 
Action: Mouse scrolled (559, 322) with delta (0, 0)
Screenshot: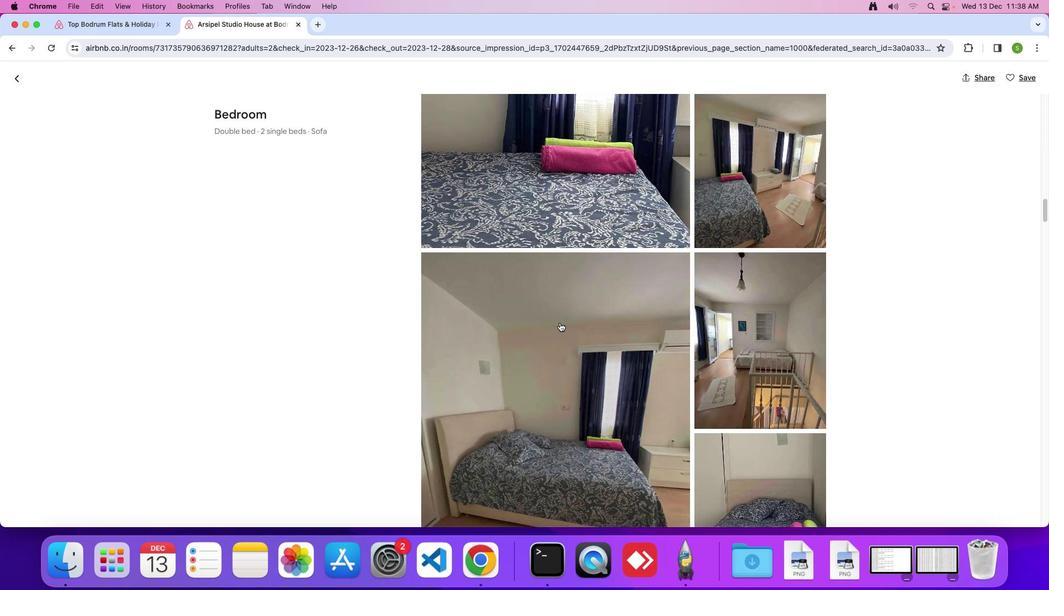 
Action: Mouse scrolled (559, 322) with delta (0, 0)
Screenshot: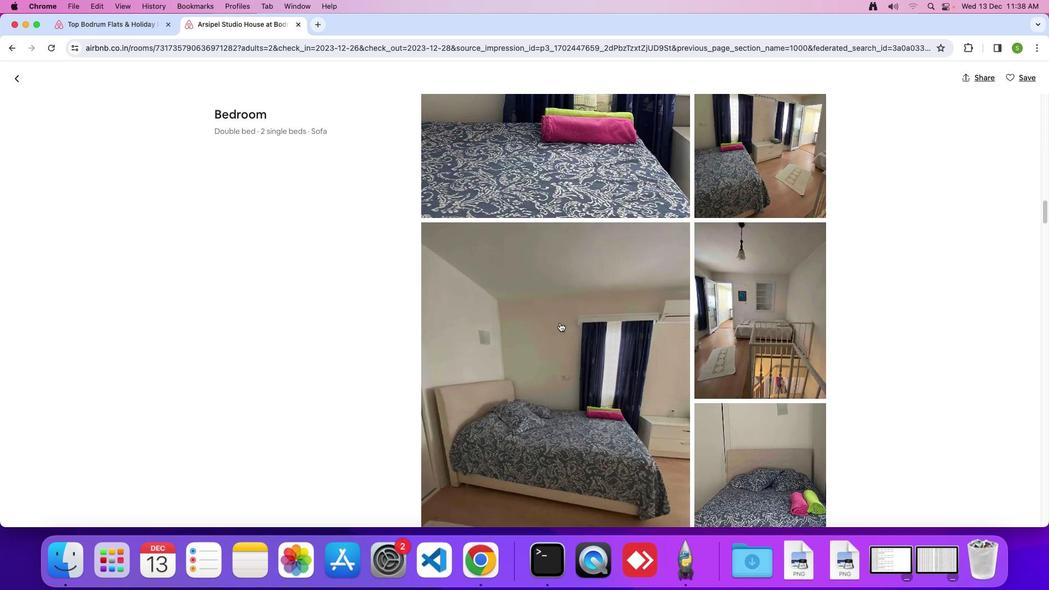 
Action: Mouse scrolled (559, 322) with delta (0, 0)
Screenshot: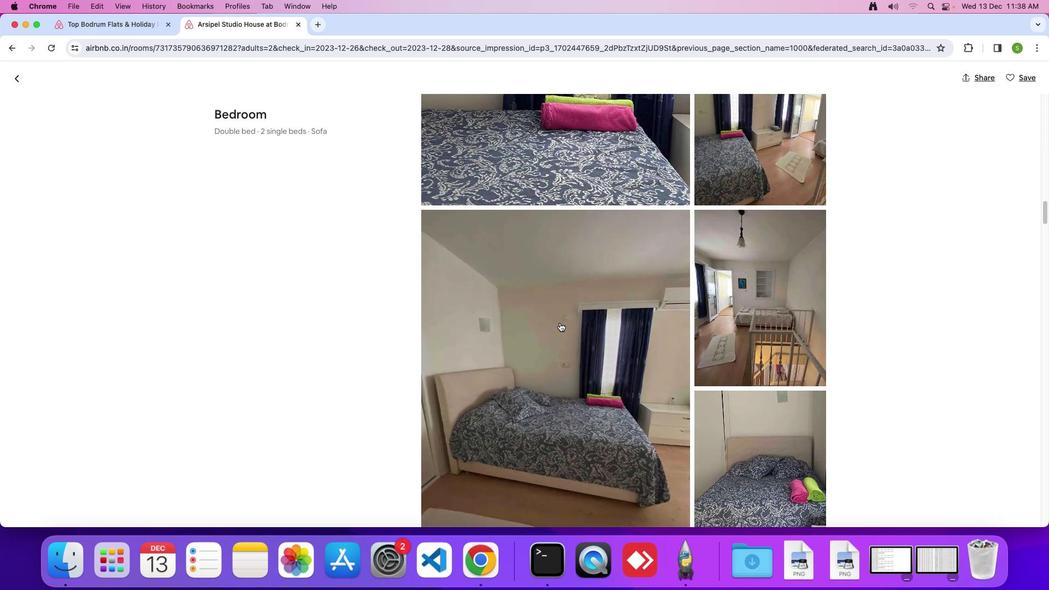 
Action: Mouse scrolled (559, 322) with delta (0, 0)
Screenshot: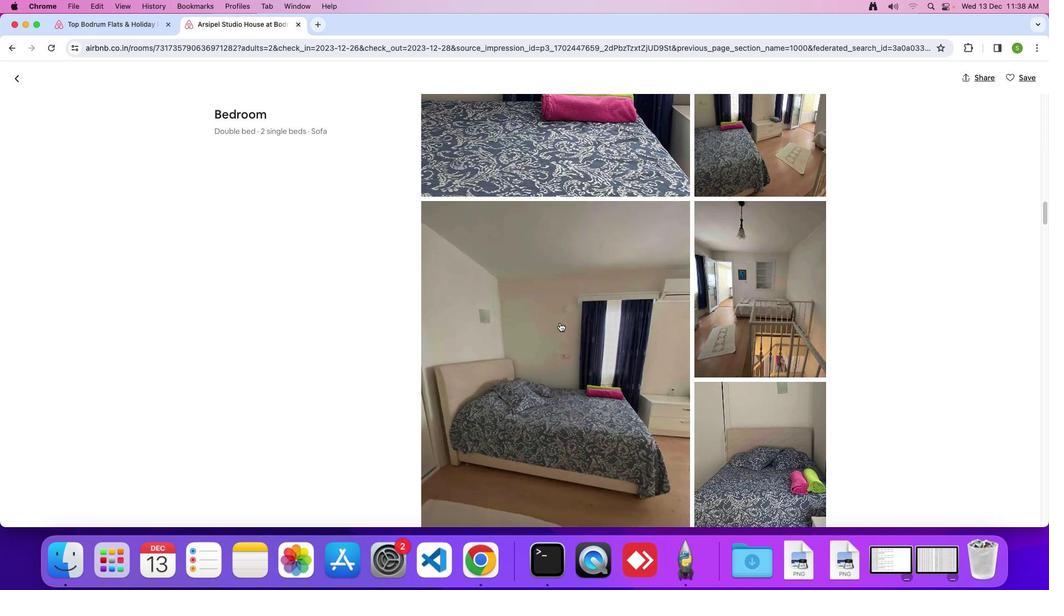 
Action: Mouse scrolled (559, 322) with delta (0, 0)
Screenshot: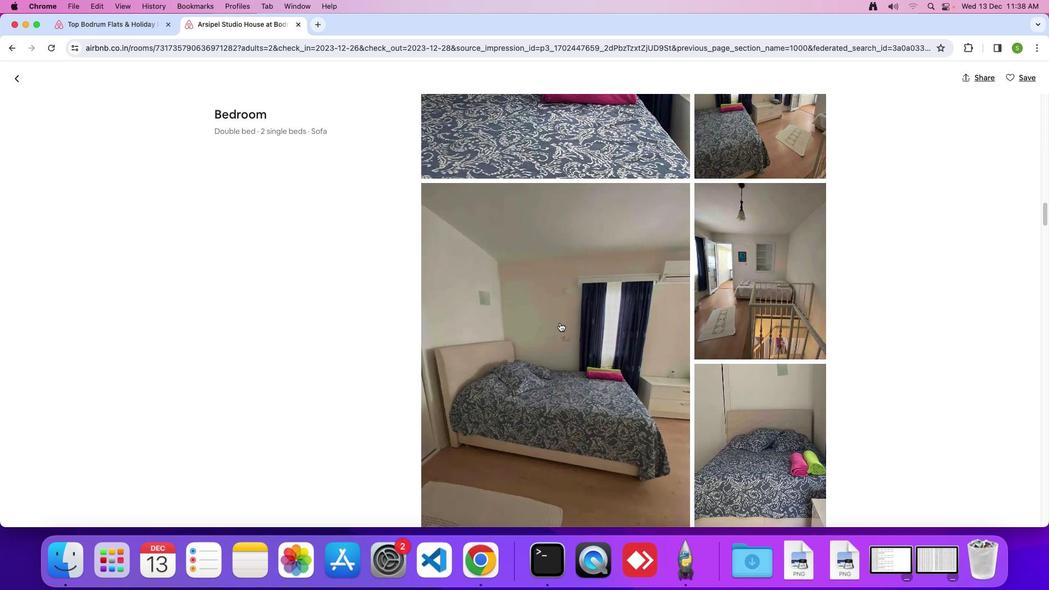 
Action: Mouse scrolled (559, 322) with delta (0, 0)
Screenshot: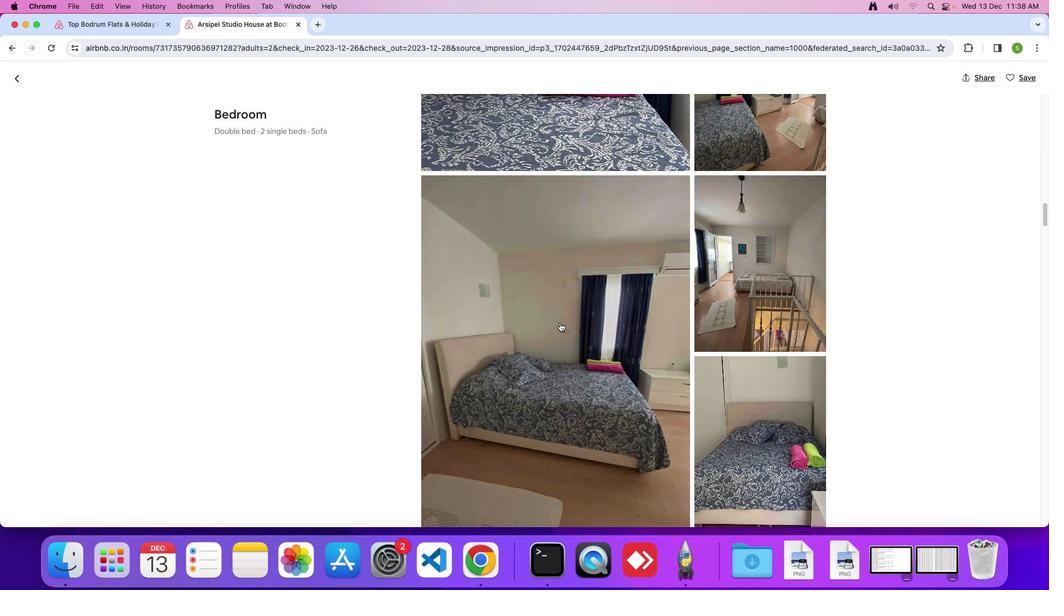 
Action: Mouse scrolled (559, 322) with delta (0, 0)
Screenshot: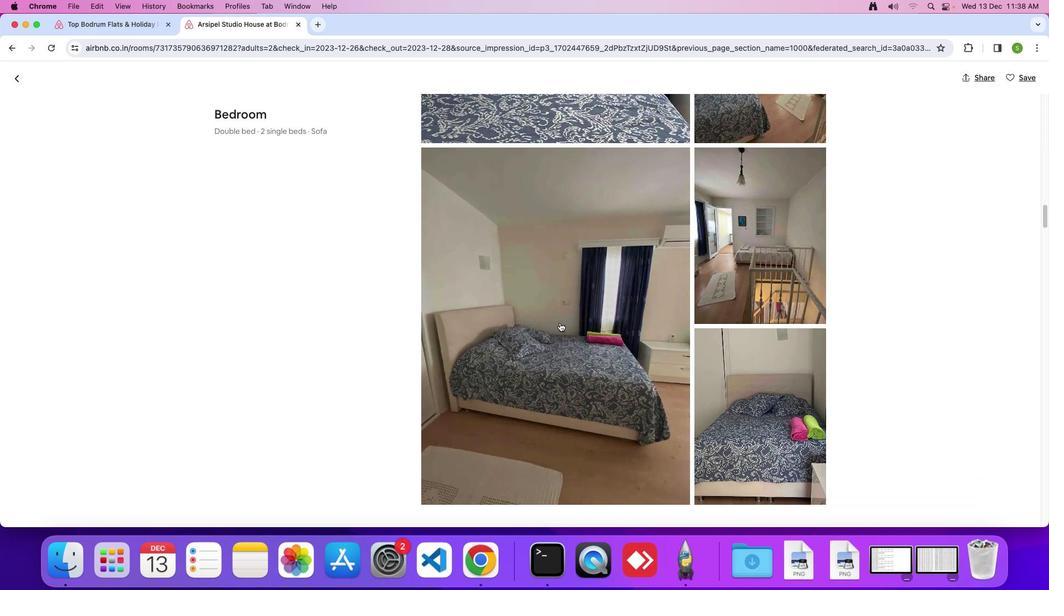
Action: Mouse scrolled (559, 322) with delta (0, 0)
Screenshot: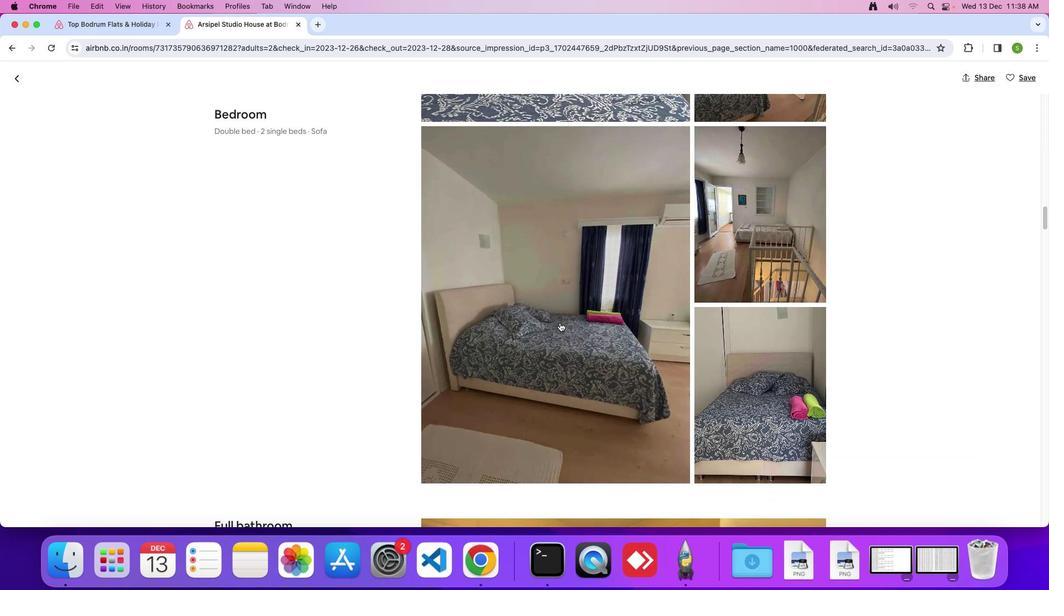 
Action: Mouse scrolled (559, 322) with delta (0, 0)
Screenshot: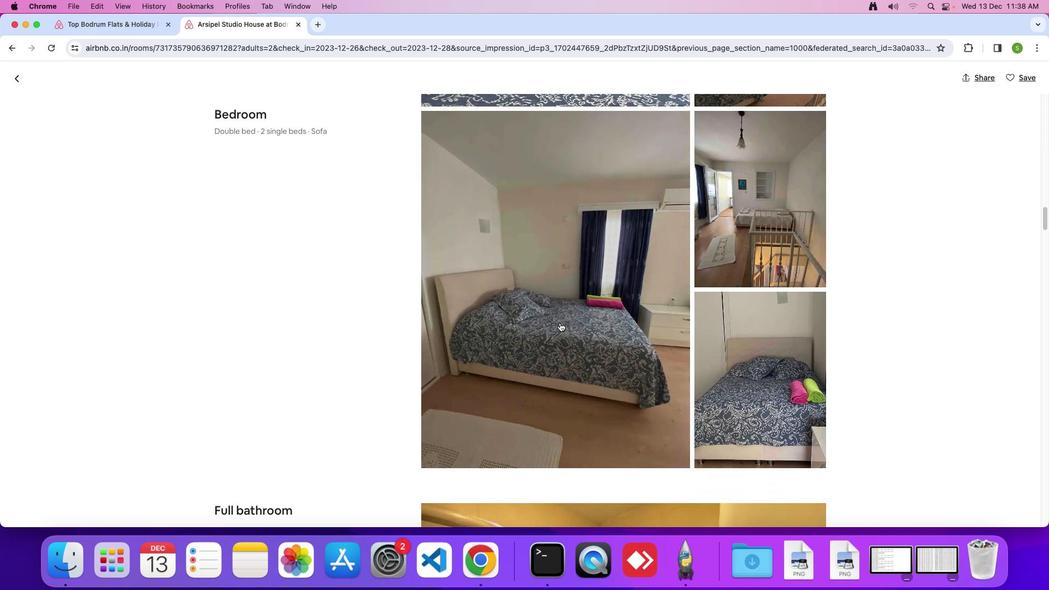 
Action: Mouse scrolled (559, 322) with delta (0, -1)
Screenshot: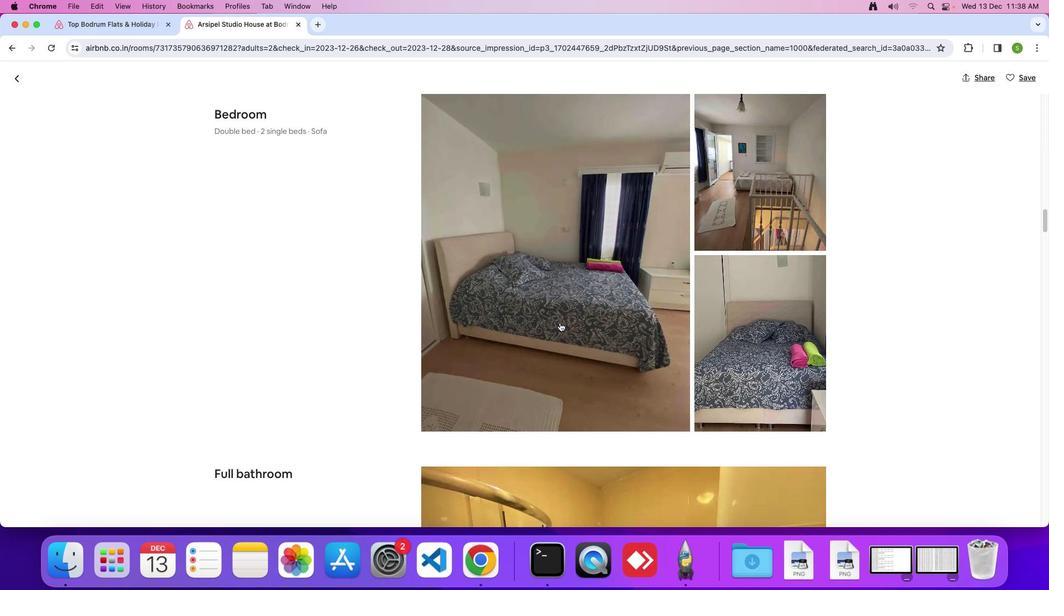 
Action: Mouse scrolled (559, 322) with delta (0, 0)
Screenshot: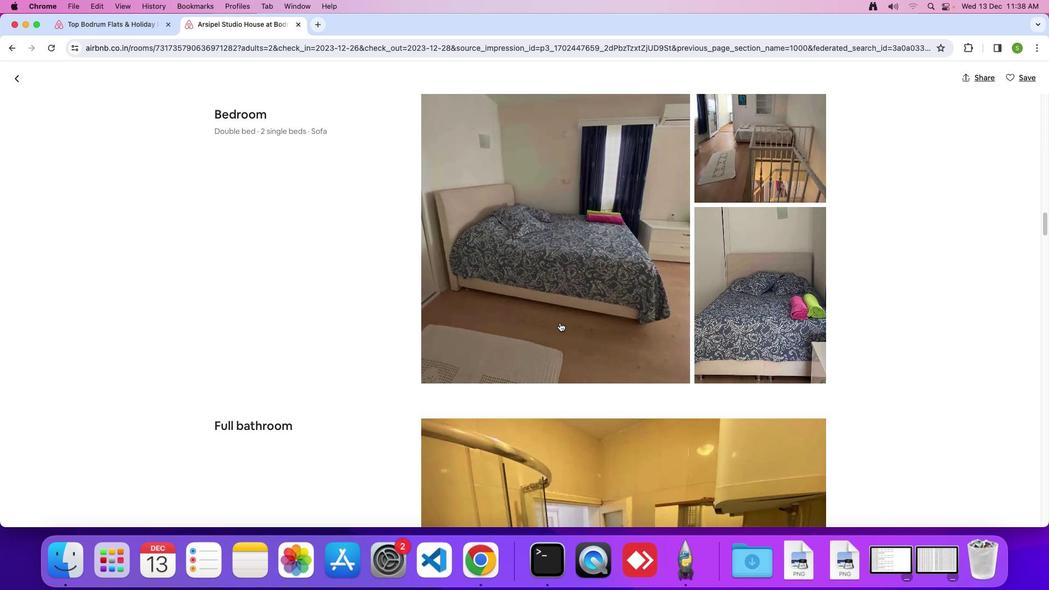 
Action: Mouse scrolled (559, 322) with delta (0, 0)
Screenshot: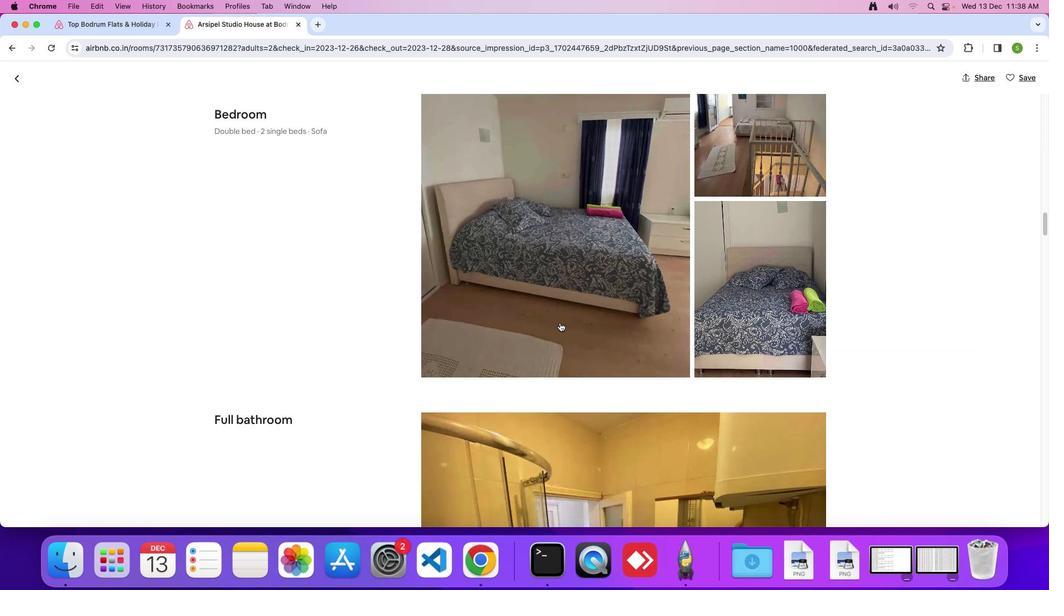 
Action: Mouse scrolled (559, 322) with delta (0, 0)
Screenshot: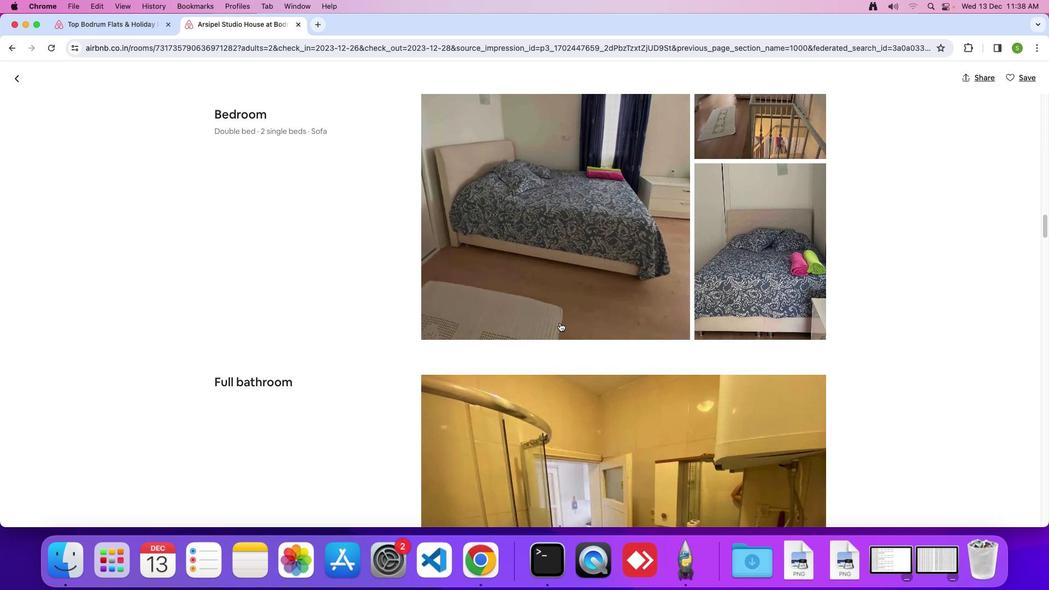 
Action: Mouse scrolled (559, 322) with delta (0, 0)
Screenshot: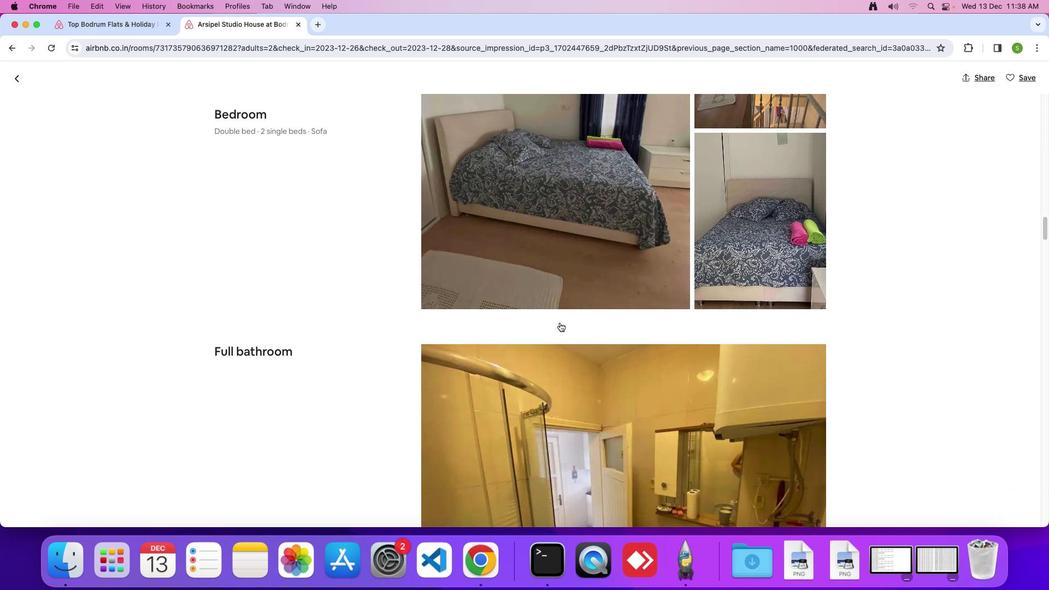 
Action: Mouse scrolled (559, 322) with delta (0, -1)
Screenshot: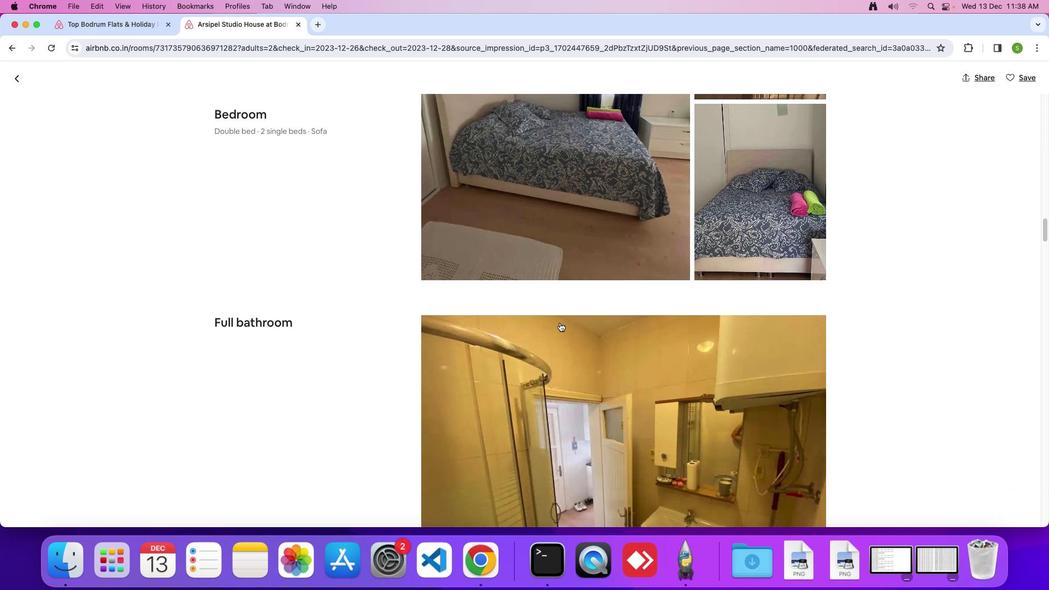 
Action: Mouse scrolled (559, 322) with delta (0, 0)
Screenshot: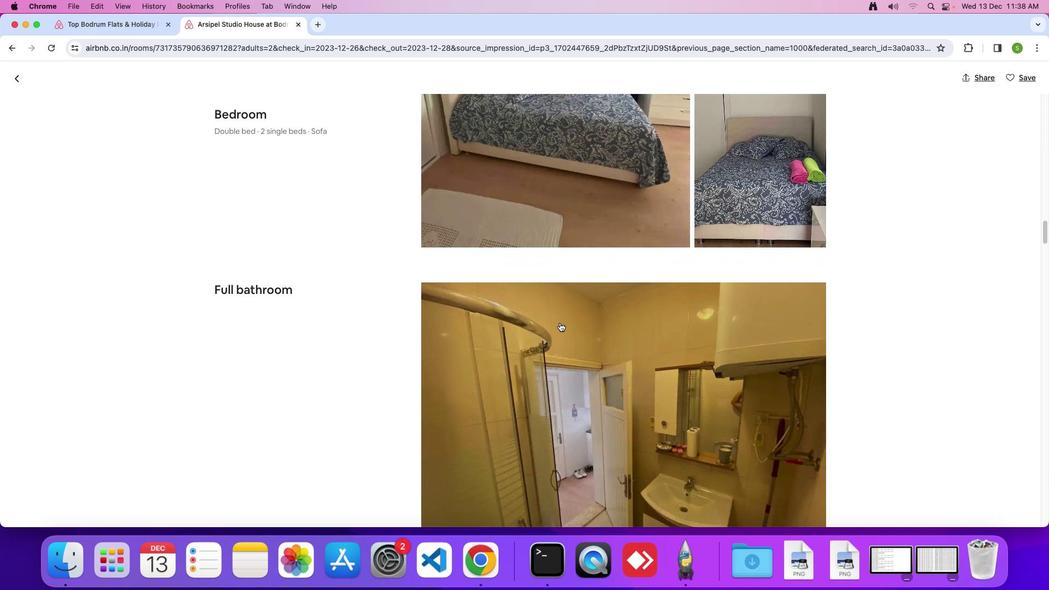 
Action: Mouse scrolled (559, 322) with delta (0, 0)
Screenshot: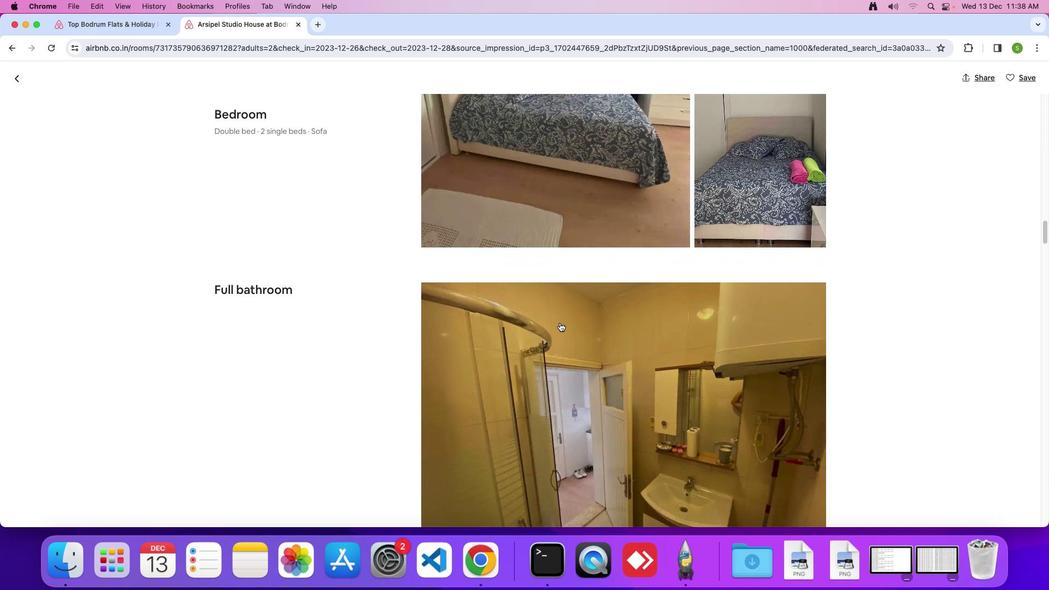 
Action: Mouse scrolled (559, 322) with delta (0, -1)
Screenshot: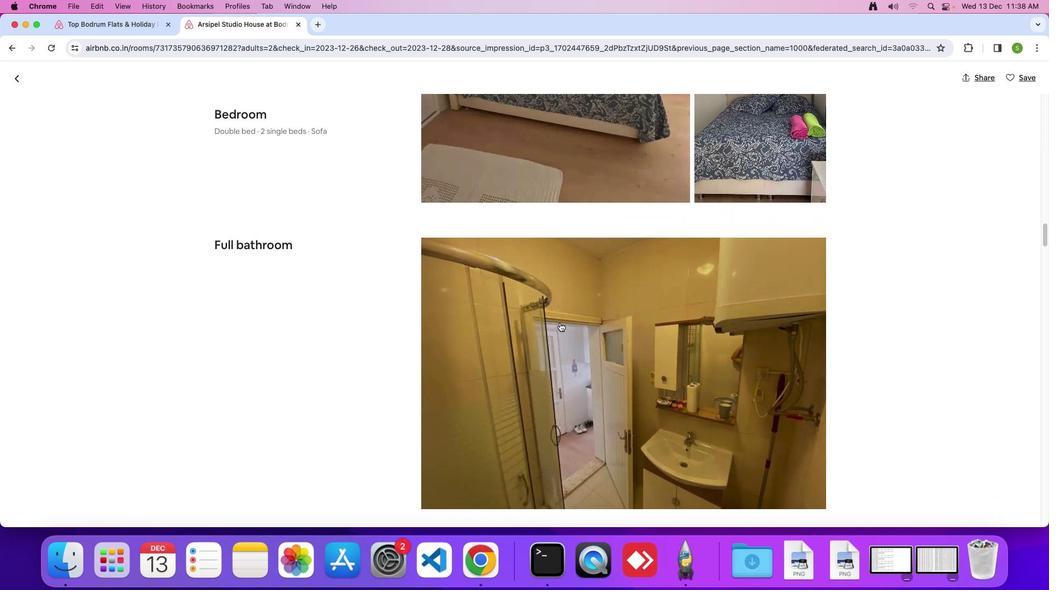 
Action: Mouse scrolled (559, 322) with delta (0, 0)
Screenshot: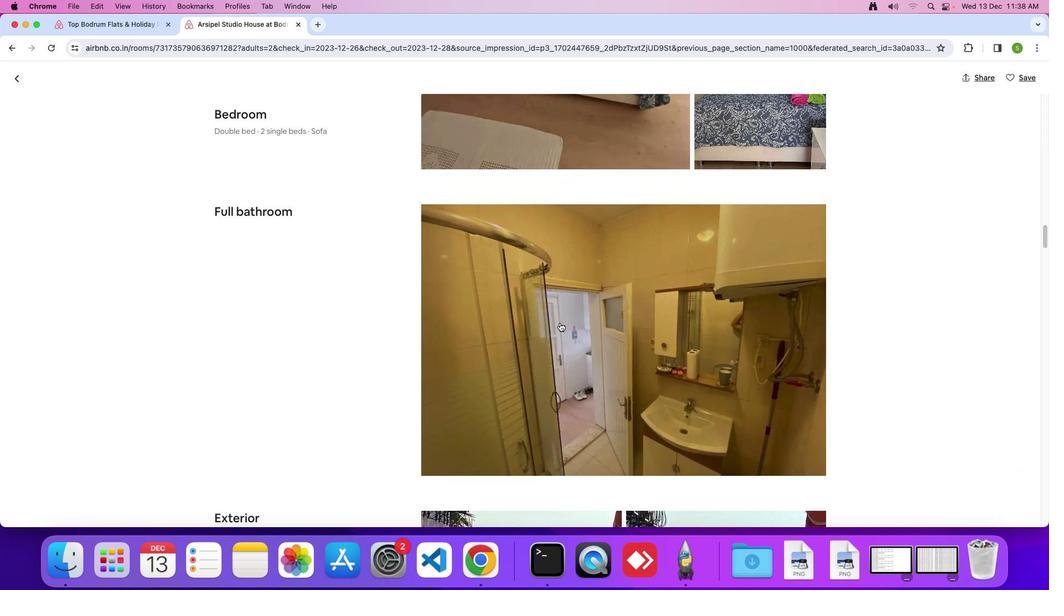 
Action: Mouse scrolled (559, 322) with delta (0, 0)
Screenshot: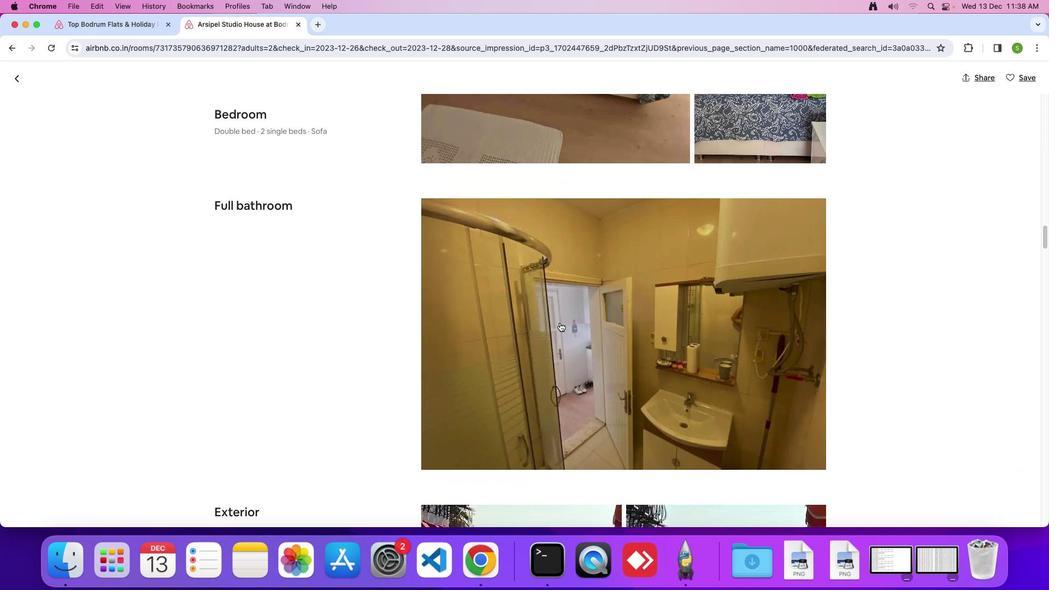 
Action: Mouse scrolled (559, 322) with delta (0, 0)
Screenshot: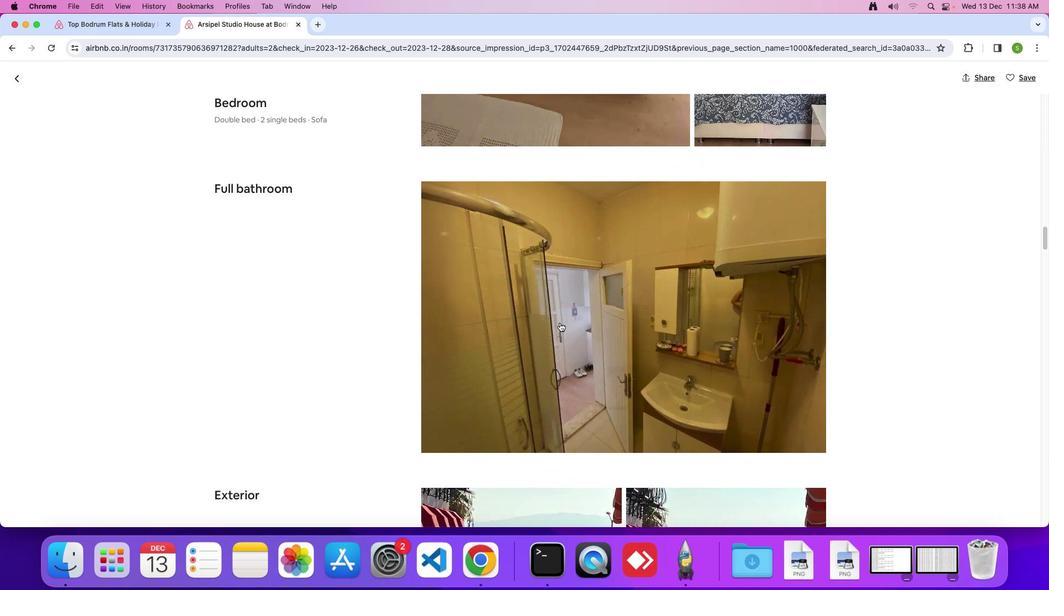 
Action: Mouse scrolled (559, 322) with delta (0, 0)
Screenshot: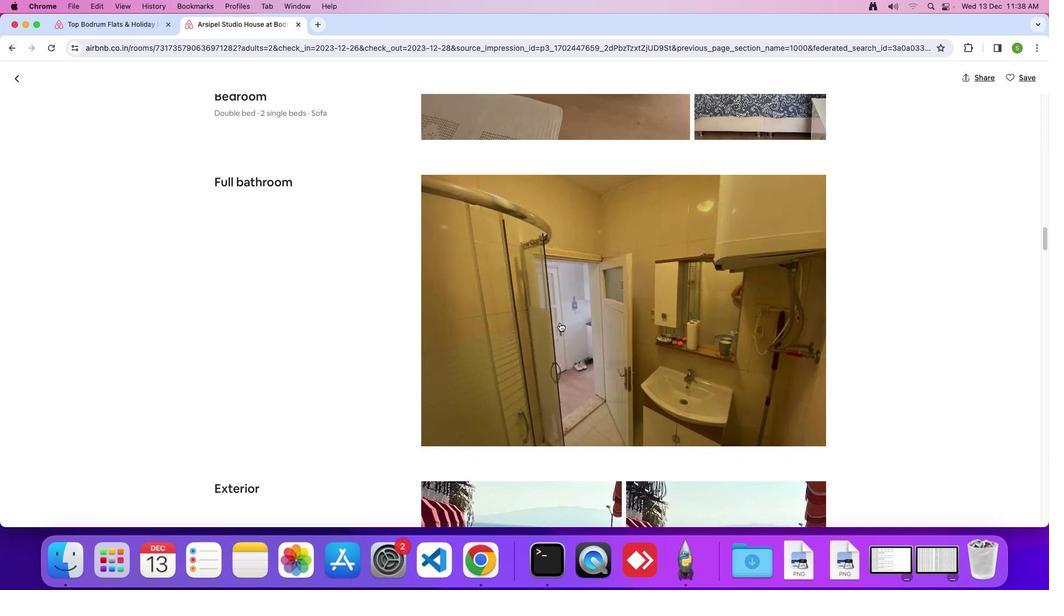 
Action: Mouse scrolled (559, 322) with delta (0, 0)
Screenshot: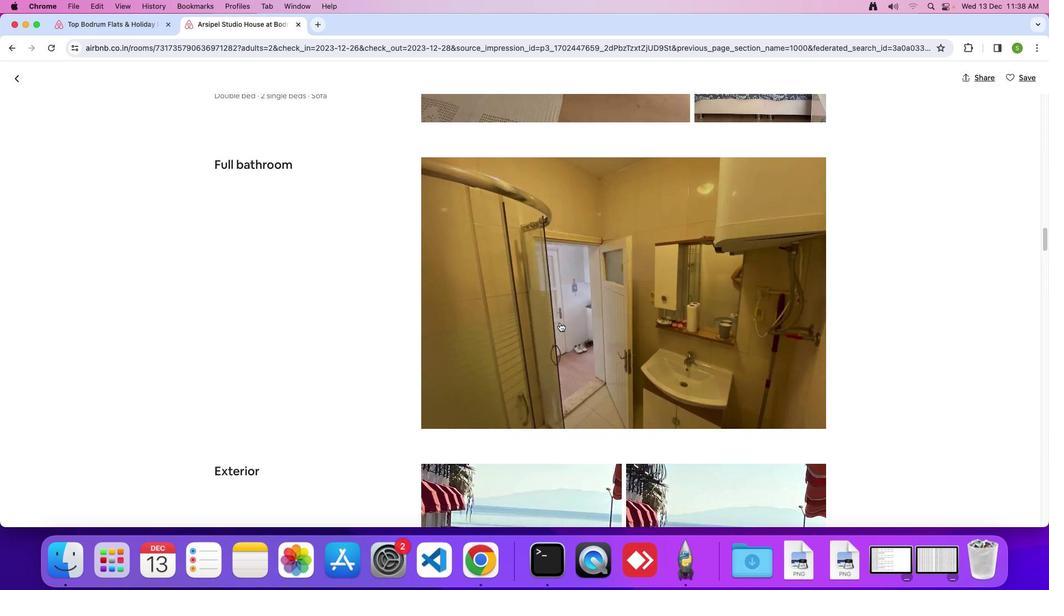 
Action: Mouse scrolled (559, 322) with delta (0, 0)
Screenshot: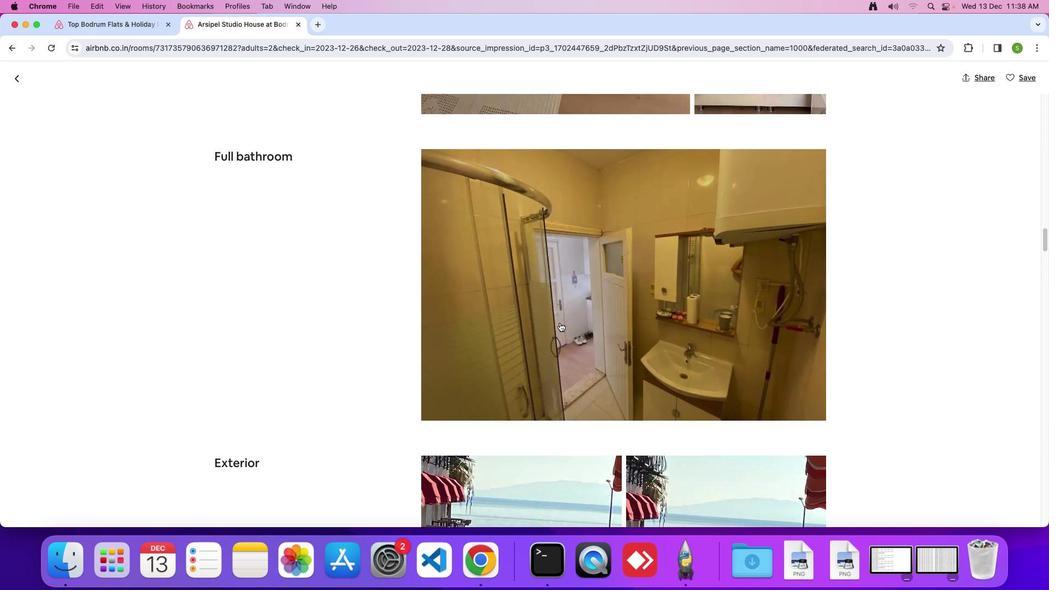
Action: Mouse scrolled (559, 322) with delta (0, -1)
Screenshot: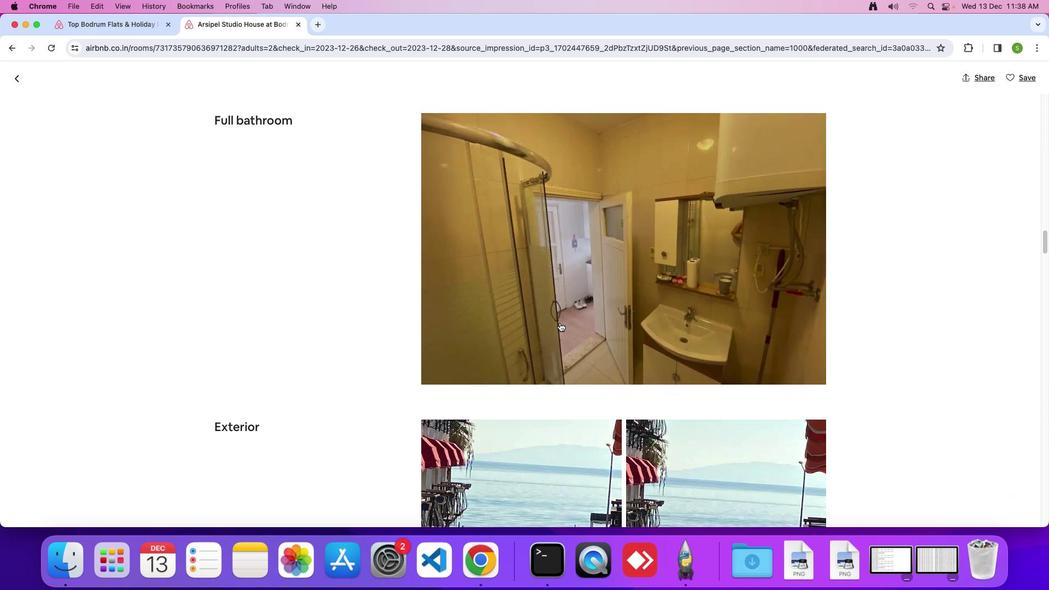 
Action: Mouse scrolled (559, 322) with delta (0, 0)
Screenshot: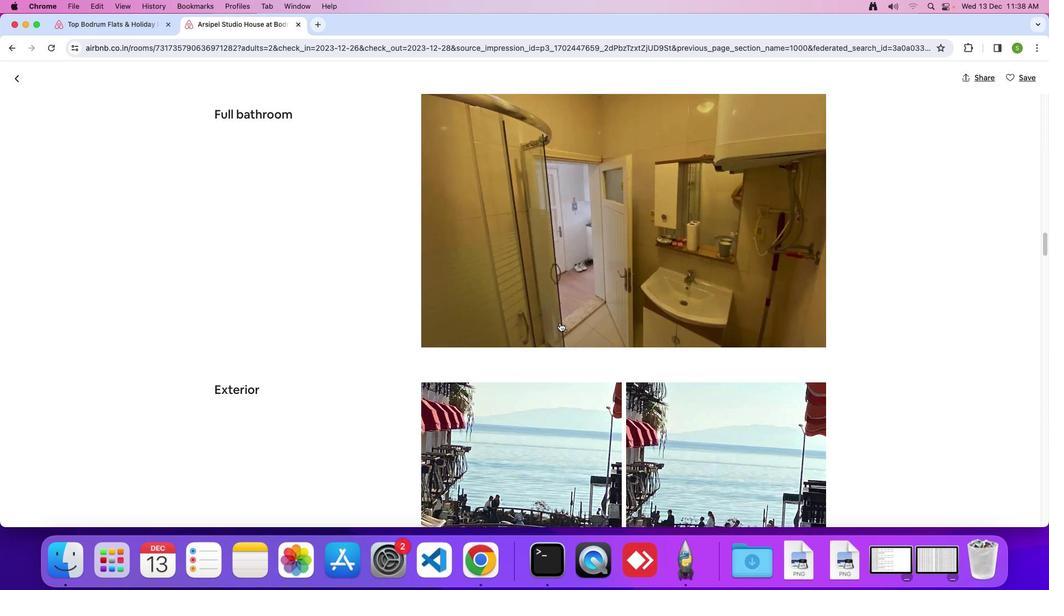 
Action: Mouse scrolled (559, 322) with delta (0, 0)
Screenshot: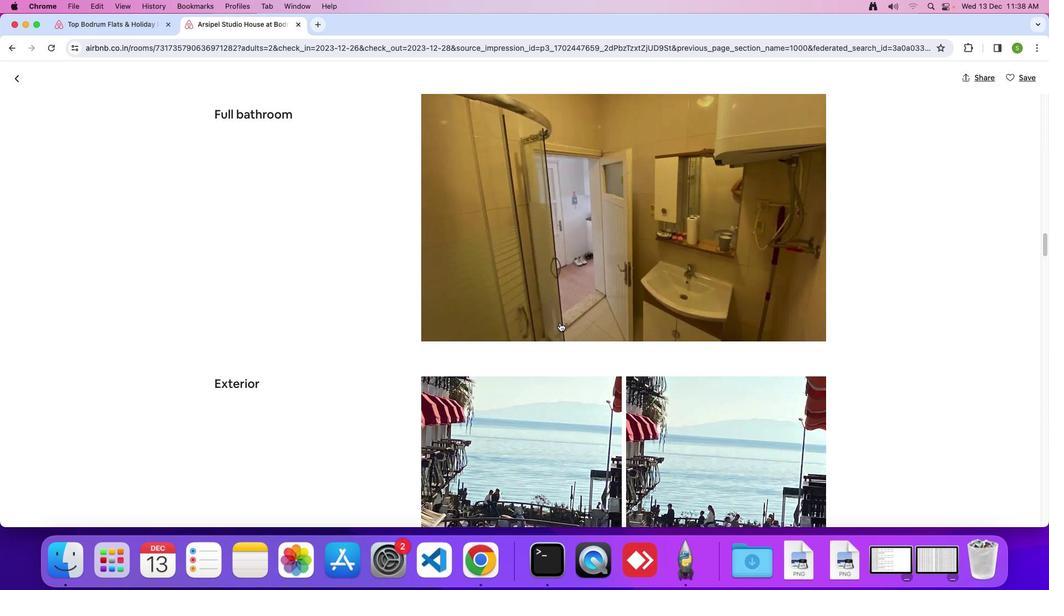 
Action: Mouse scrolled (559, 322) with delta (0, 0)
Screenshot: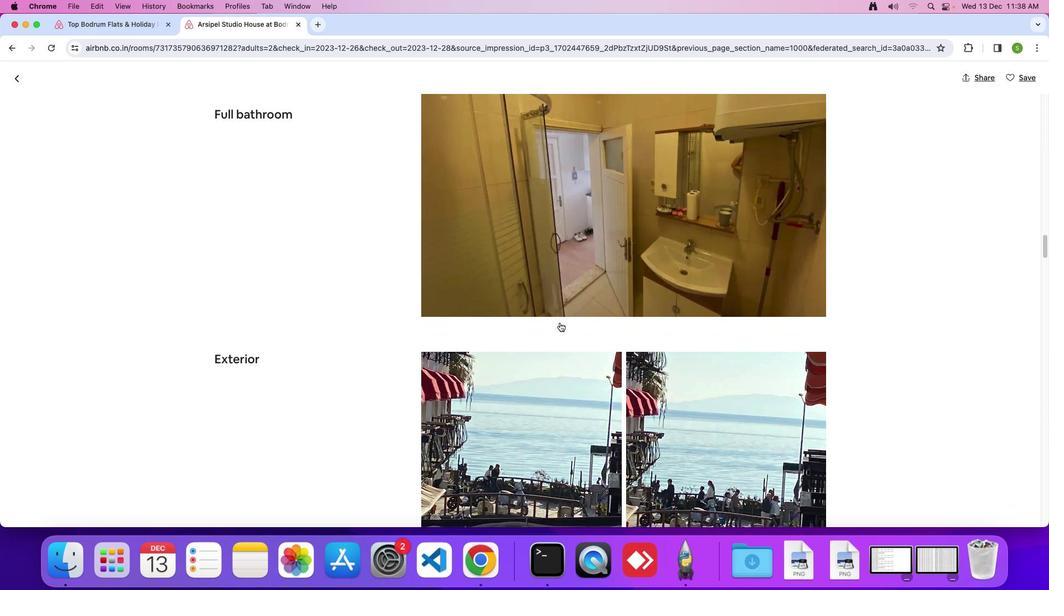 
Action: Mouse scrolled (559, 322) with delta (0, 0)
Screenshot: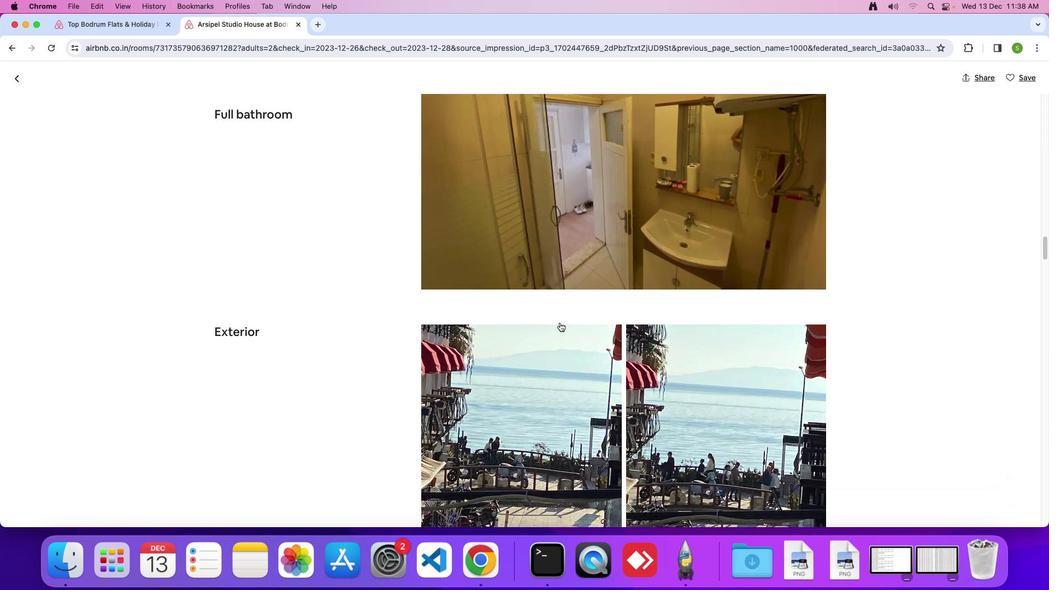 
Action: Mouse scrolled (559, 322) with delta (0, -1)
Screenshot: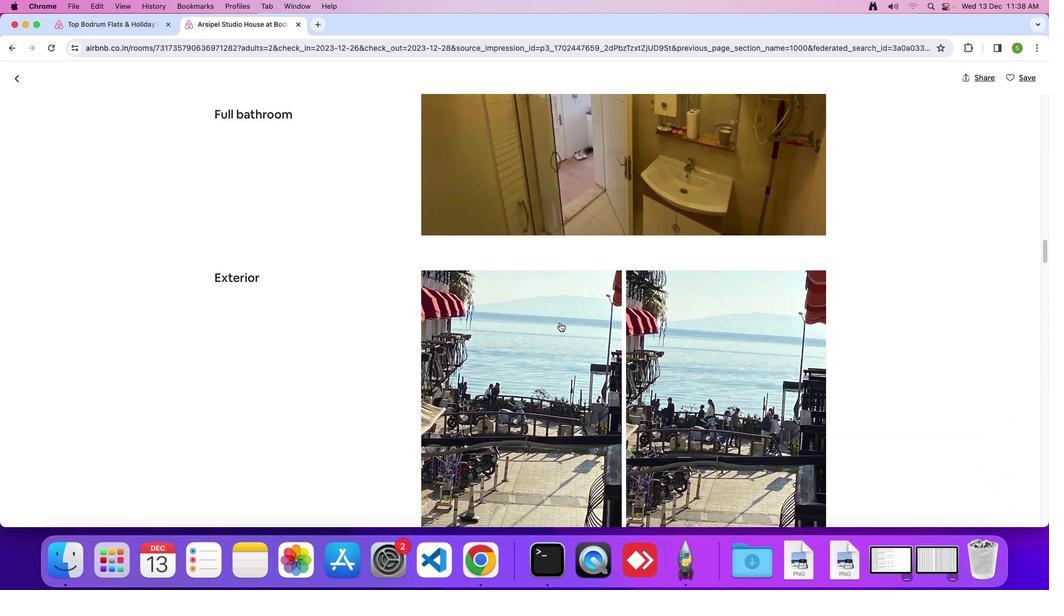 
Action: Mouse scrolled (559, 322) with delta (0, 0)
Screenshot: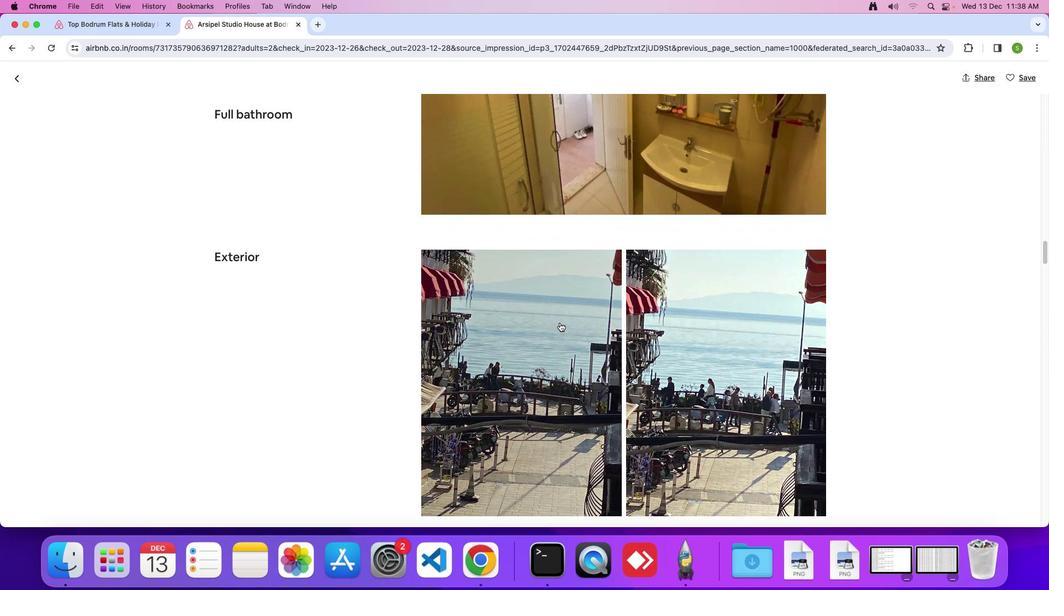 
Action: Mouse scrolled (559, 322) with delta (0, 0)
Screenshot: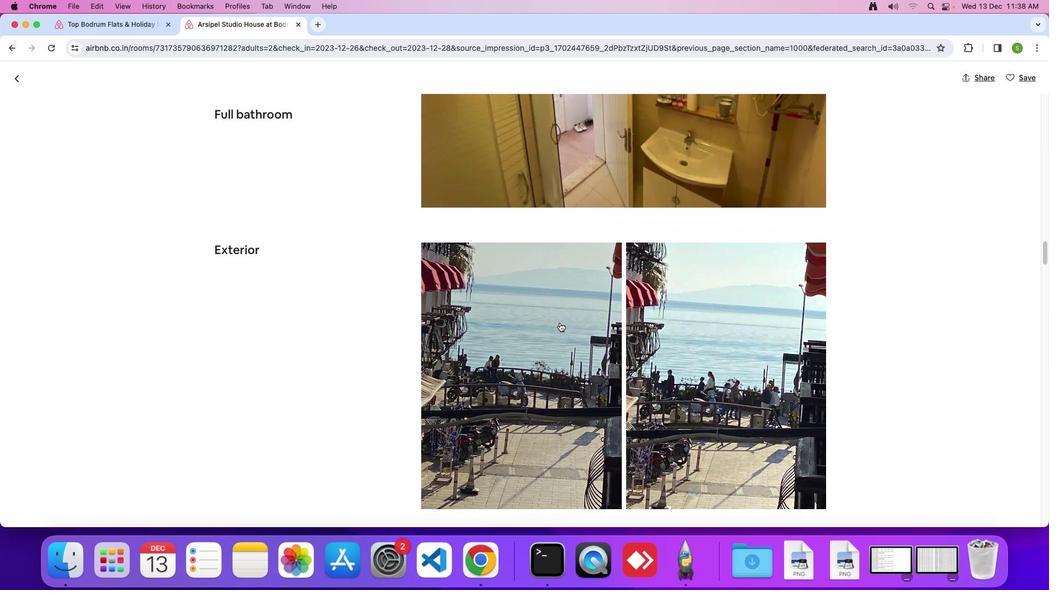 
Action: Mouse scrolled (559, 322) with delta (0, 0)
Screenshot: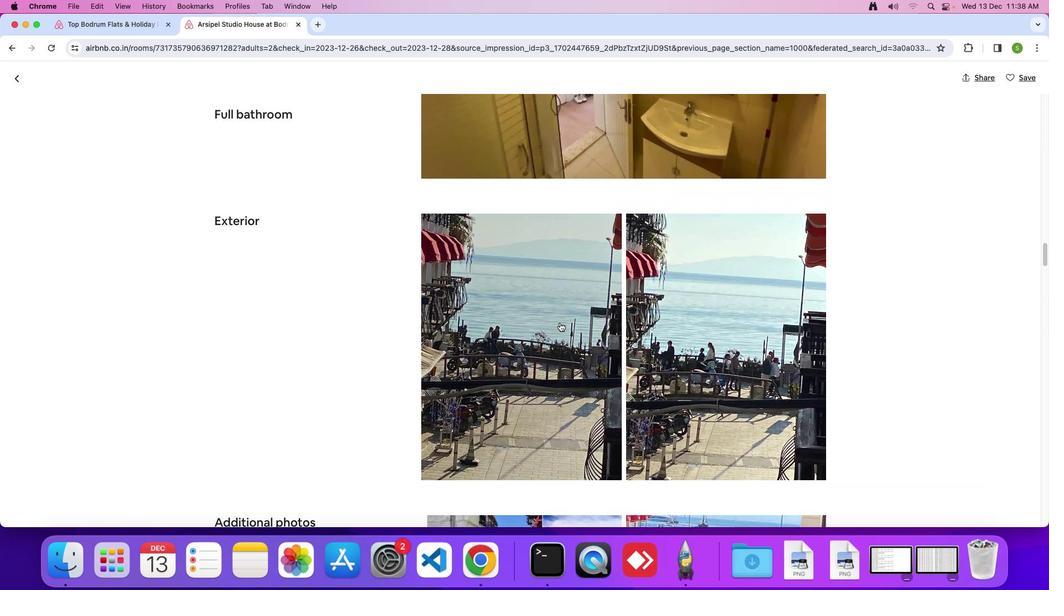 
Action: Mouse scrolled (559, 322) with delta (0, 0)
Screenshot: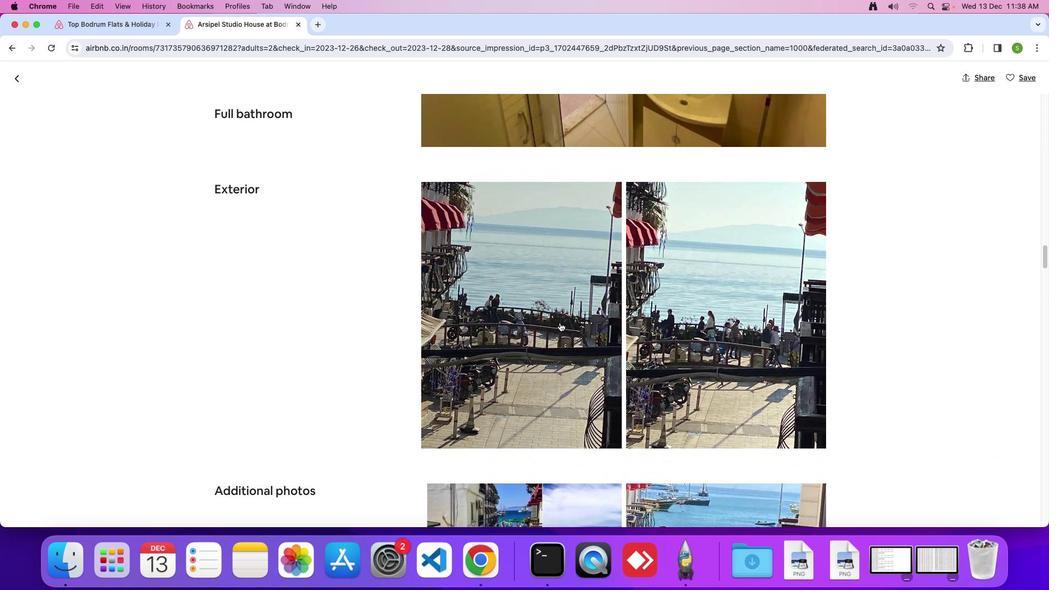 
Action: Mouse scrolled (559, 322) with delta (0, 0)
Screenshot: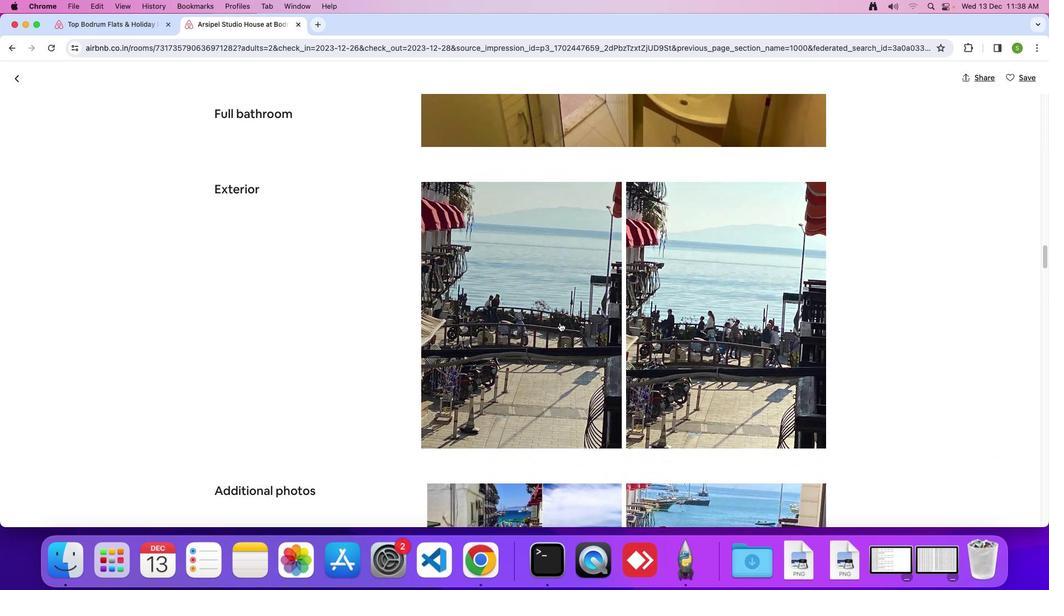 
Action: Mouse scrolled (559, 322) with delta (0, -1)
Screenshot: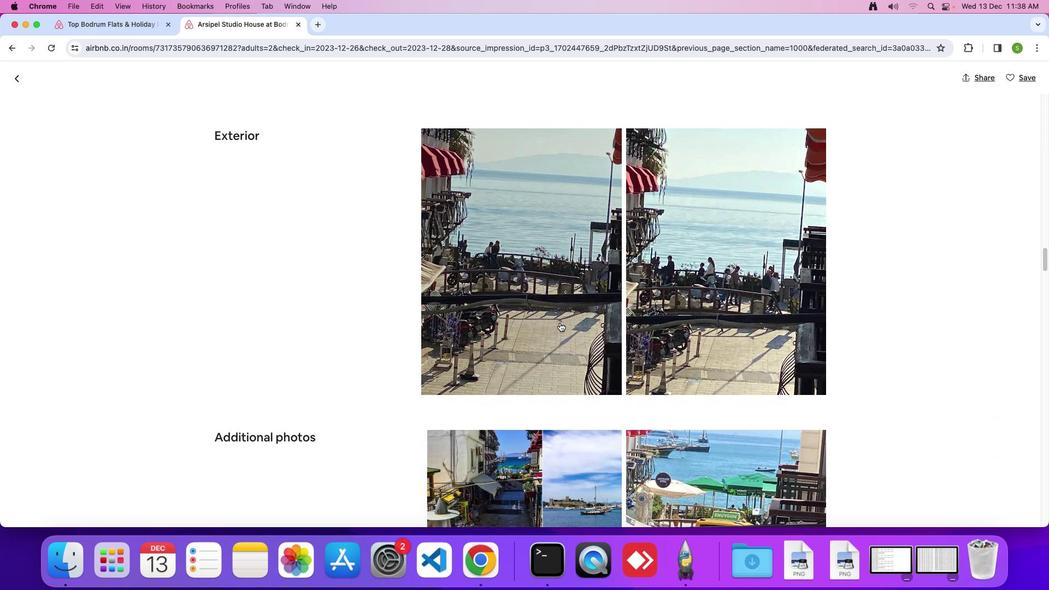 
Action: Mouse scrolled (559, 322) with delta (0, 0)
Screenshot: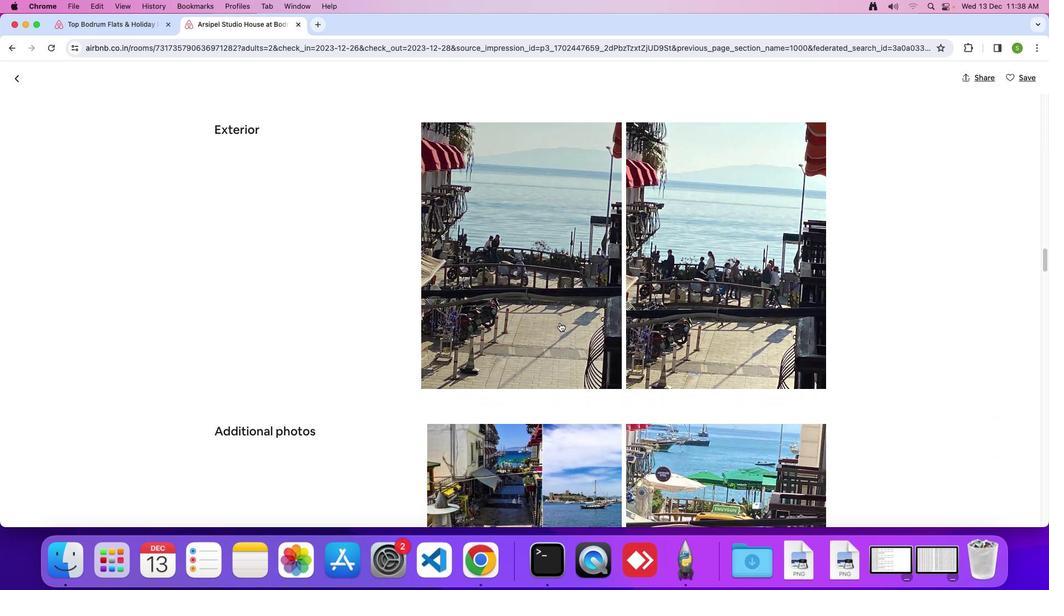 
Action: Mouse scrolled (559, 322) with delta (0, 0)
Screenshot: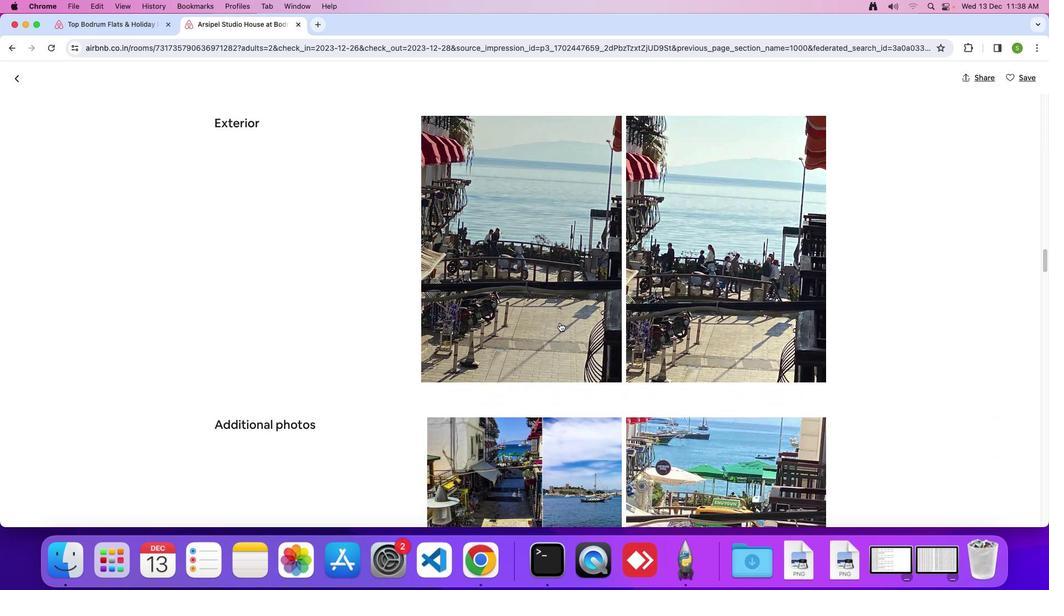 
Action: Mouse scrolled (559, 322) with delta (0, 0)
Screenshot: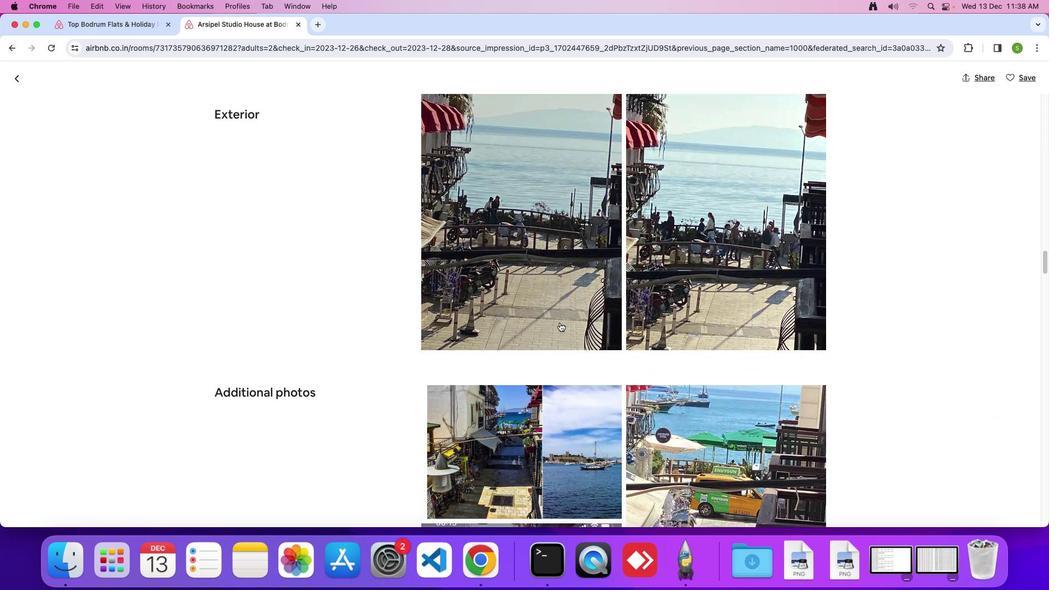
Action: Mouse scrolled (559, 322) with delta (0, 0)
Screenshot: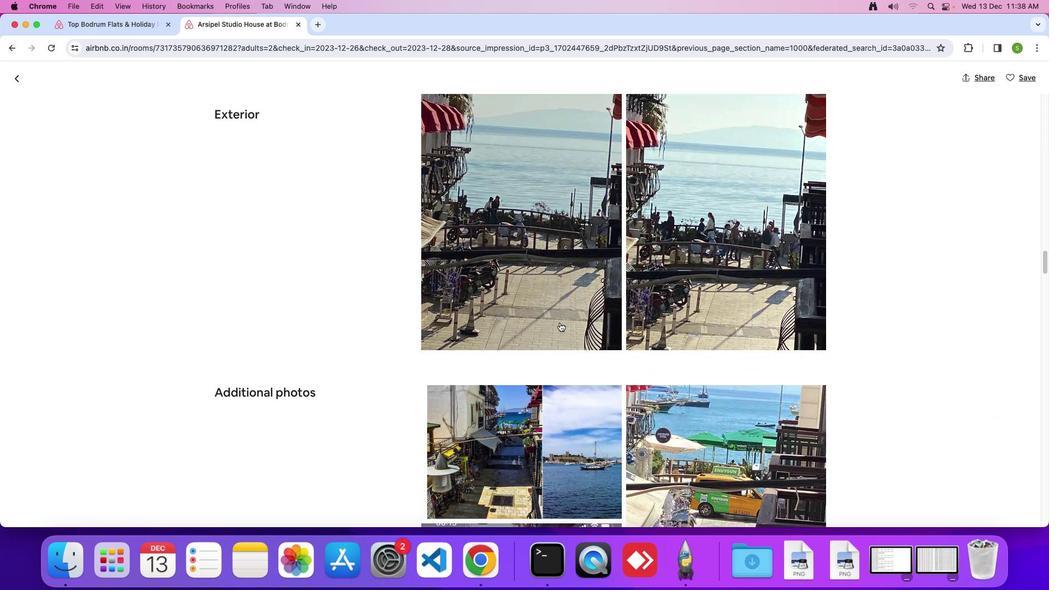 
Action: Mouse scrolled (559, 322) with delta (0, -2)
Screenshot: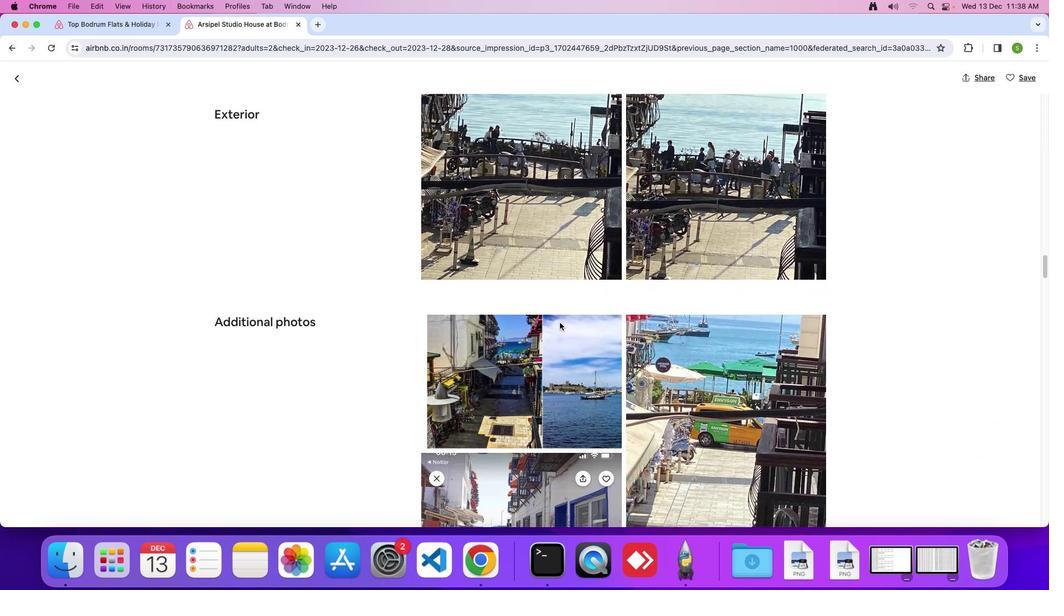 
Action: Mouse scrolled (559, 322) with delta (0, 0)
Screenshot: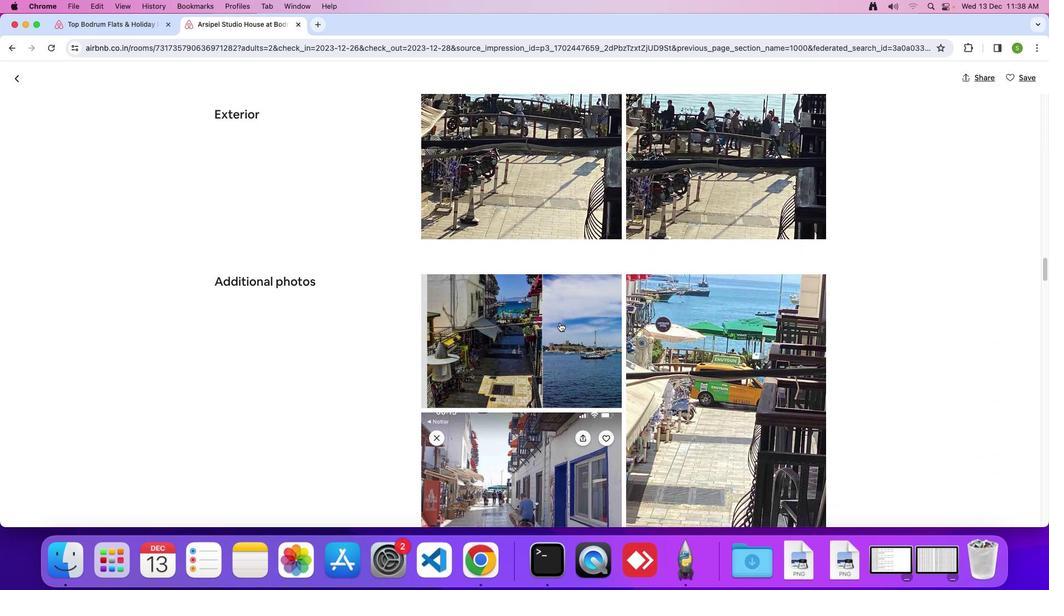 
Action: Mouse scrolled (559, 322) with delta (0, 0)
Screenshot: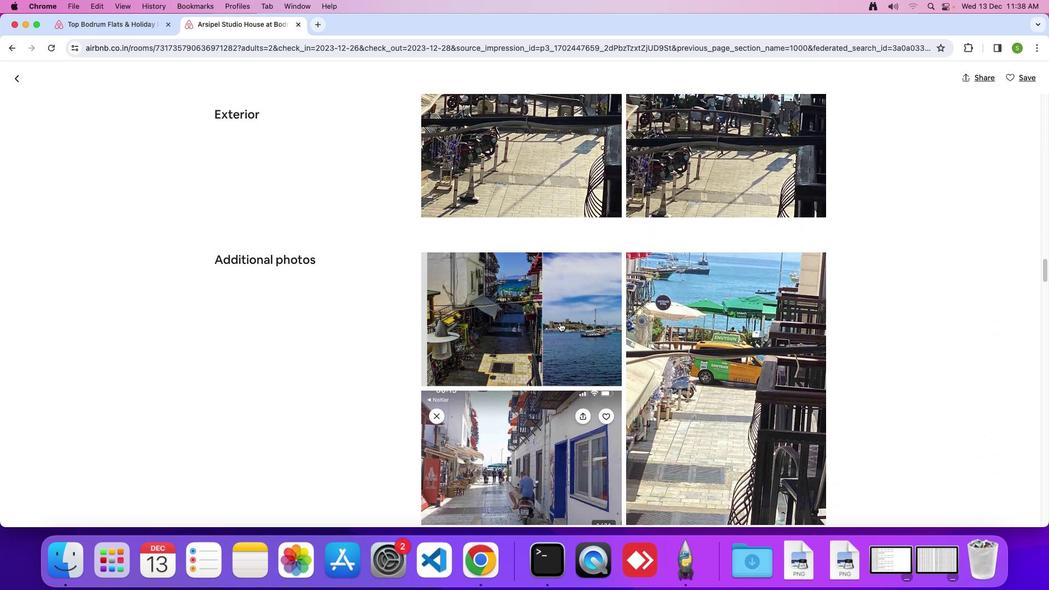 
Action: Mouse scrolled (559, 322) with delta (0, -2)
Screenshot: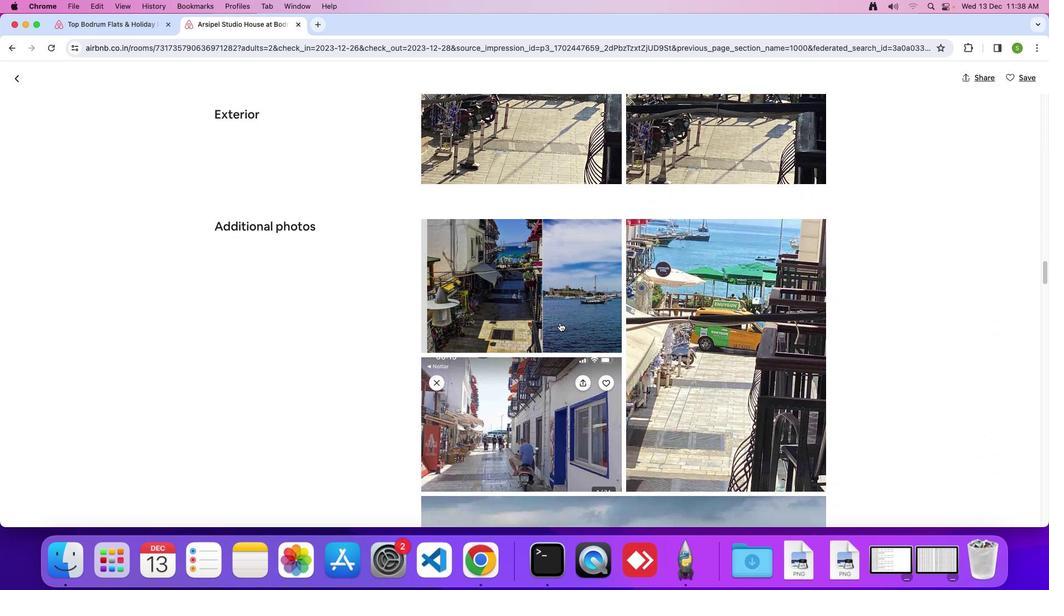 
Action: Mouse scrolled (559, 322) with delta (0, 0)
Screenshot: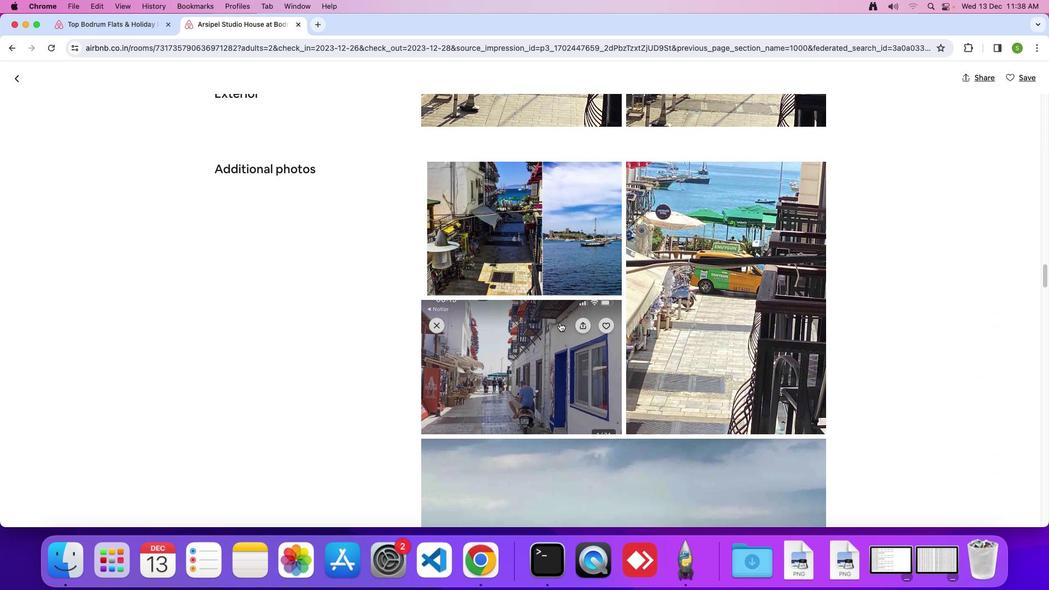
Action: Mouse scrolled (559, 322) with delta (0, 0)
Screenshot: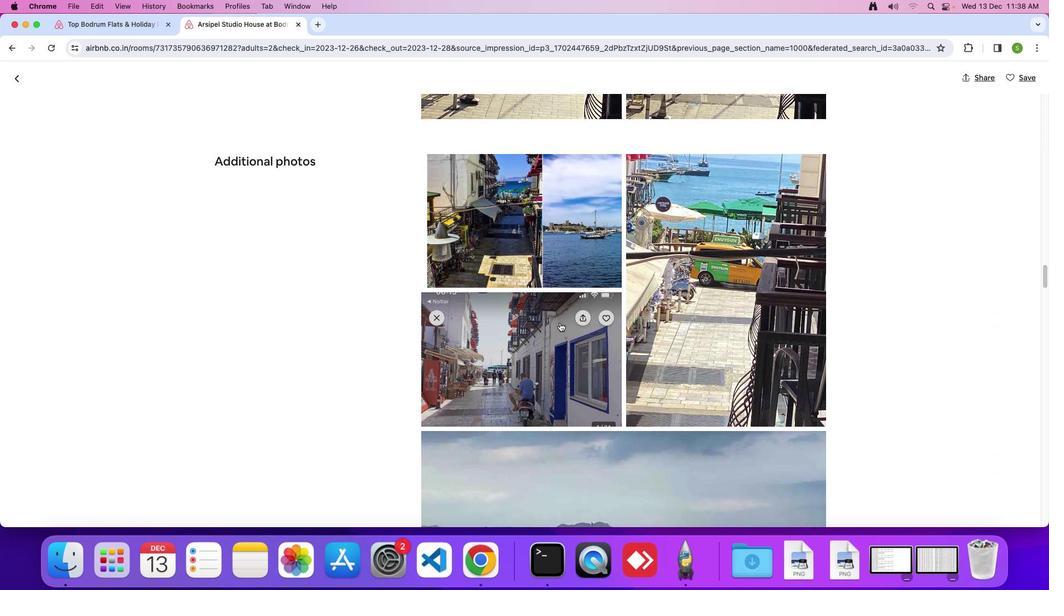 
Action: Mouse scrolled (559, 322) with delta (0, -1)
